 Task: Look for Airbnb options in Arica, Chile from 15th December, 2023 to 20th December, 2023 for 1 adult. Place can be private room with 1  bedroom having 1 bed and 1 bathroom. Property type can be hotel.
Action: Mouse moved to (601, 131)
Screenshot: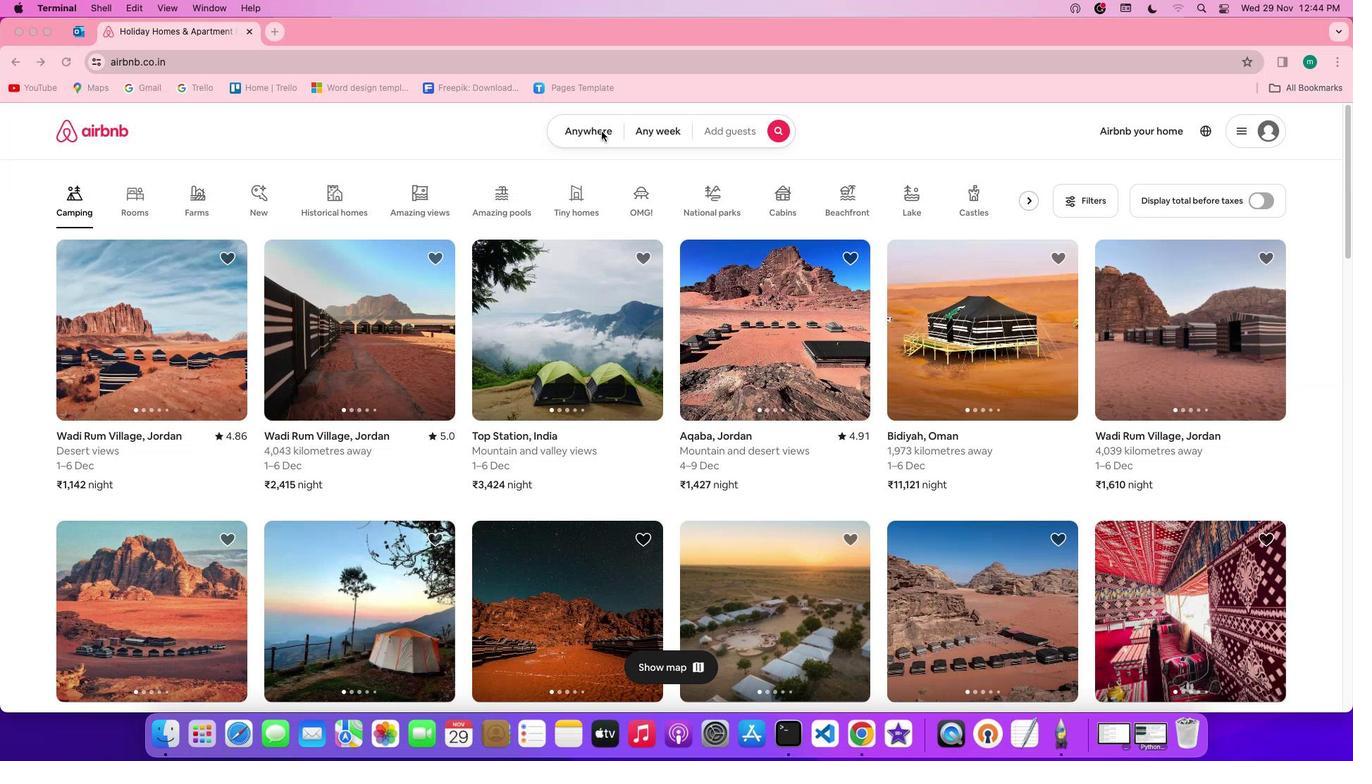 
Action: Mouse pressed left at (601, 131)
Screenshot: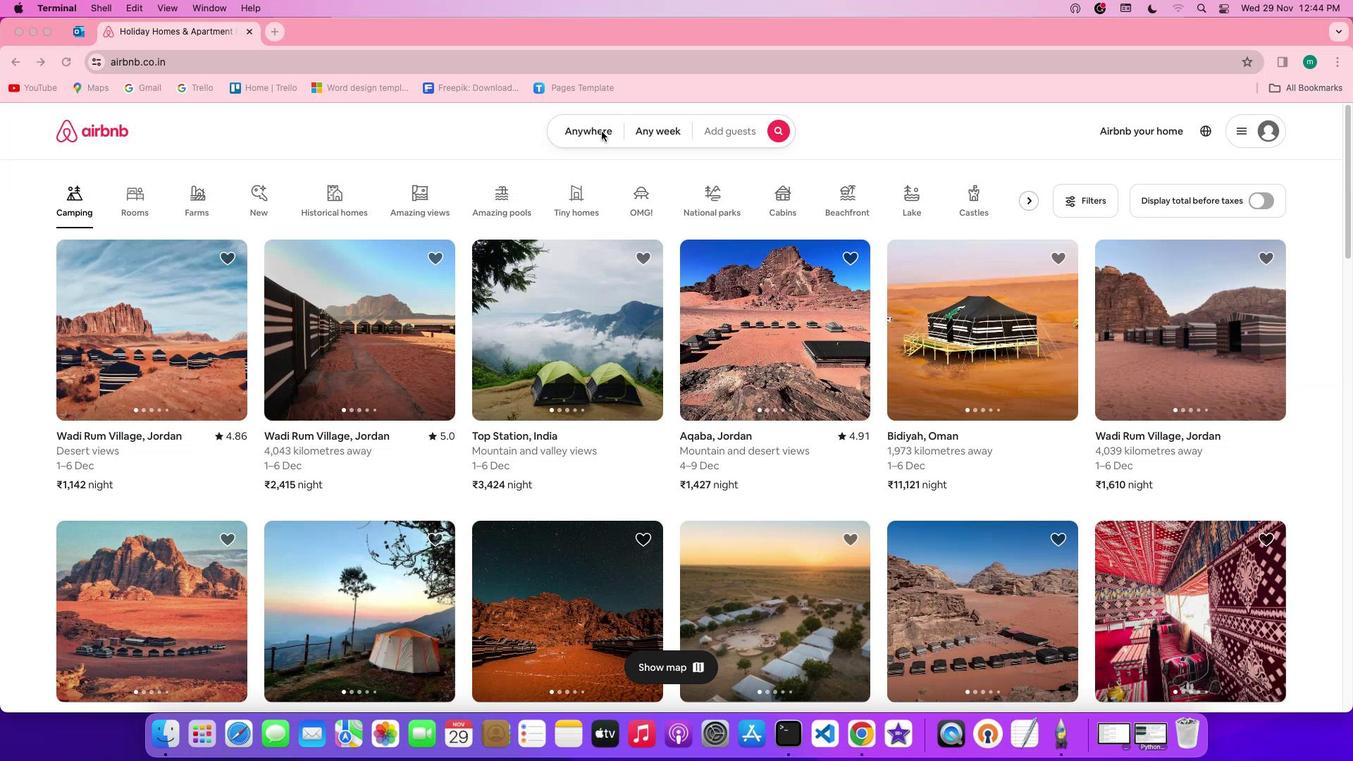 
Action: Mouse pressed left at (601, 131)
Screenshot: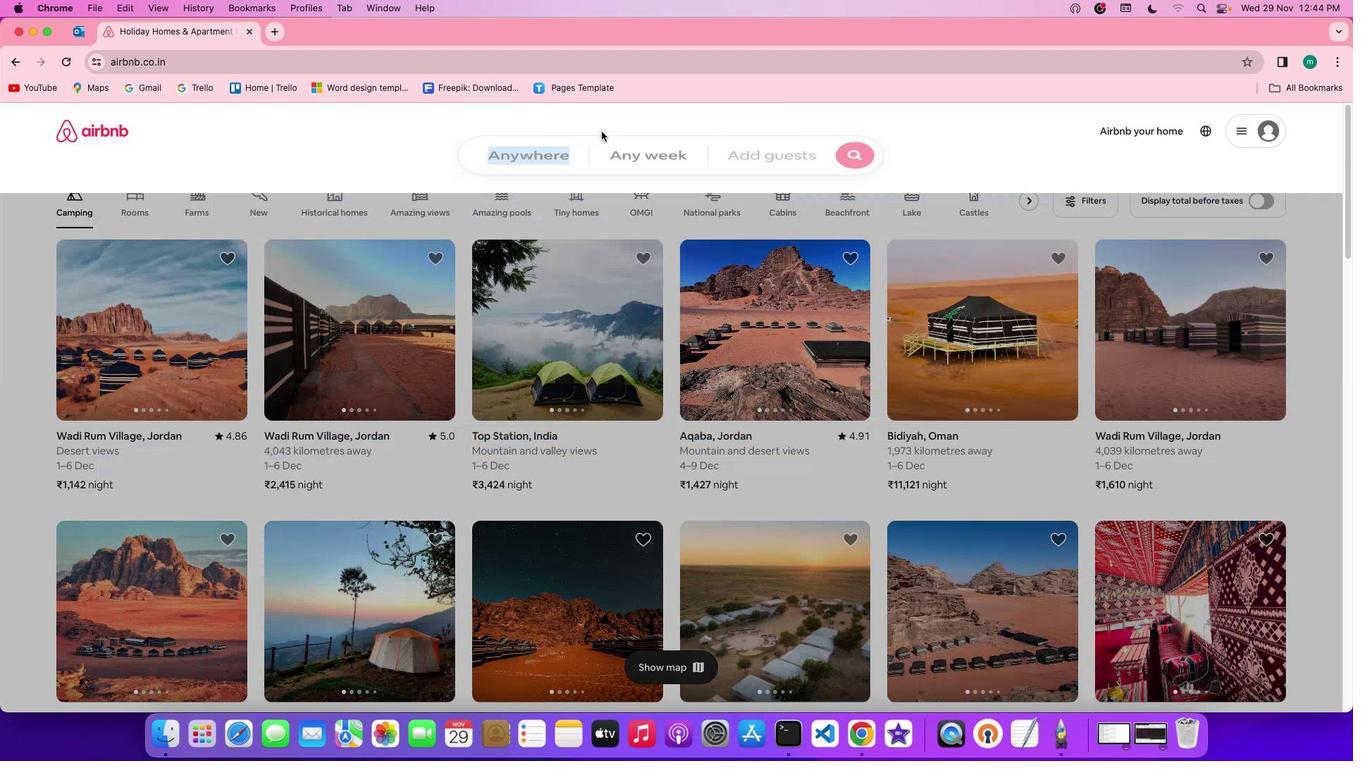 
Action: Mouse moved to (498, 190)
Screenshot: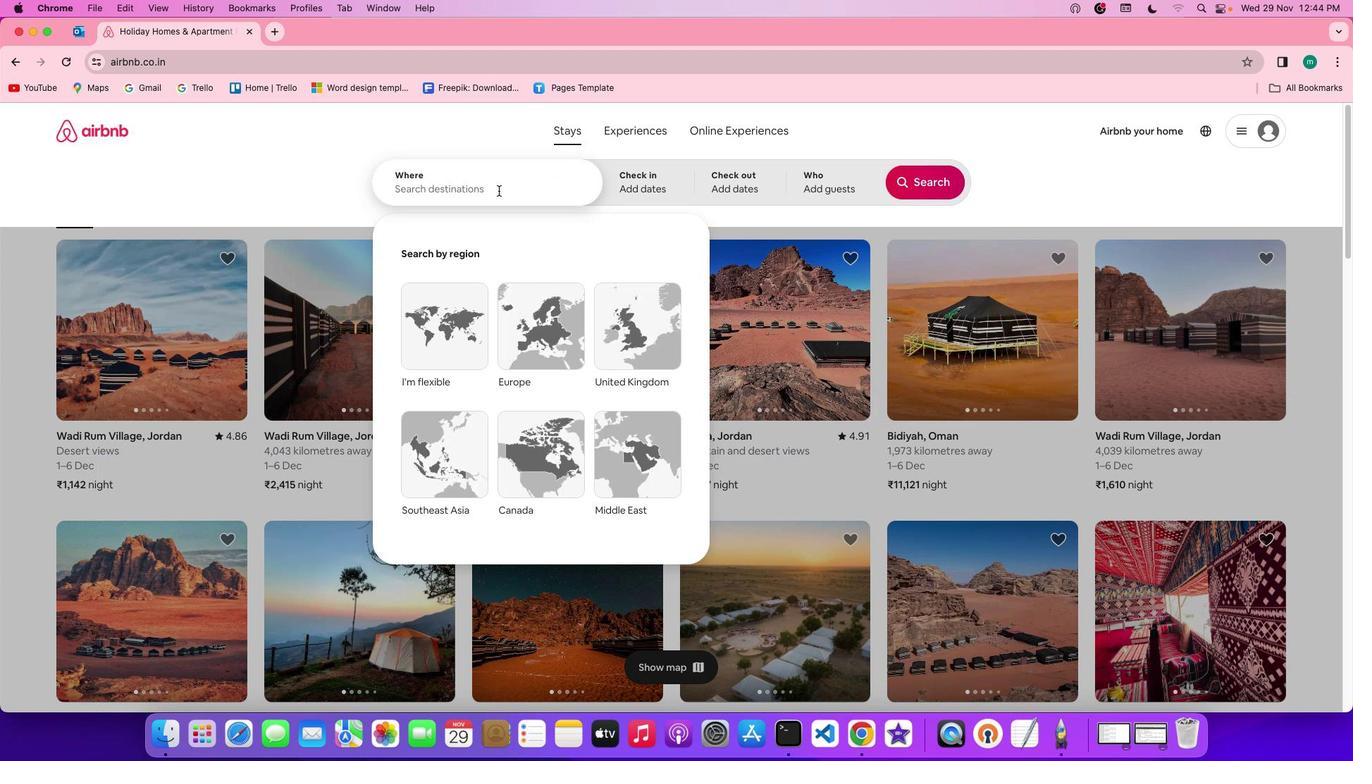 
Action: Mouse pressed left at (498, 190)
Screenshot: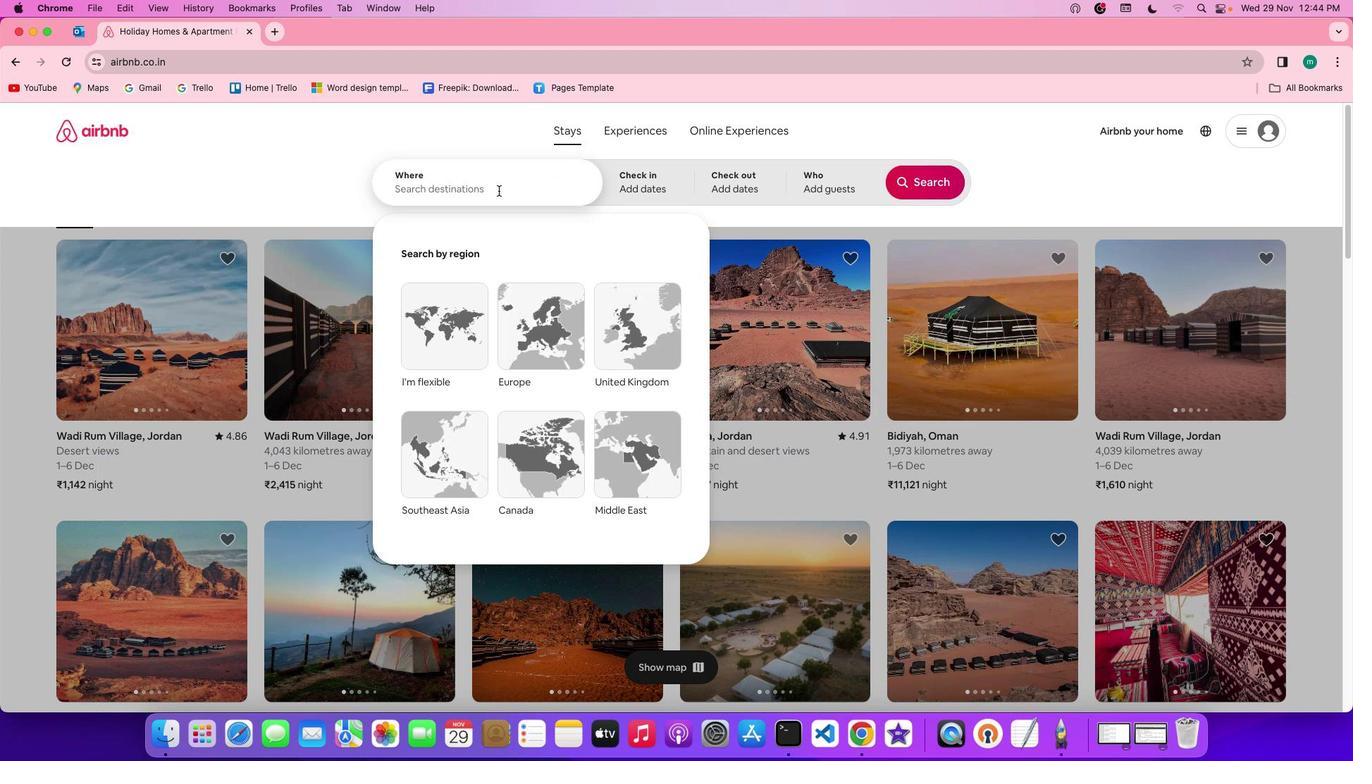 
Action: Mouse moved to (498, 190)
Screenshot: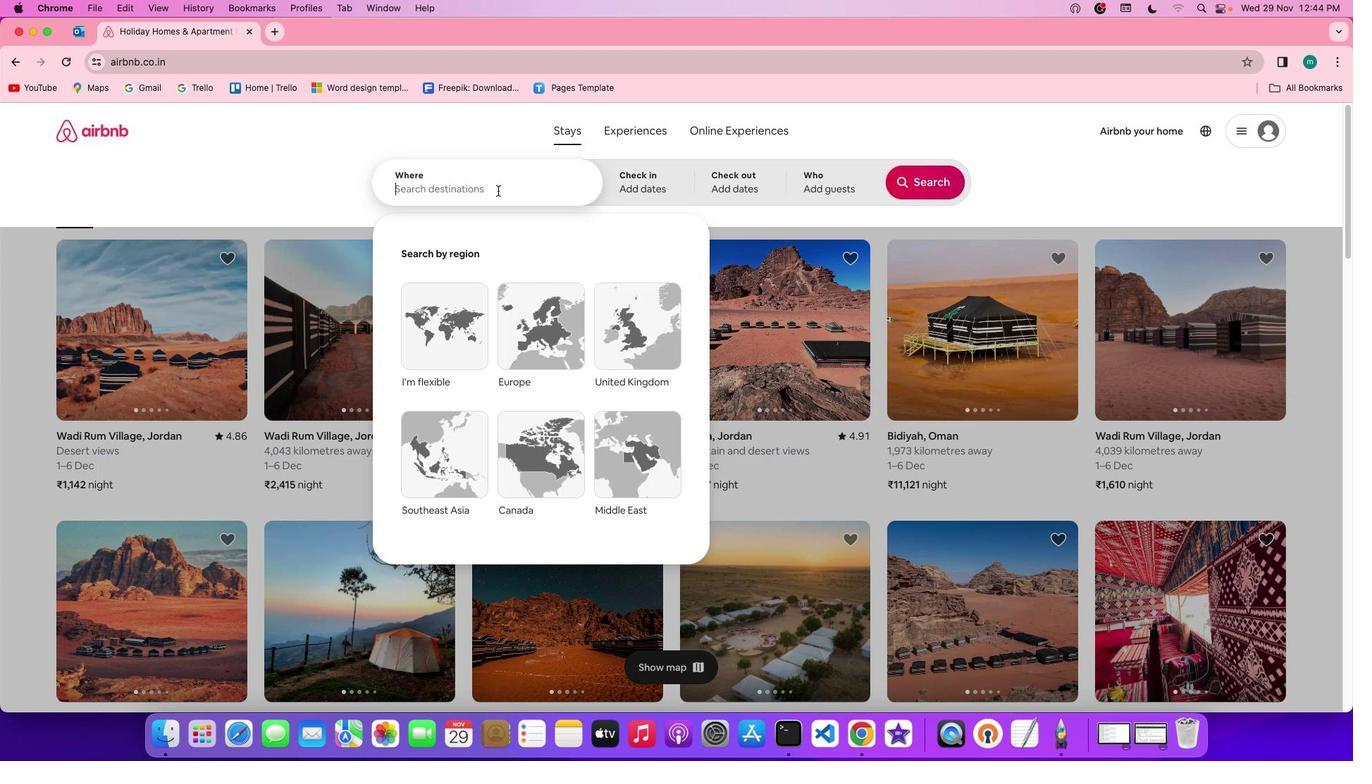
Action: Key pressed Key.shift'A''r''i''c''a'','Key.spaceKey.shift'c''h''i''l''e'
Screenshot: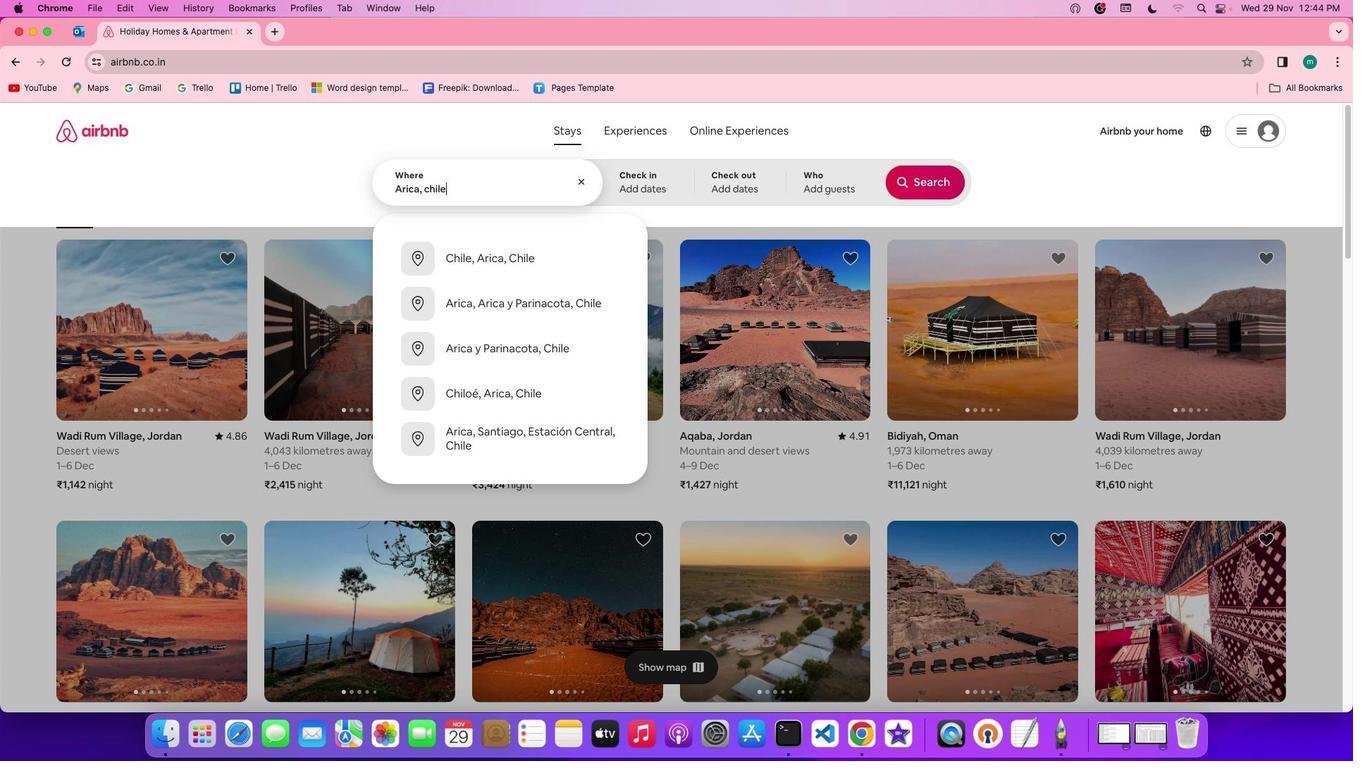 
Action: Mouse moved to (617, 185)
Screenshot: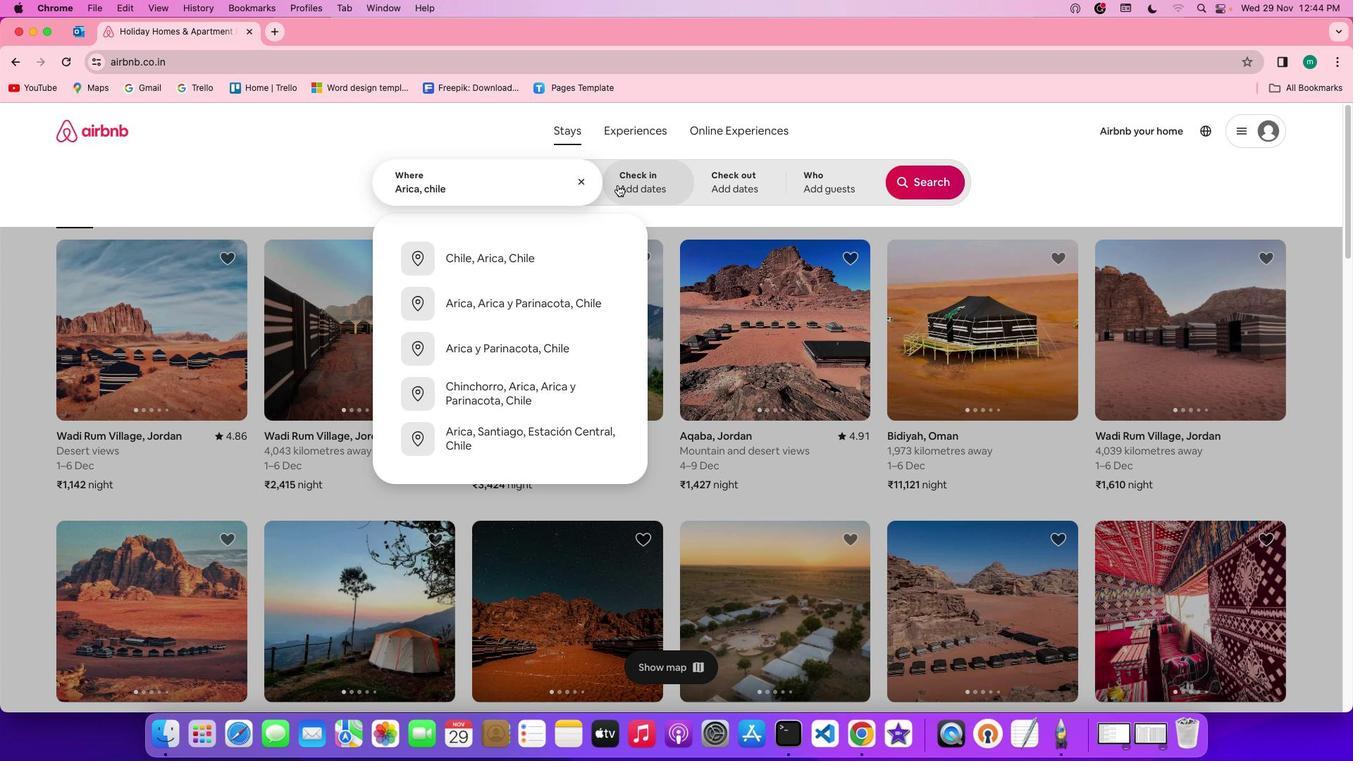 
Action: Mouse pressed left at (617, 185)
Screenshot: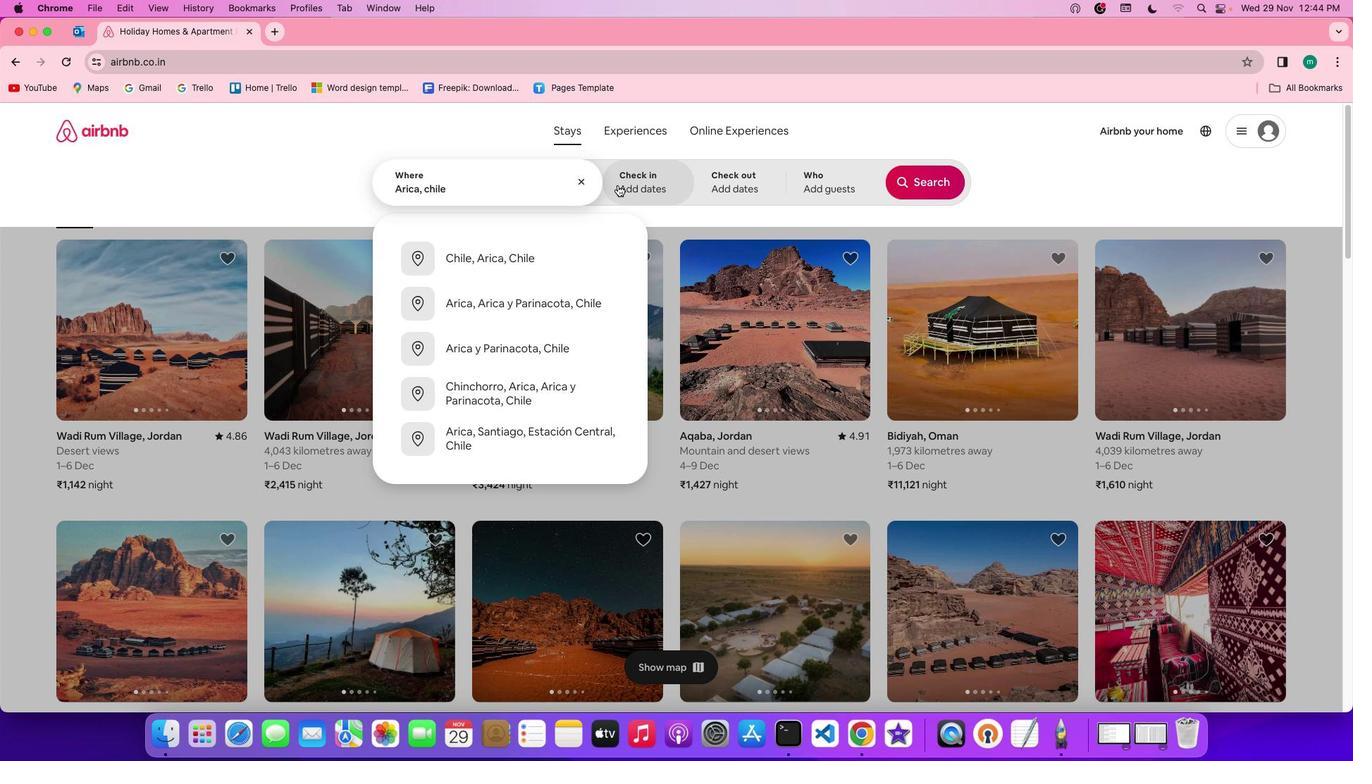 
Action: Mouse moved to (885, 423)
Screenshot: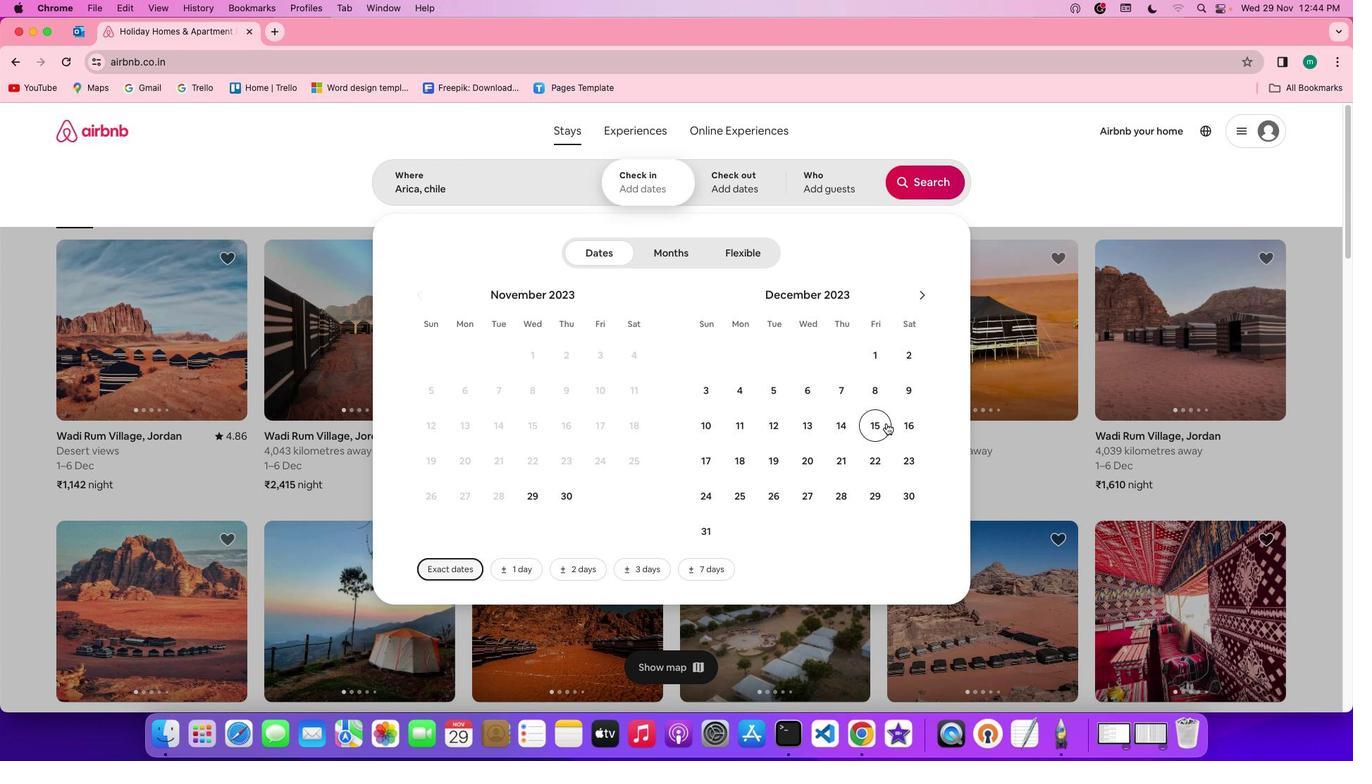 
Action: Mouse pressed left at (885, 423)
Screenshot: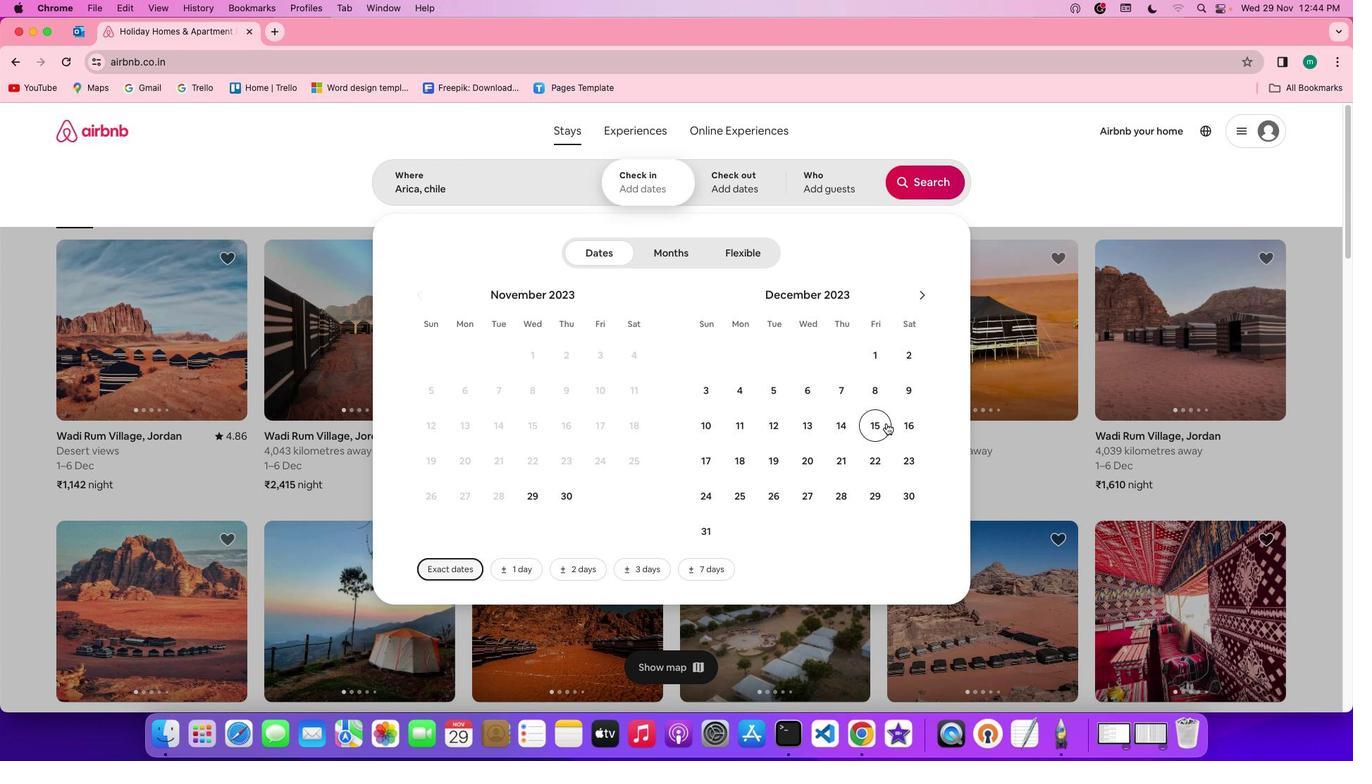 
Action: Mouse moved to (813, 449)
Screenshot: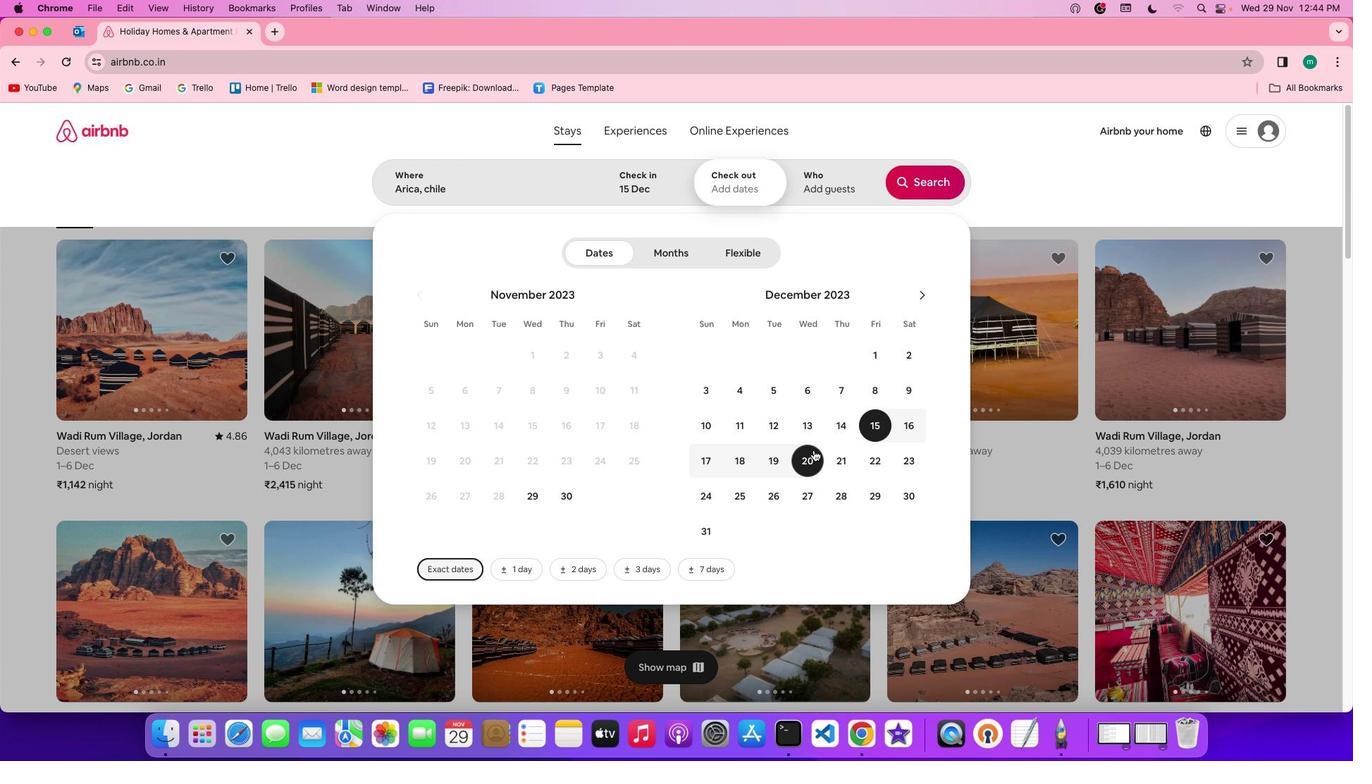 
Action: Mouse pressed left at (813, 449)
Screenshot: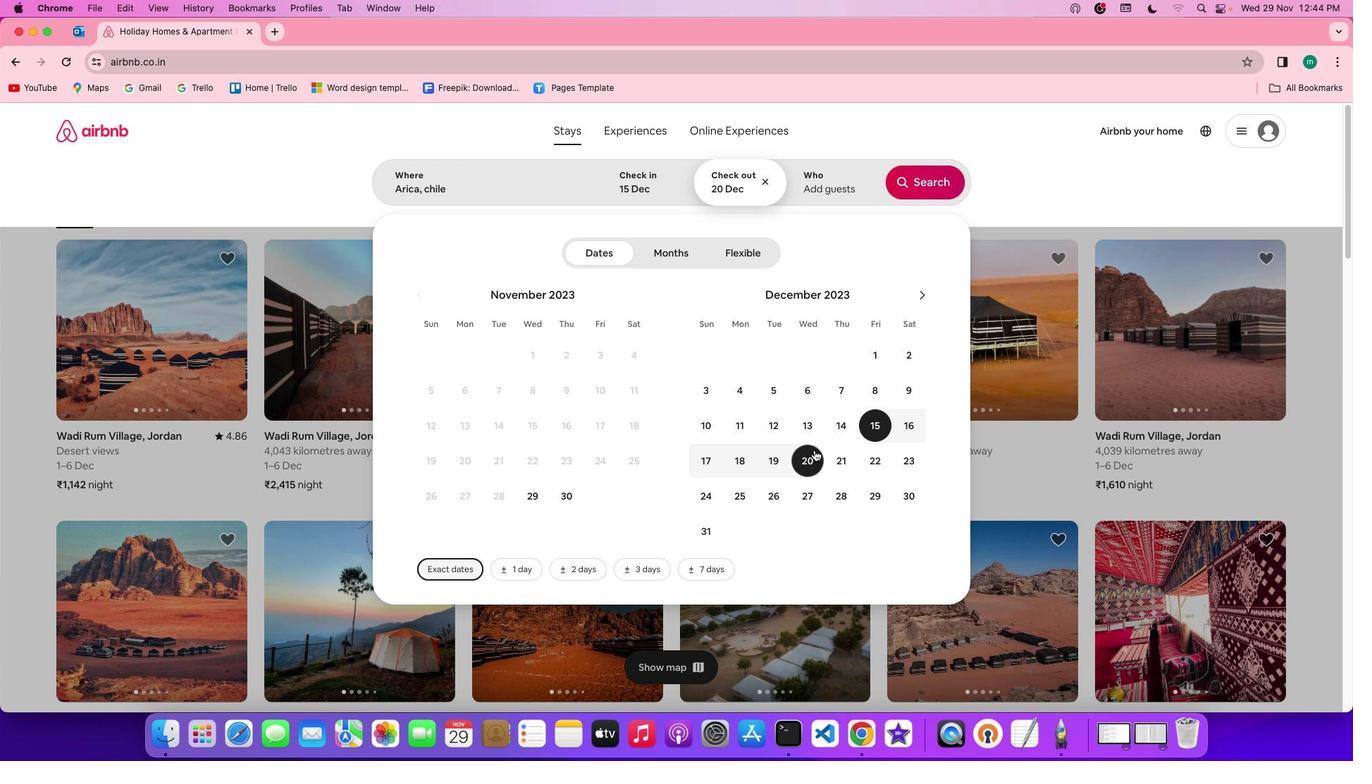 
Action: Mouse moved to (841, 188)
Screenshot: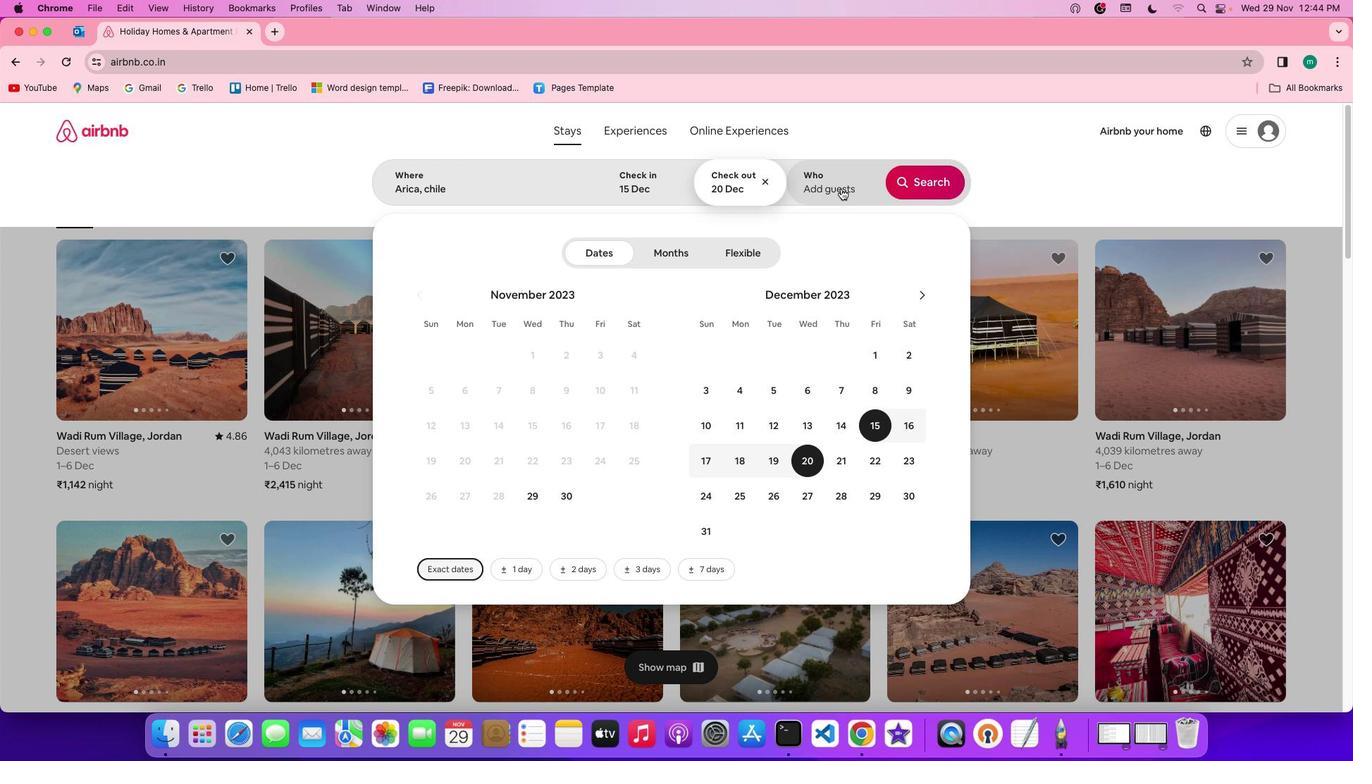 
Action: Mouse pressed left at (841, 188)
Screenshot: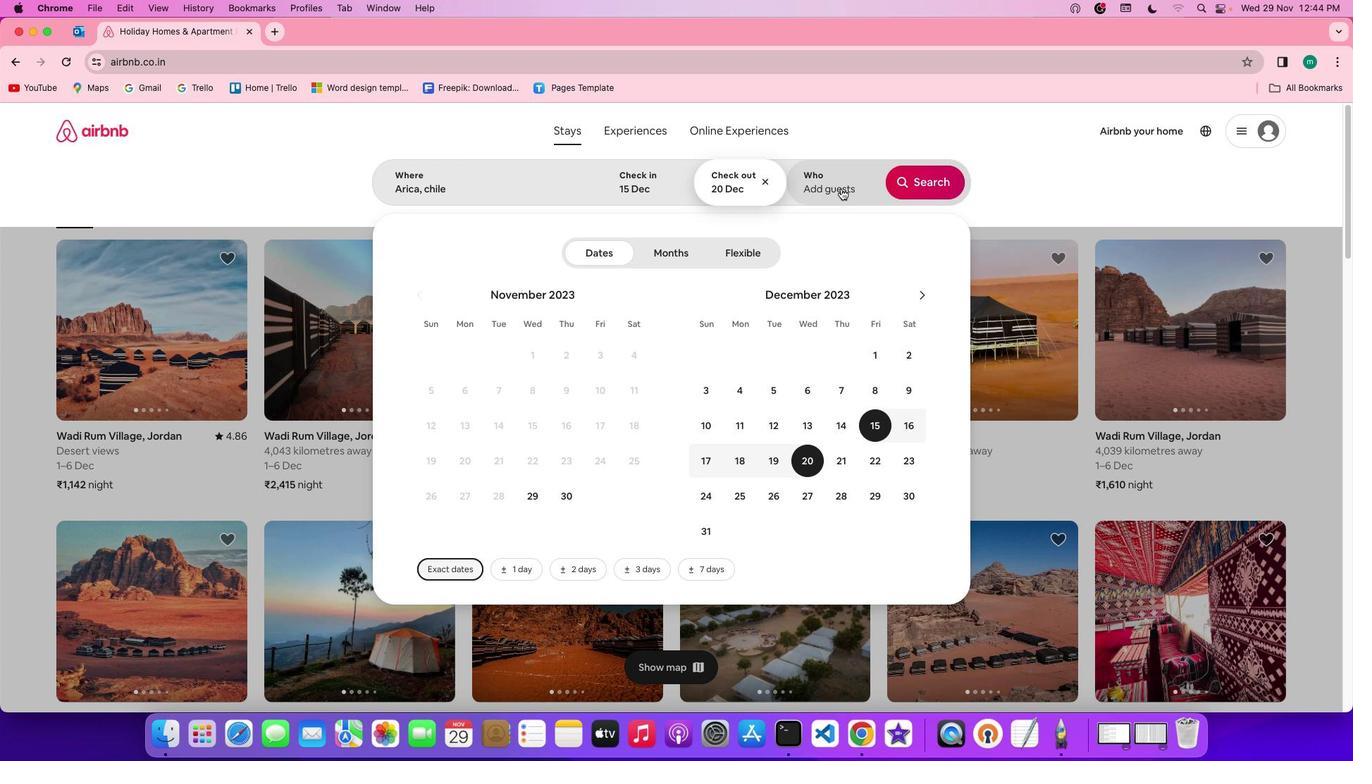 
Action: Mouse moved to (923, 253)
Screenshot: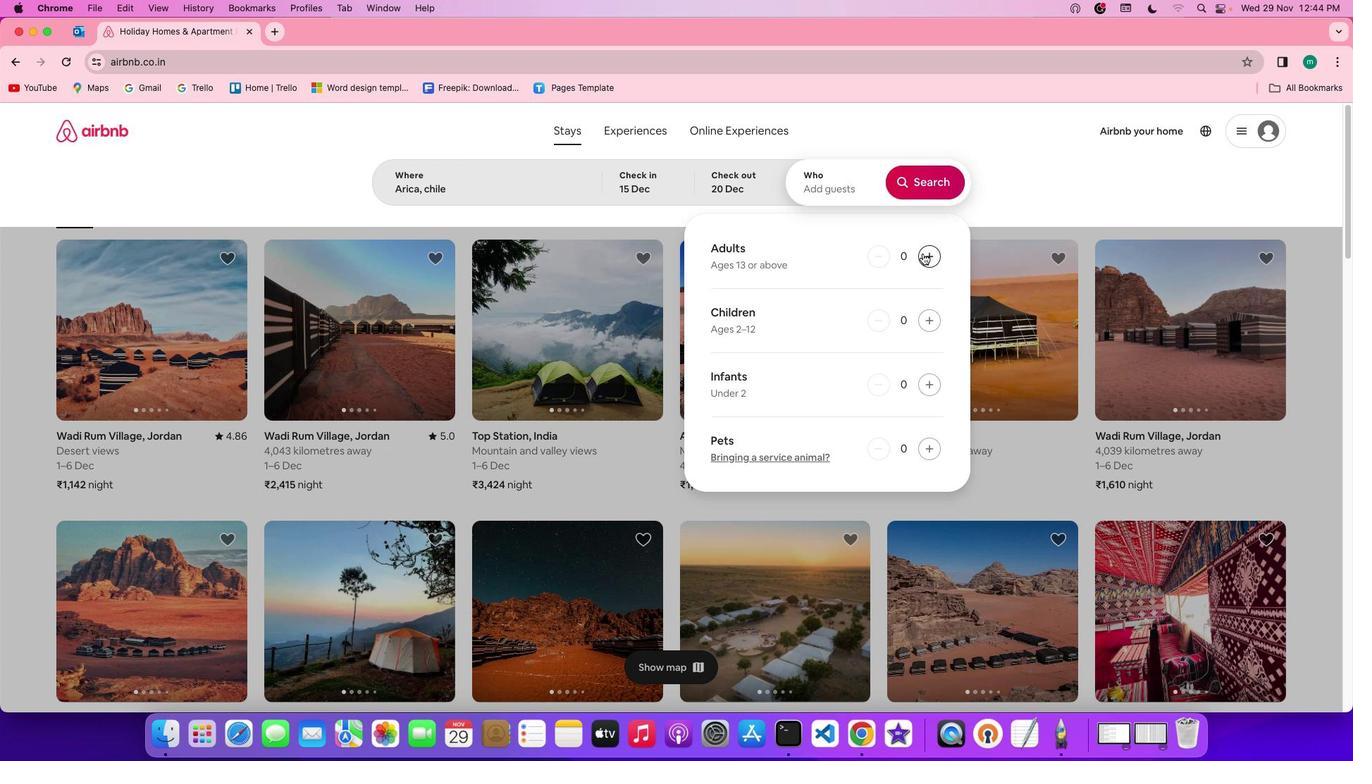 
Action: Mouse pressed left at (923, 253)
Screenshot: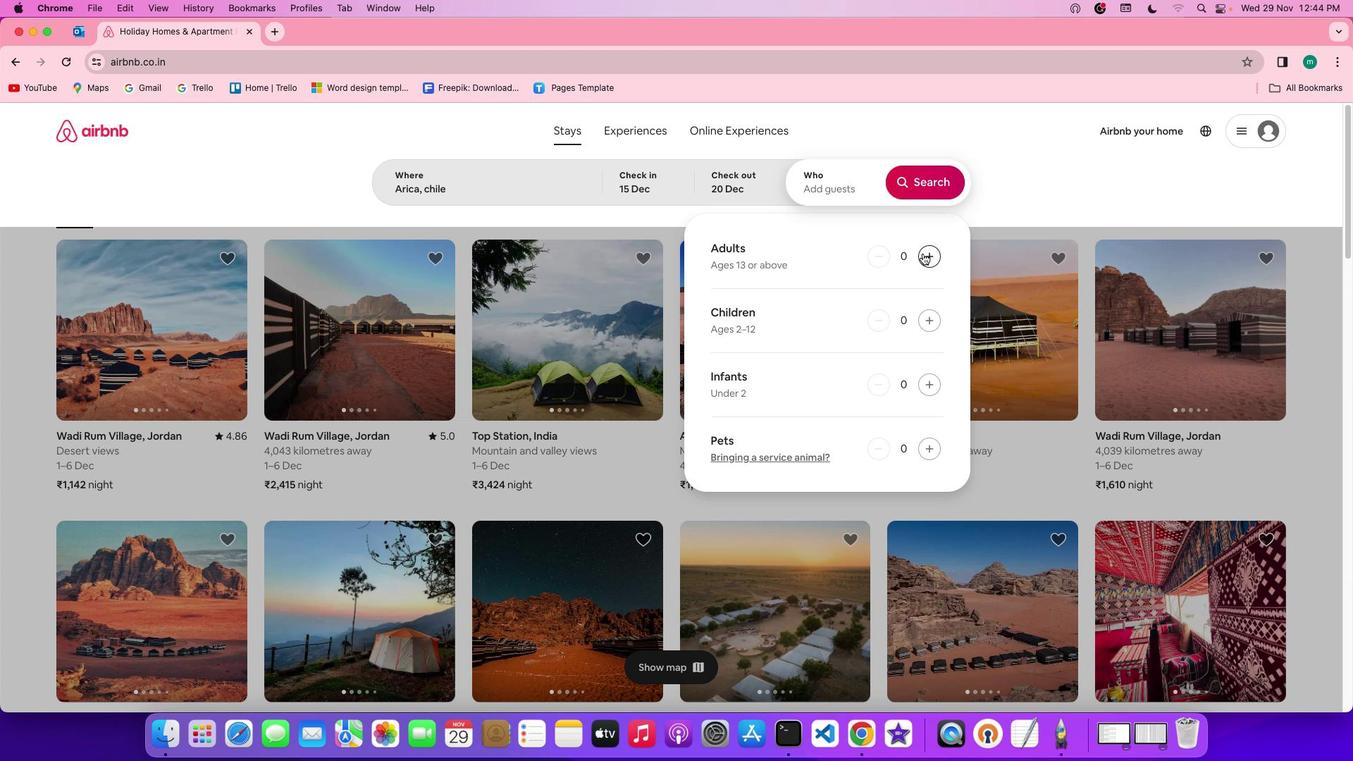 
Action: Mouse moved to (930, 187)
Screenshot: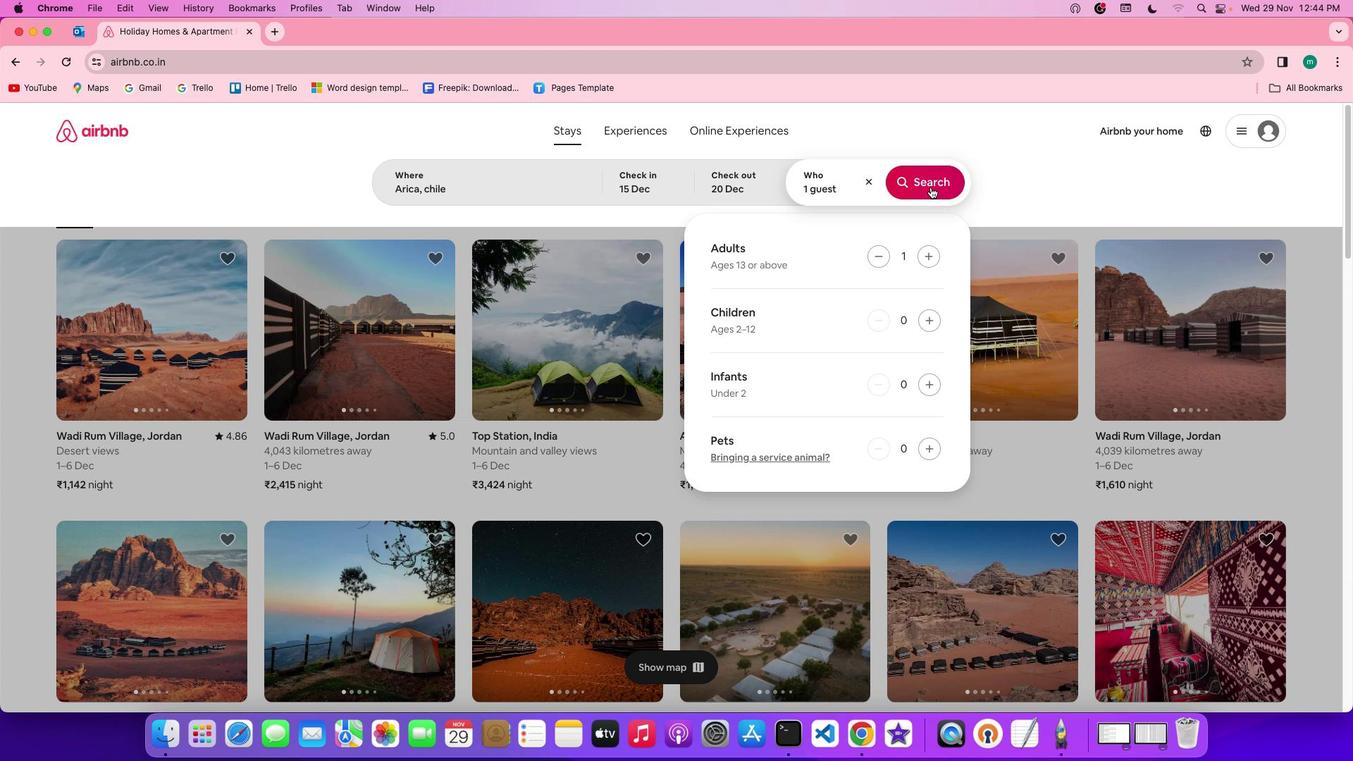 
Action: Mouse pressed left at (930, 187)
Screenshot: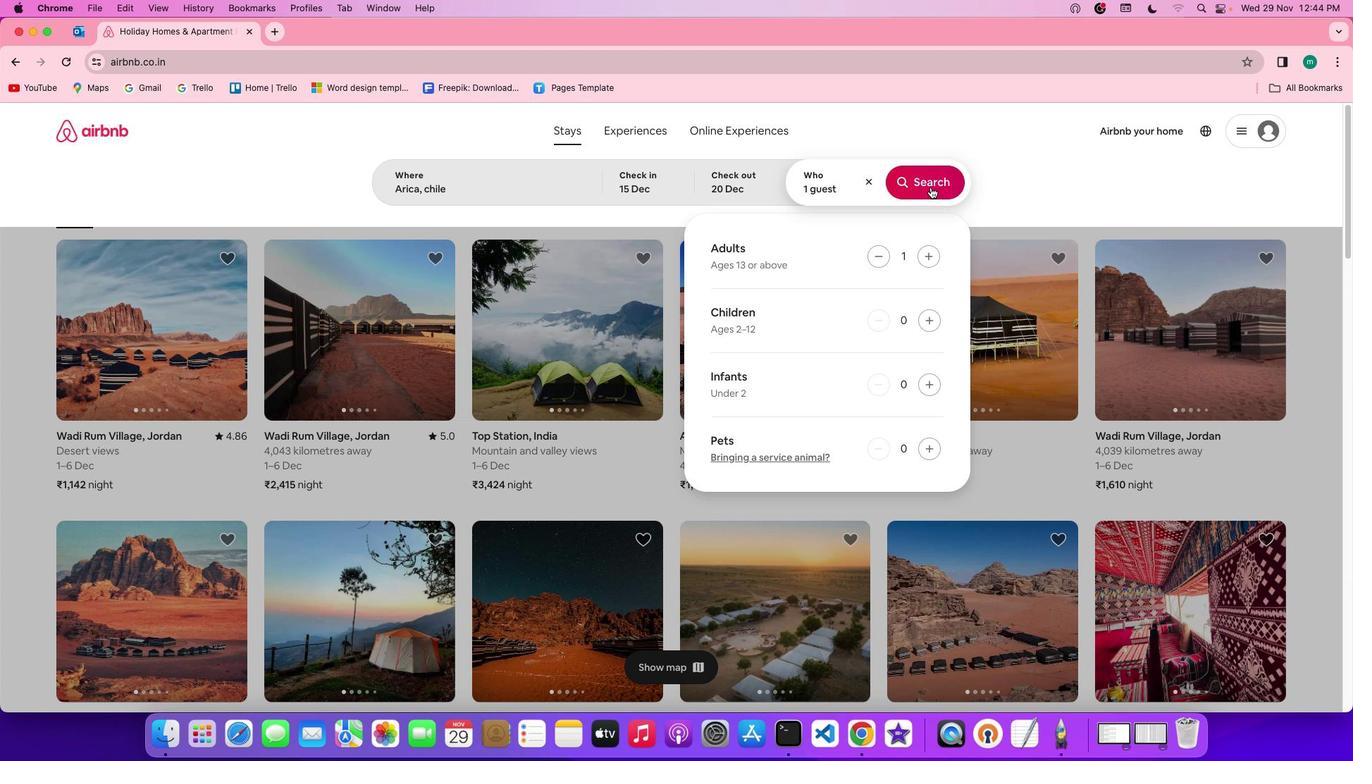 
Action: Mouse moved to (1135, 191)
Screenshot: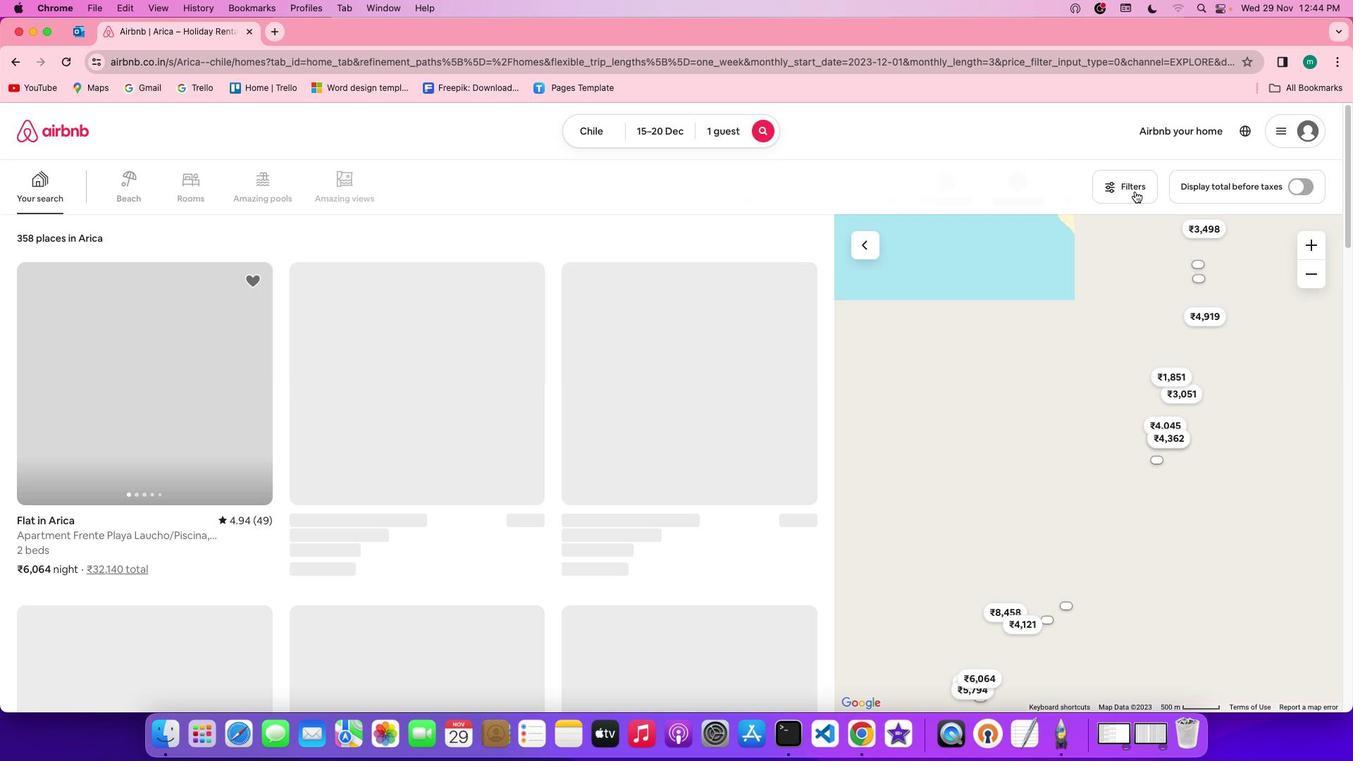 
Action: Mouse pressed left at (1135, 191)
Screenshot: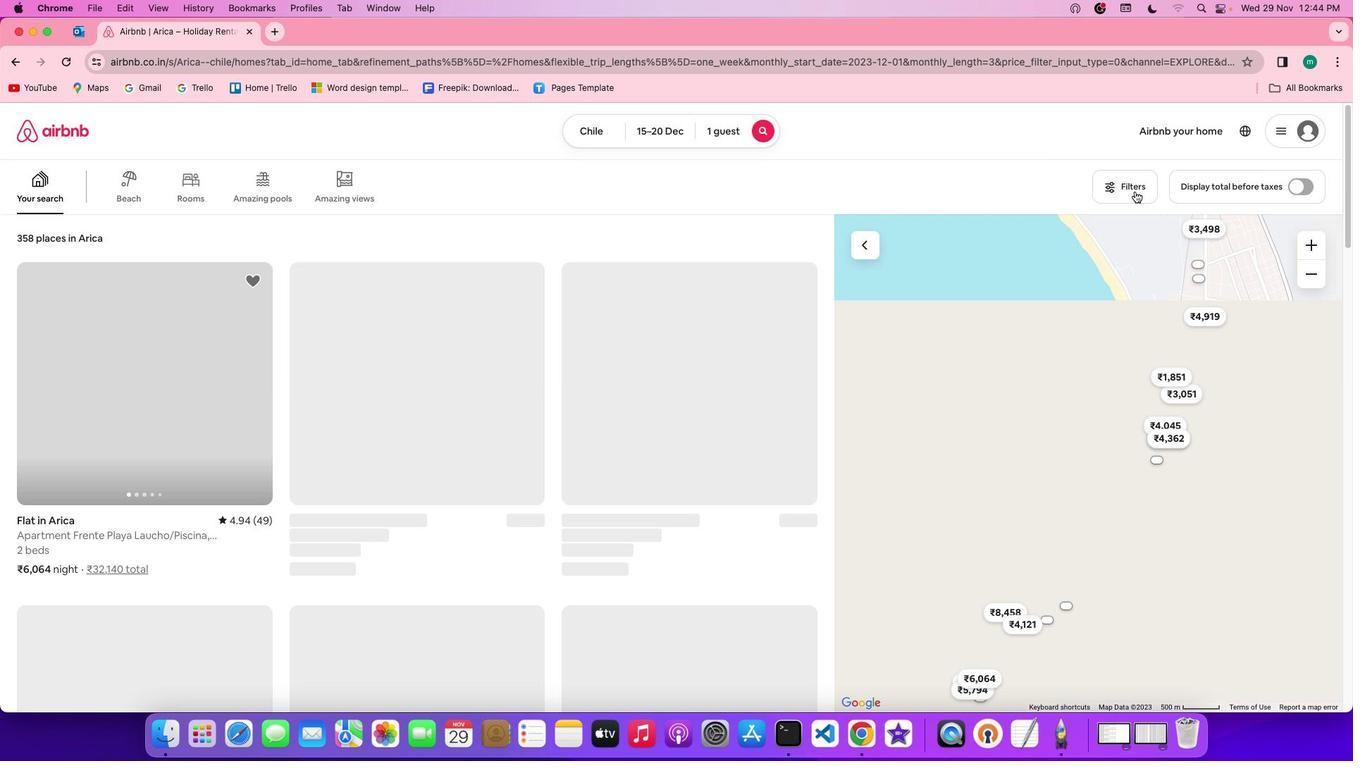 
Action: Mouse moved to (687, 405)
Screenshot: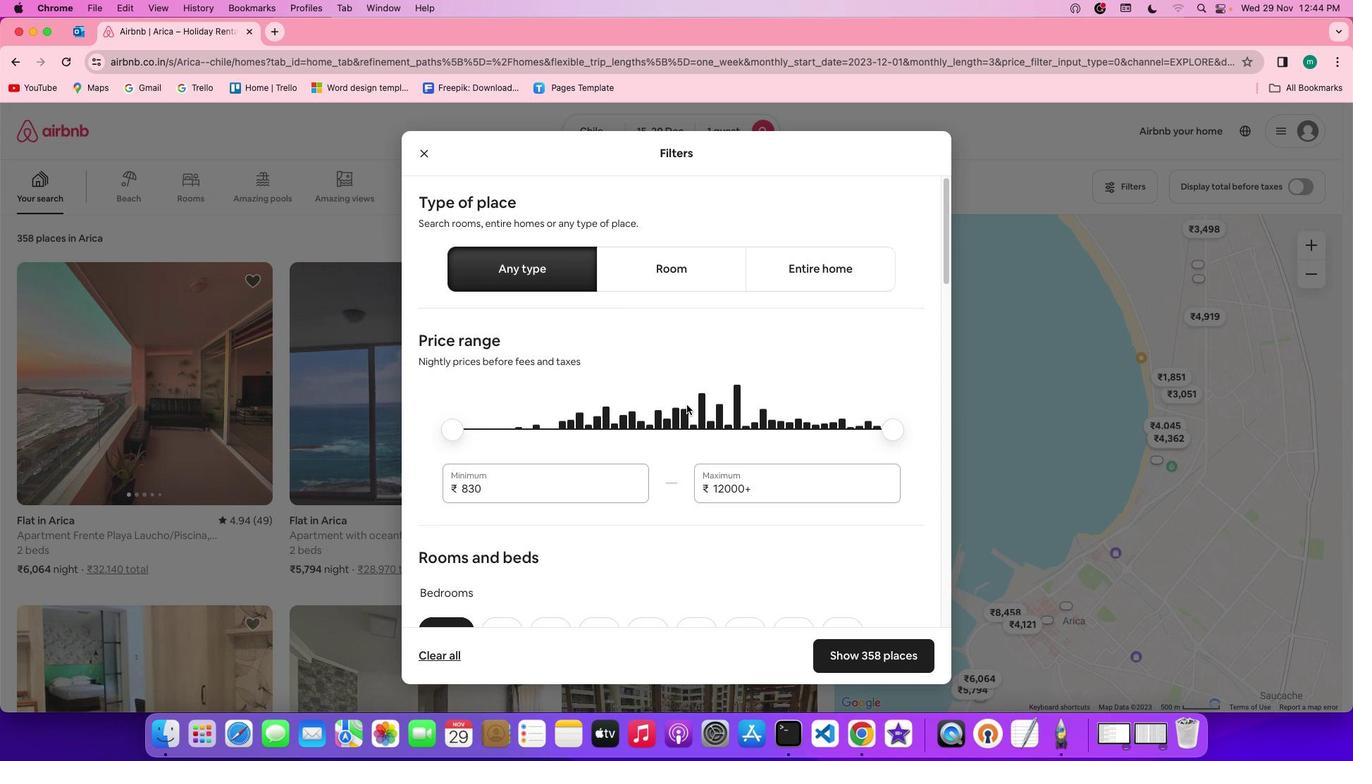 
Action: Mouse scrolled (687, 405) with delta (0, 0)
Screenshot: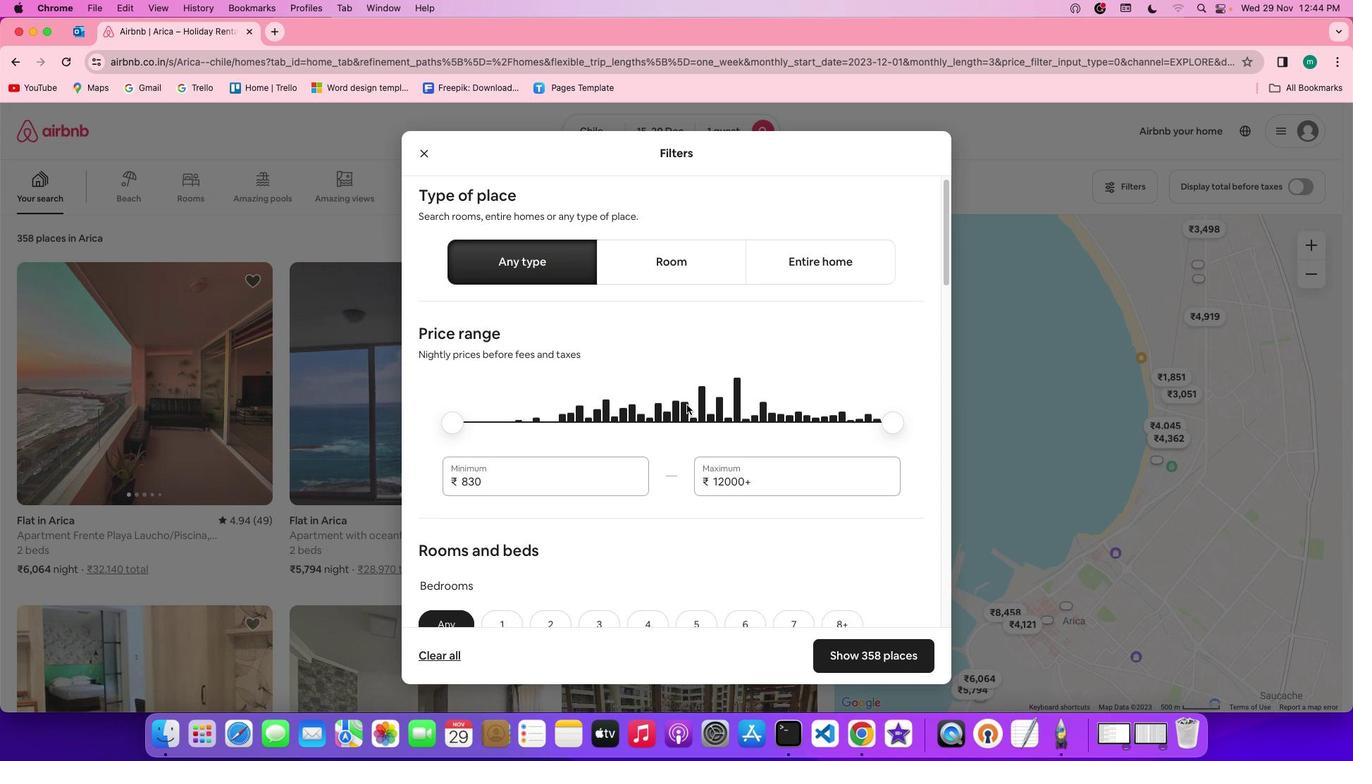 
Action: Mouse scrolled (687, 405) with delta (0, 0)
Screenshot: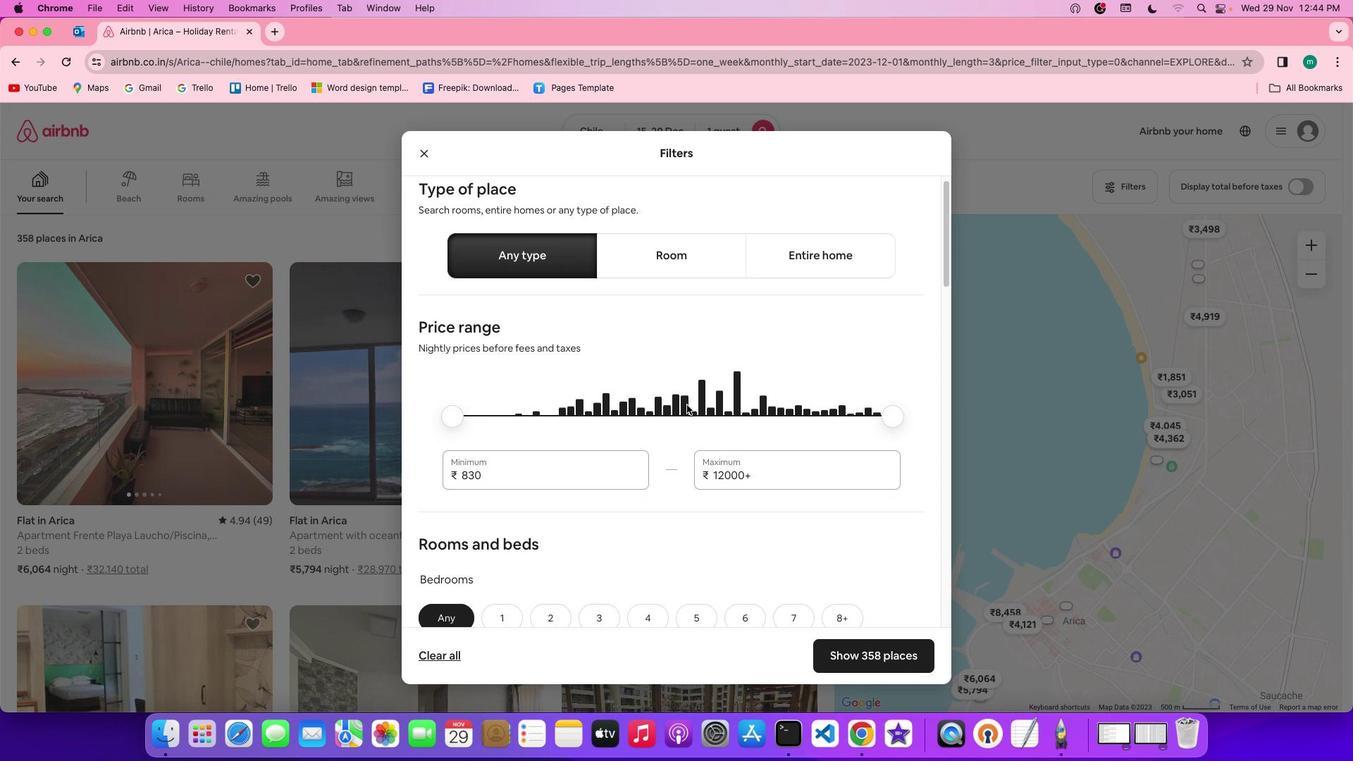 
Action: Mouse scrolled (687, 405) with delta (0, 0)
Screenshot: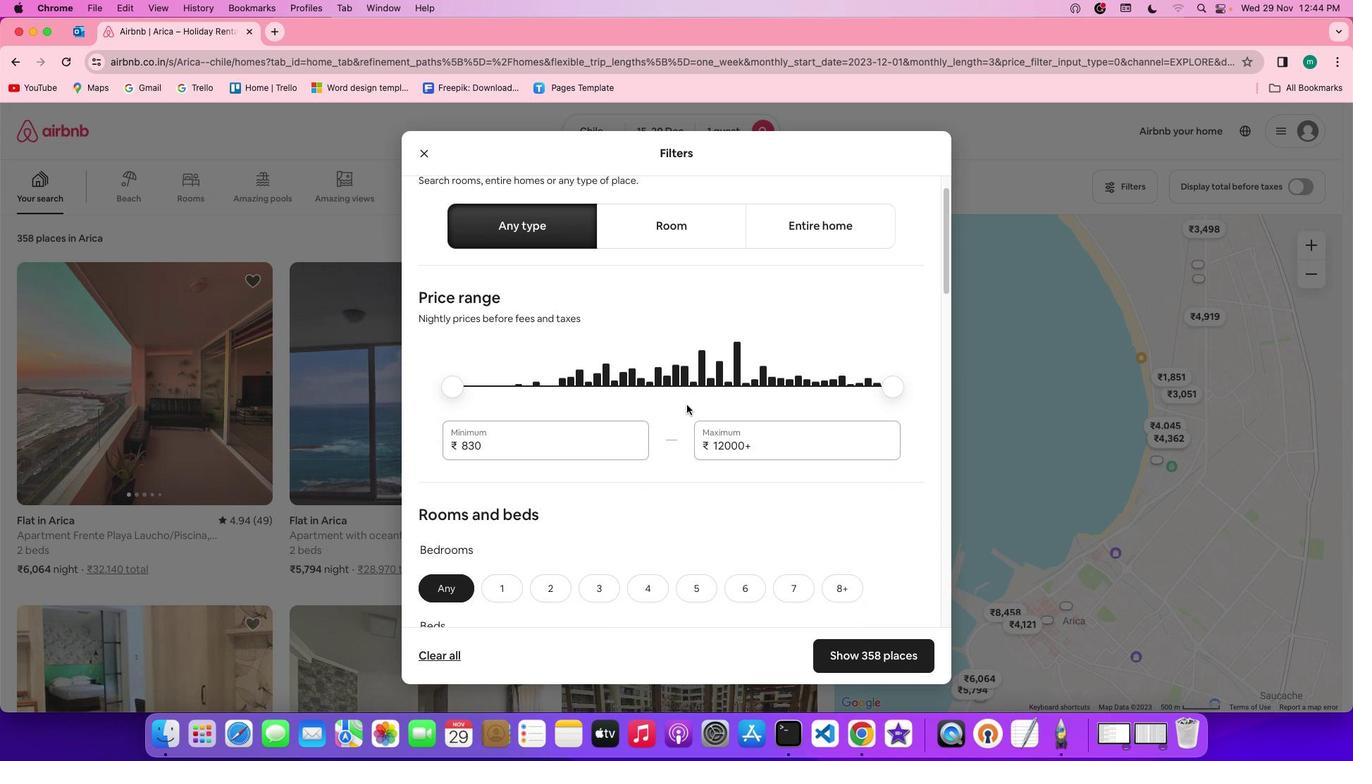 
Action: Mouse scrolled (687, 405) with delta (0, 0)
Screenshot: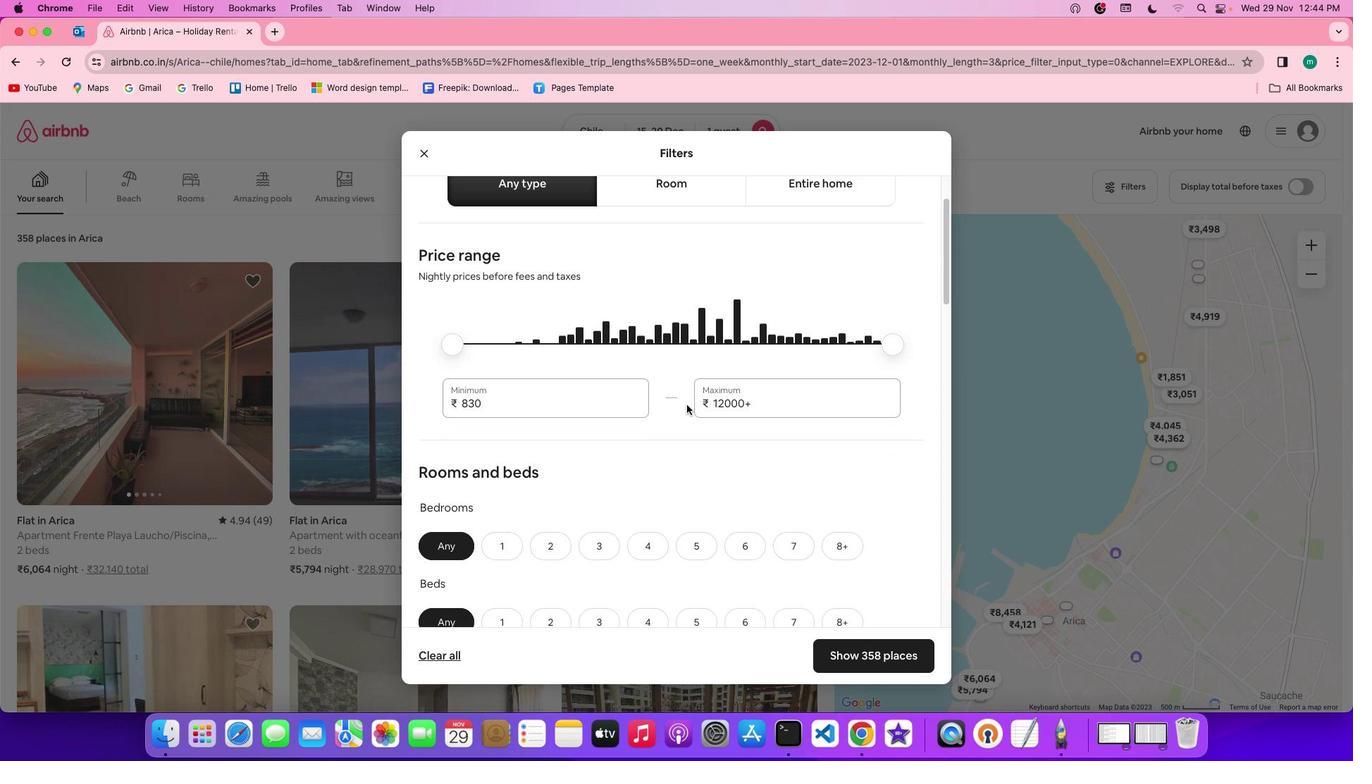 
Action: Mouse scrolled (687, 405) with delta (0, 0)
Screenshot: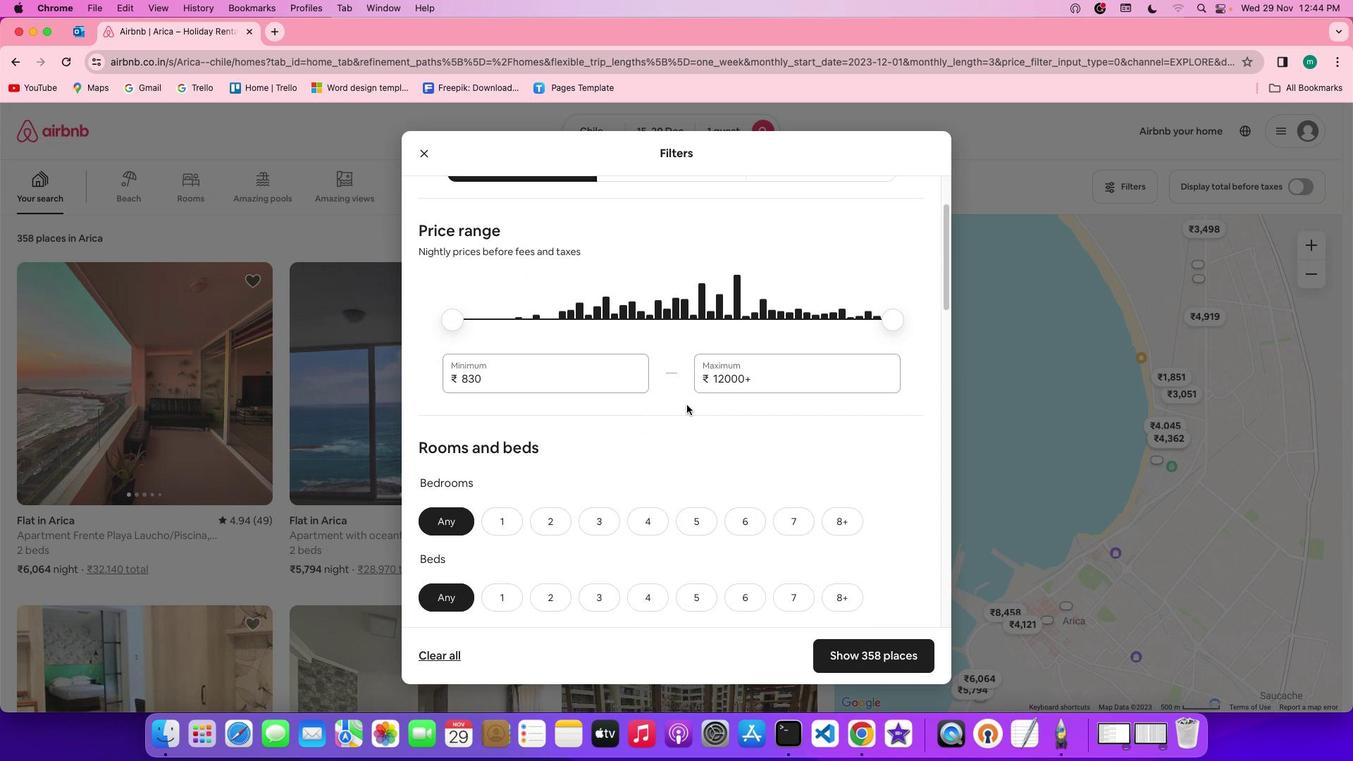 
Action: Mouse scrolled (687, 405) with delta (0, -1)
Screenshot: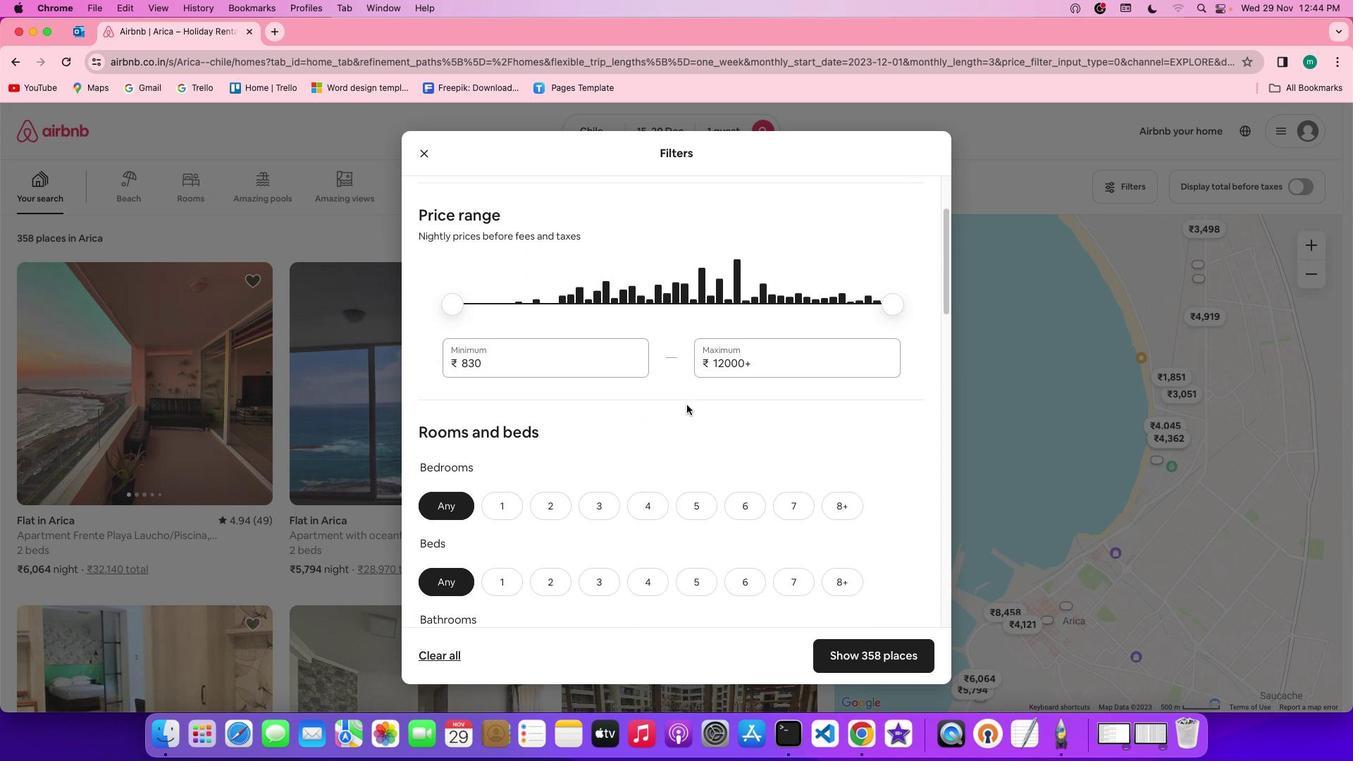 
Action: Mouse scrolled (687, 405) with delta (0, 0)
Screenshot: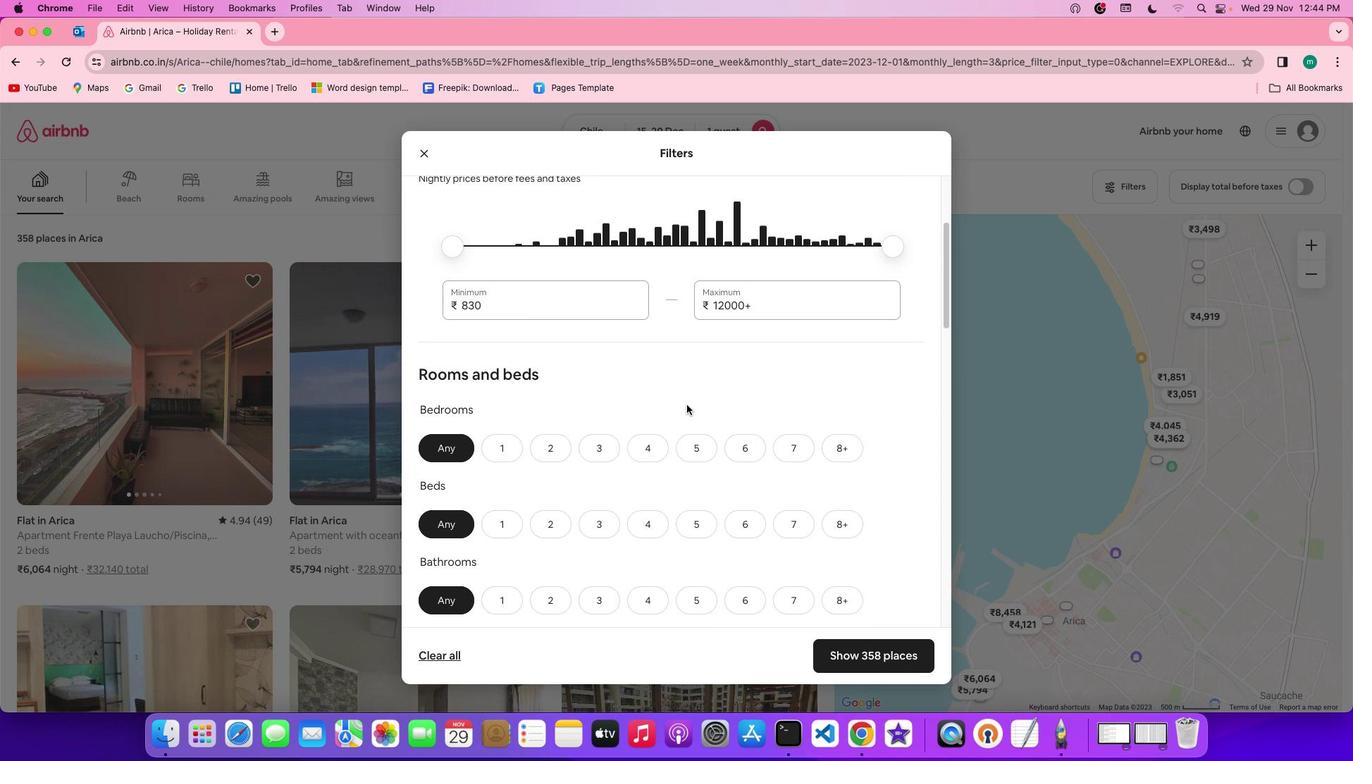 
Action: Mouse scrolled (687, 405) with delta (0, 0)
Screenshot: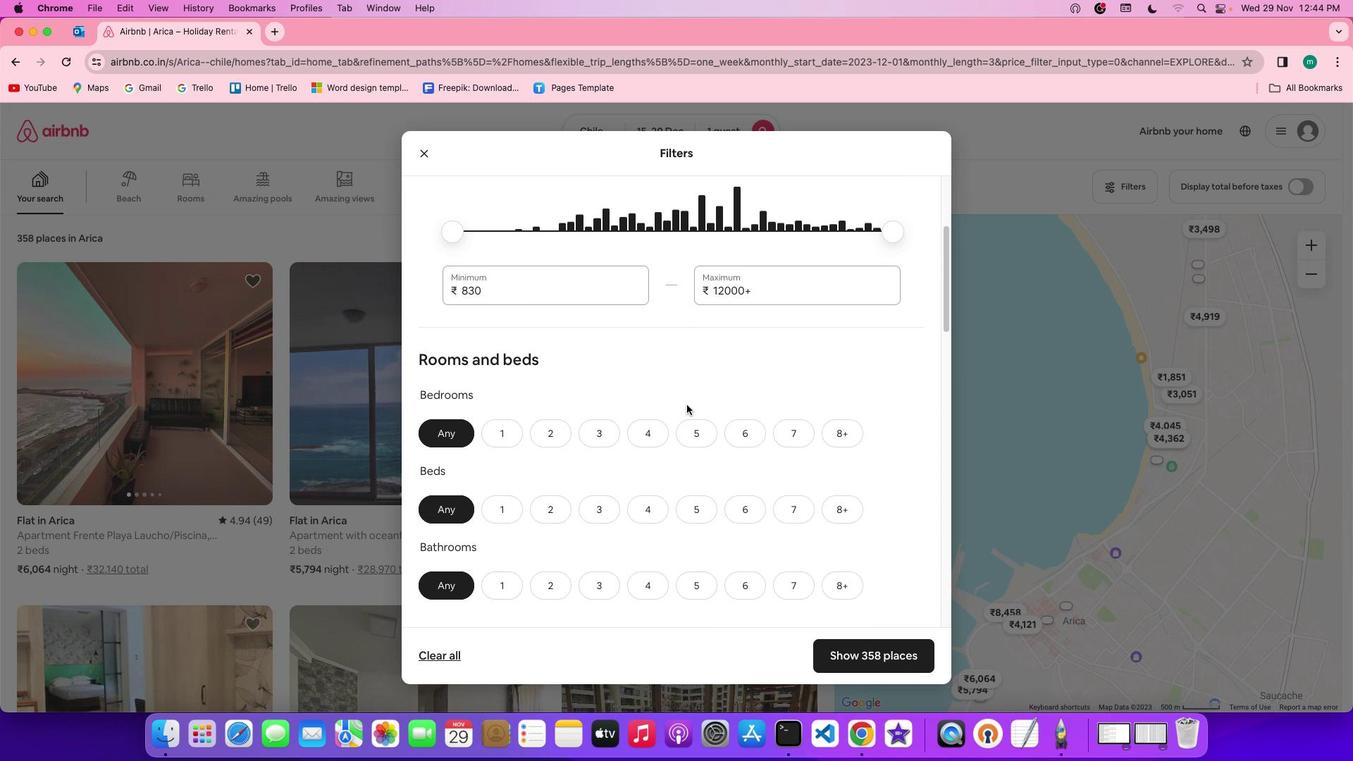 
Action: Mouse scrolled (687, 405) with delta (0, -1)
Screenshot: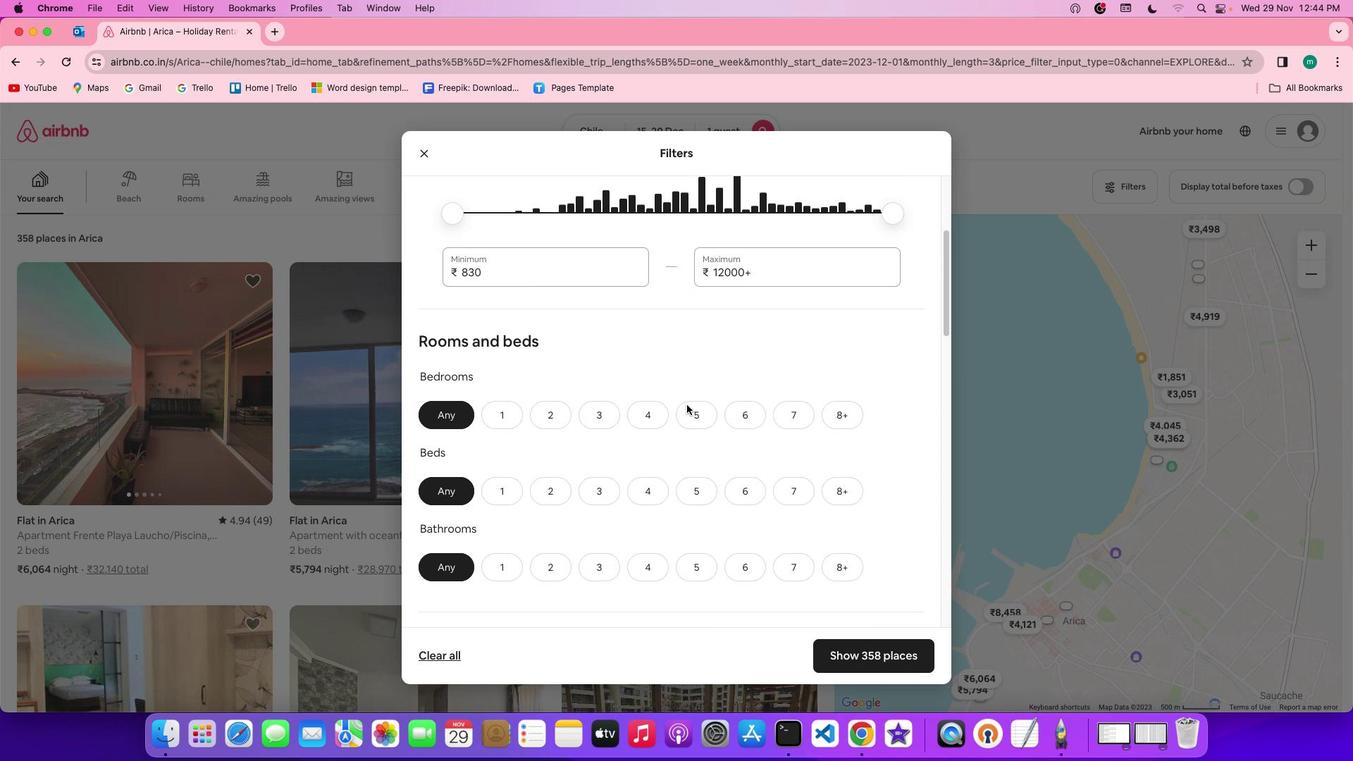 
Action: Mouse scrolled (687, 405) with delta (0, -1)
Screenshot: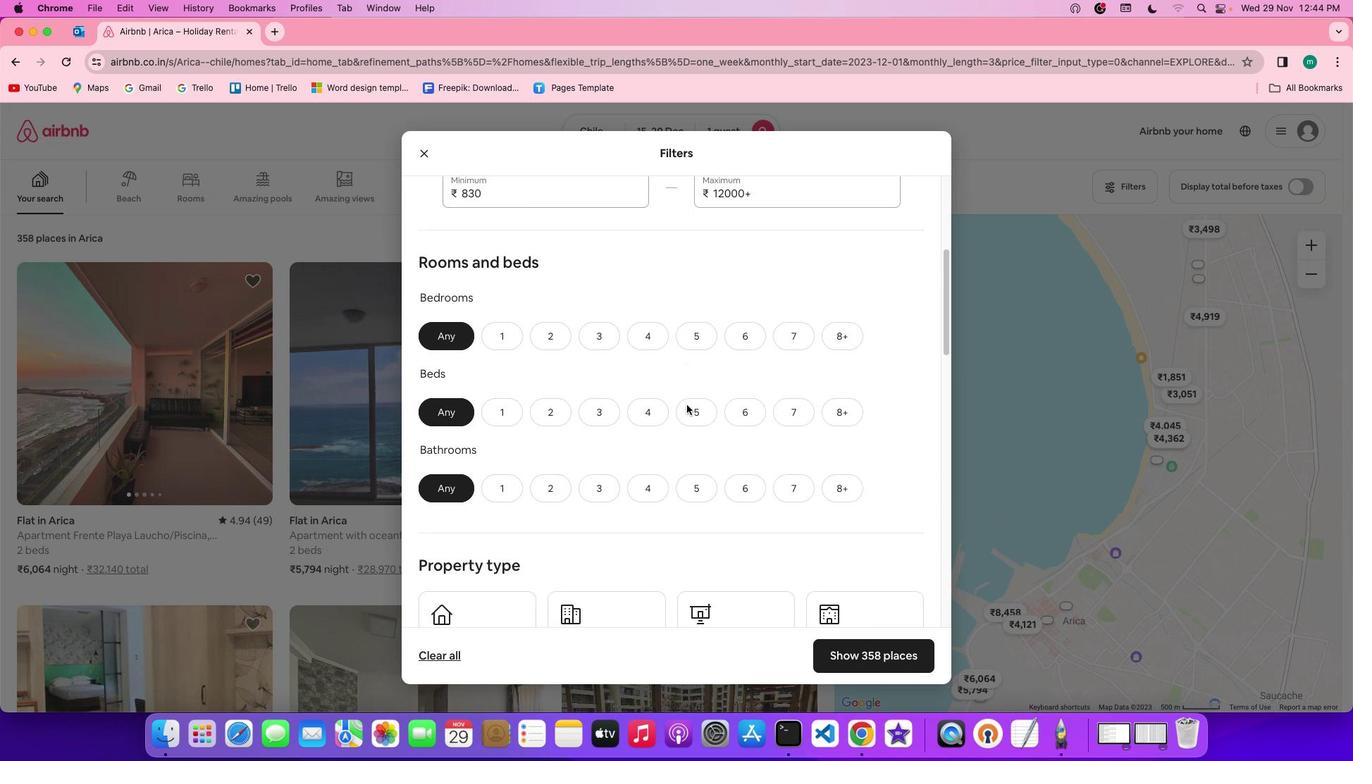 
Action: Mouse scrolled (687, 405) with delta (0, 0)
Screenshot: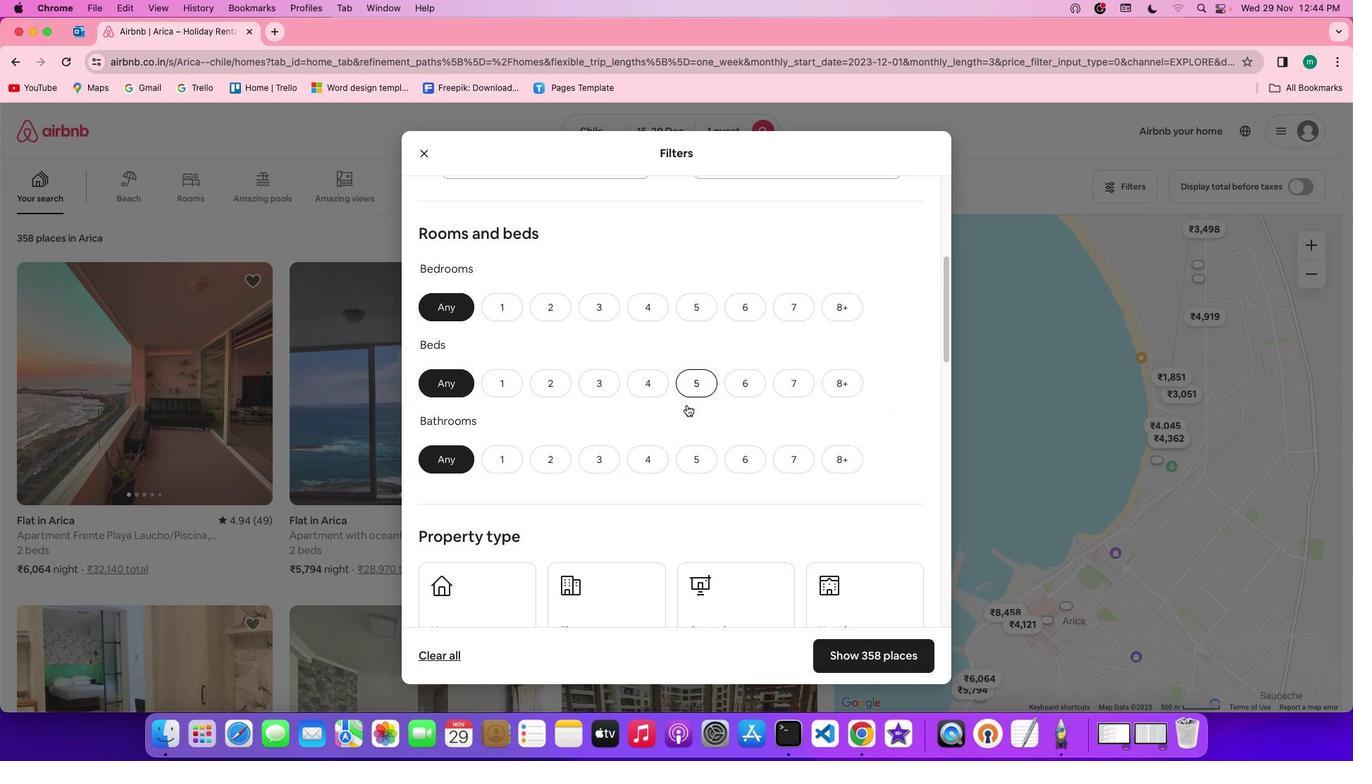 
Action: Mouse scrolled (687, 405) with delta (0, 0)
Screenshot: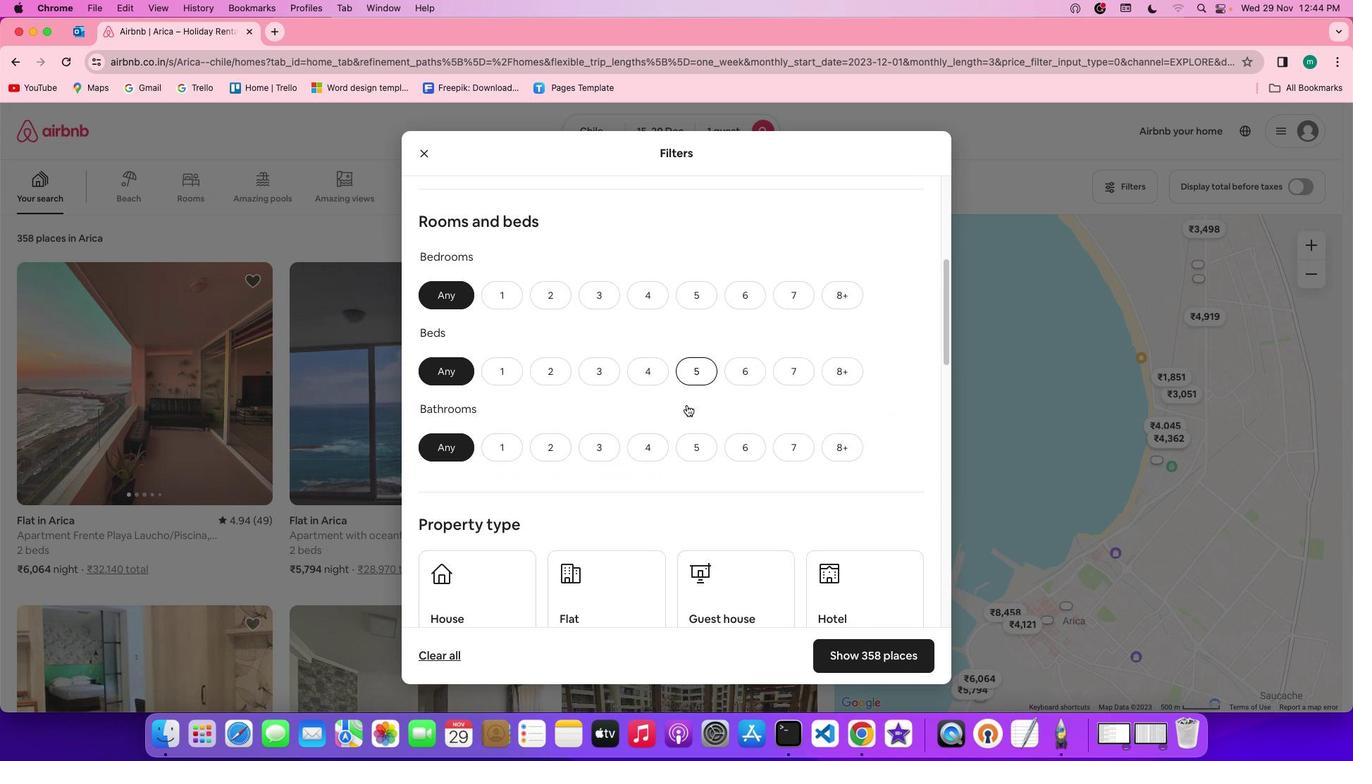 
Action: Mouse scrolled (687, 405) with delta (0, -1)
Screenshot: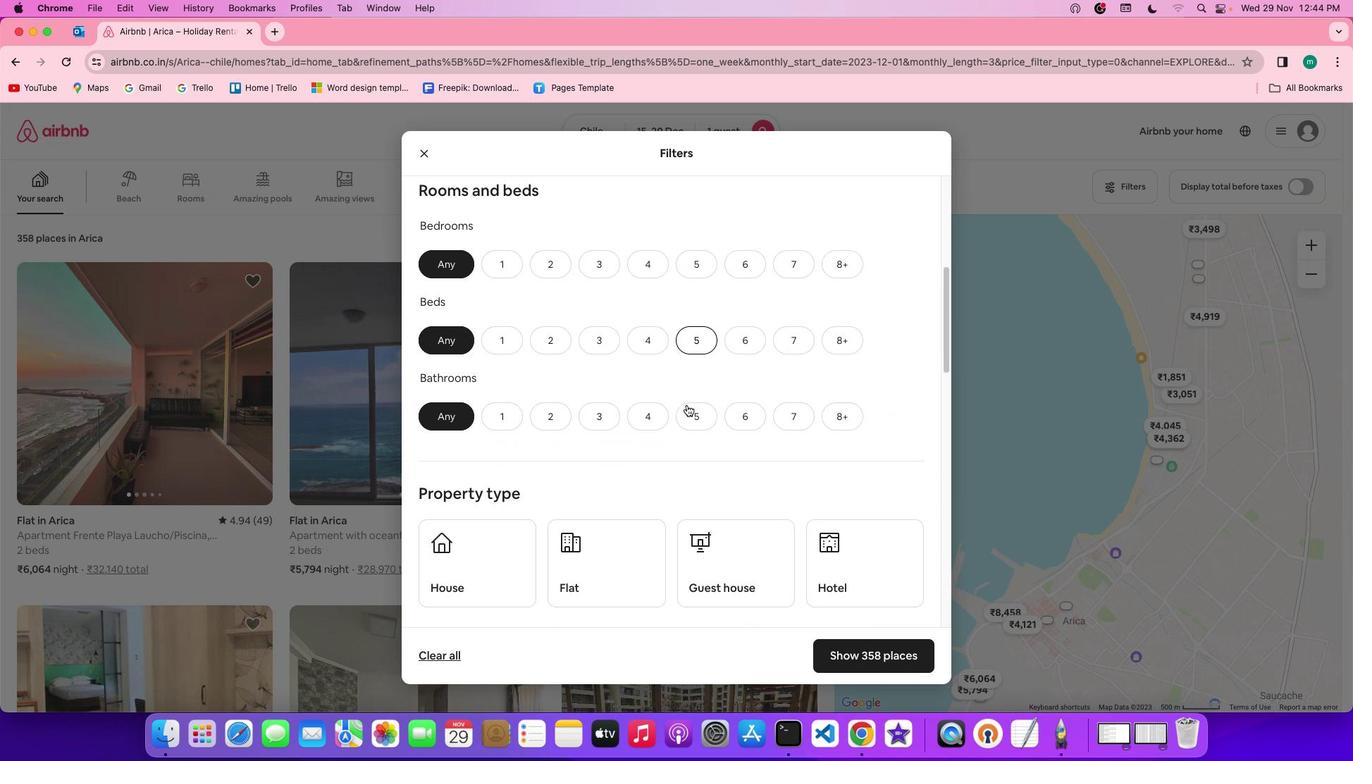 
Action: Mouse scrolled (687, 405) with delta (0, 0)
Screenshot: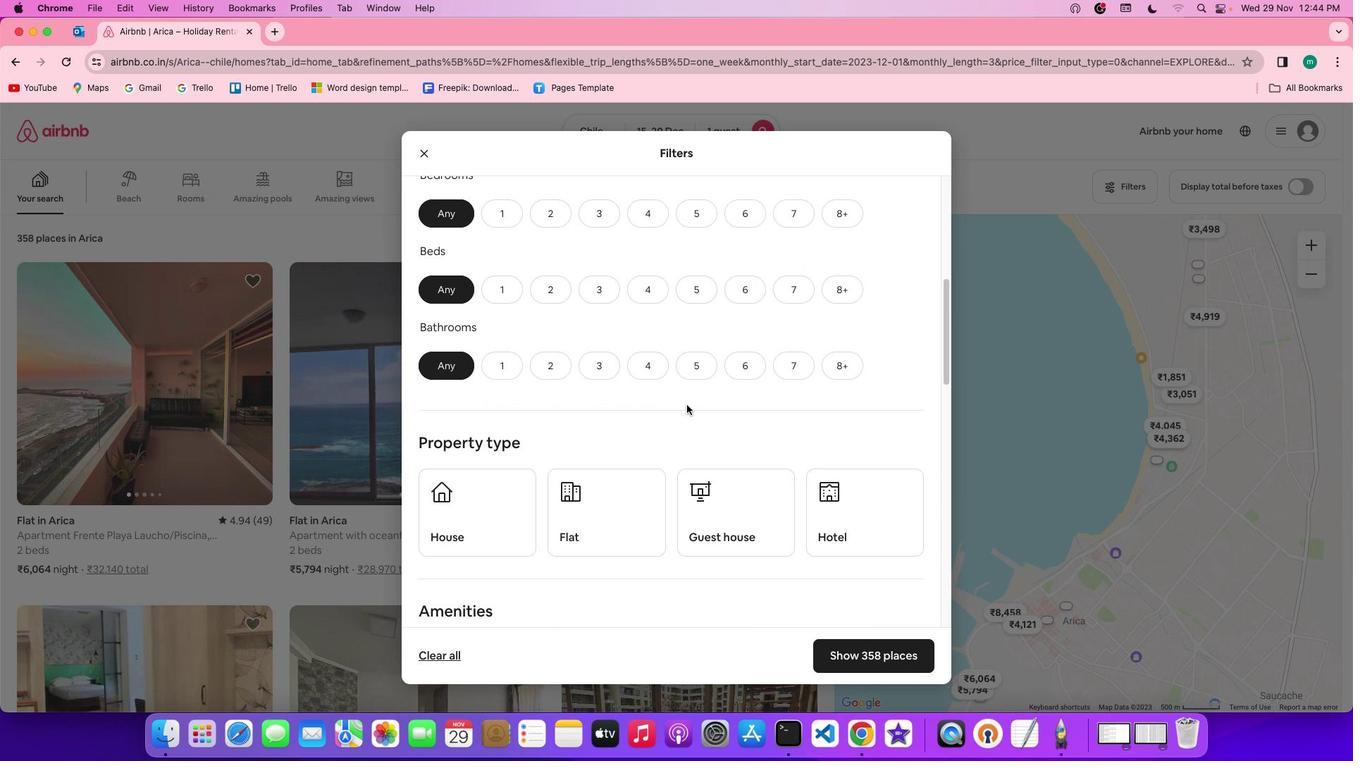 
Action: Mouse scrolled (687, 405) with delta (0, 0)
Screenshot: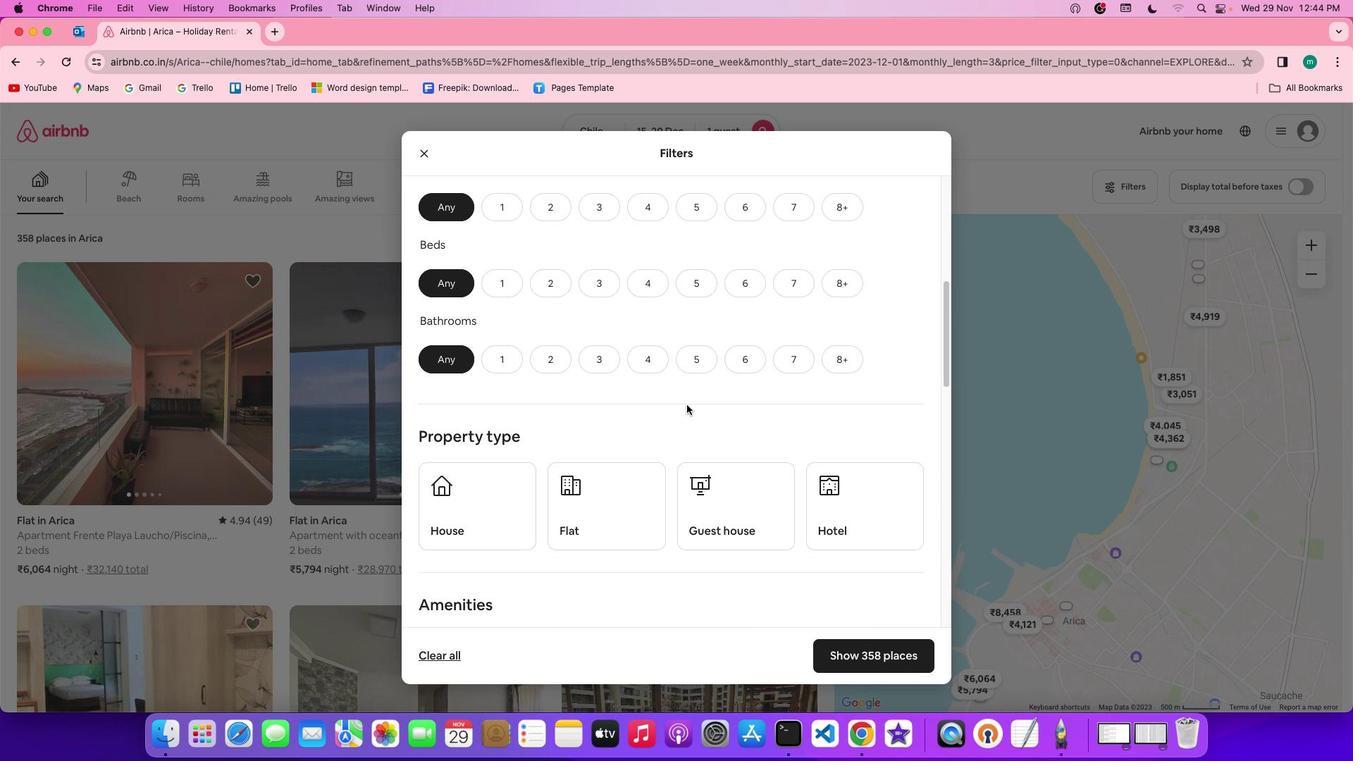 
Action: Mouse scrolled (687, 405) with delta (0, 0)
Screenshot: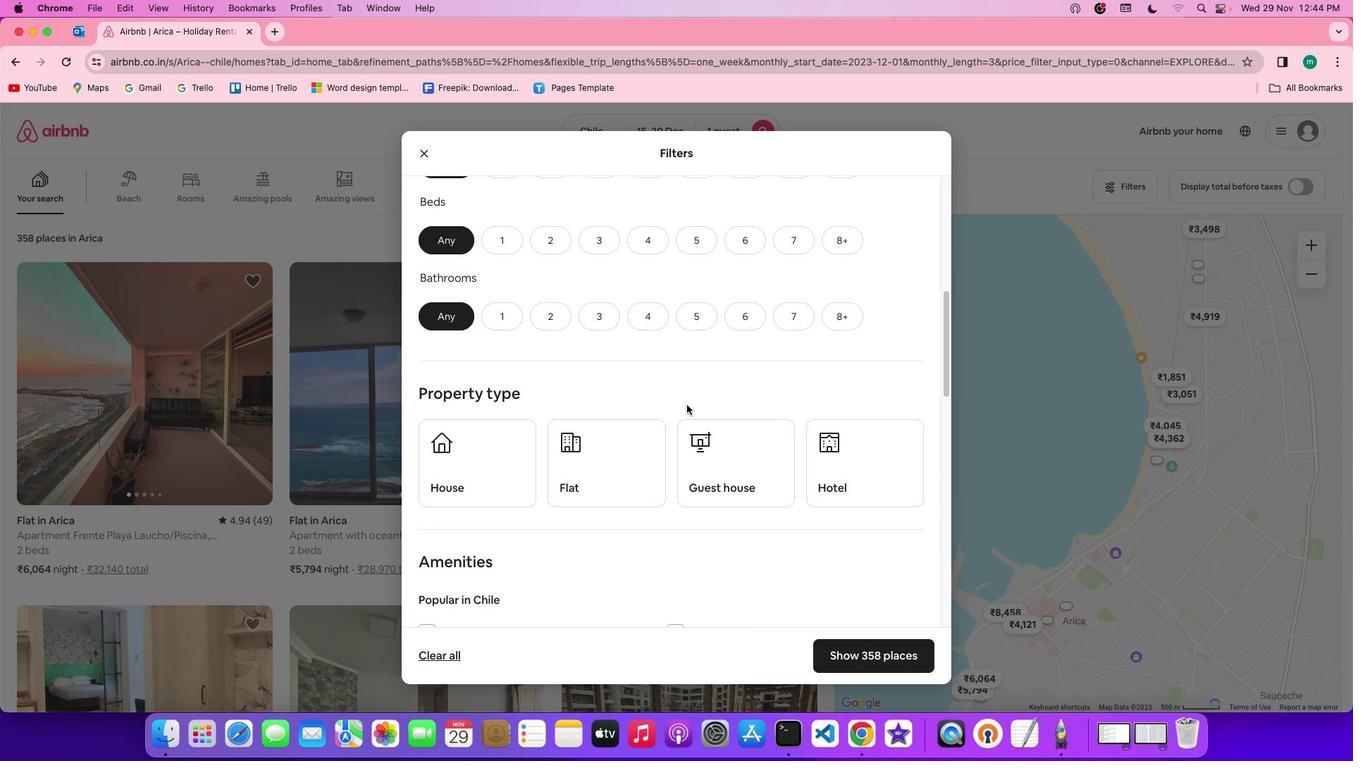 
Action: Mouse scrolled (687, 405) with delta (0, 0)
Screenshot: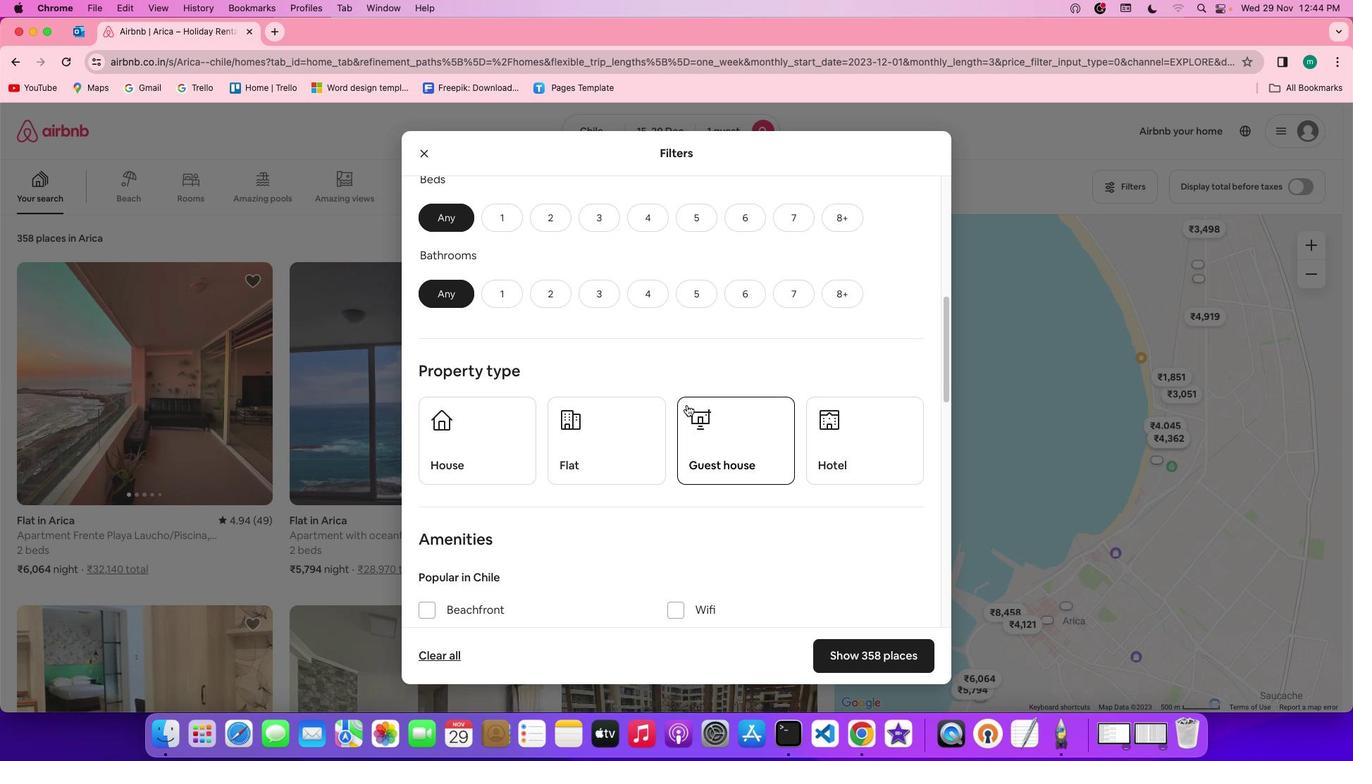 
Action: Mouse scrolled (687, 405) with delta (0, 0)
Screenshot: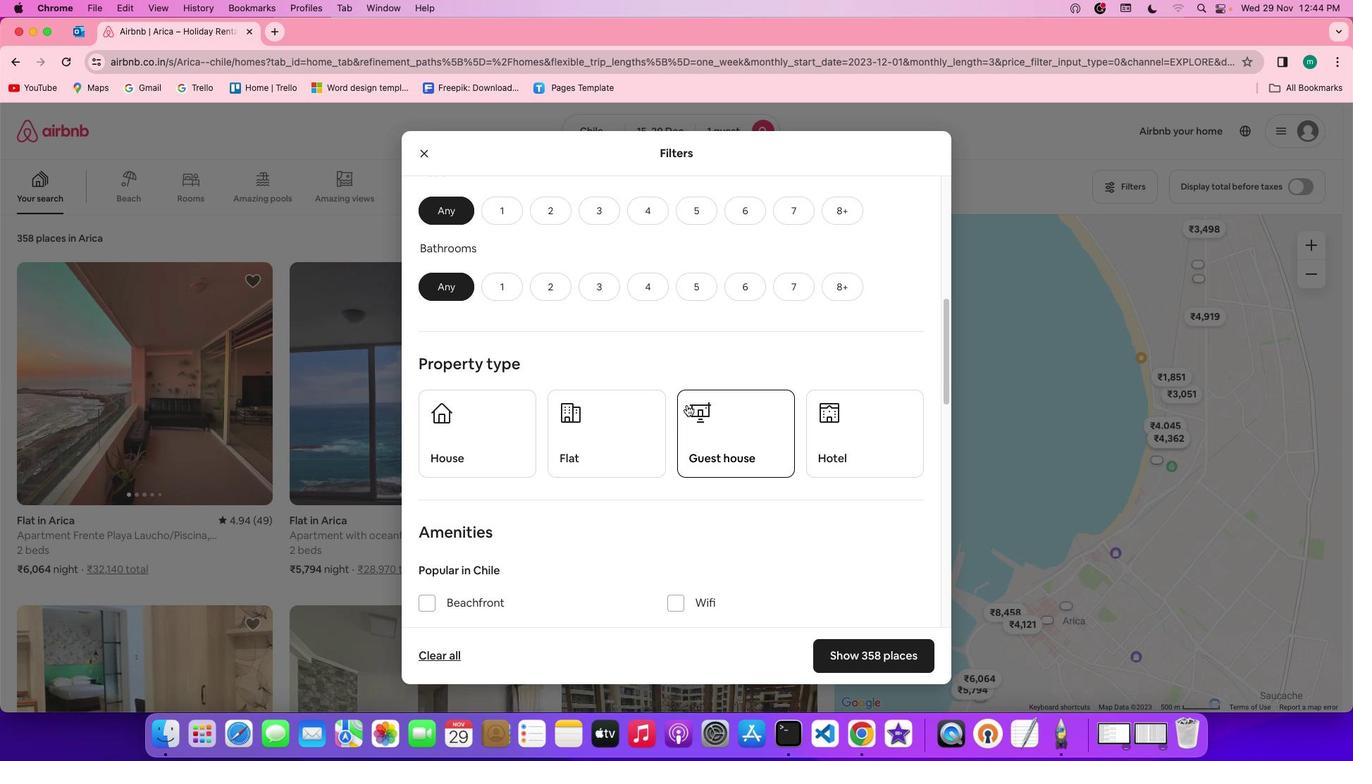 
Action: Mouse scrolled (687, 405) with delta (0, 0)
Screenshot: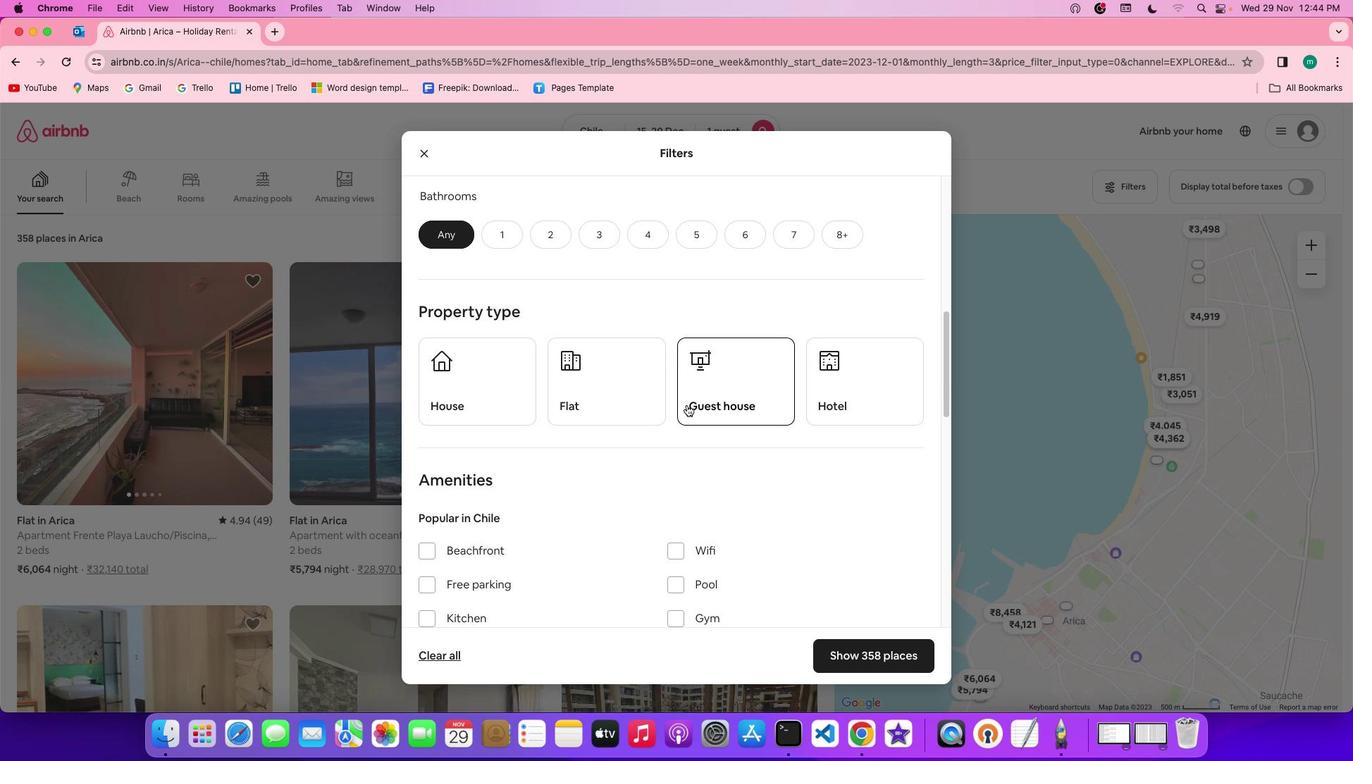 
Action: Mouse scrolled (687, 405) with delta (0, 0)
Screenshot: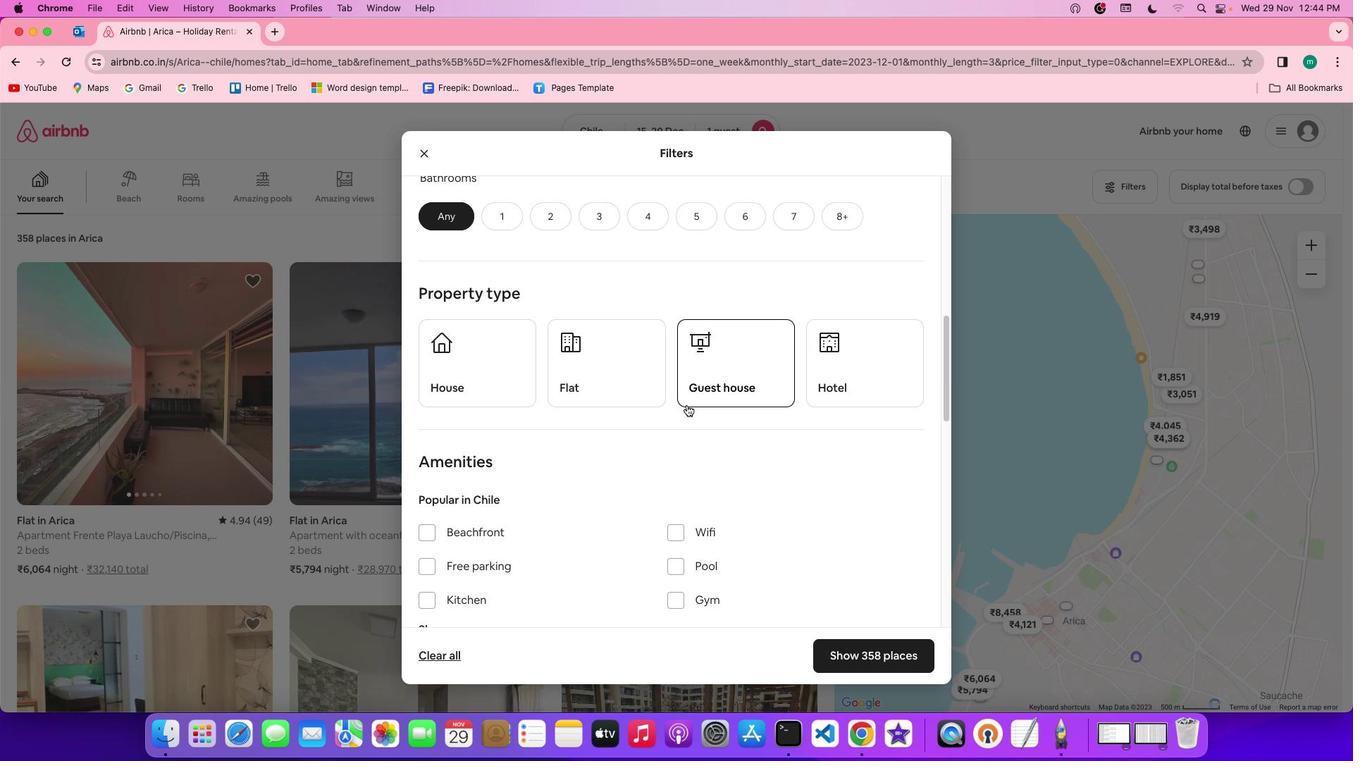 
Action: Mouse scrolled (687, 405) with delta (0, 0)
Screenshot: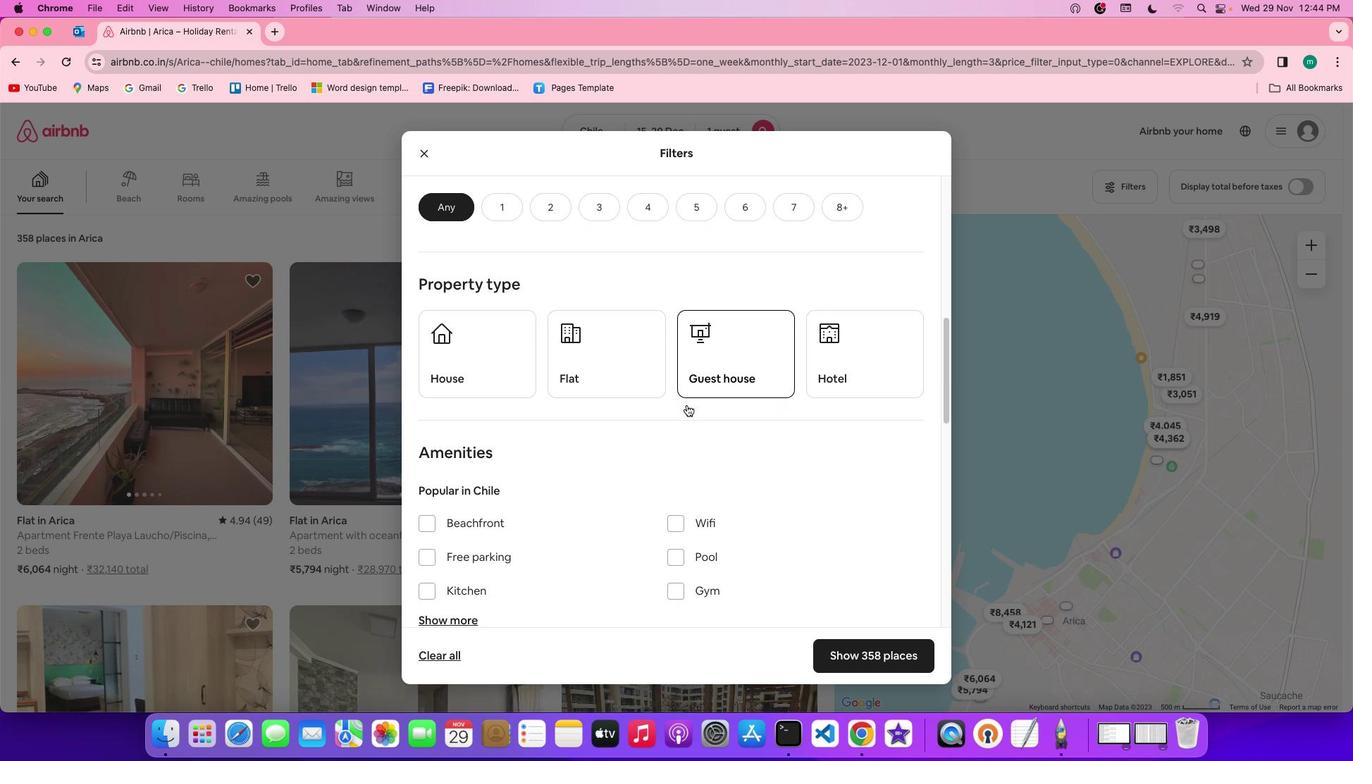
Action: Mouse moved to (658, 365)
Screenshot: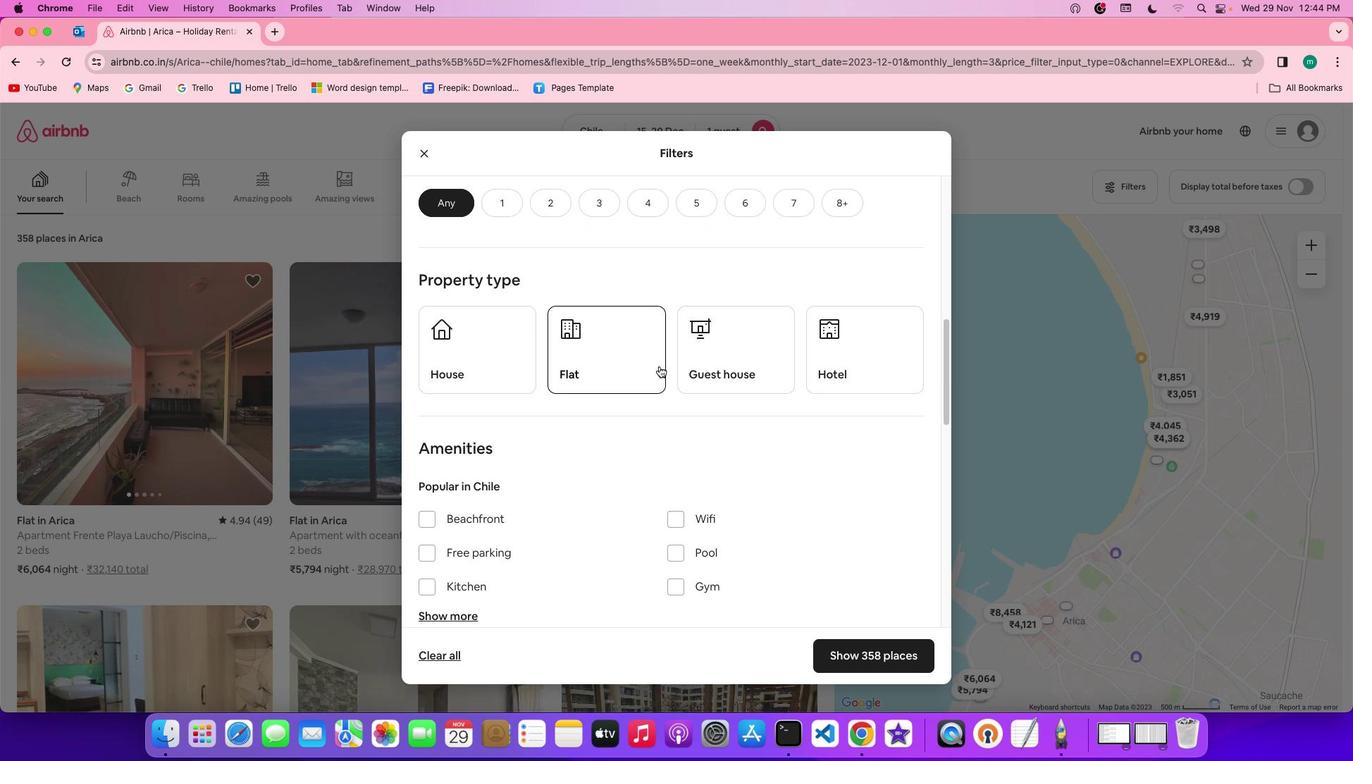 
Action: Mouse scrolled (658, 365) with delta (0, 0)
Screenshot: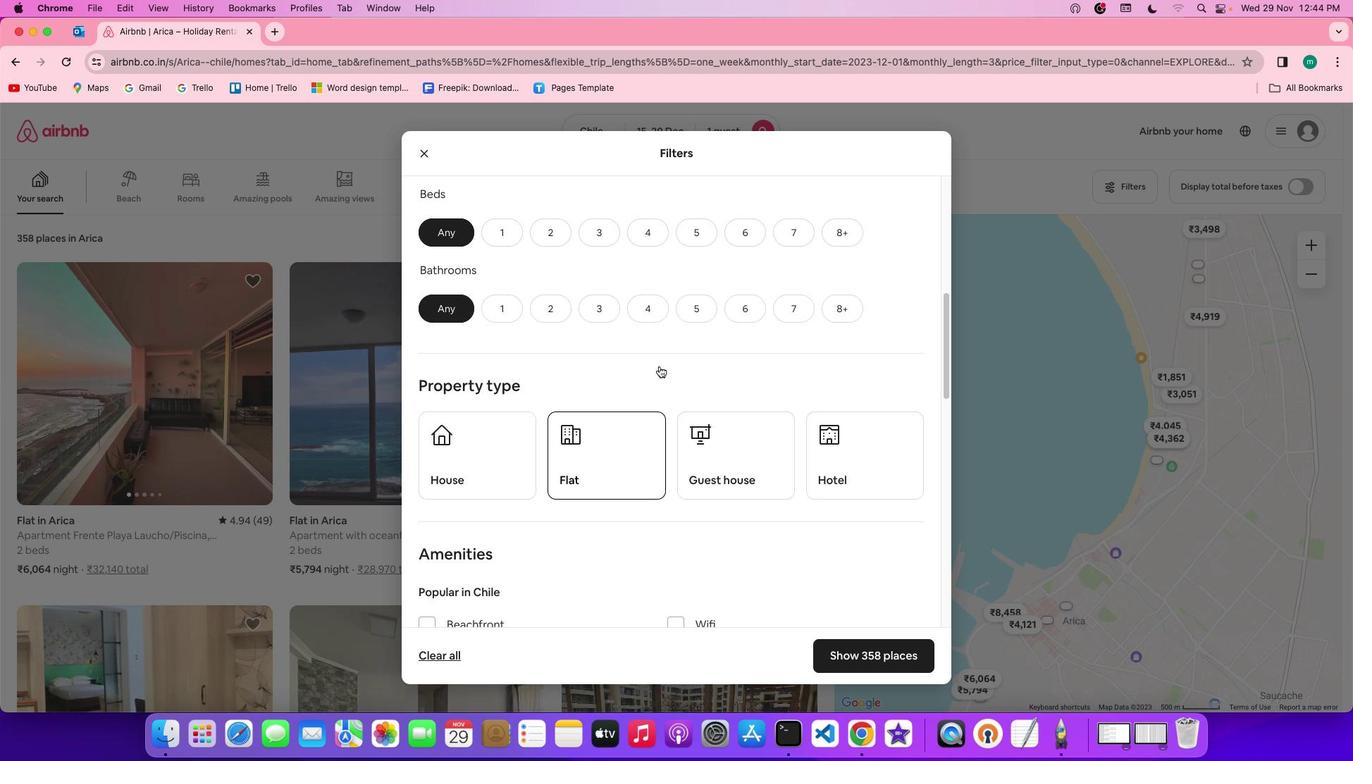 
Action: Mouse scrolled (658, 365) with delta (0, 0)
Screenshot: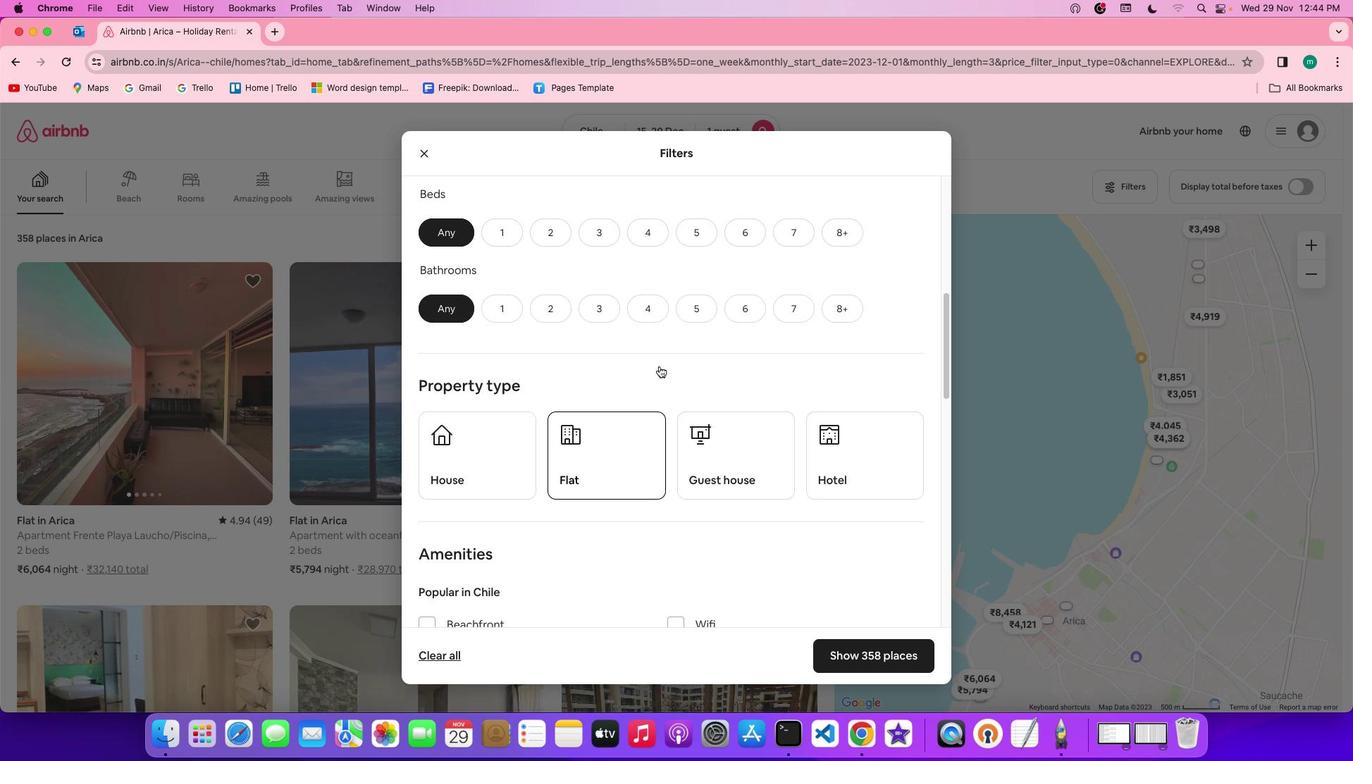 
Action: Mouse scrolled (658, 365) with delta (0, 2)
Screenshot: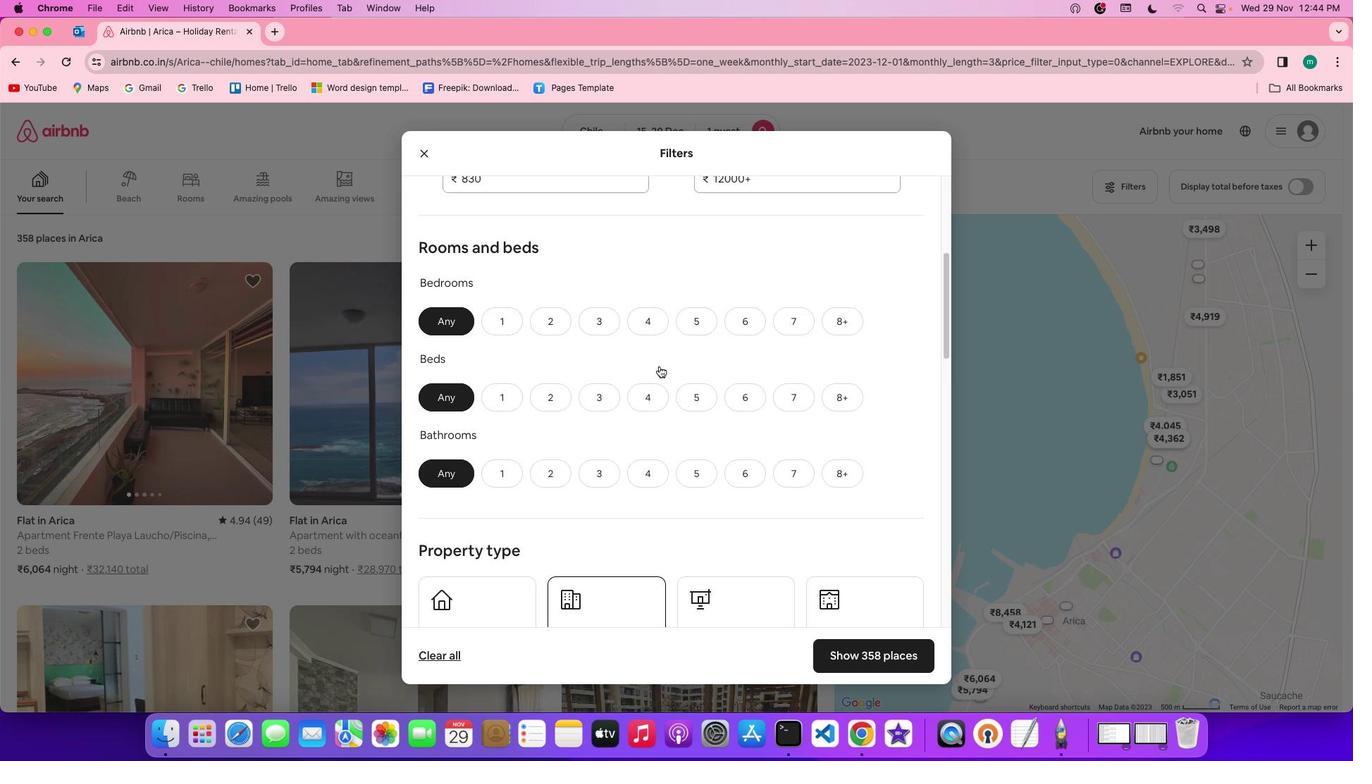
Action: Mouse scrolled (658, 365) with delta (0, 3)
Screenshot: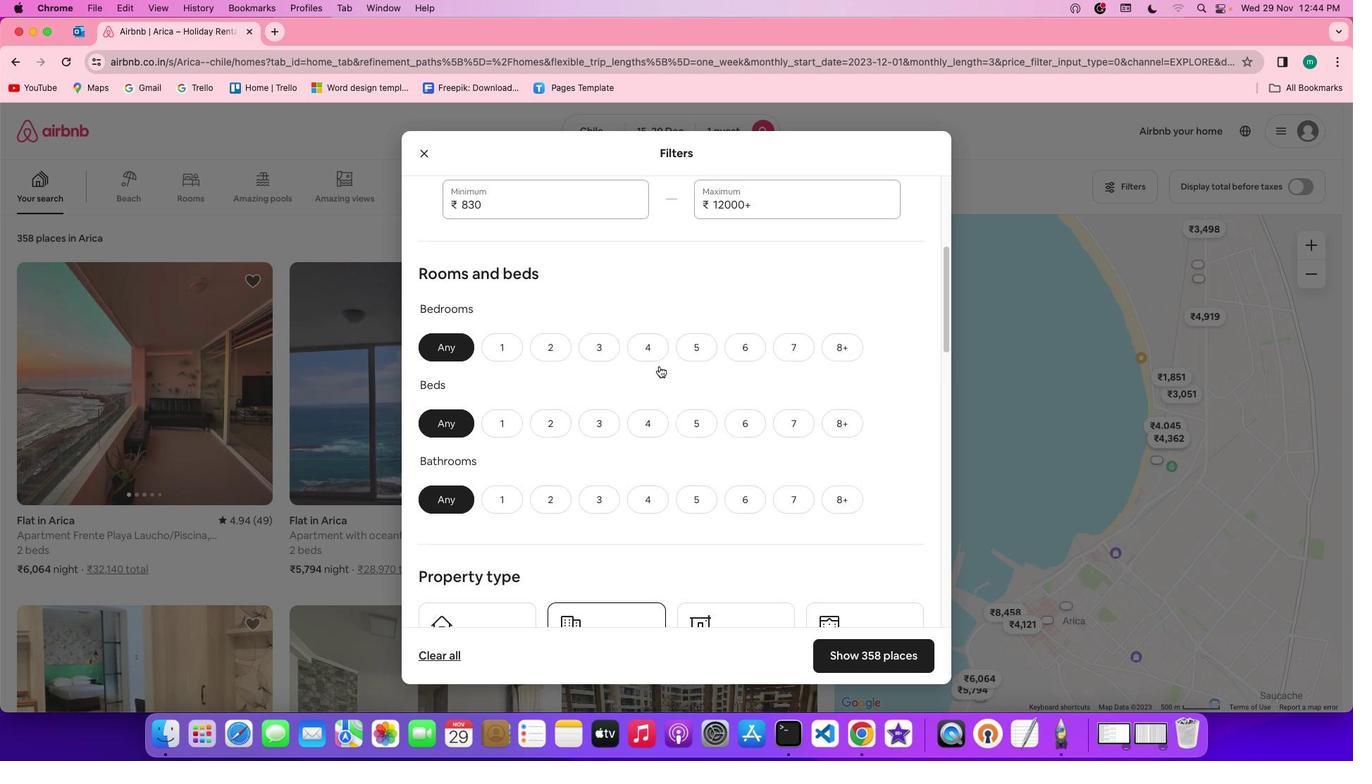 
Action: Mouse moved to (505, 335)
Screenshot: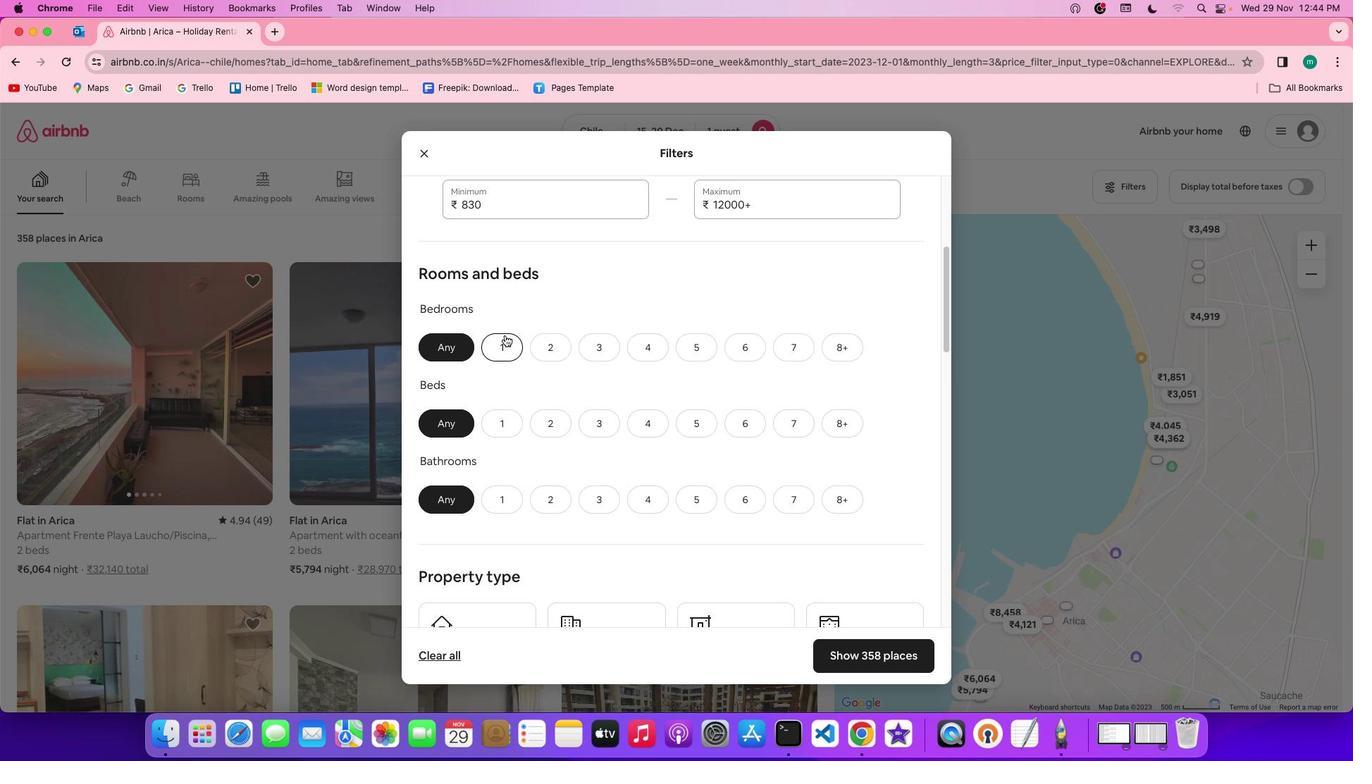 
Action: Mouse pressed left at (505, 335)
Screenshot: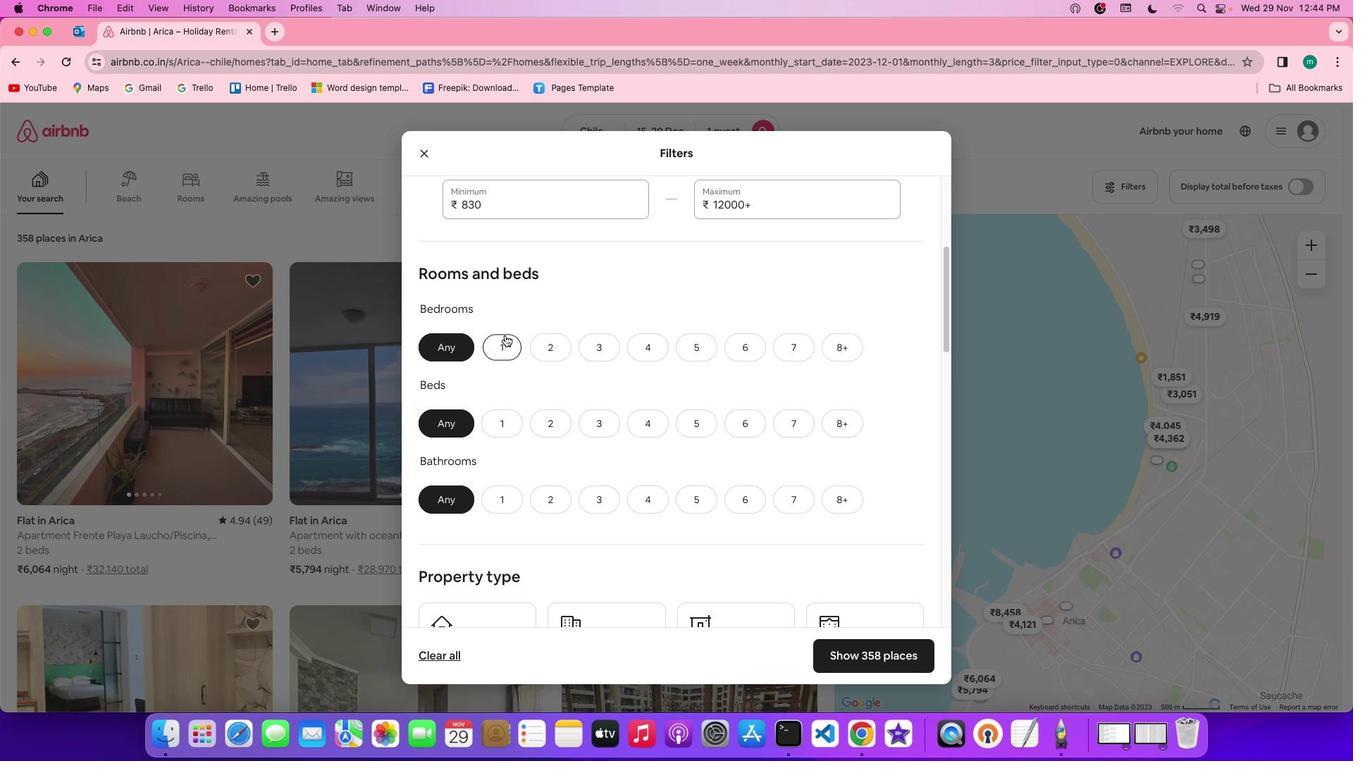 
Action: Mouse moved to (503, 420)
Screenshot: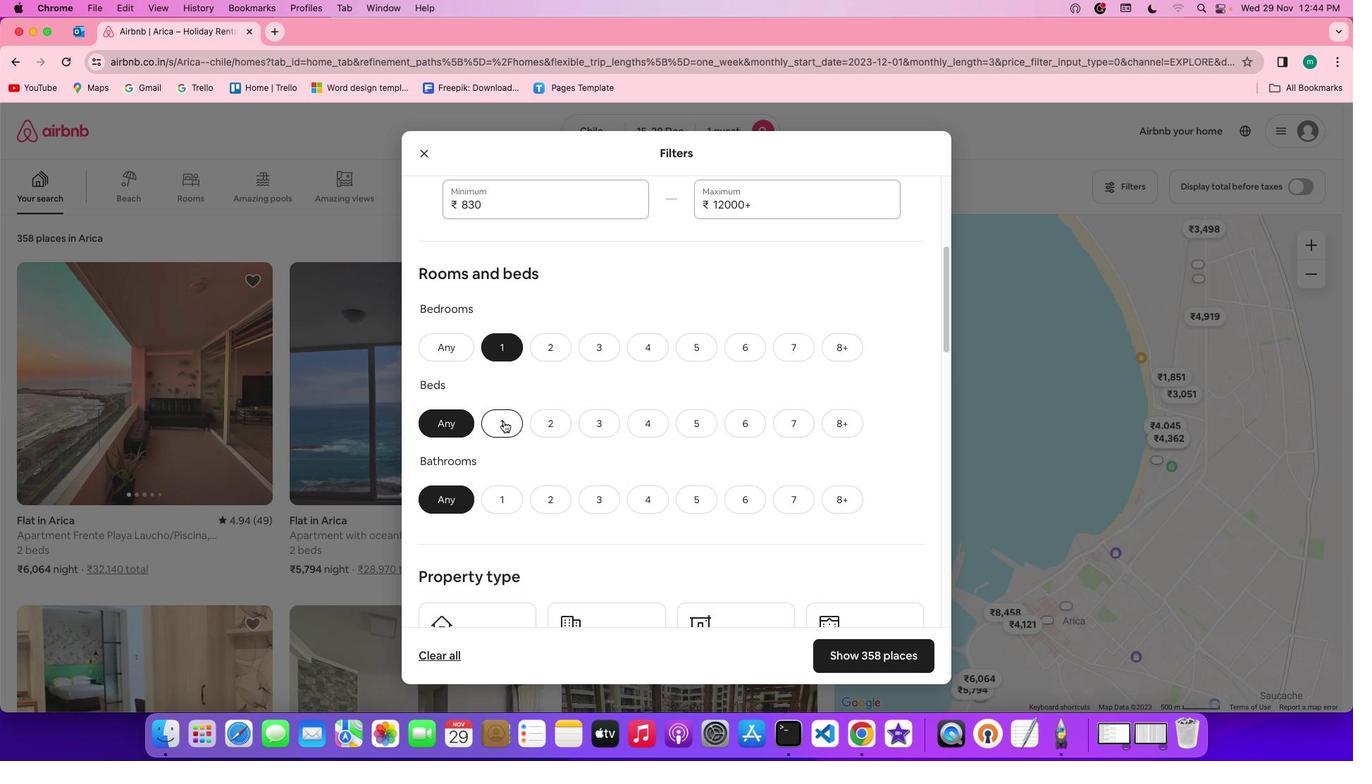 
Action: Mouse pressed left at (503, 420)
Screenshot: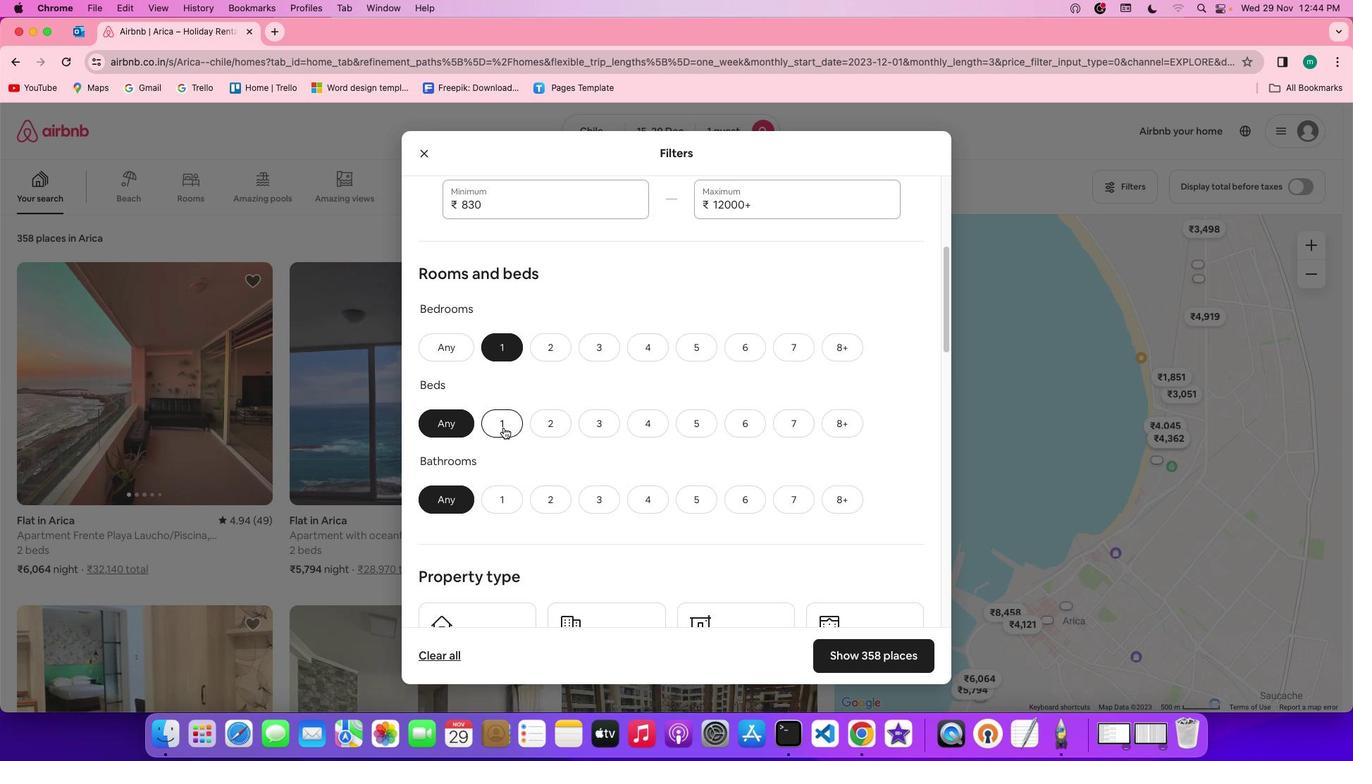 
Action: Mouse moved to (502, 491)
Screenshot: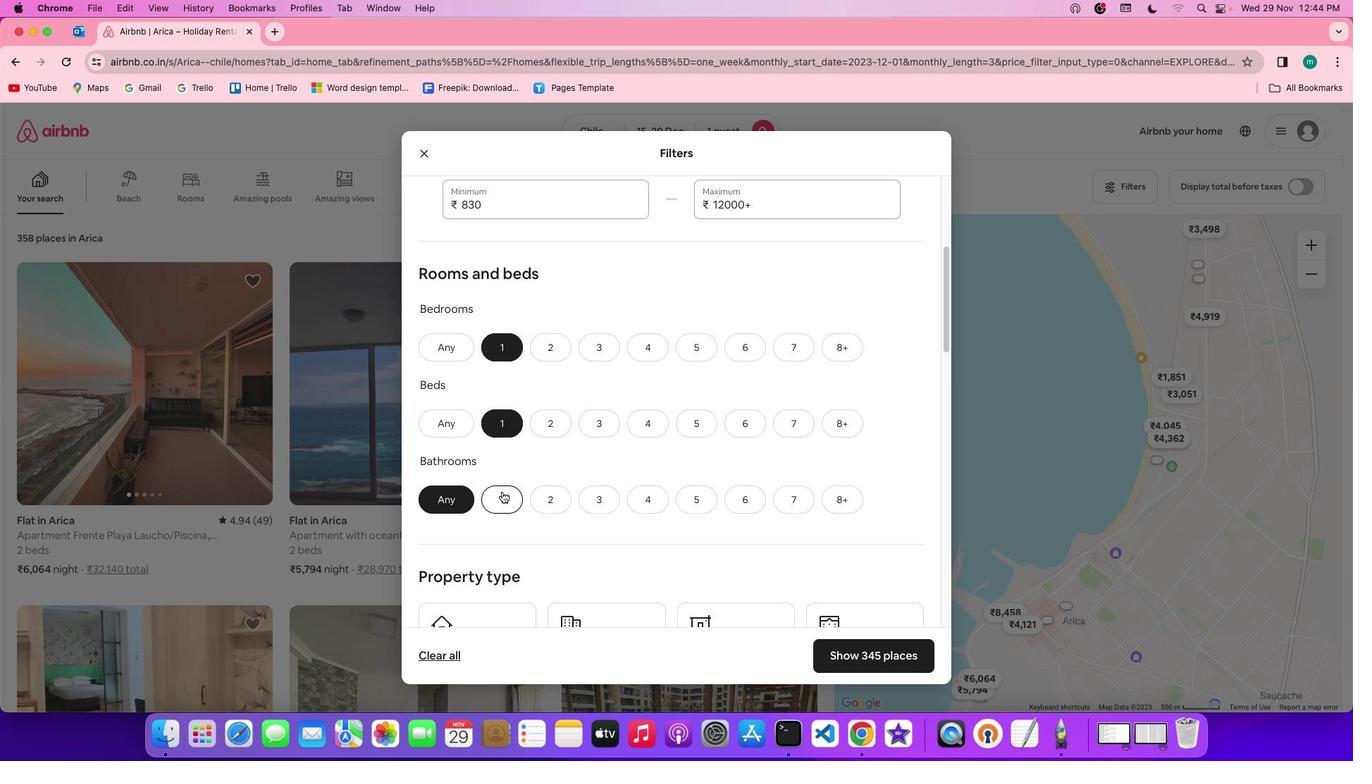 
Action: Mouse pressed left at (502, 491)
Screenshot: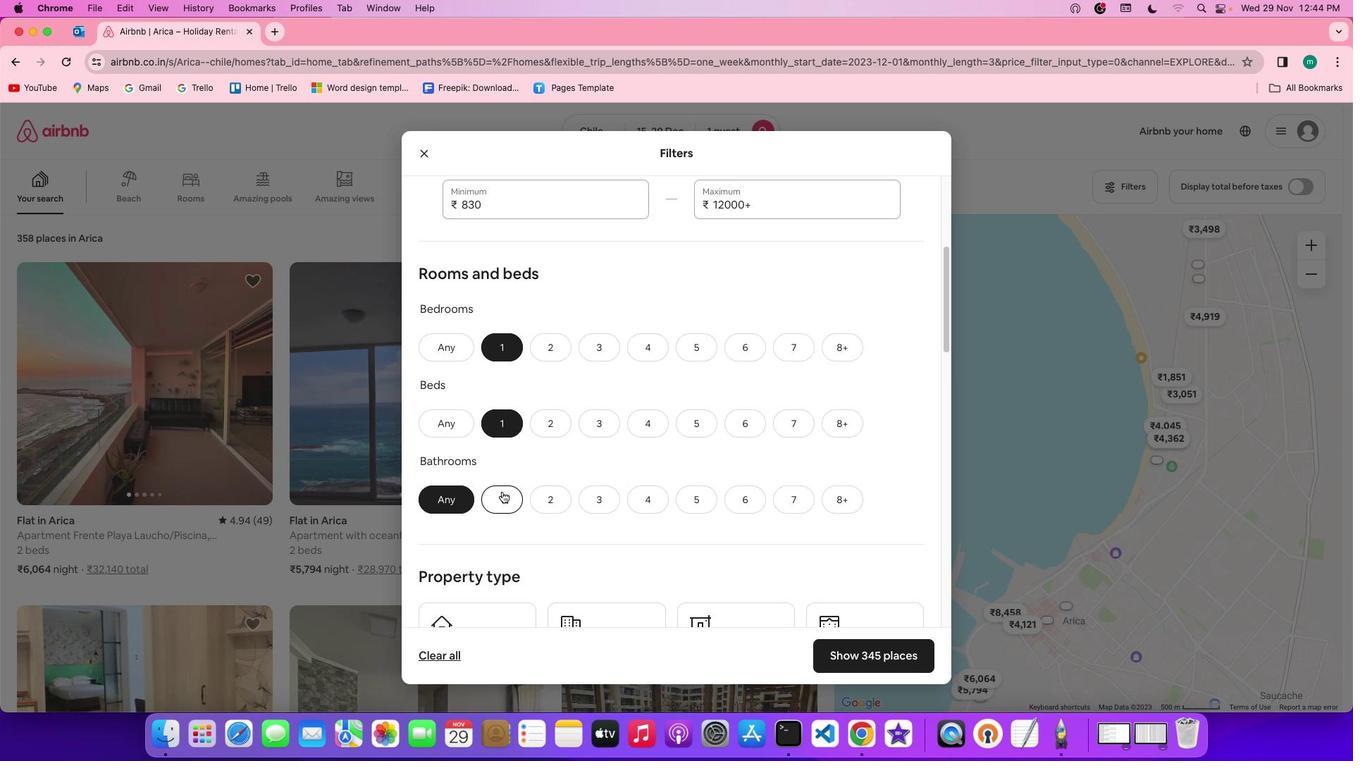 
Action: Mouse moved to (680, 458)
Screenshot: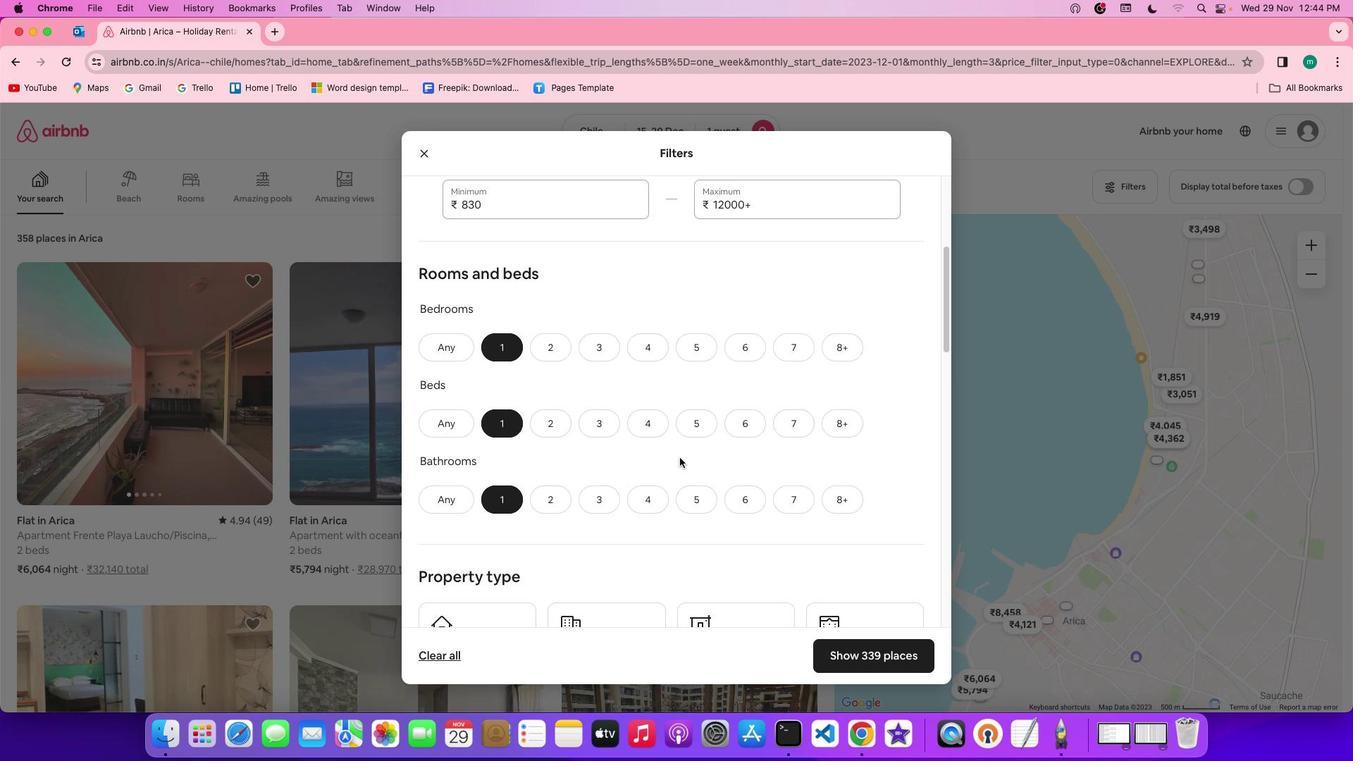 
Action: Mouse scrolled (680, 458) with delta (0, 0)
Screenshot: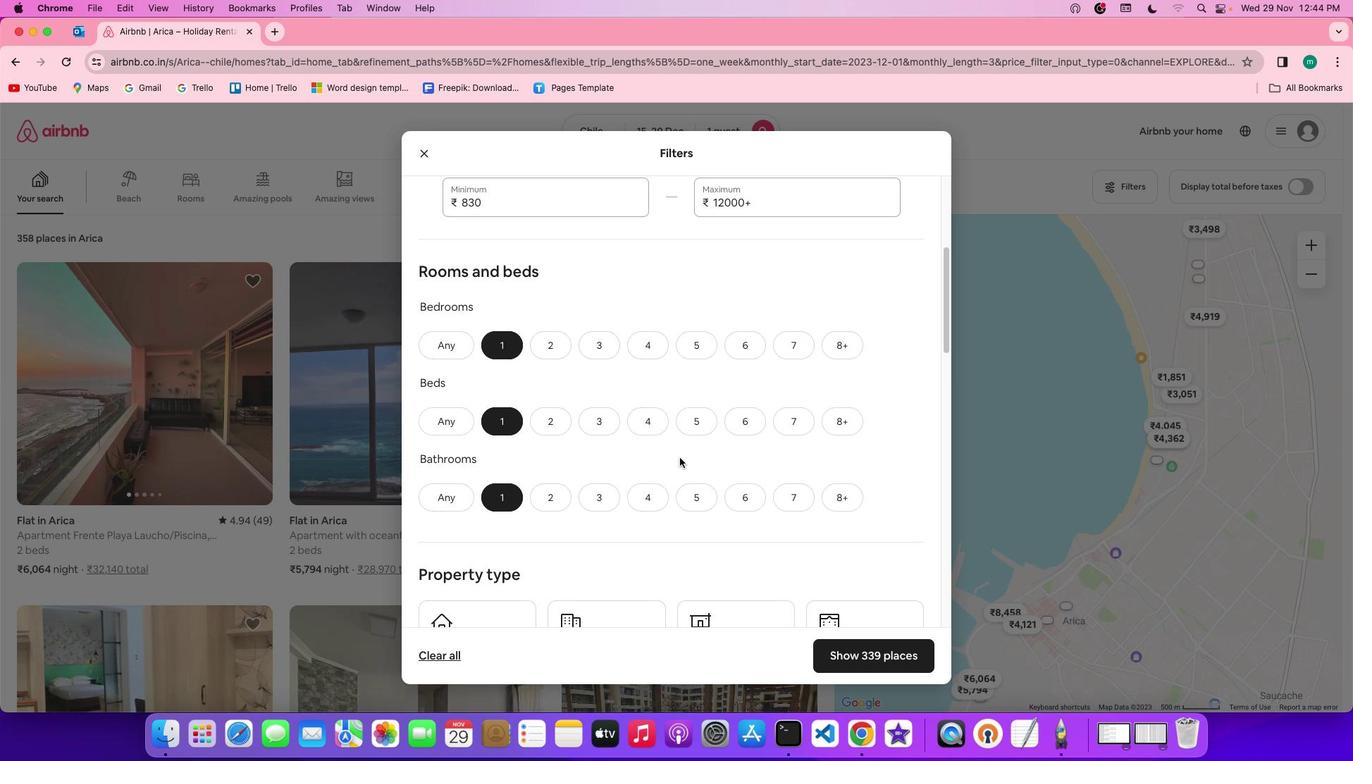 
Action: Mouse scrolled (680, 458) with delta (0, 0)
Screenshot: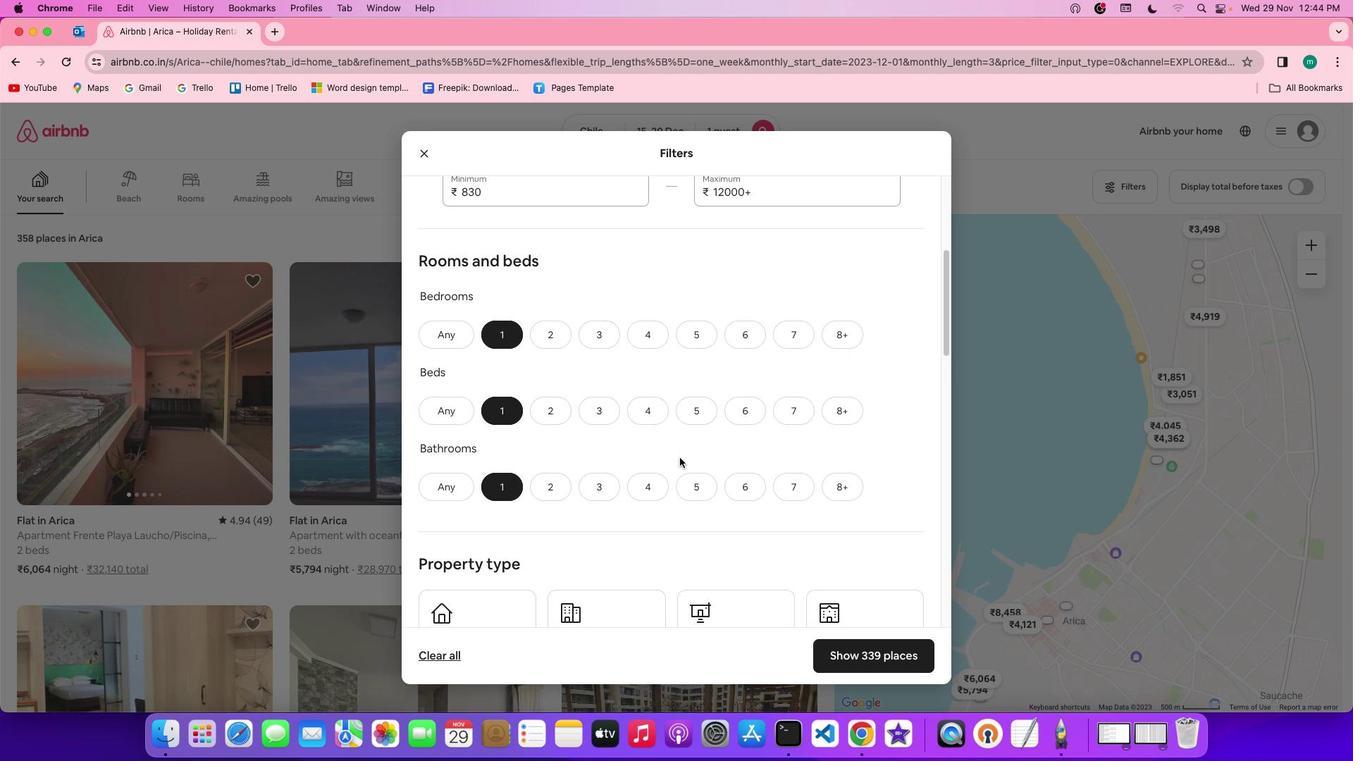 
Action: Mouse scrolled (680, 458) with delta (0, 0)
Screenshot: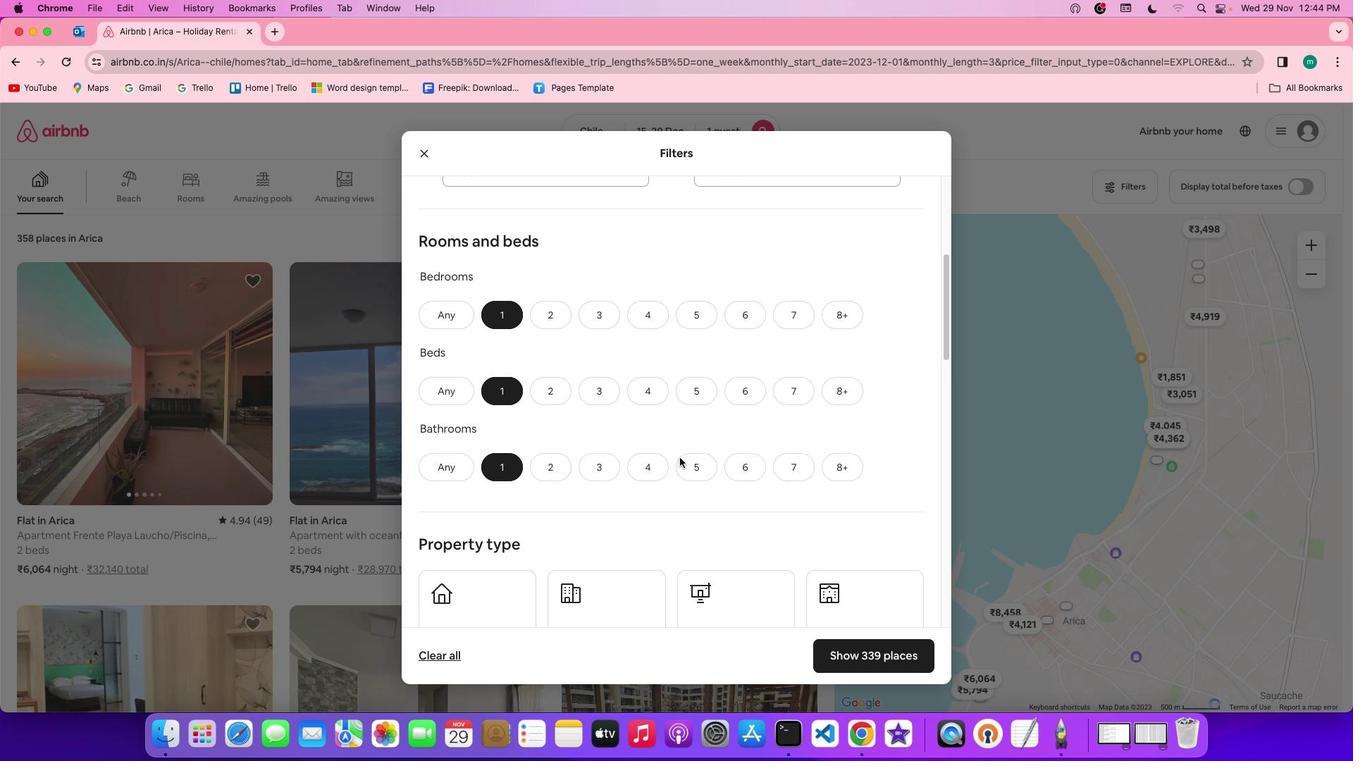 
Action: Mouse scrolled (680, 458) with delta (0, 0)
Screenshot: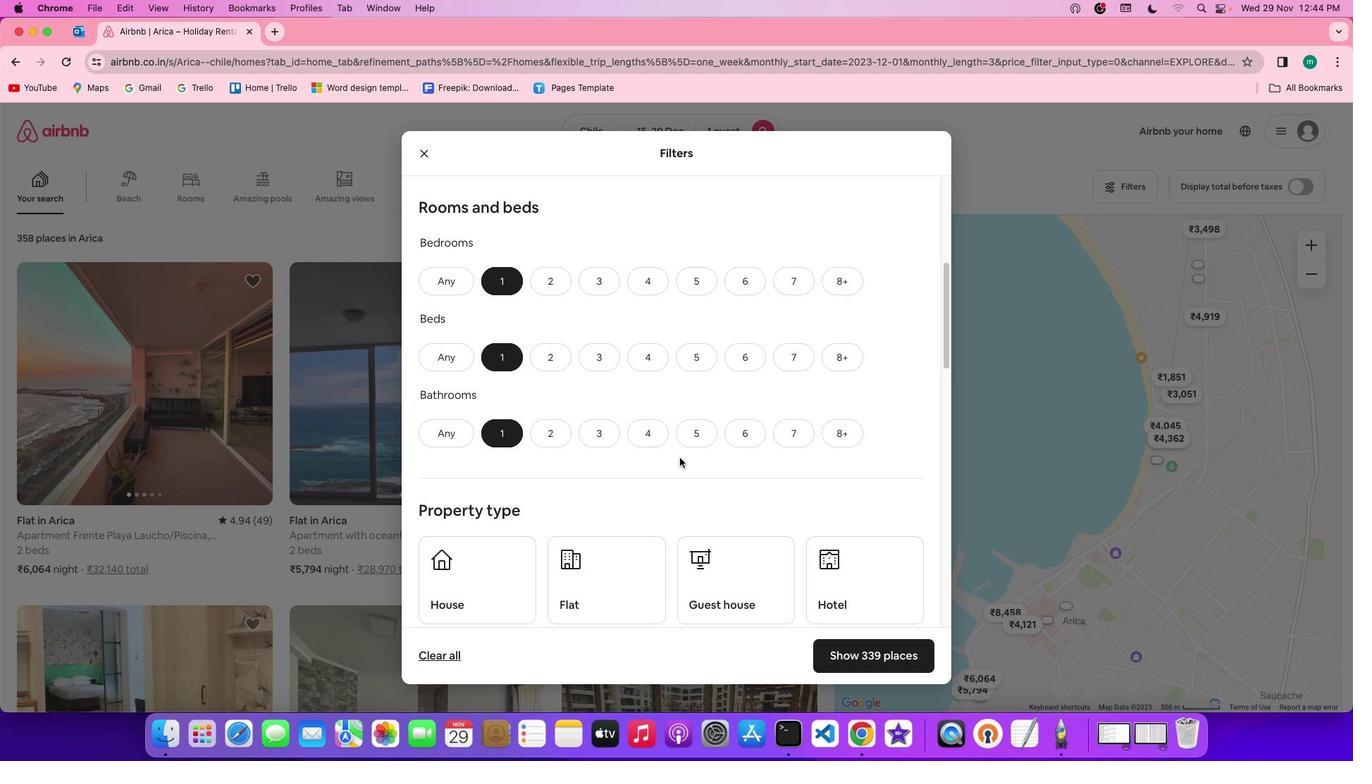 
Action: Mouse scrolled (680, 458) with delta (0, 0)
Screenshot: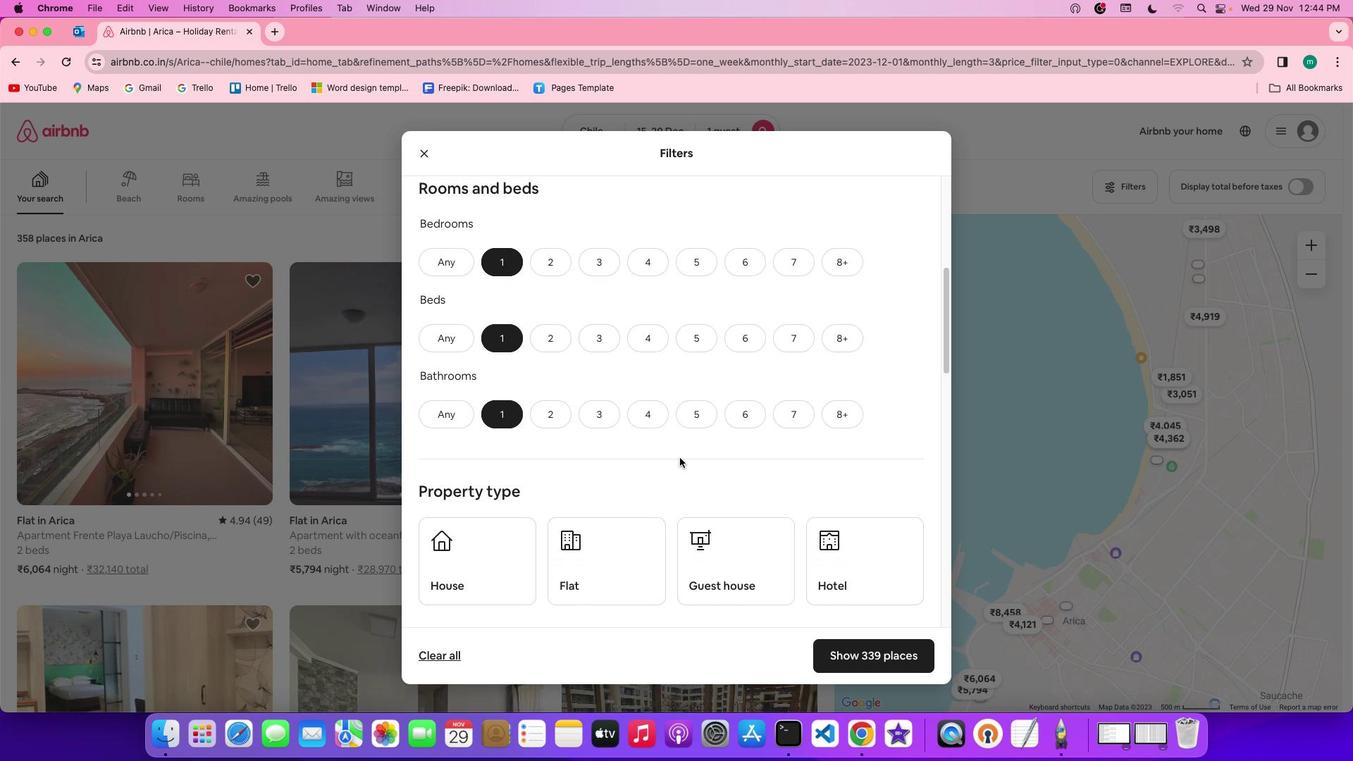 
Action: Mouse scrolled (680, 458) with delta (0, 0)
Screenshot: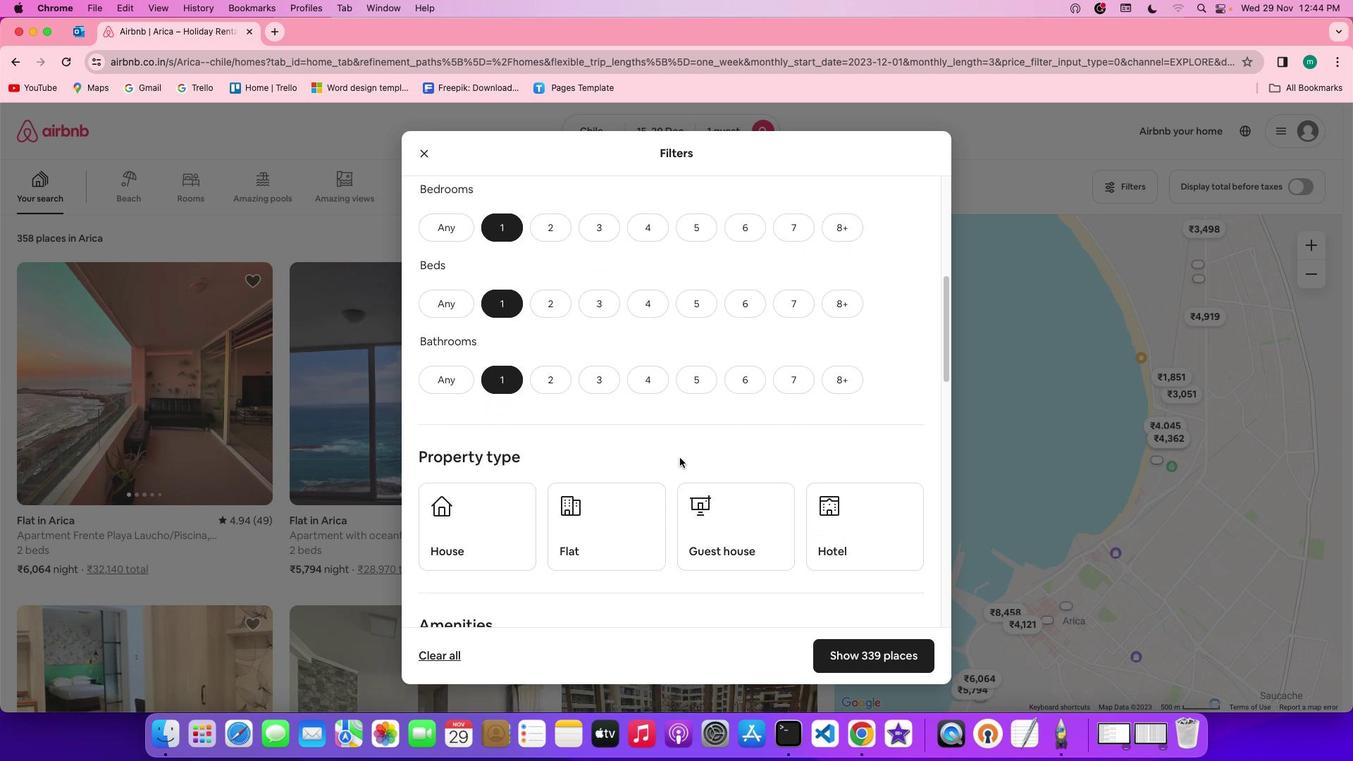 
Action: Mouse scrolled (680, 458) with delta (0, -1)
Screenshot: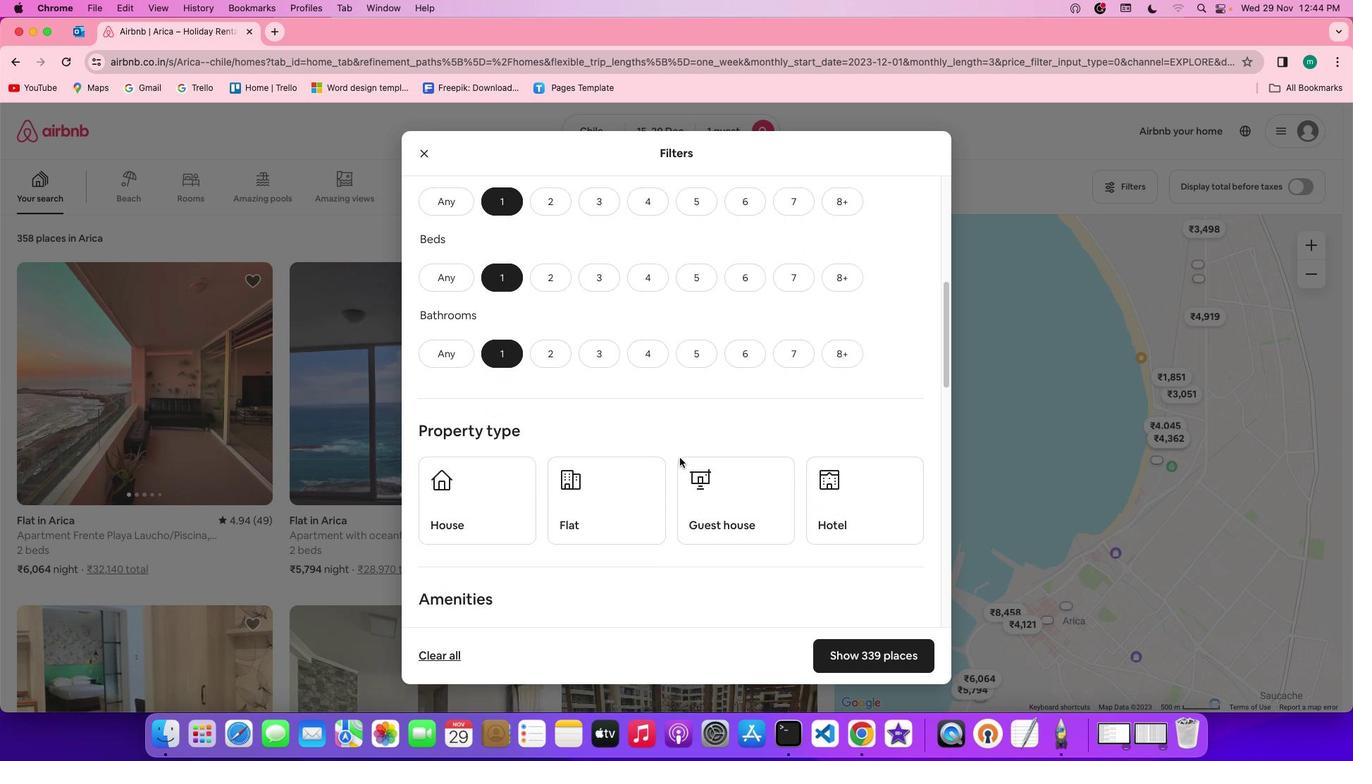
Action: Mouse scrolled (680, 458) with delta (0, 0)
Screenshot: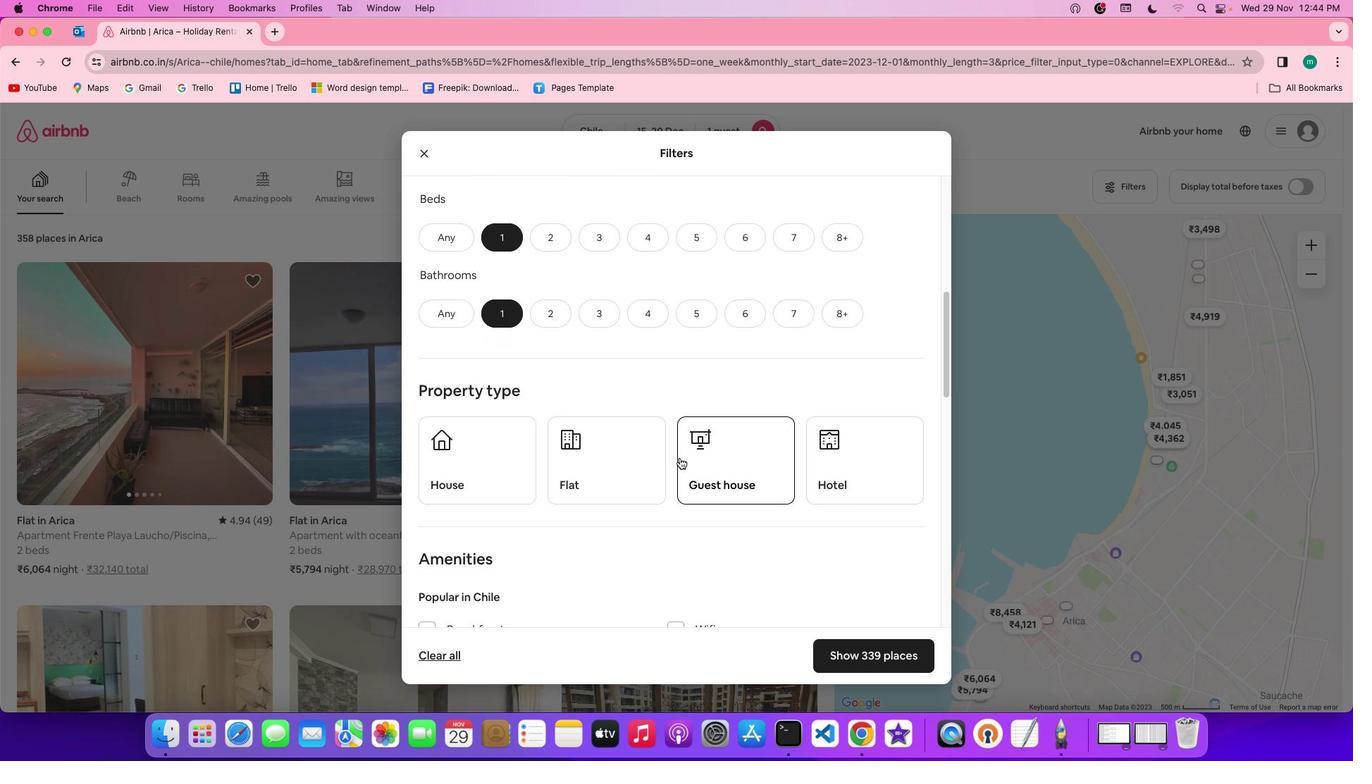 
Action: Mouse scrolled (680, 458) with delta (0, 0)
Screenshot: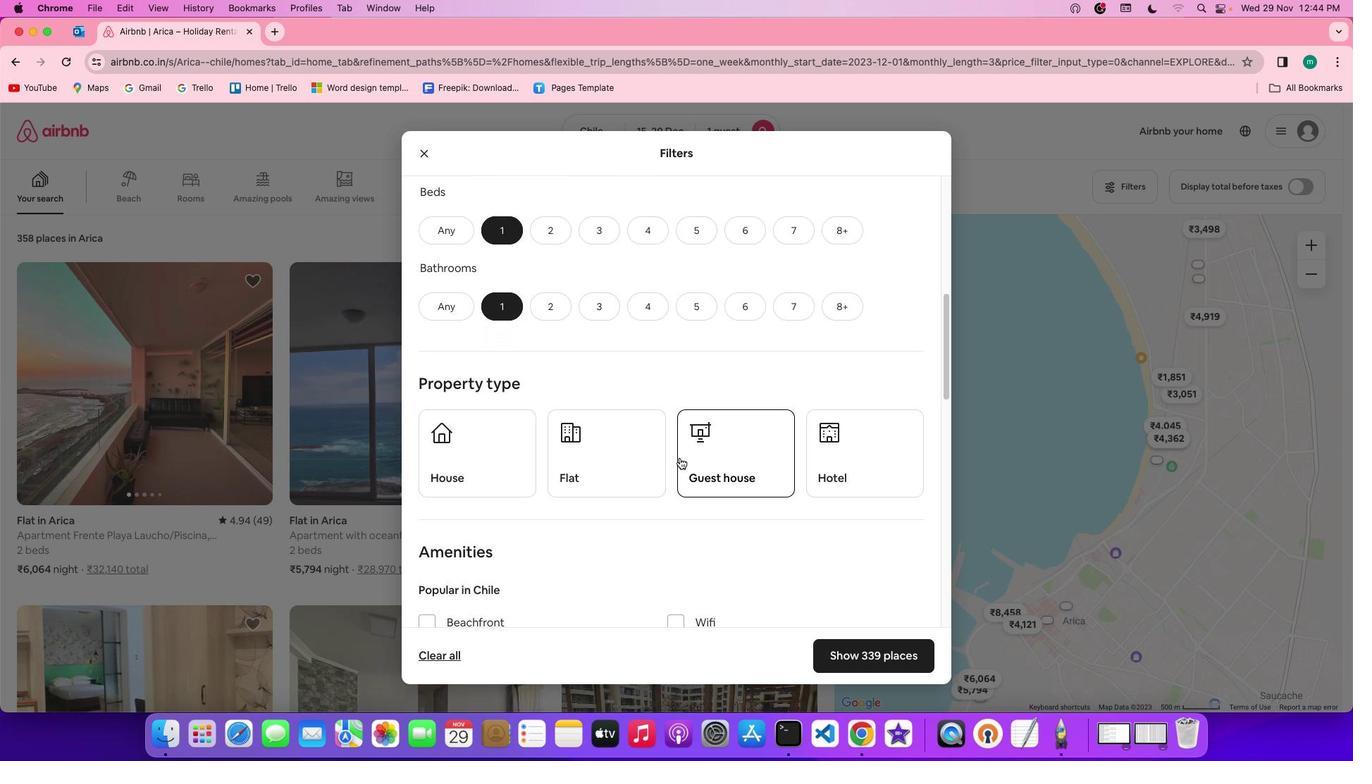 
Action: Mouse scrolled (680, 458) with delta (0, 0)
Screenshot: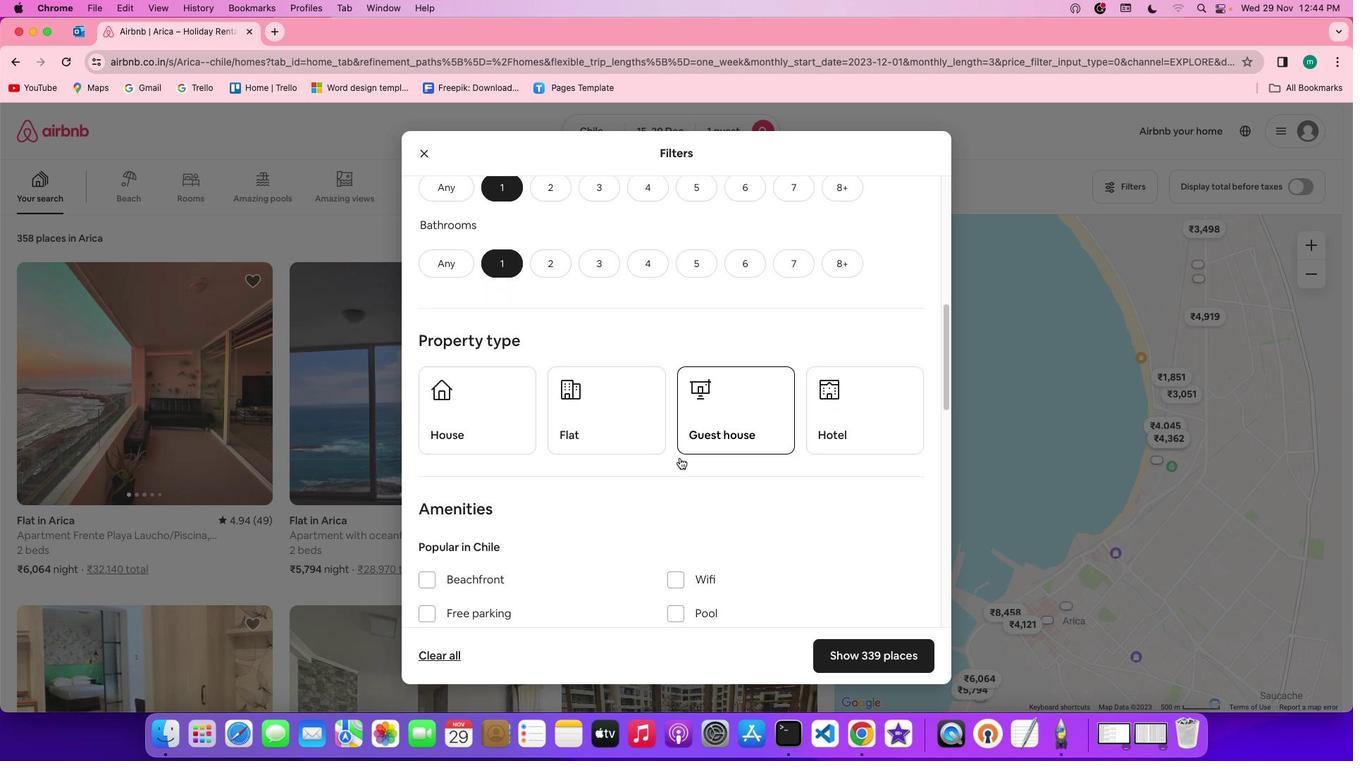 
Action: Mouse scrolled (680, 458) with delta (0, 0)
Screenshot: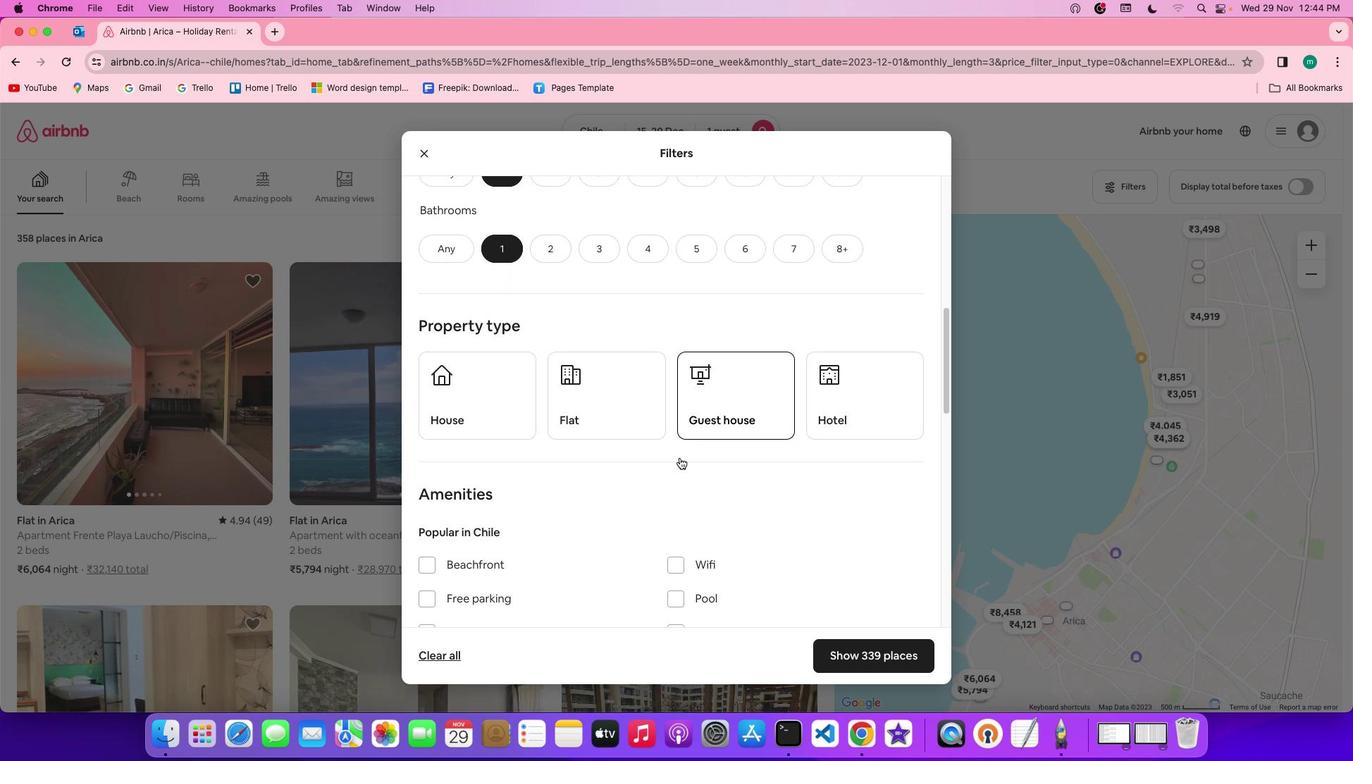 
Action: Mouse scrolled (680, 458) with delta (0, 0)
Screenshot: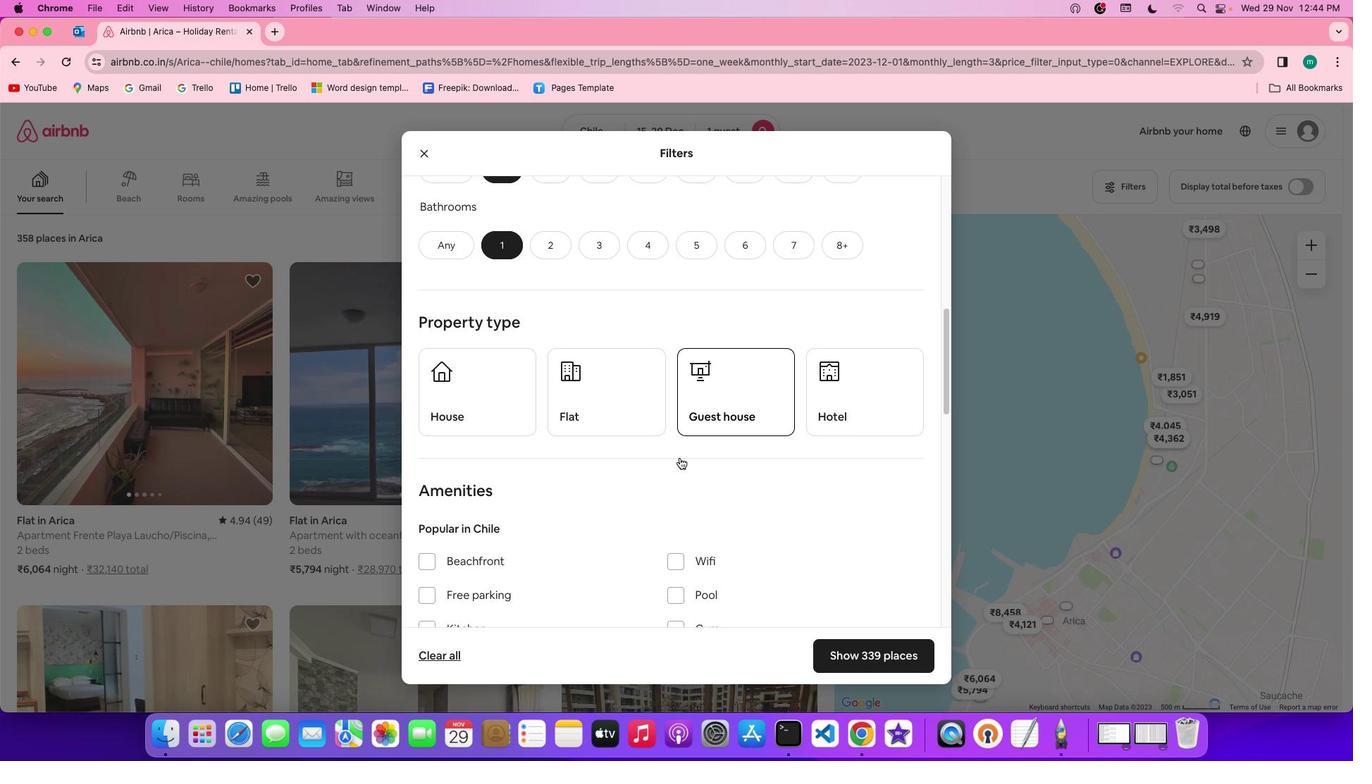 
Action: Mouse scrolled (680, 458) with delta (0, 0)
Screenshot: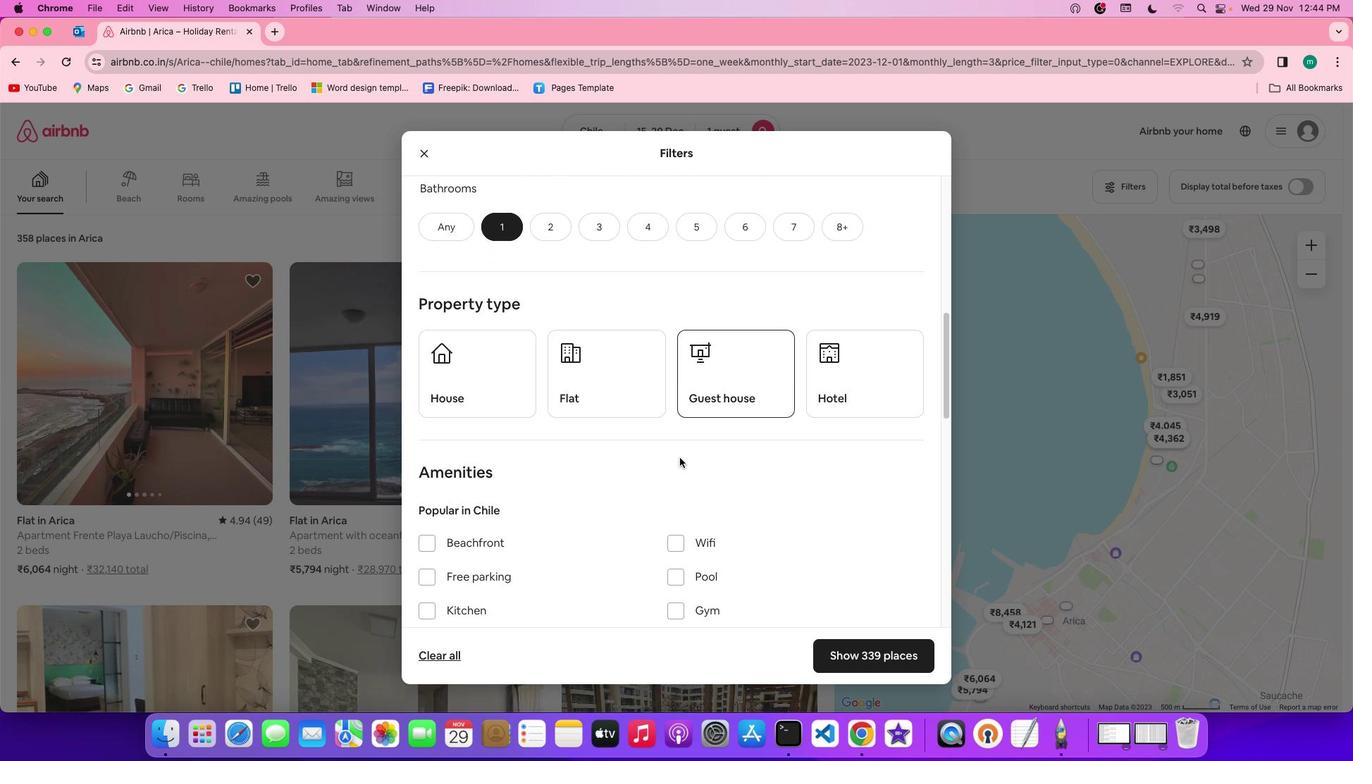
Action: Mouse scrolled (680, 458) with delta (0, -1)
Screenshot: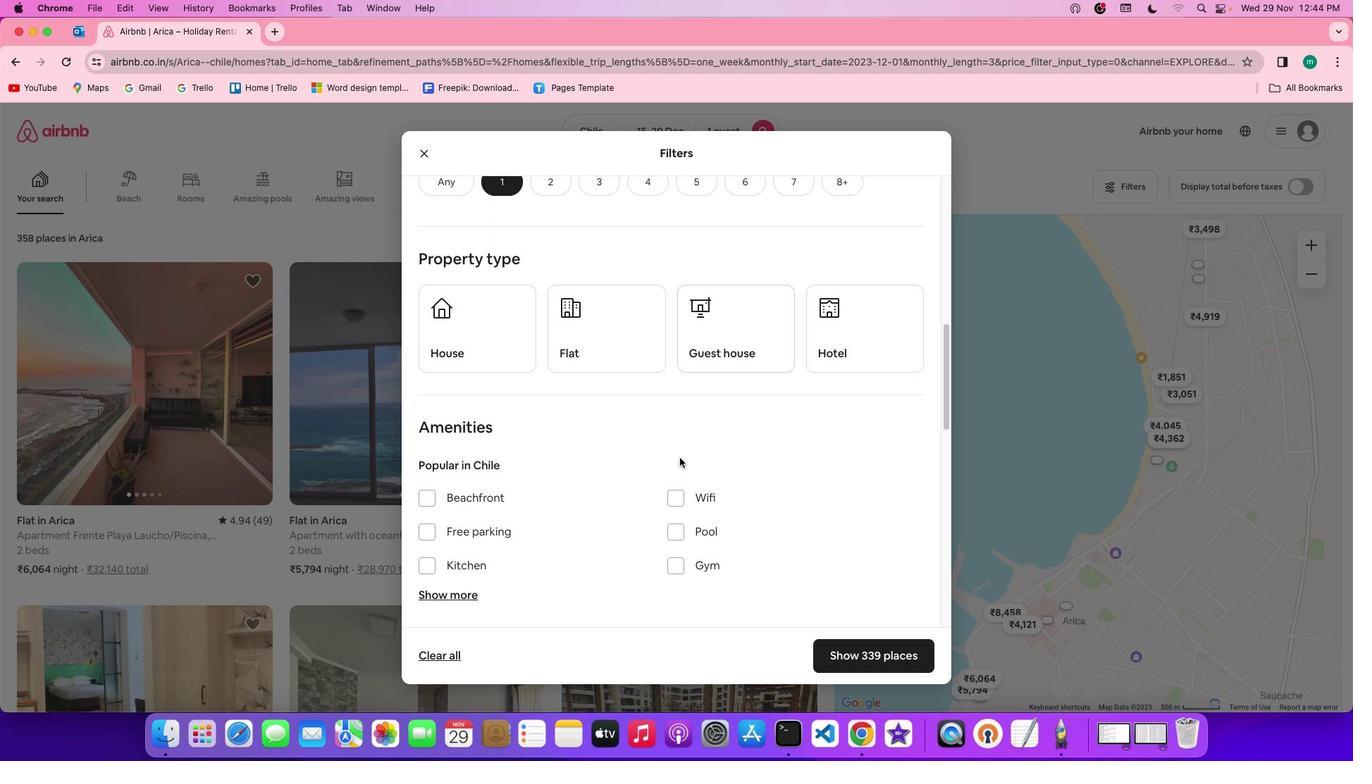 
Action: Mouse moved to (829, 339)
Screenshot: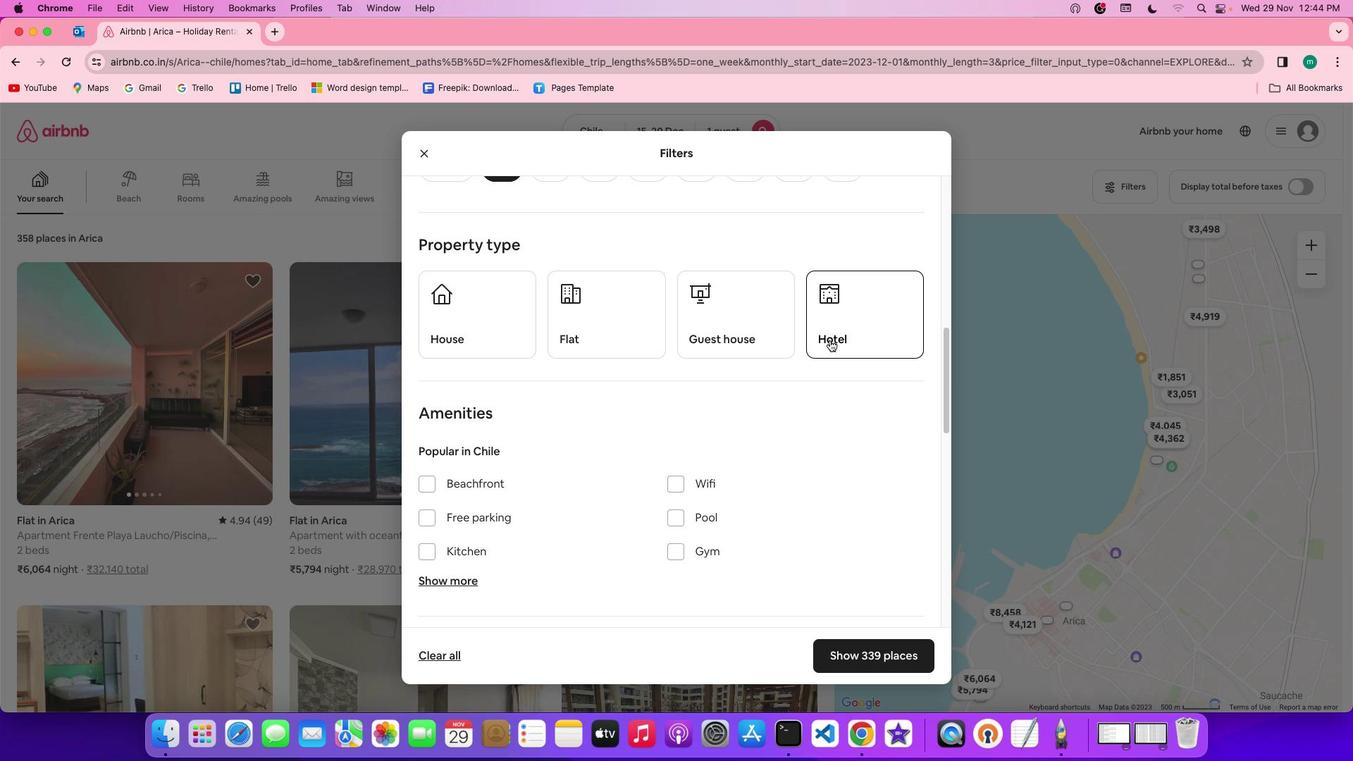 
Action: Mouse pressed left at (829, 339)
Screenshot: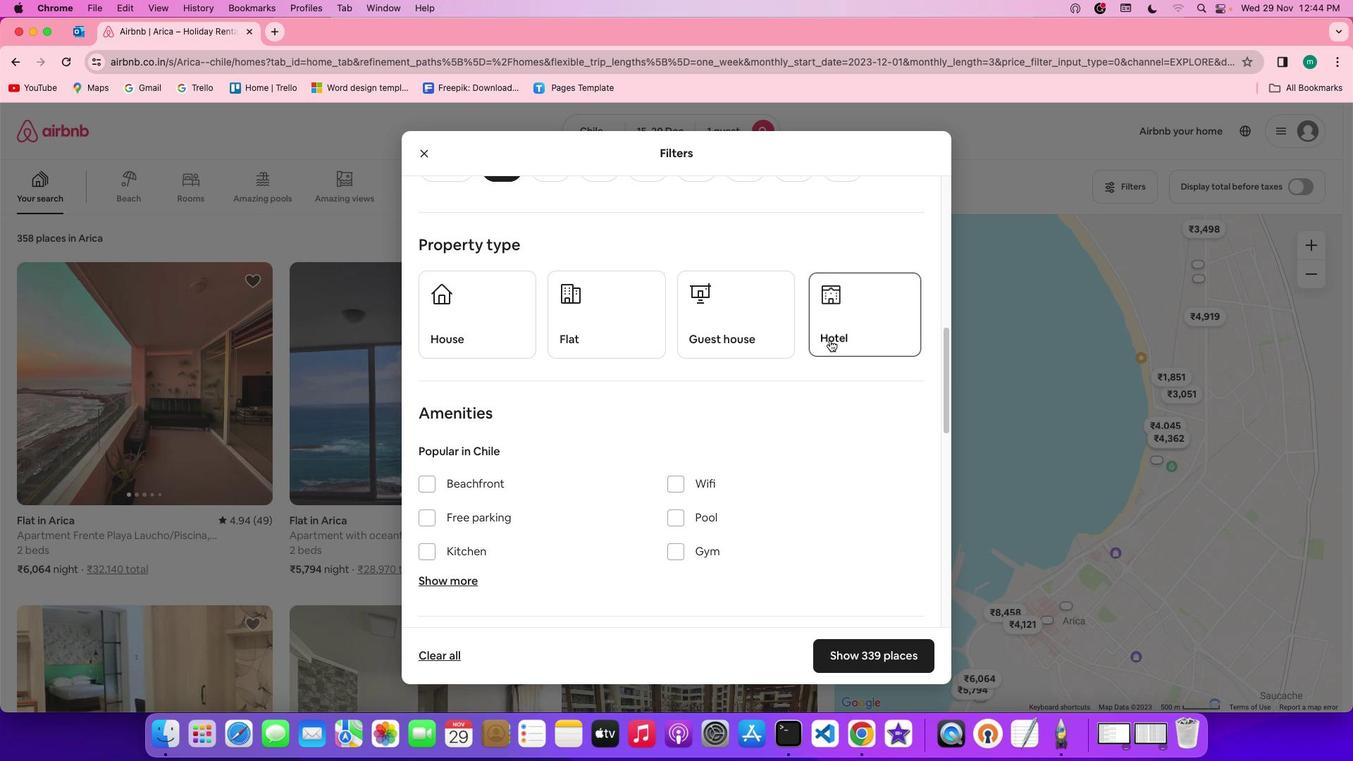 
Action: Mouse moved to (756, 457)
Screenshot: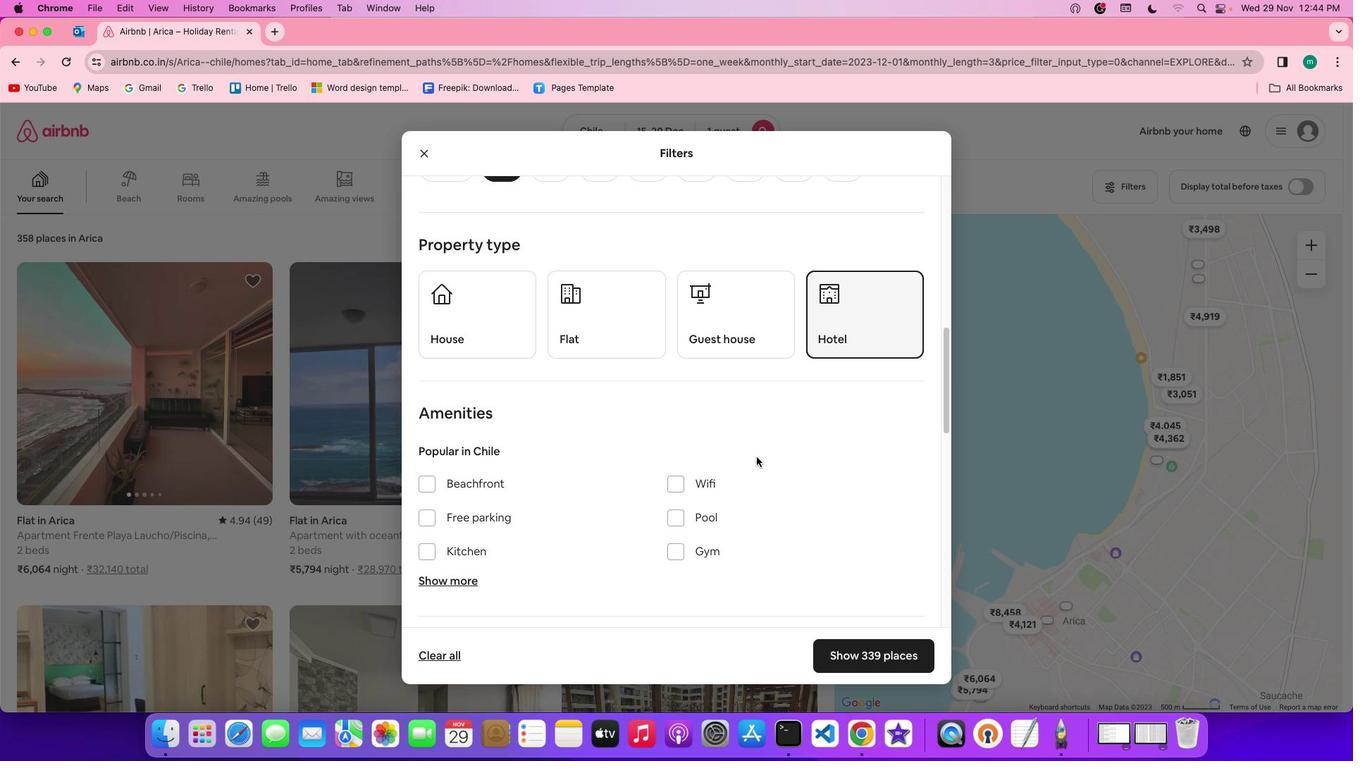 
Action: Mouse scrolled (756, 457) with delta (0, 0)
Screenshot: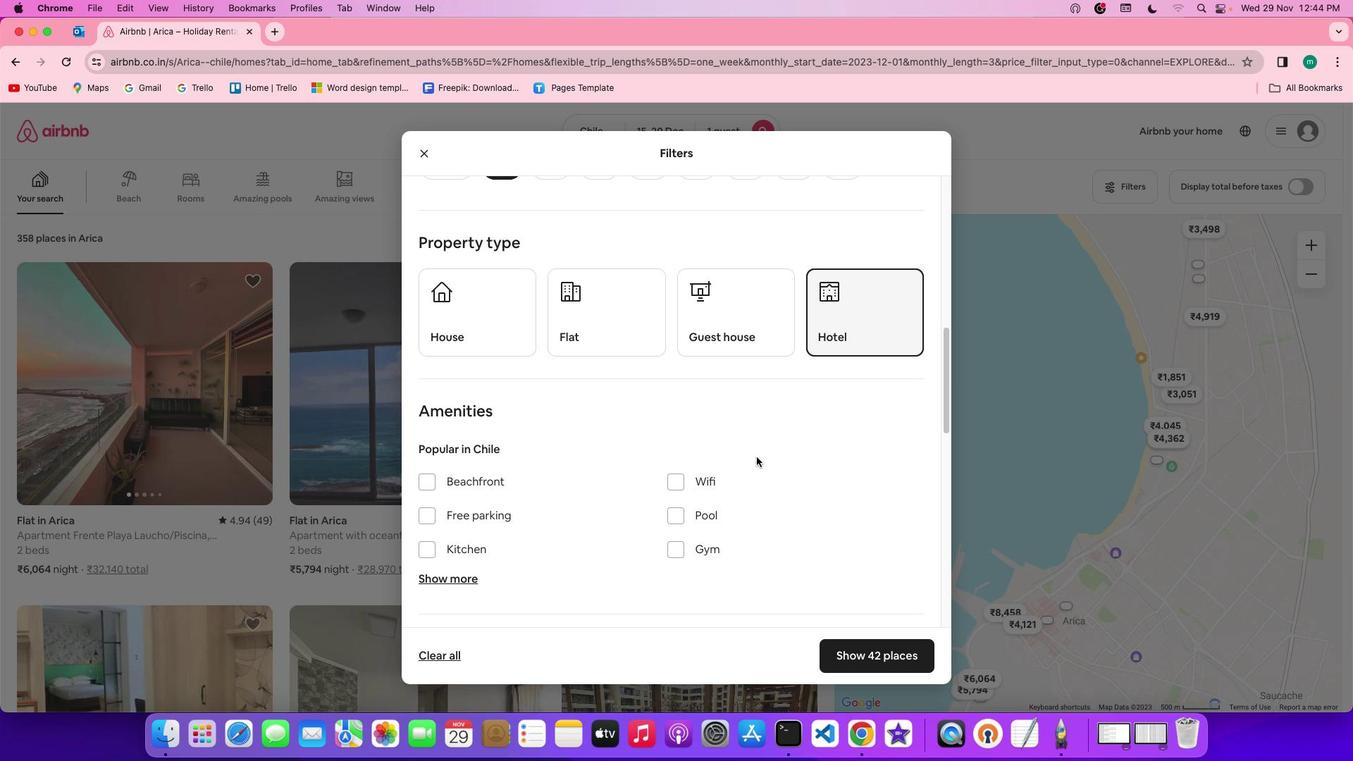 
Action: Mouse scrolled (756, 457) with delta (0, 0)
Screenshot: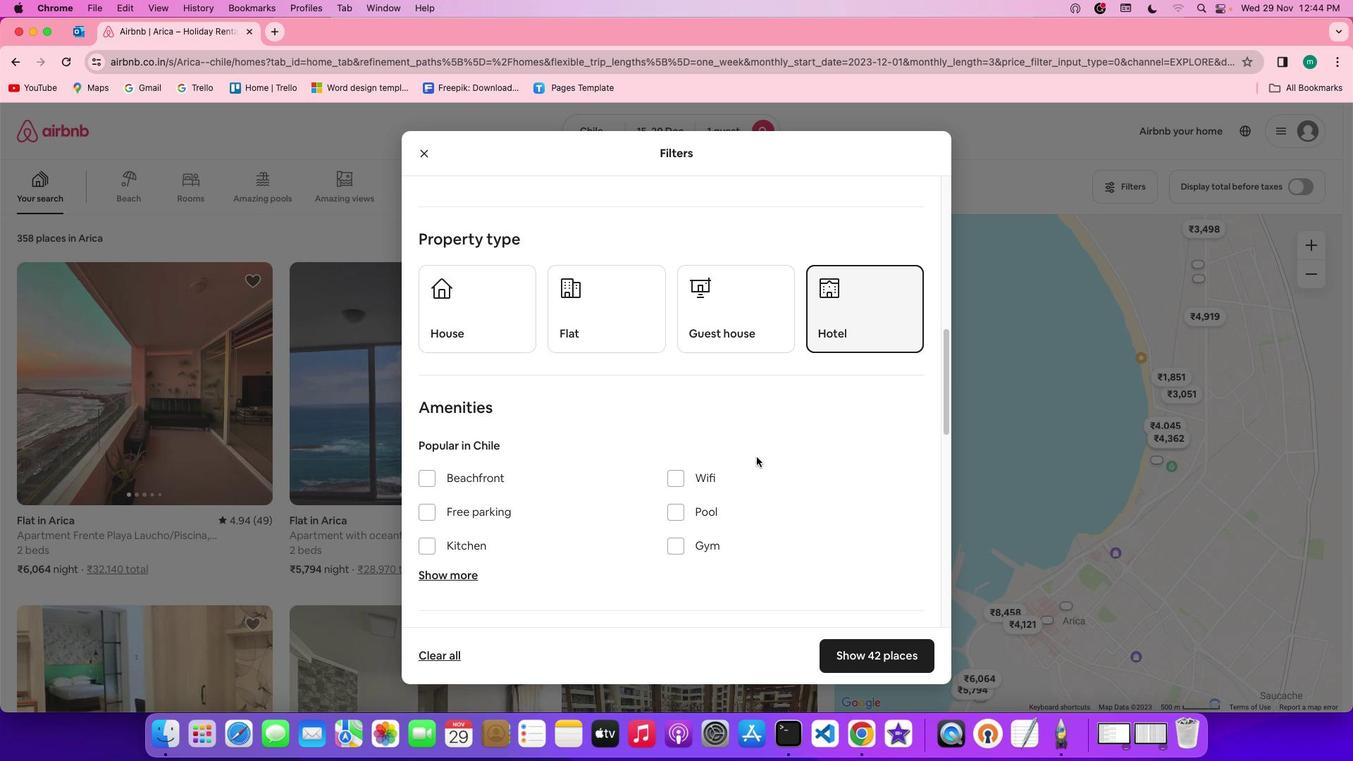 
Action: Mouse scrolled (756, 457) with delta (0, 0)
Screenshot: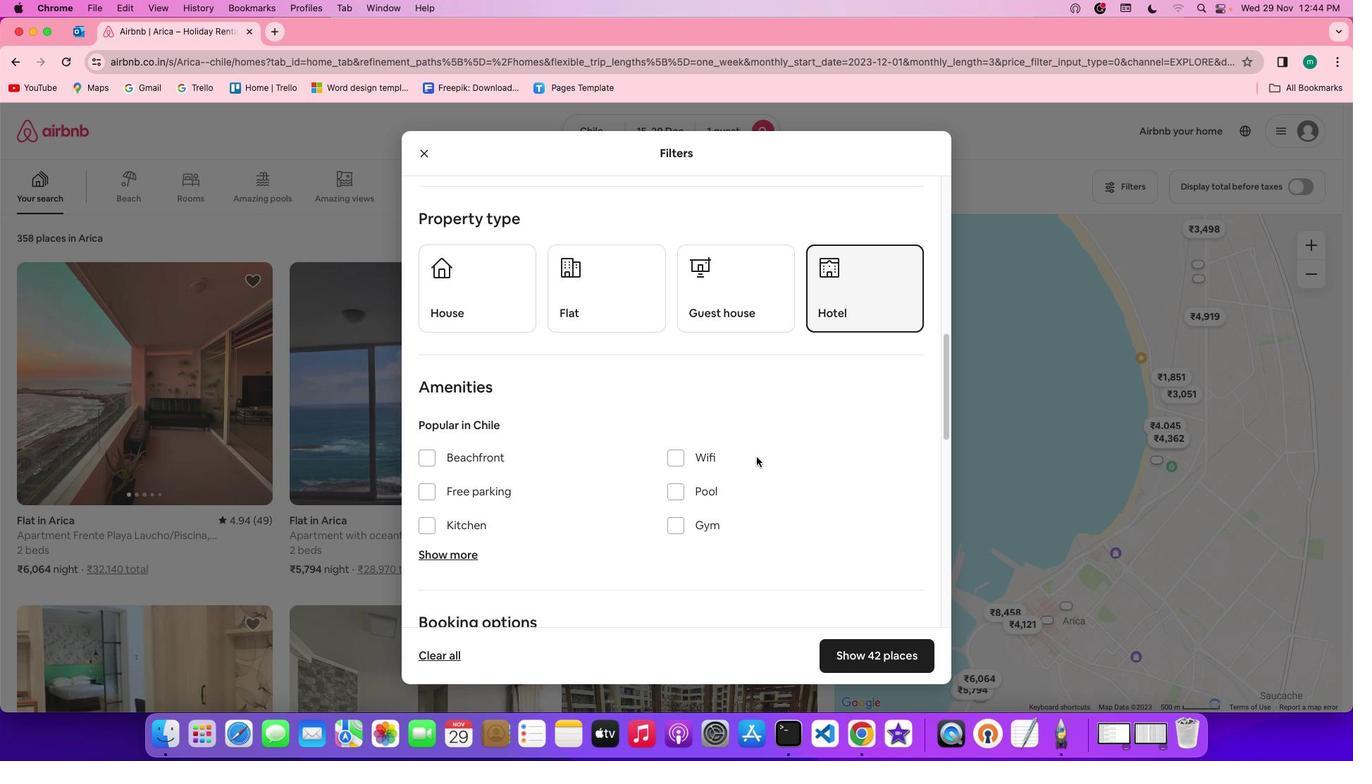 
Action: Mouse scrolled (756, 457) with delta (0, 0)
Screenshot: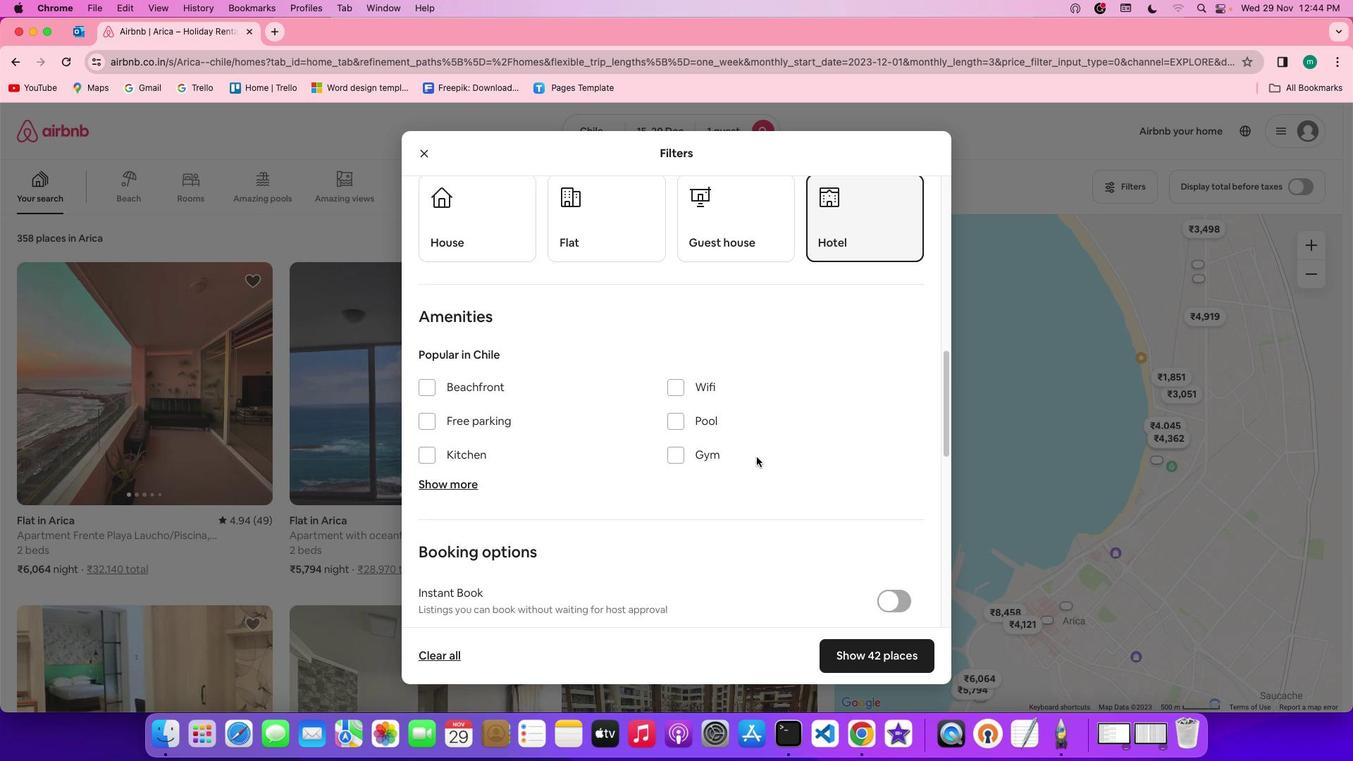 
Action: Mouse scrolled (756, 457) with delta (0, 0)
Screenshot: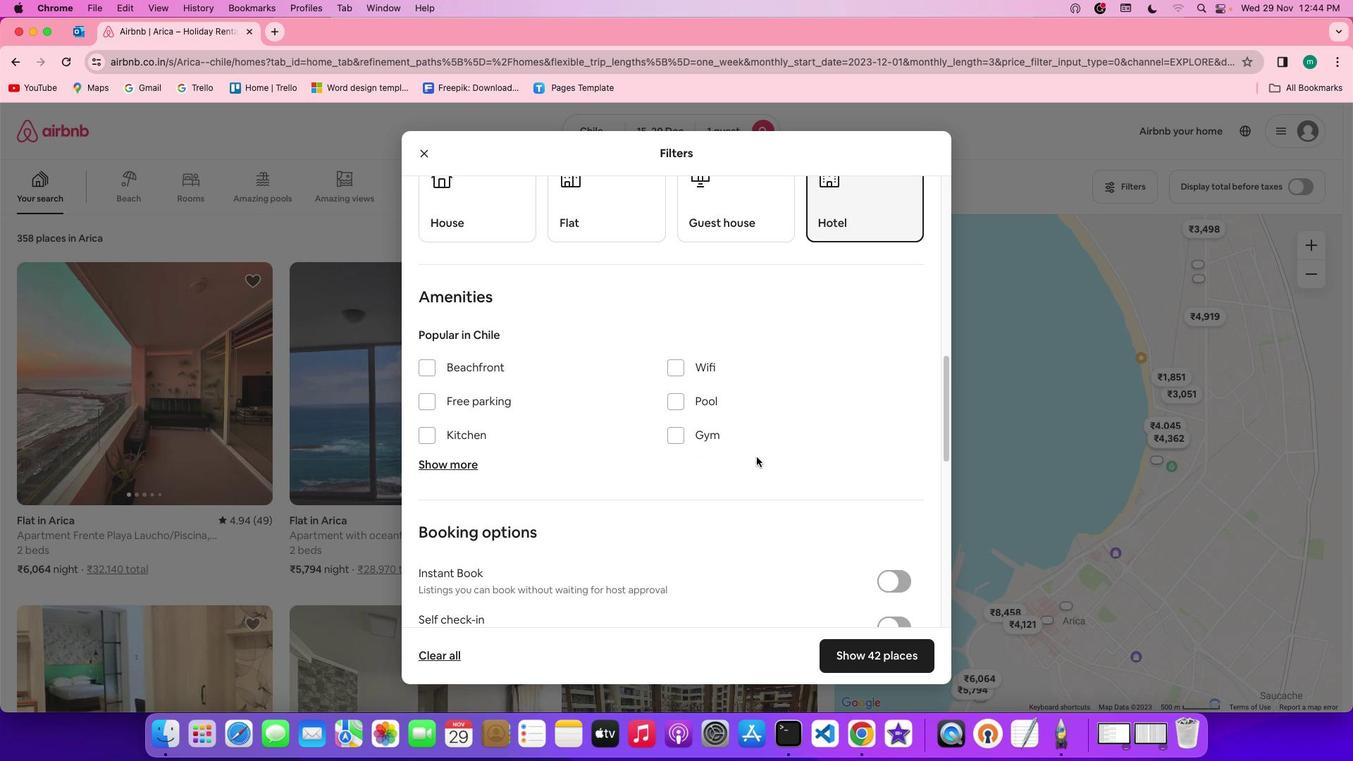 
Action: Mouse scrolled (756, 457) with delta (0, 0)
Screenshot: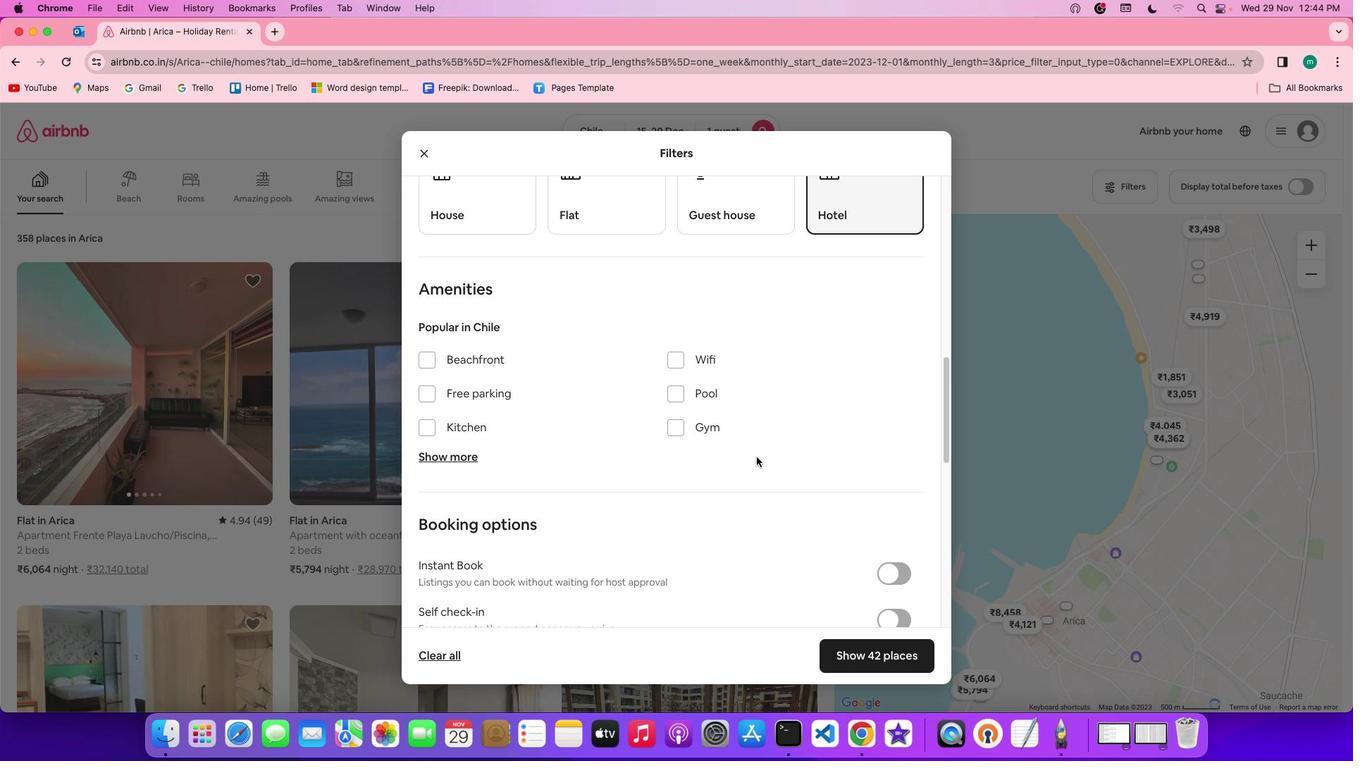 
Action: Mouse scrolled (756, 457) with delta (0, 0)
Screenshot: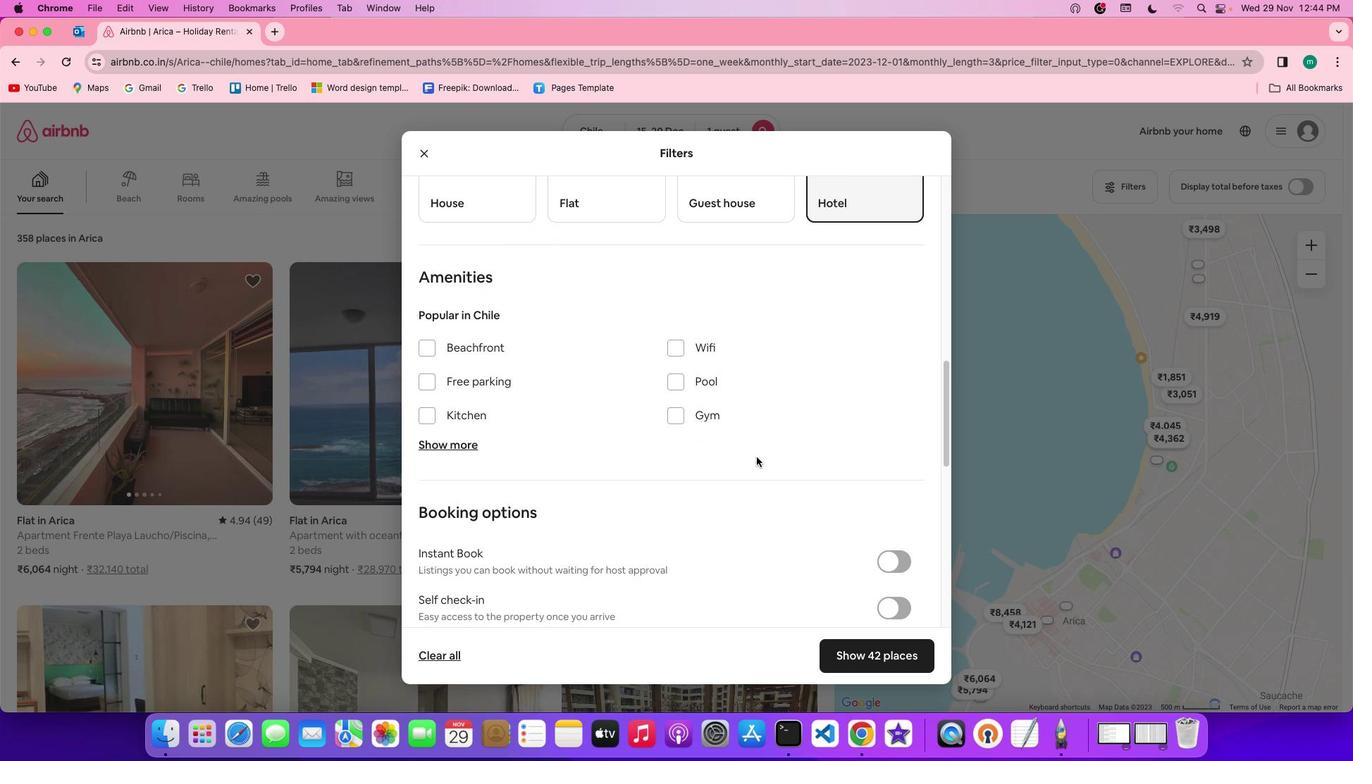 
Action: Mouse scrolled (756, 457) with delta (0, 0)
Screenshot: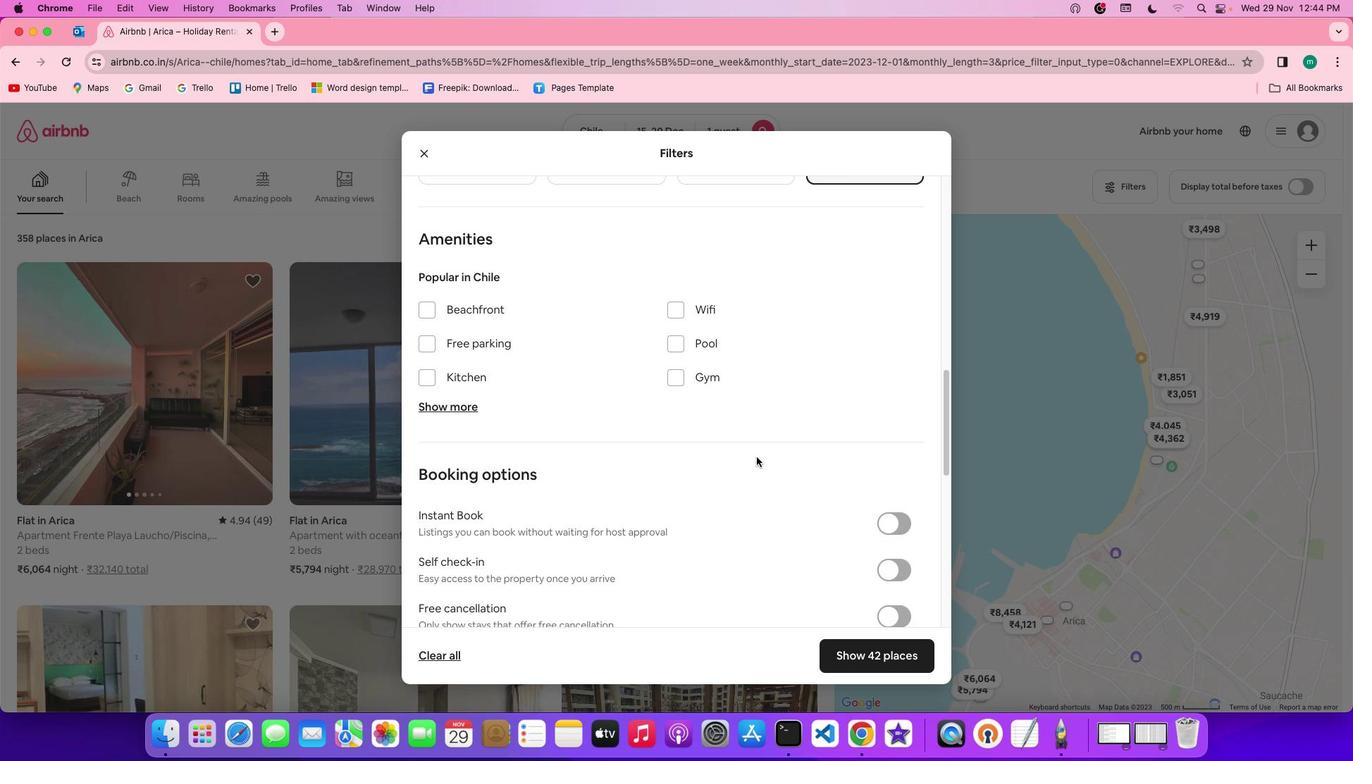 
Action: Mouse scrolled (756, 457) with delta (0, 0)
Screenshot: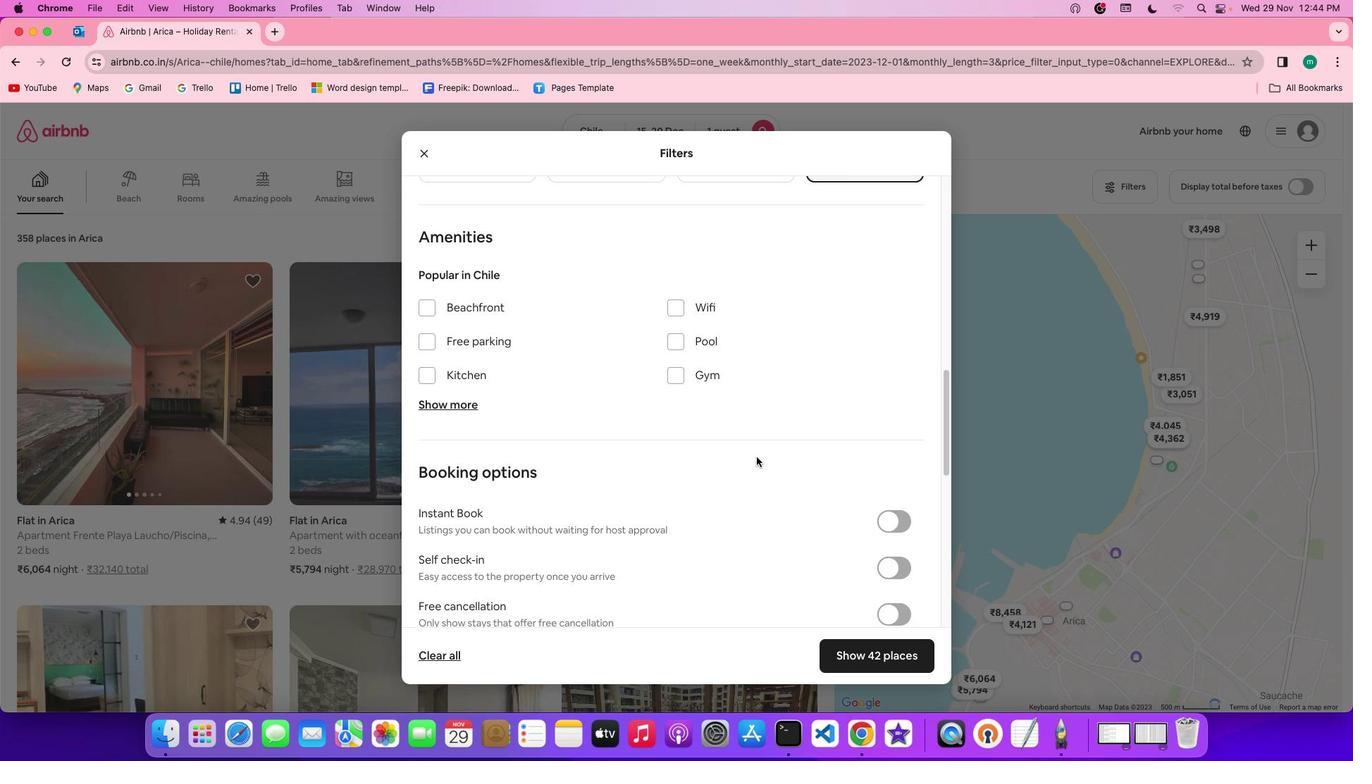 
Action: Mouse scrolled (756, 457) with delta (0, 0)
Screenshot: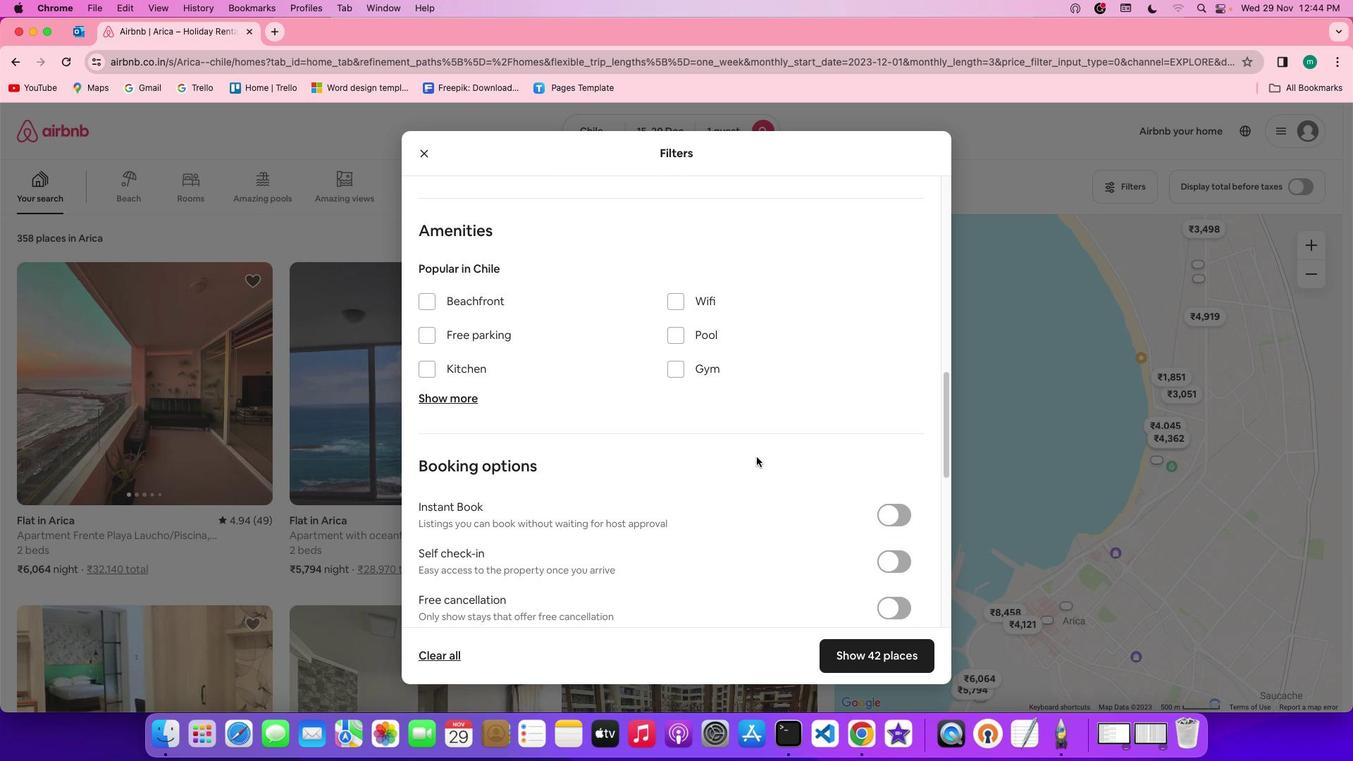 
Action: Mouse scrolled (756, 457) with delta (0, 0)
Screenshot: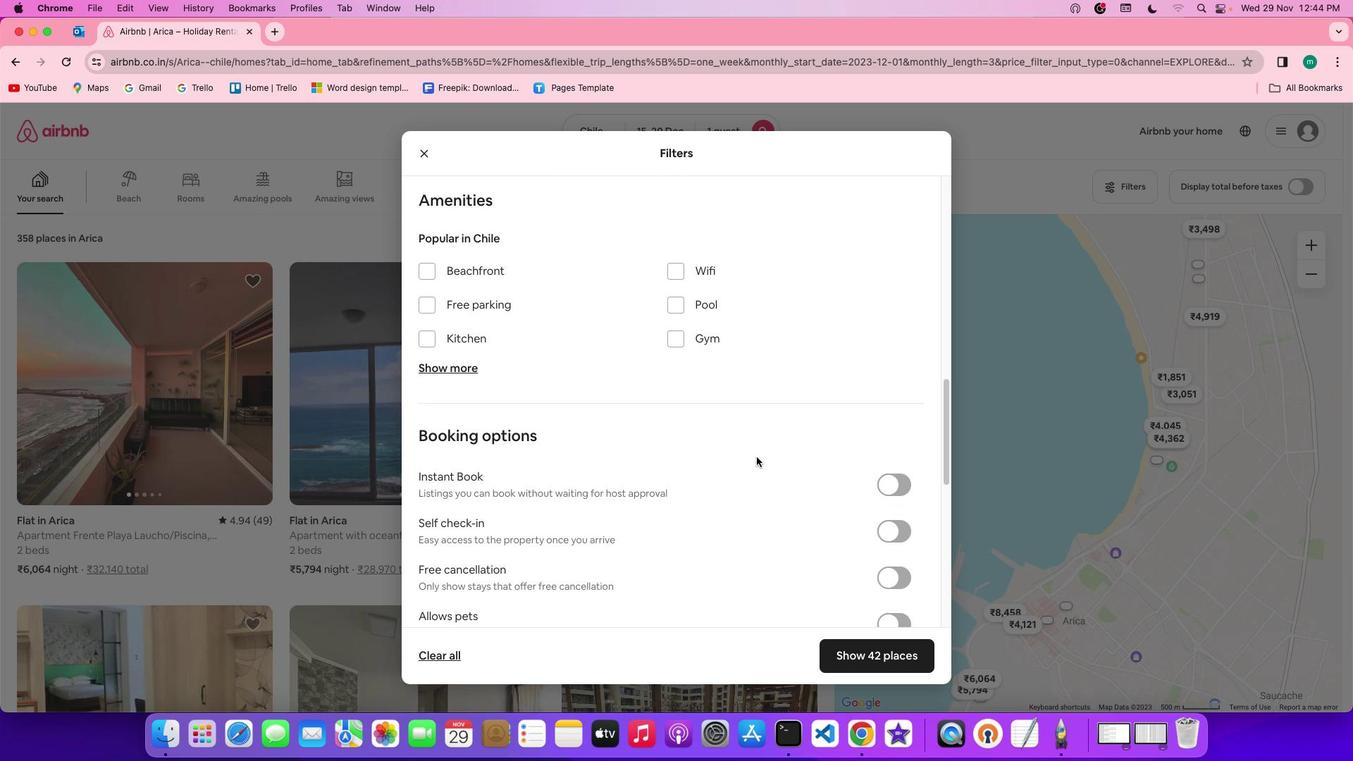 
Action: Mouse scrolled (756, 457) with delta (0, 0)
Screenshot: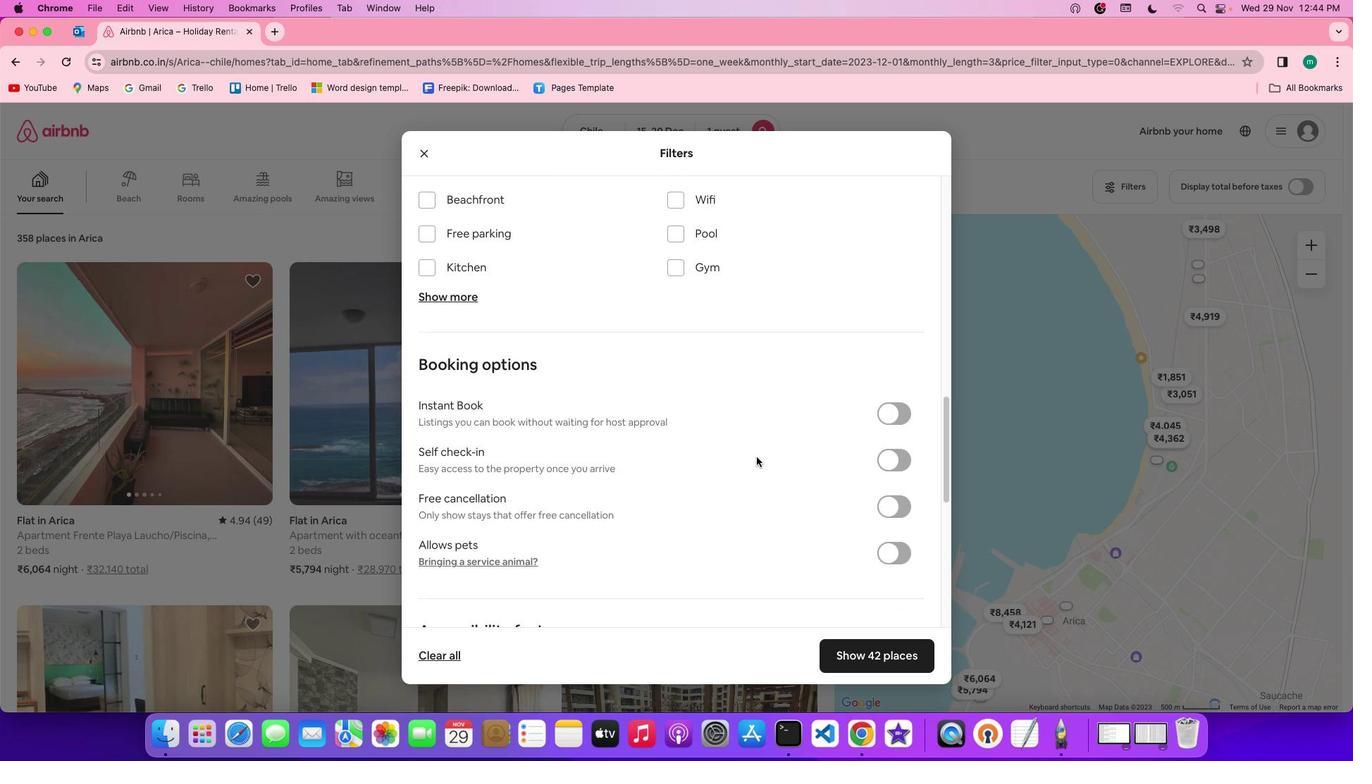 
Action: Mouse scrolled (756, 457) with delta (0, 0)
Screenshot: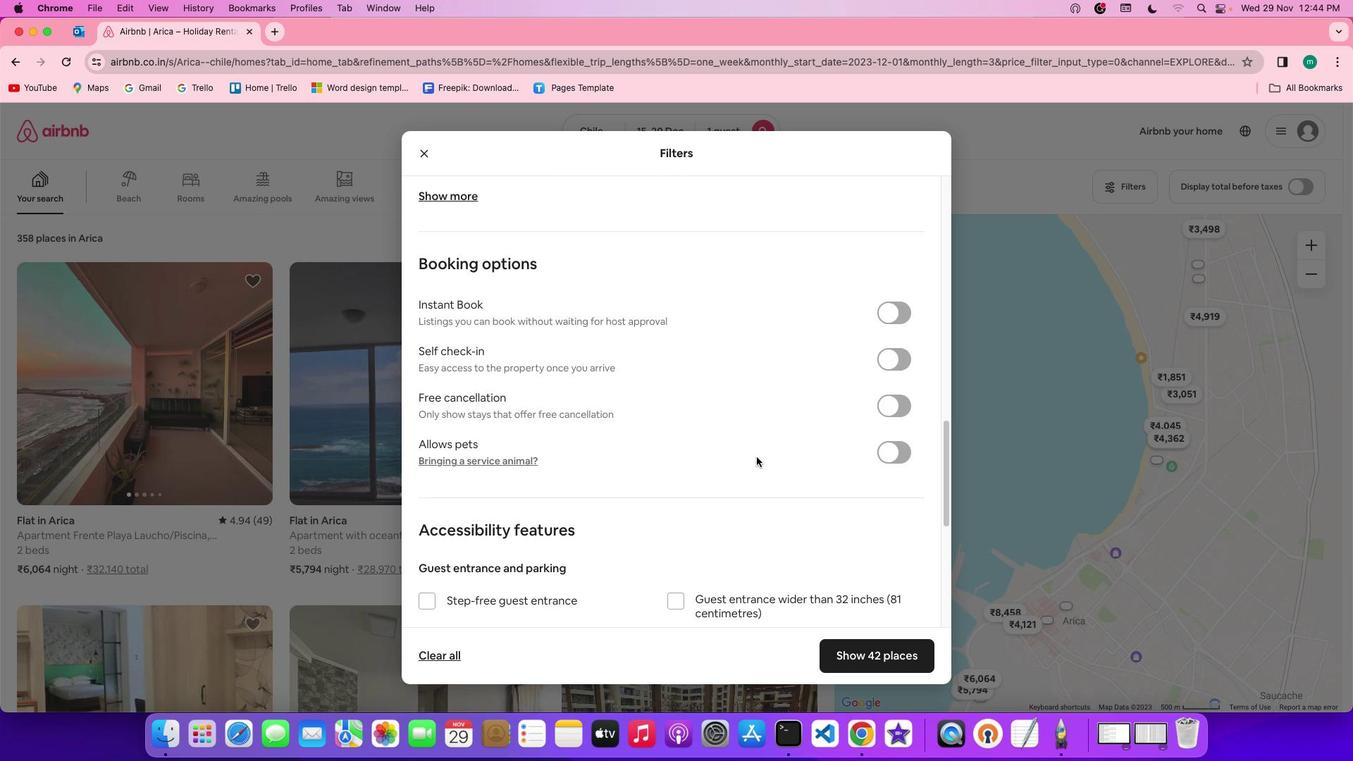 
Action: Mouse scrolled (756, 457) with delta (0, -2)
Screenshot: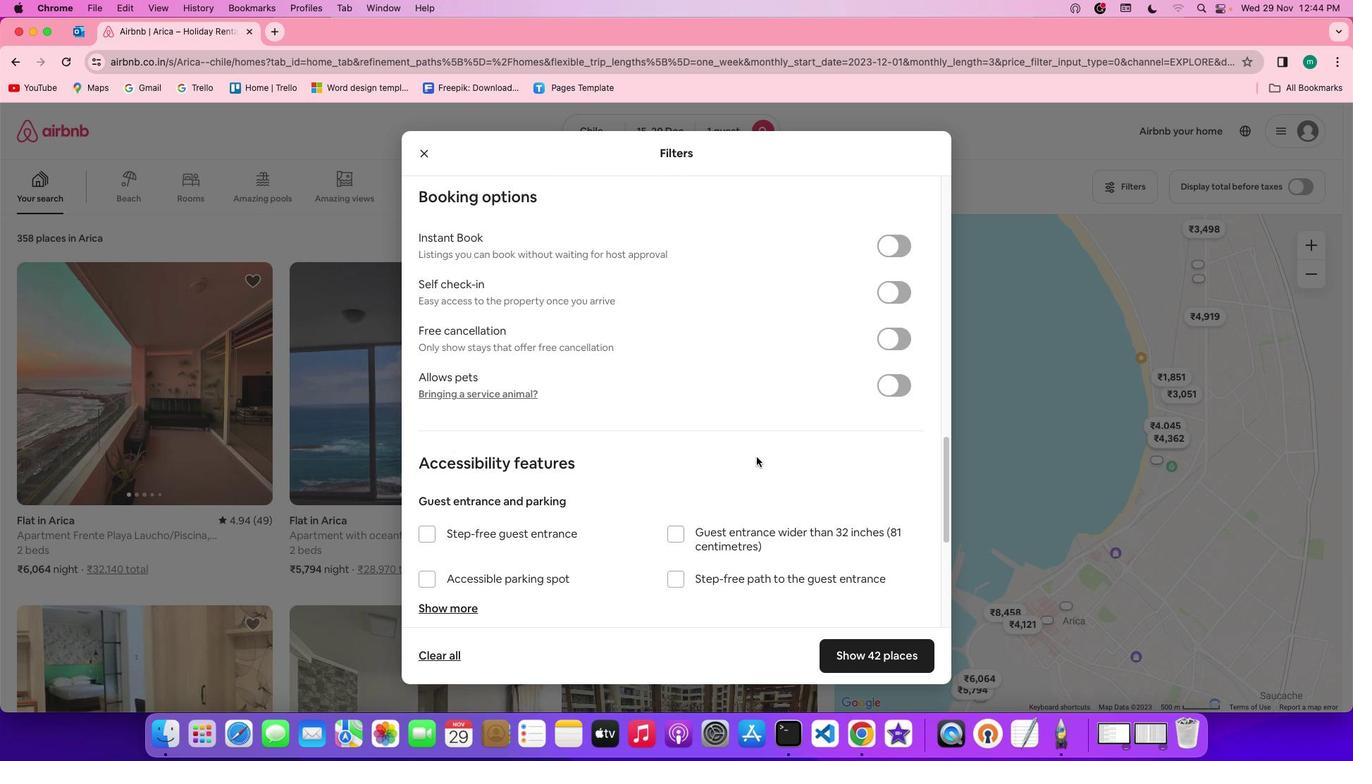 
Action: Mouse scrolled (756, 457) with delta (0, -3)
Screenshot: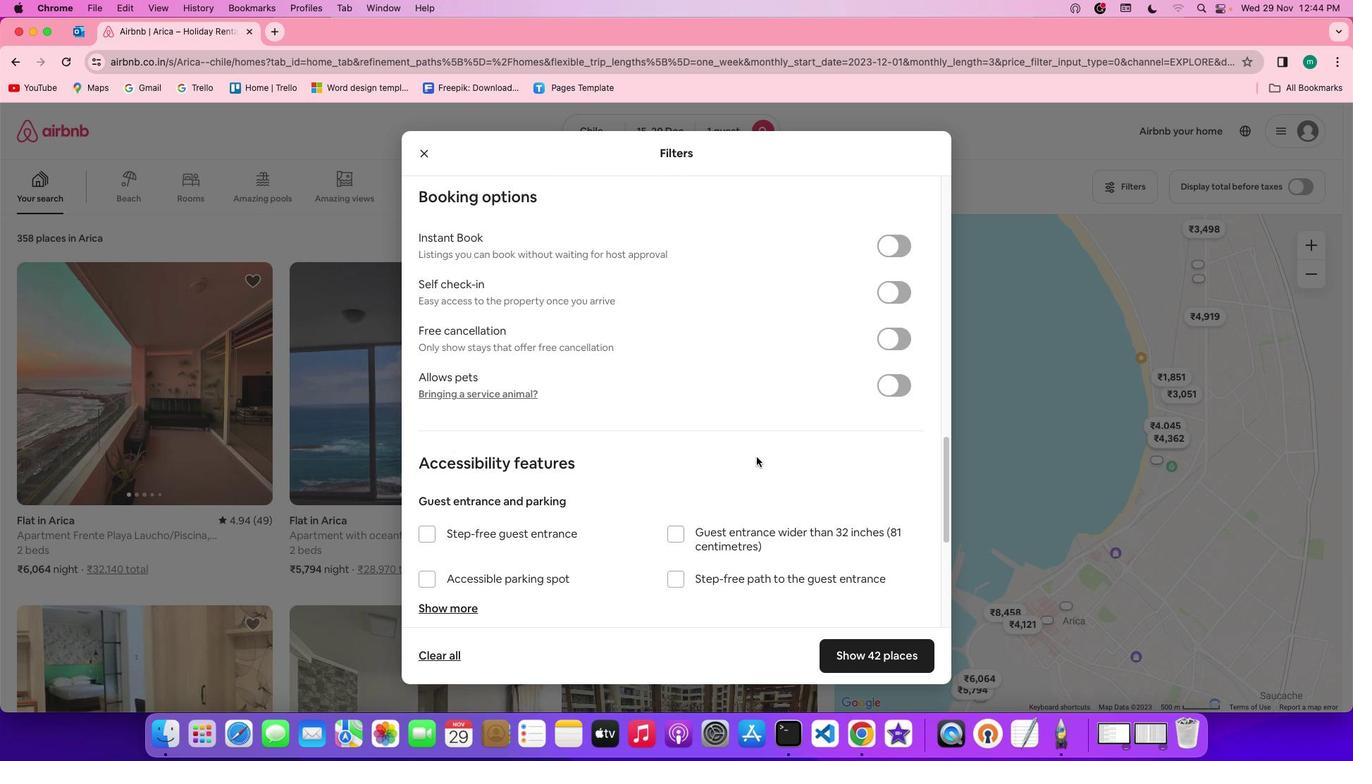 
Action: Mouse scrolled (756, 457) with delta (0, -3)
Screenshot: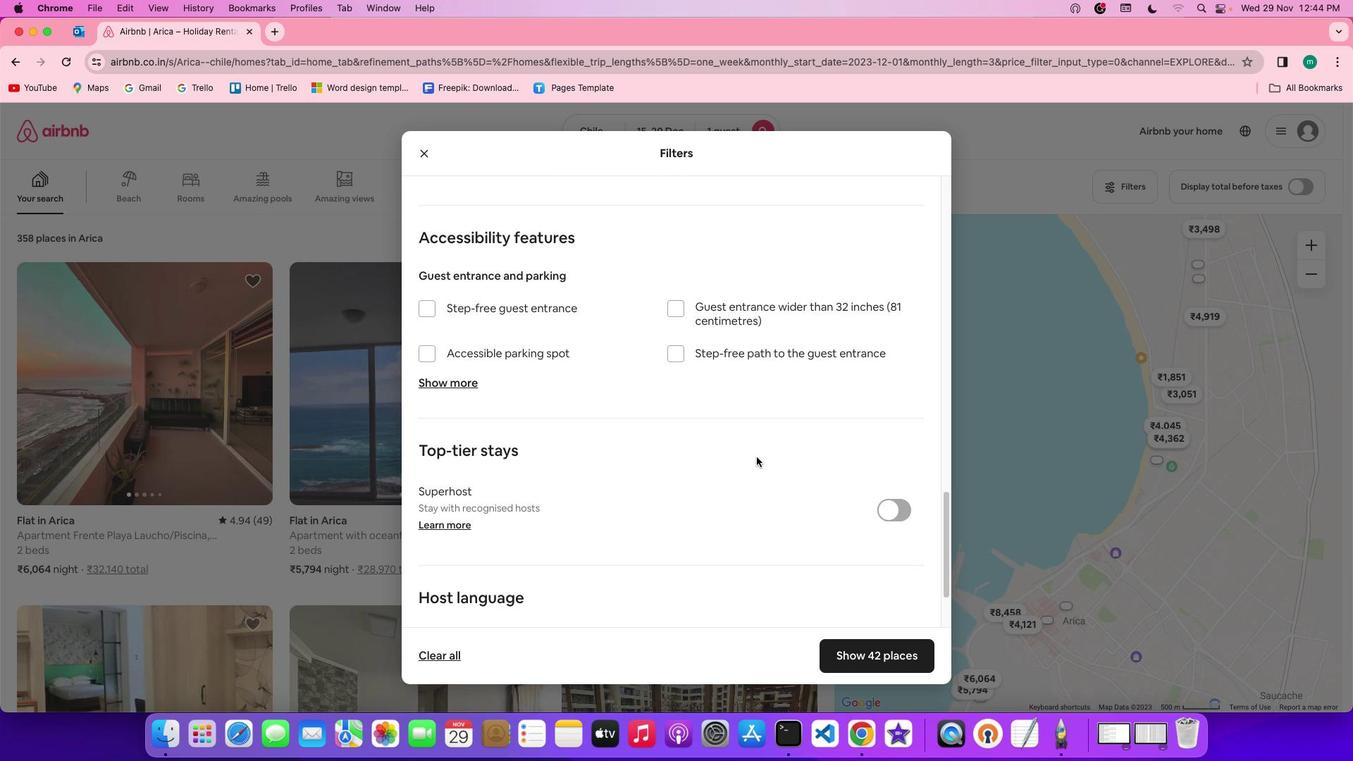 
Action: Mouse scrolled (756, 457) with delta (0, 0)
Screenshot: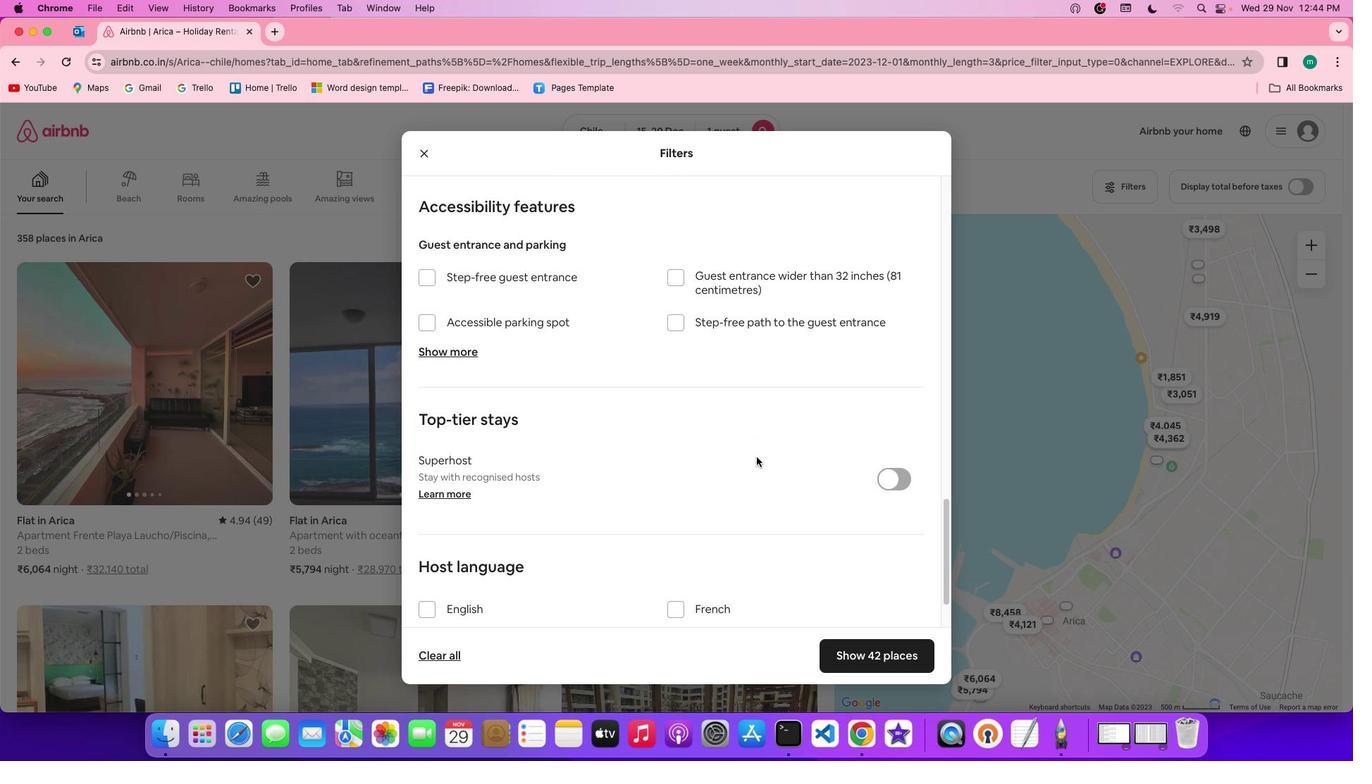 
Action: Mouse scrolled (756, 457) with delta (0, 0)
Screenshot: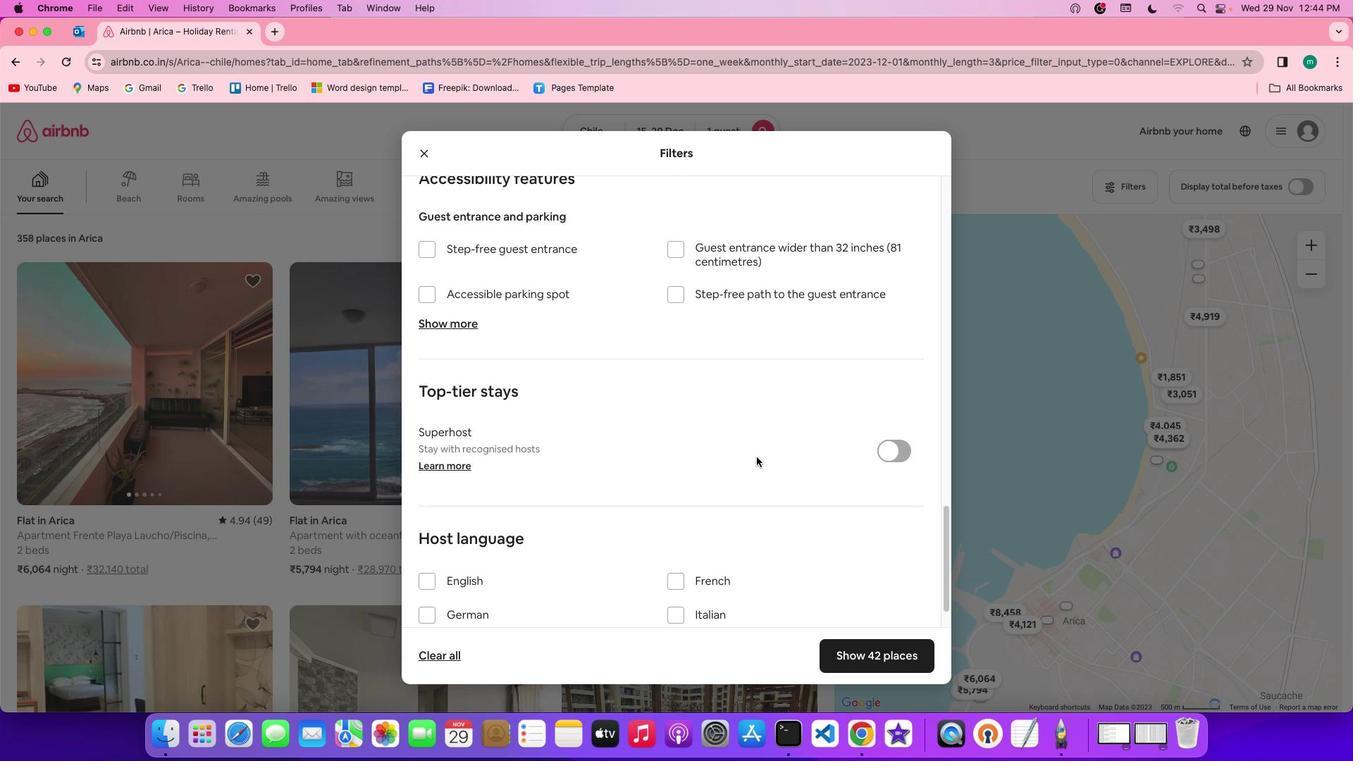 
Action: Mouse scrolled (756, 457) with delta (0, -2)
Screenshot: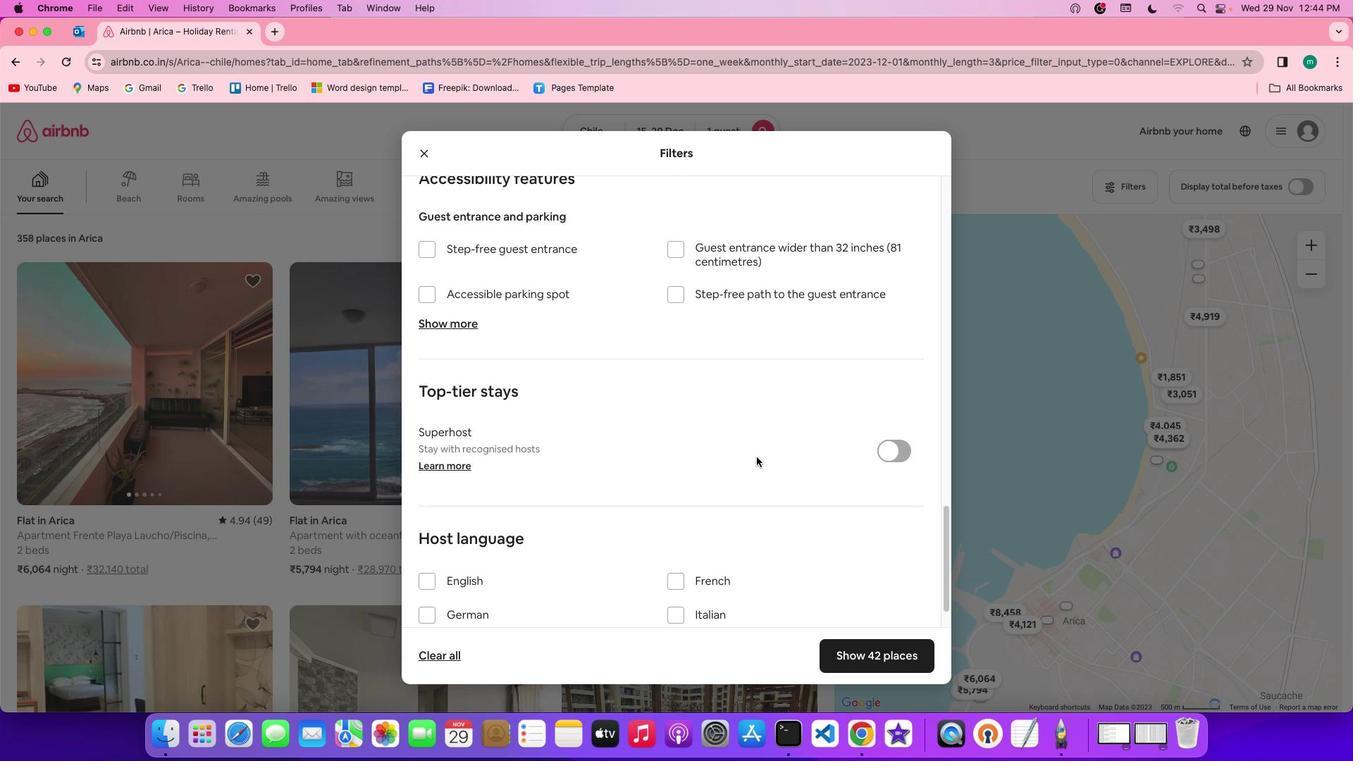 
Action: Mouse scrolled (756, 457) with delta (0, -3)
Screenshot: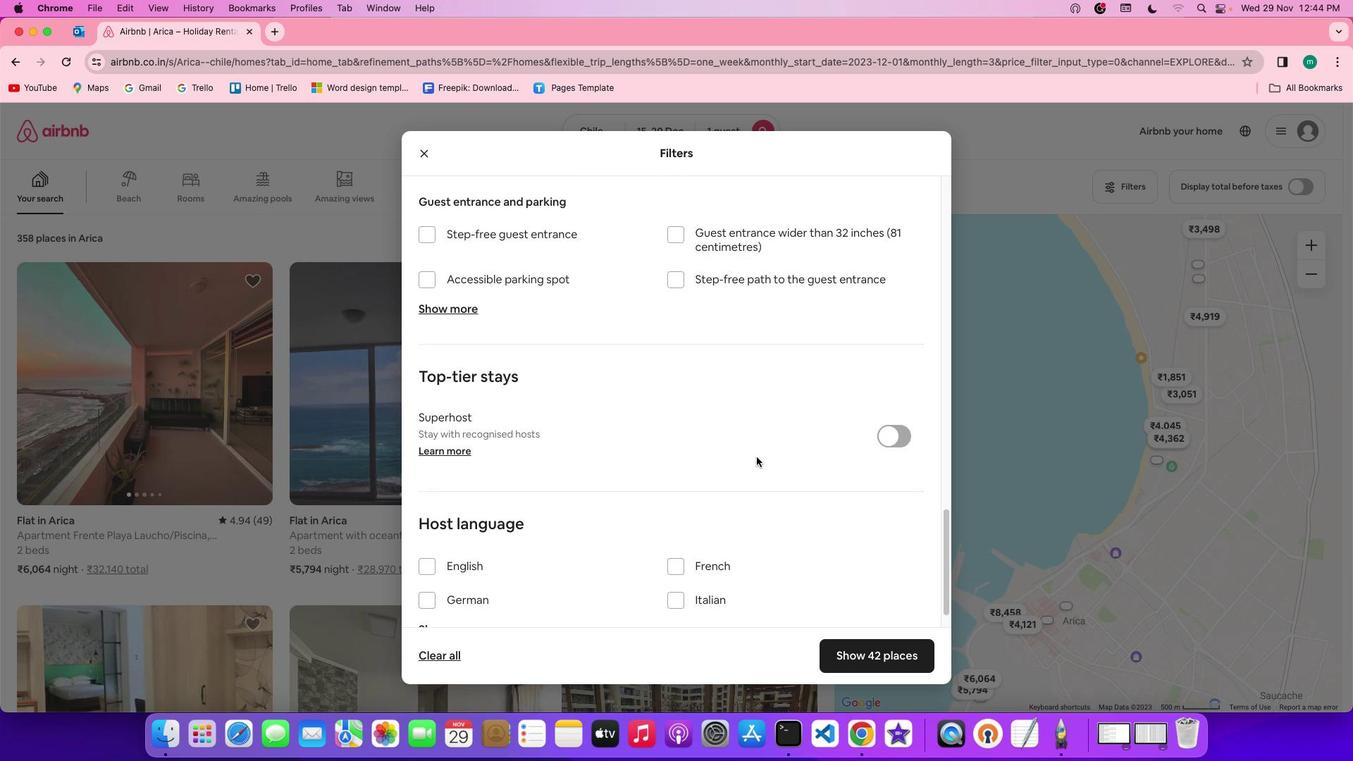 
Action: Mouse scrolled (756, 457) with delta (0, -3)
Screenshot: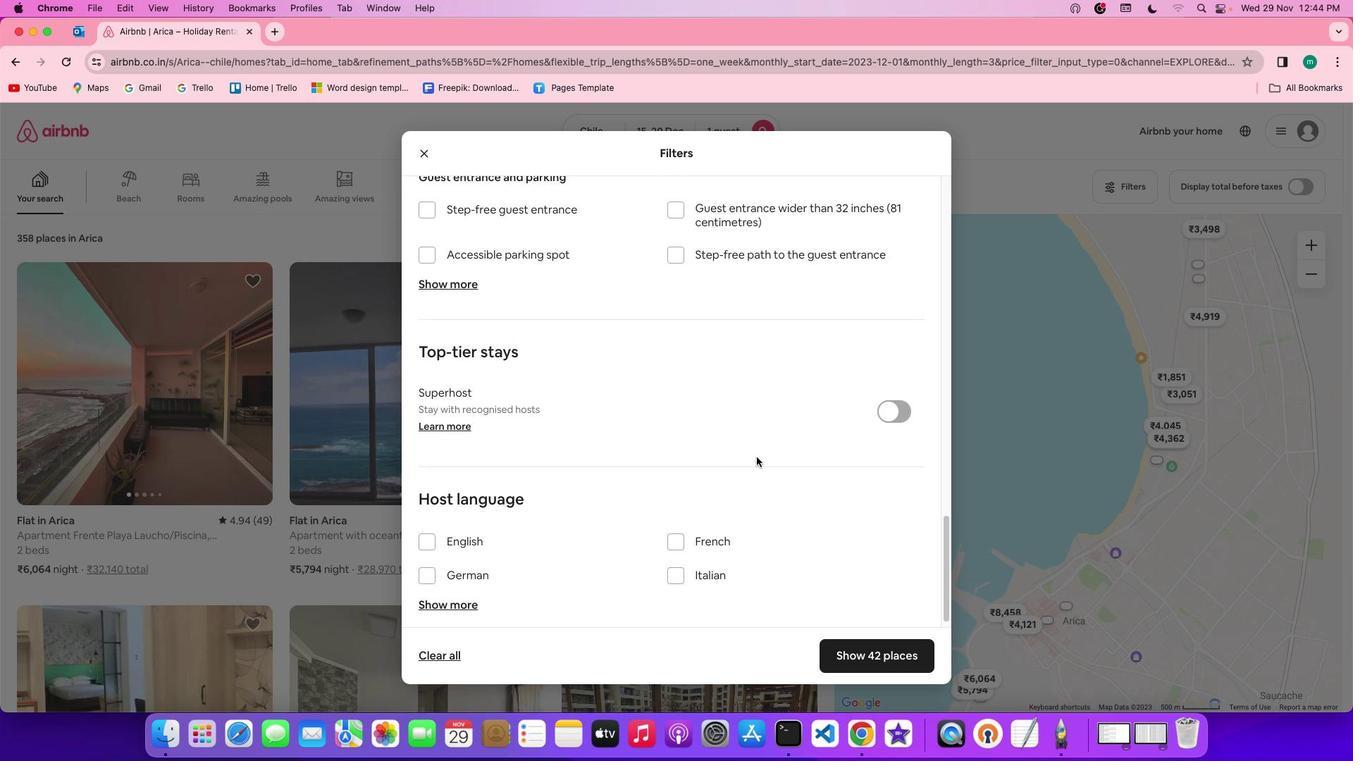
Action: Mouse scrolled (756, 457) with delta (0, 0)
Screenshot: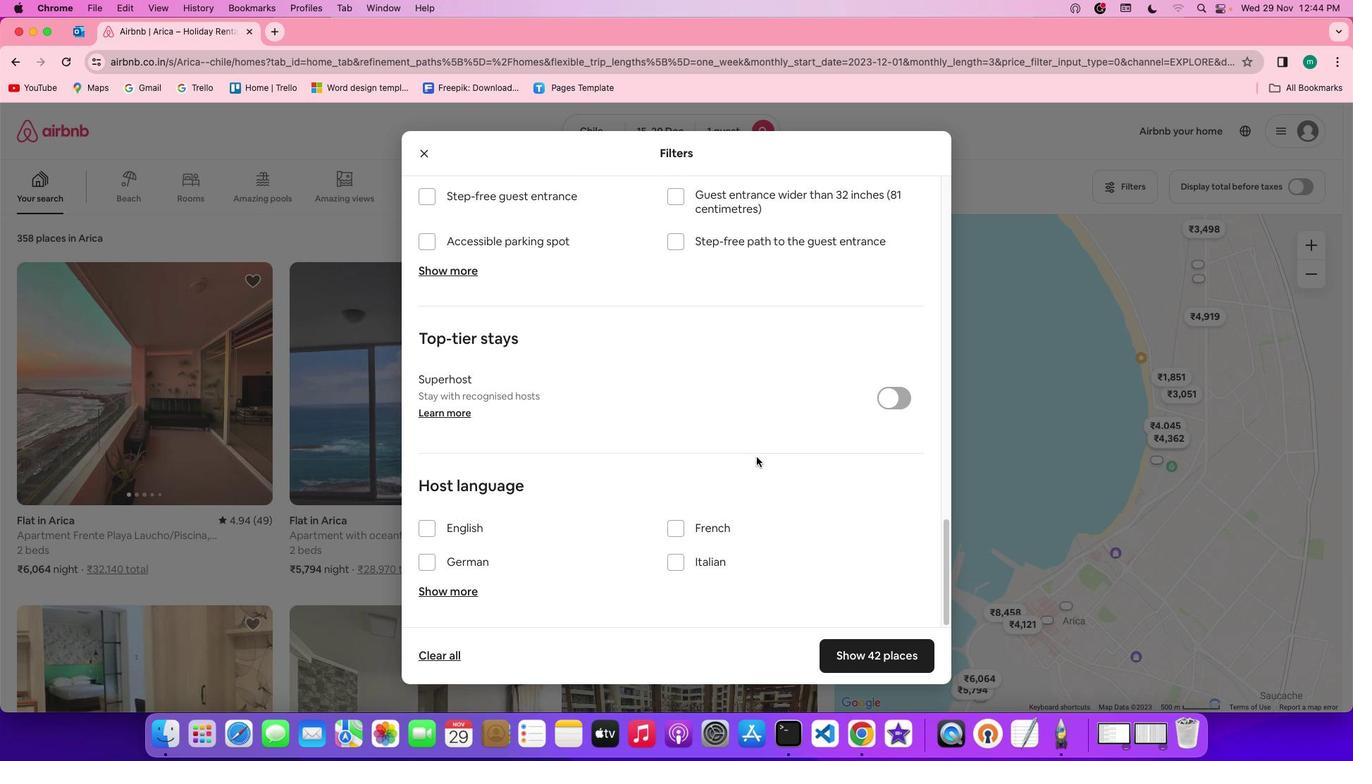 
Action: Mouse scrolled (756, 457) with delta (0, 0)
Screenshot: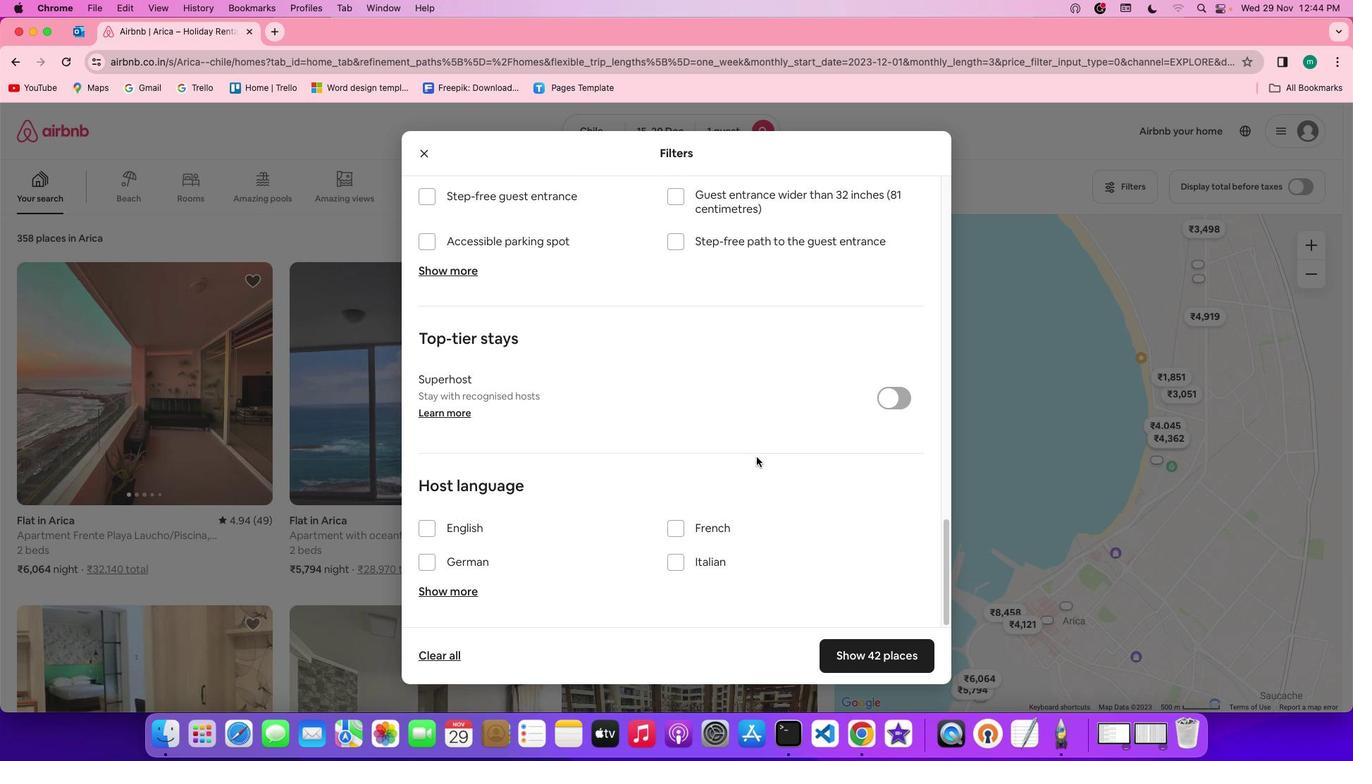 
Action: Mouse scrolled (756, 457) with delta (0, -2)
Screenshot: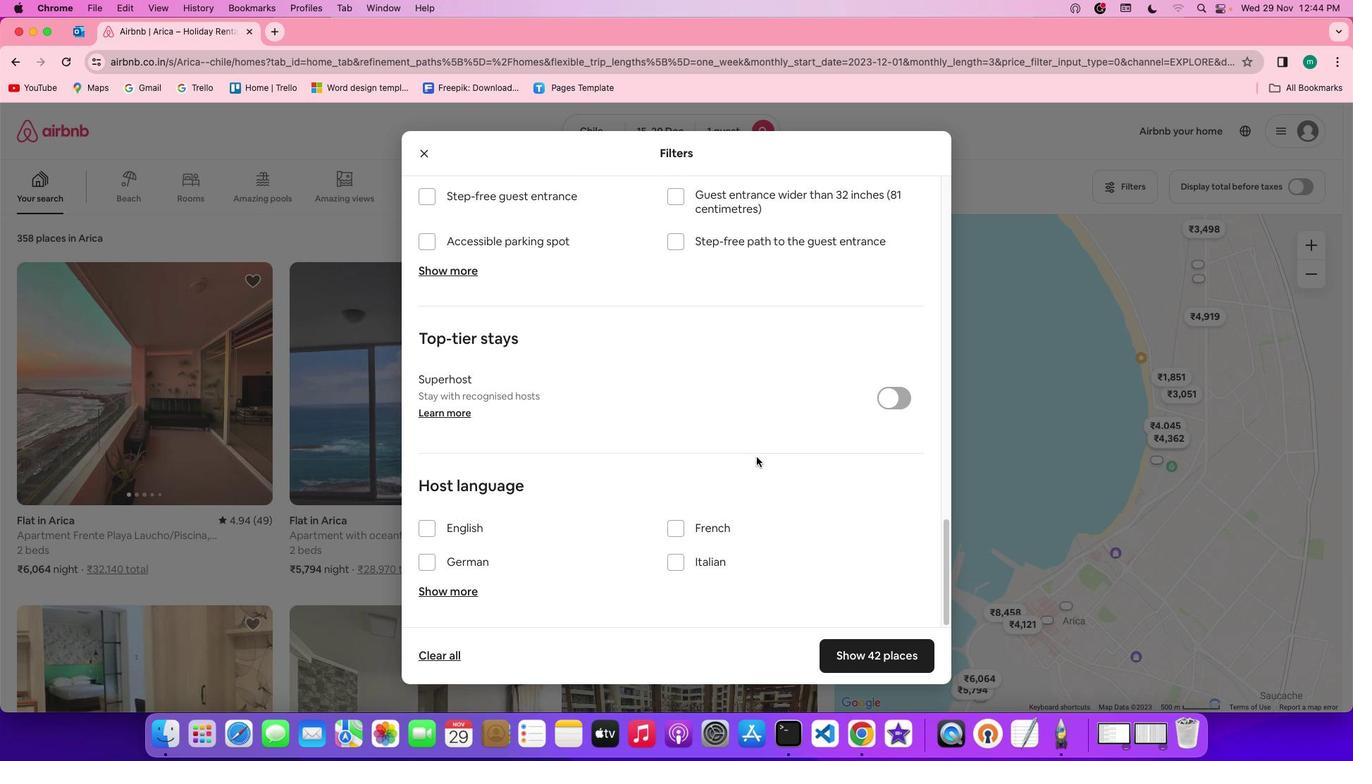 
Action: Mouse scrolled (756, 457) with delta (0, -3)
Screenshot: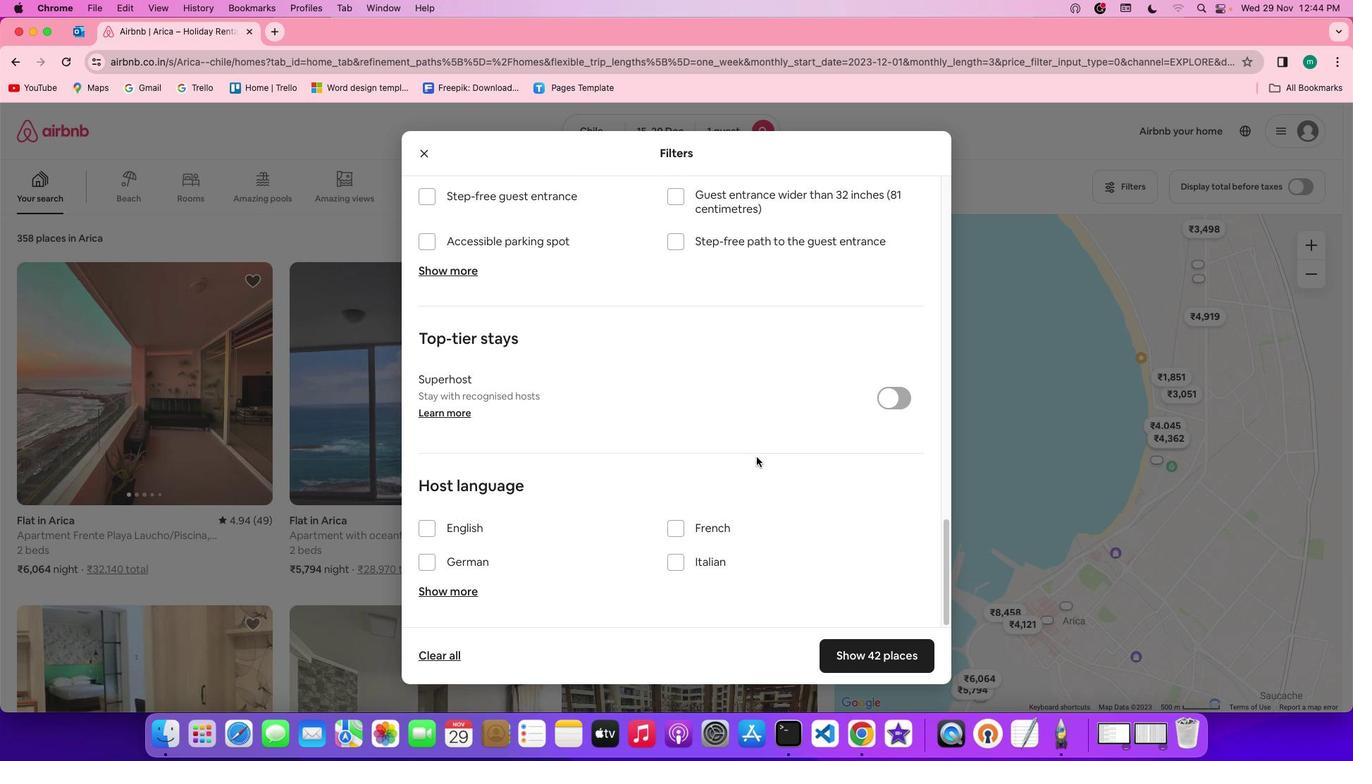 
Action: Mouse scrolled (756, 457) with delta (0, -3)
Screenshot: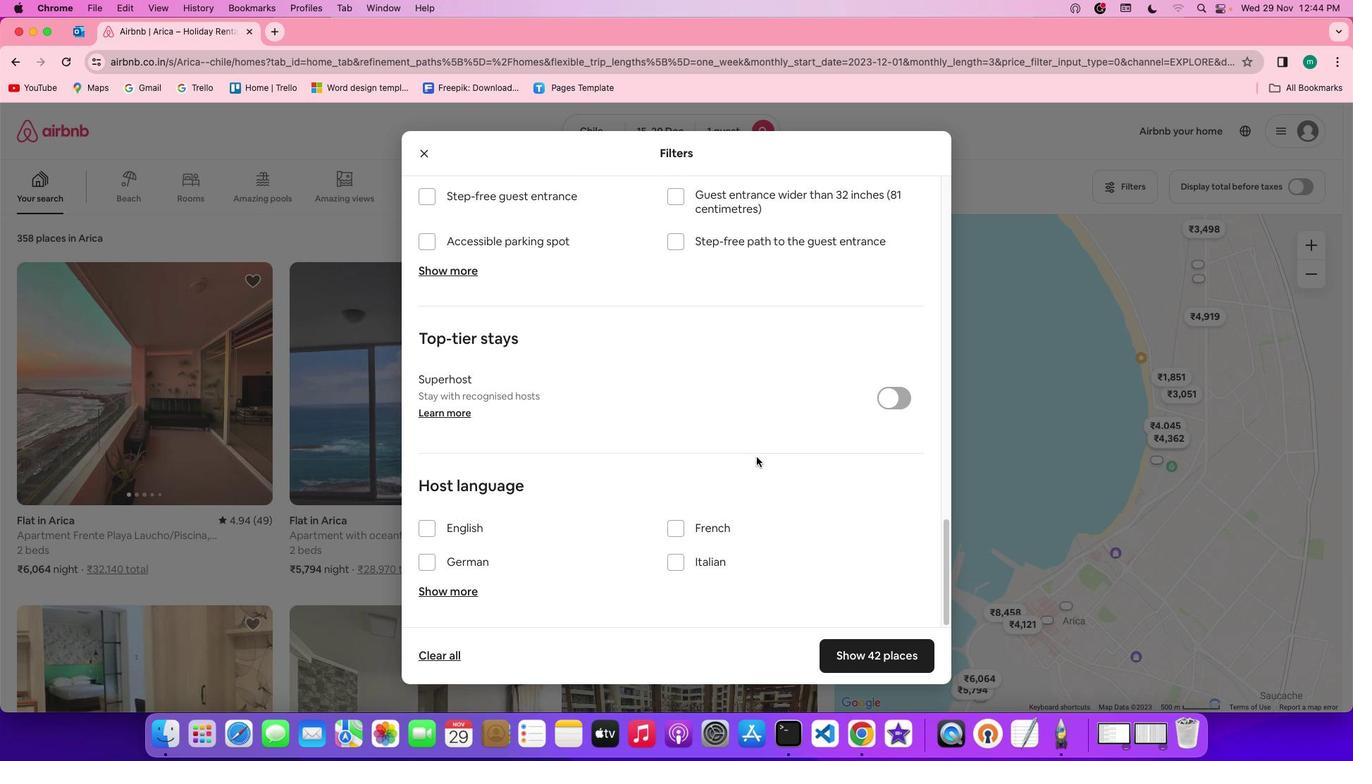 
Action: Mouse moved to (914, 663)
Screenshot: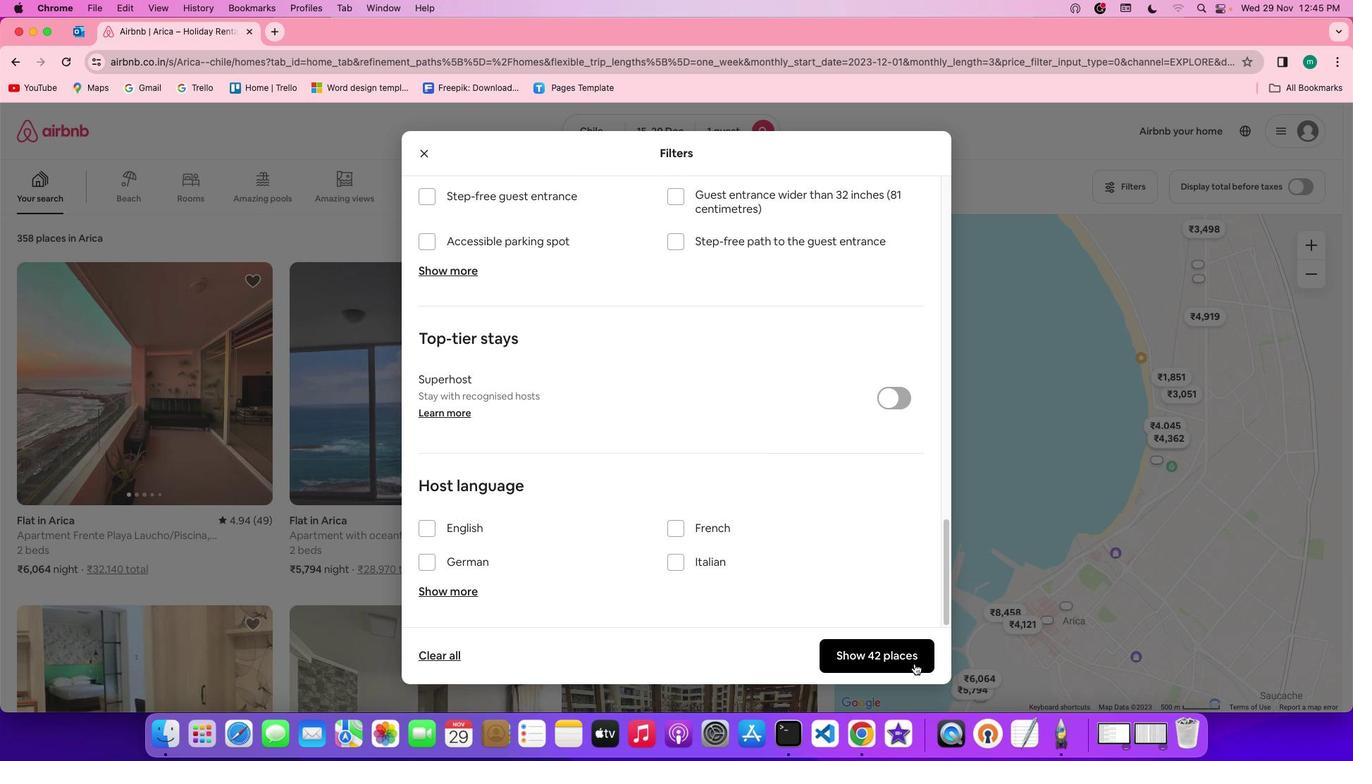 
Action: Mouse pressed left at (914, 663)
Screenshot: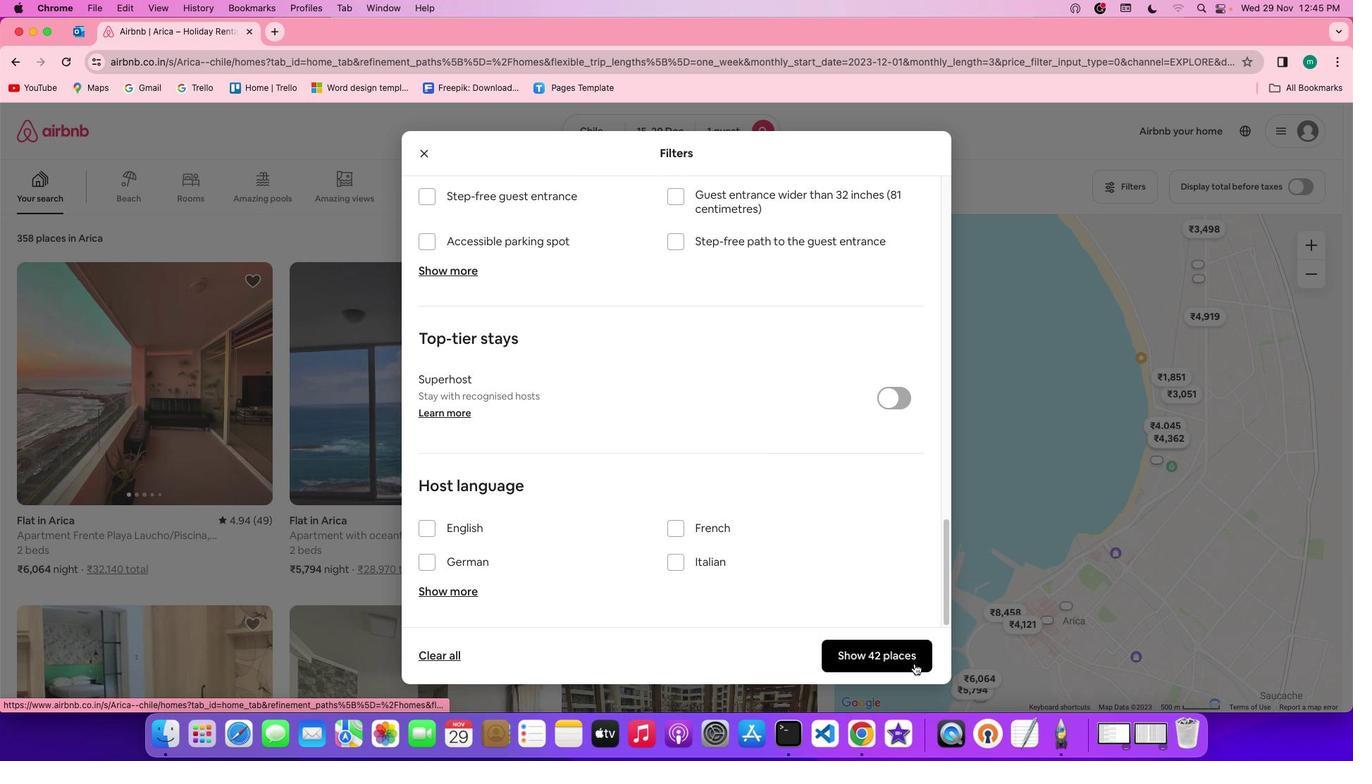 
Action: Mouse moved to (224, 440)
Screenshot: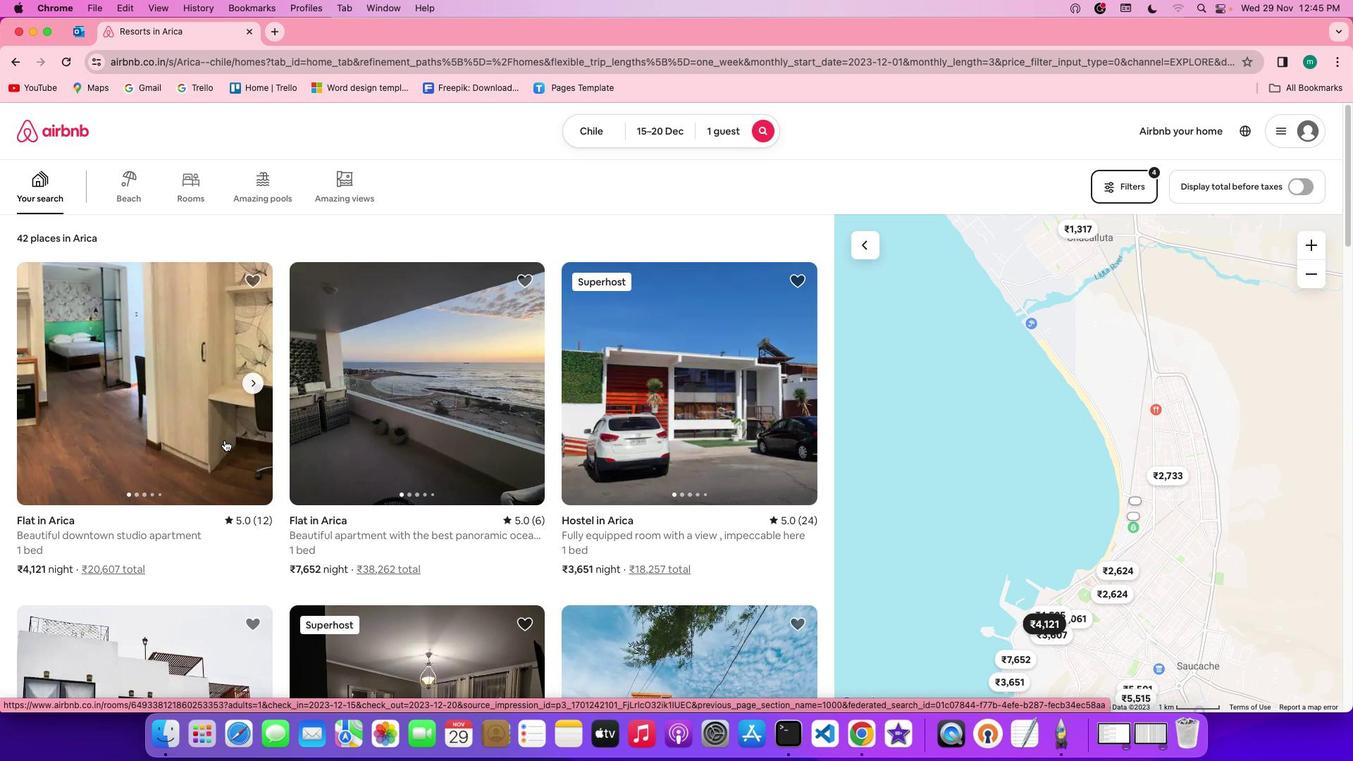 
Action: Mouse scrolled (224, 440) with delta (0, 0)
Screenshot: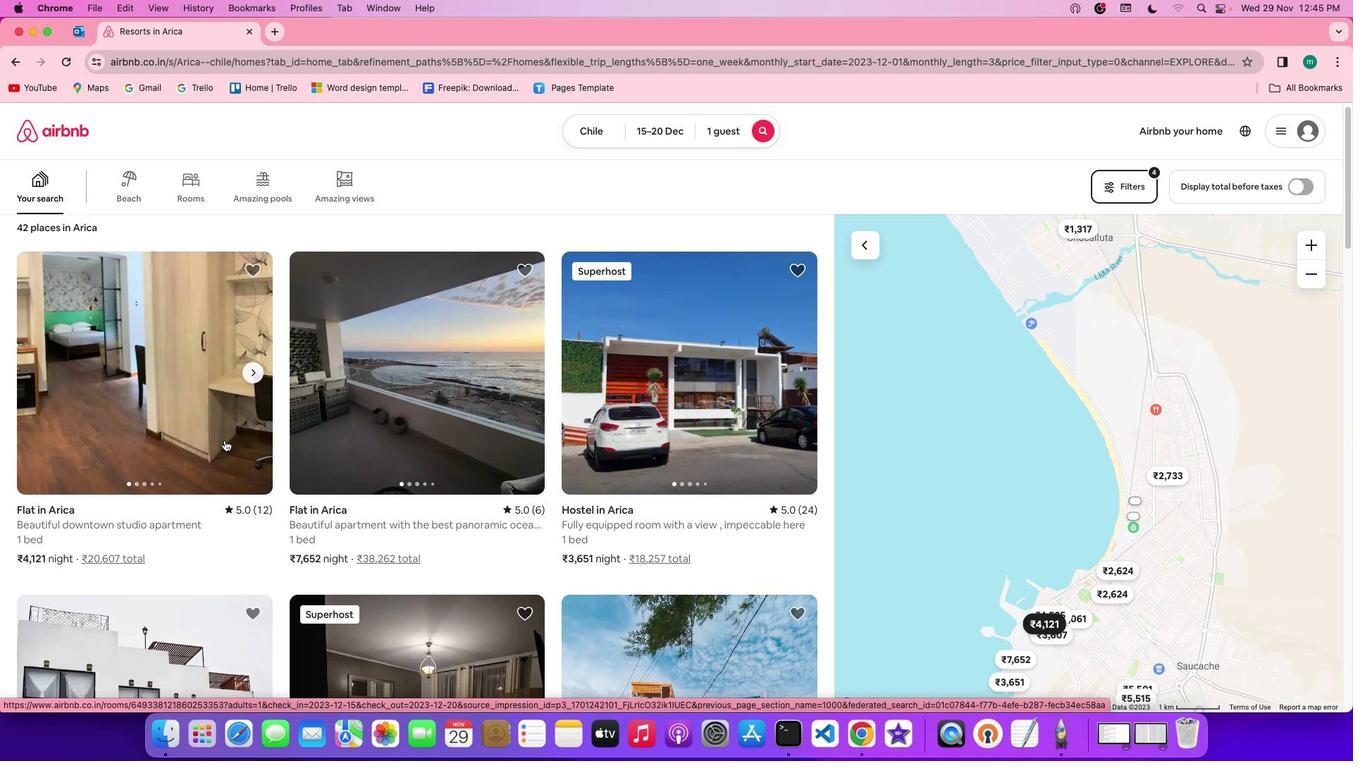 
Action: Mouse scrolled (224, 440) with delta (0, 0)
Screenshot: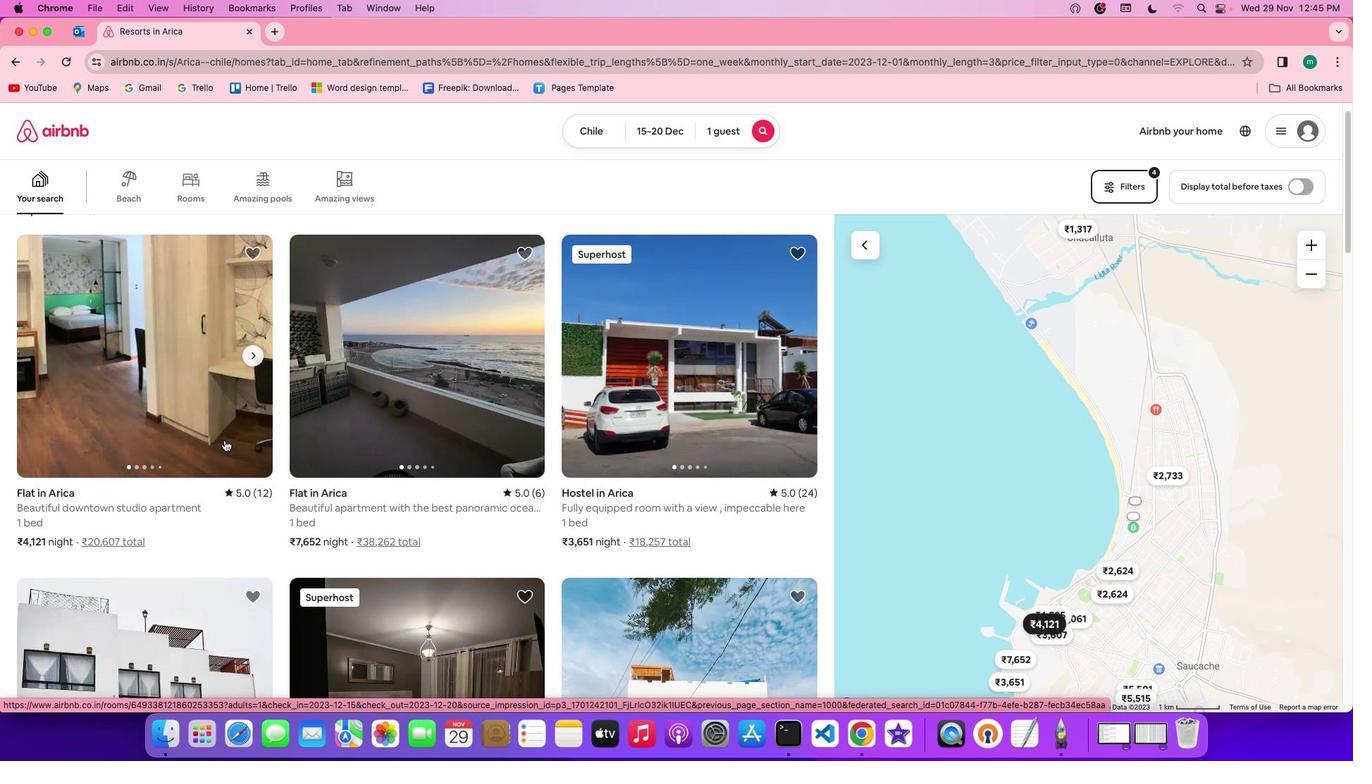 
Action: Mouse scrolled (224, 440) with delta (0, -1)
Screenshot: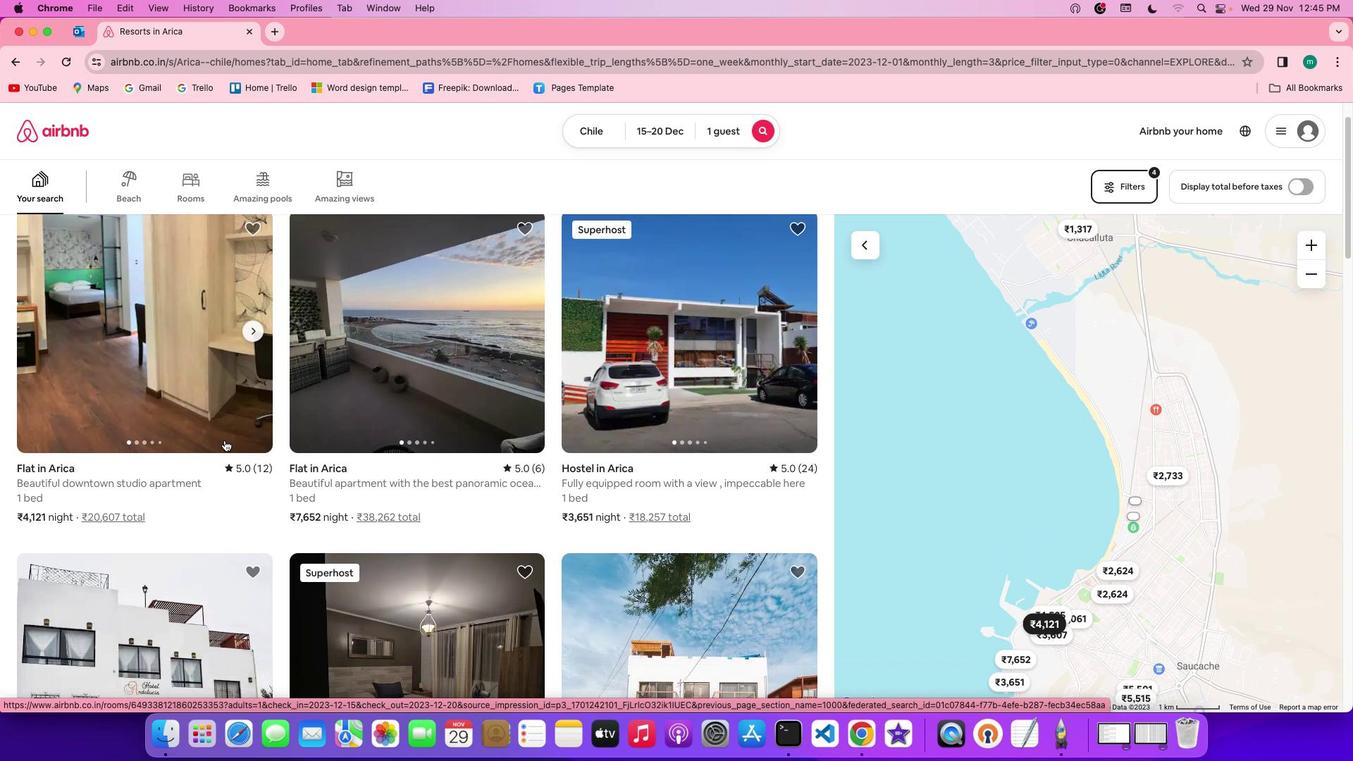 
Action: Mouse moved to (387, 366)
Screenshot: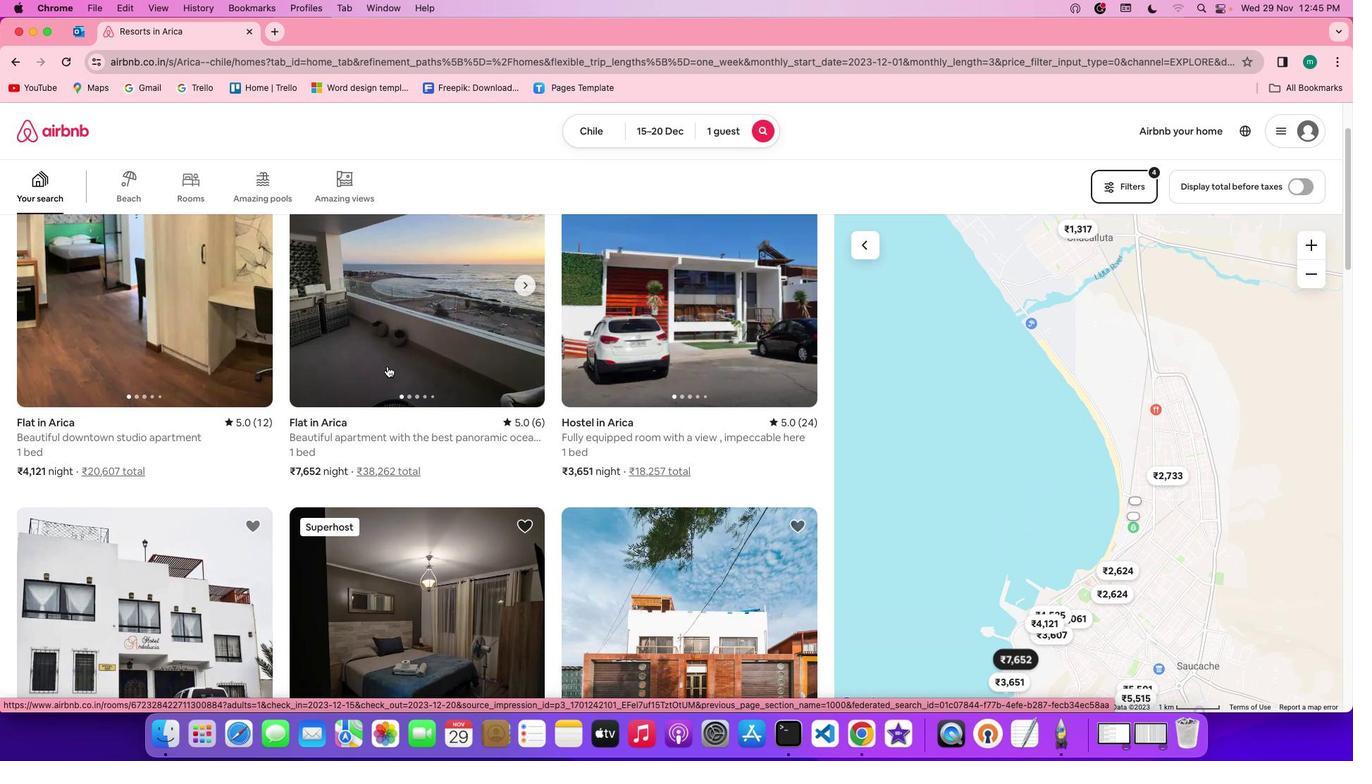 
Action: Mouse pressed left at (387, 366)
Screenshot: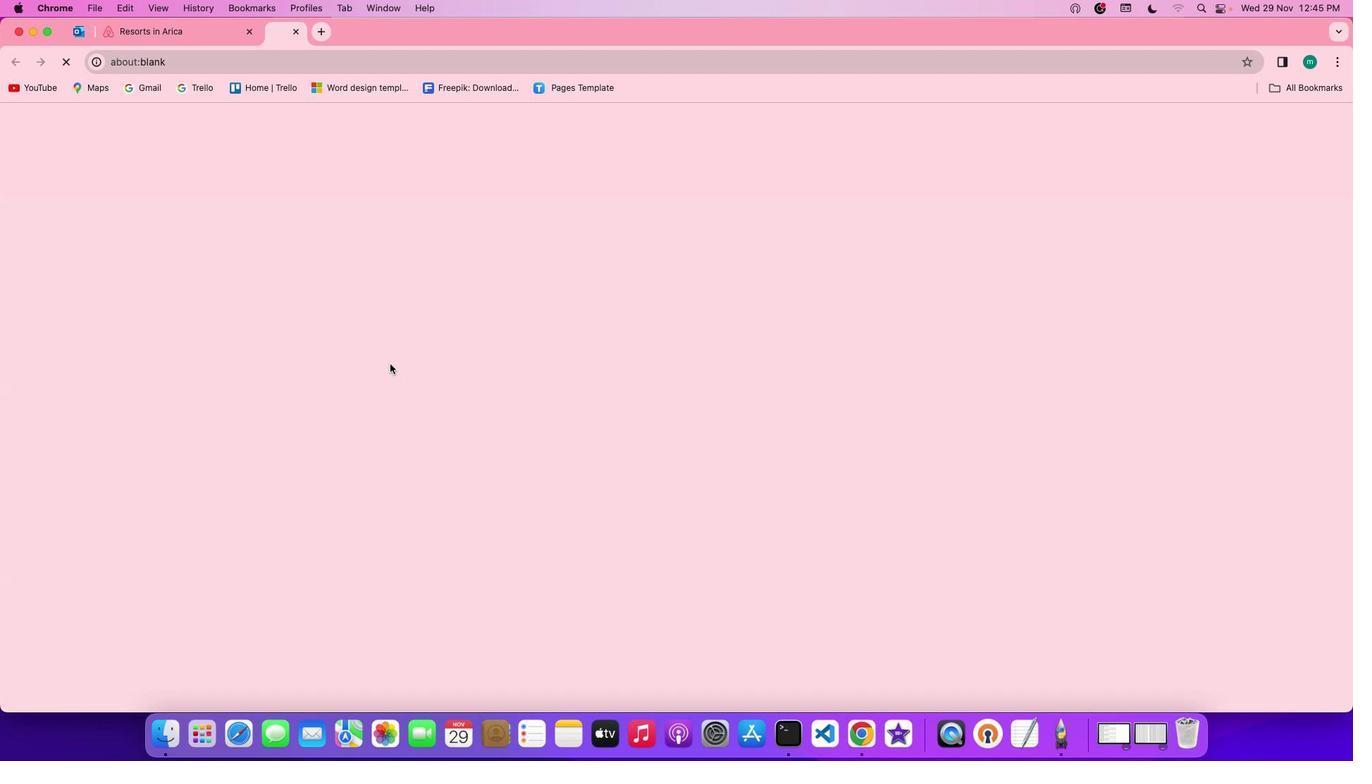 
Action: Mouse moved to (969, 517)
Screenshot: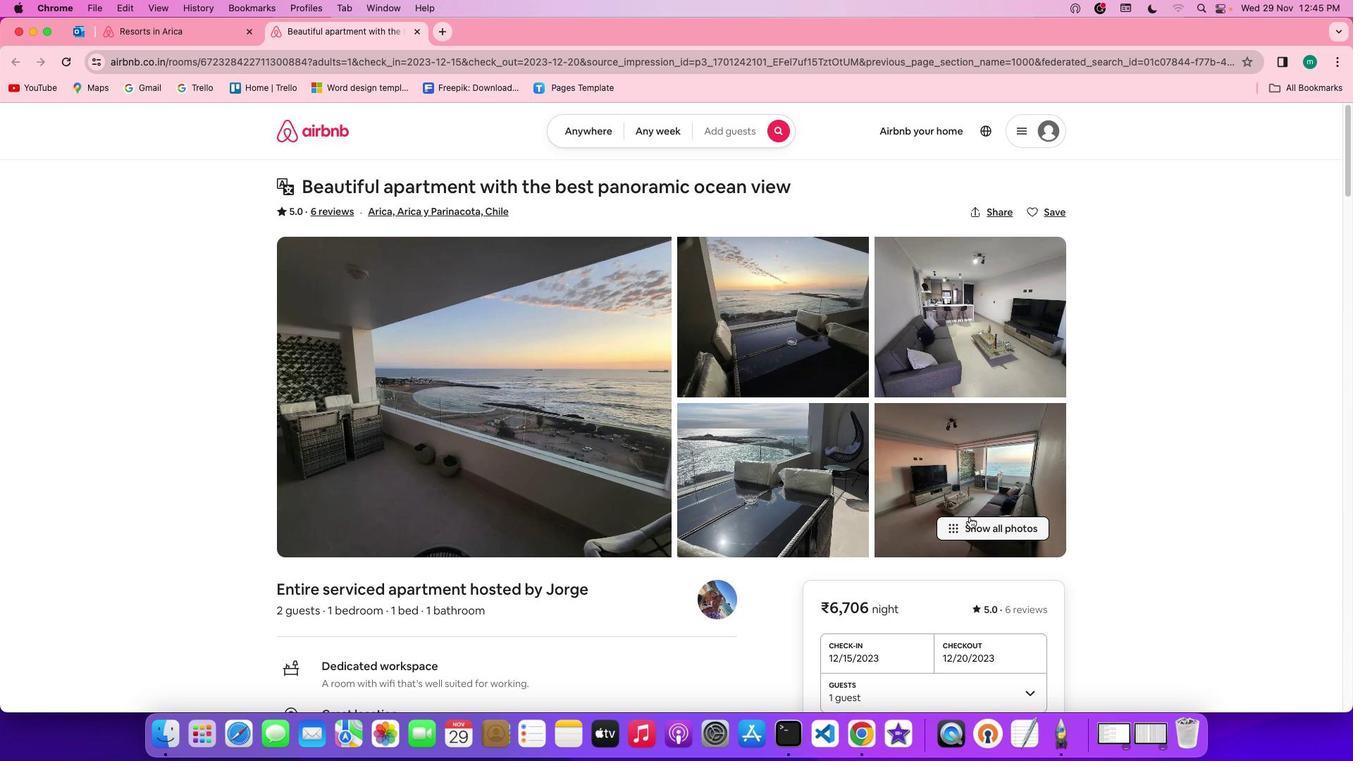 
Action: Mouse pressed left at (969, 517)
Screenshot: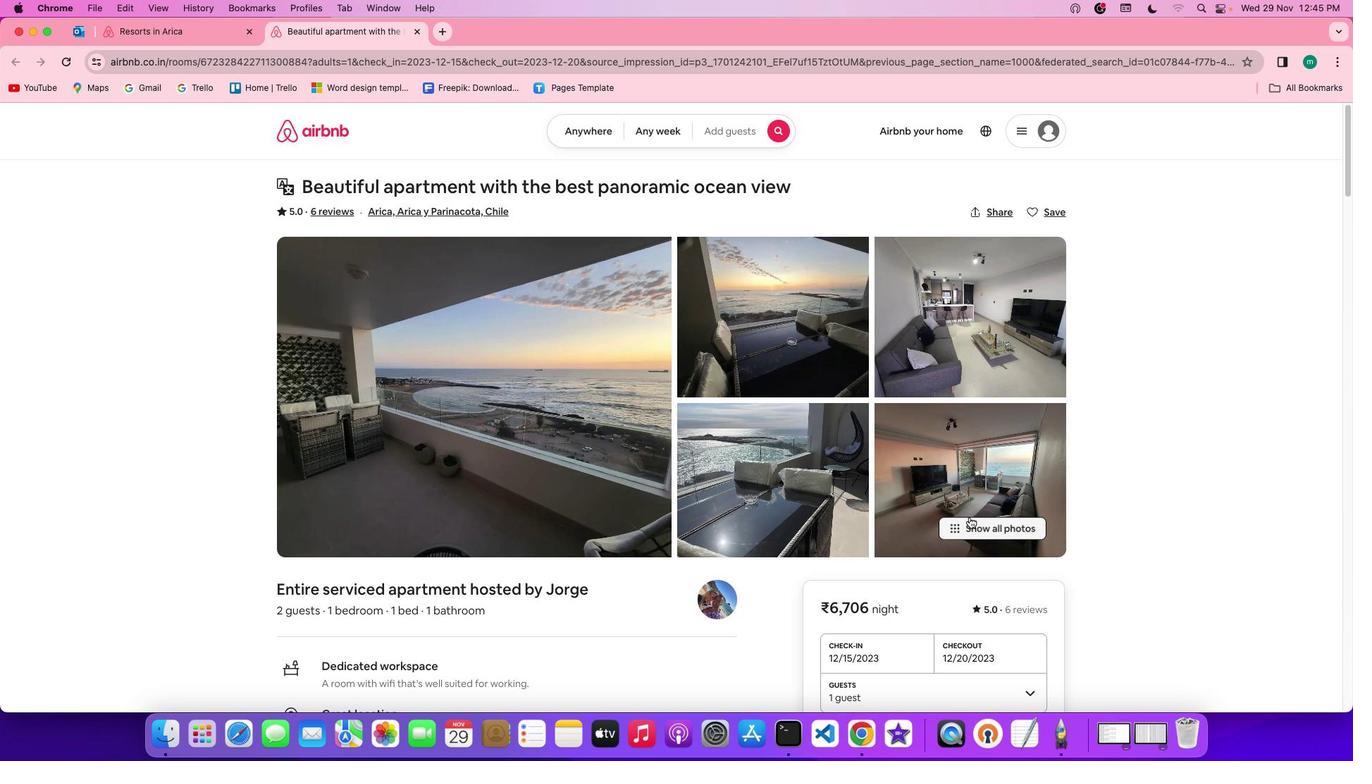 
Action: Mouse moved to (525, 475)
Screenshot: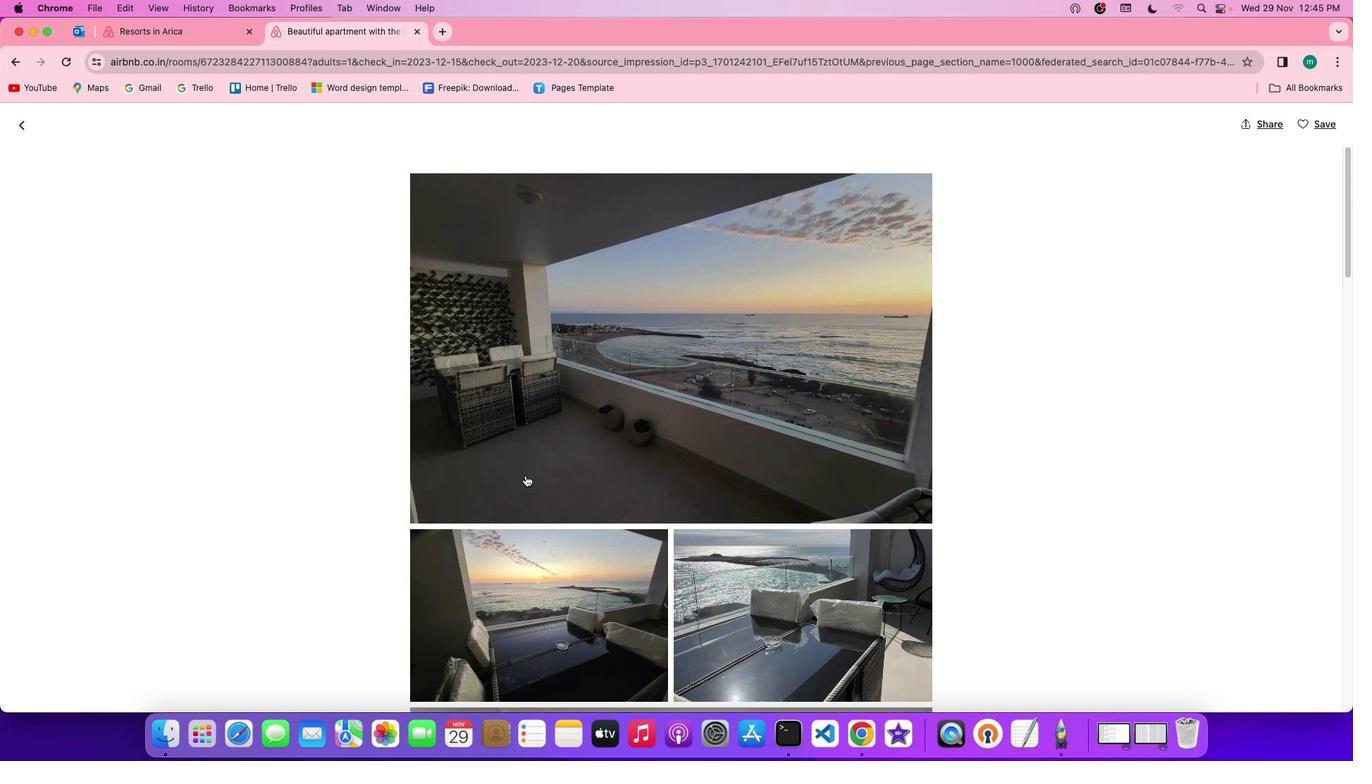 
Action: Mouse scrolled (525, 475) with delta (0, 0)
Screenshot: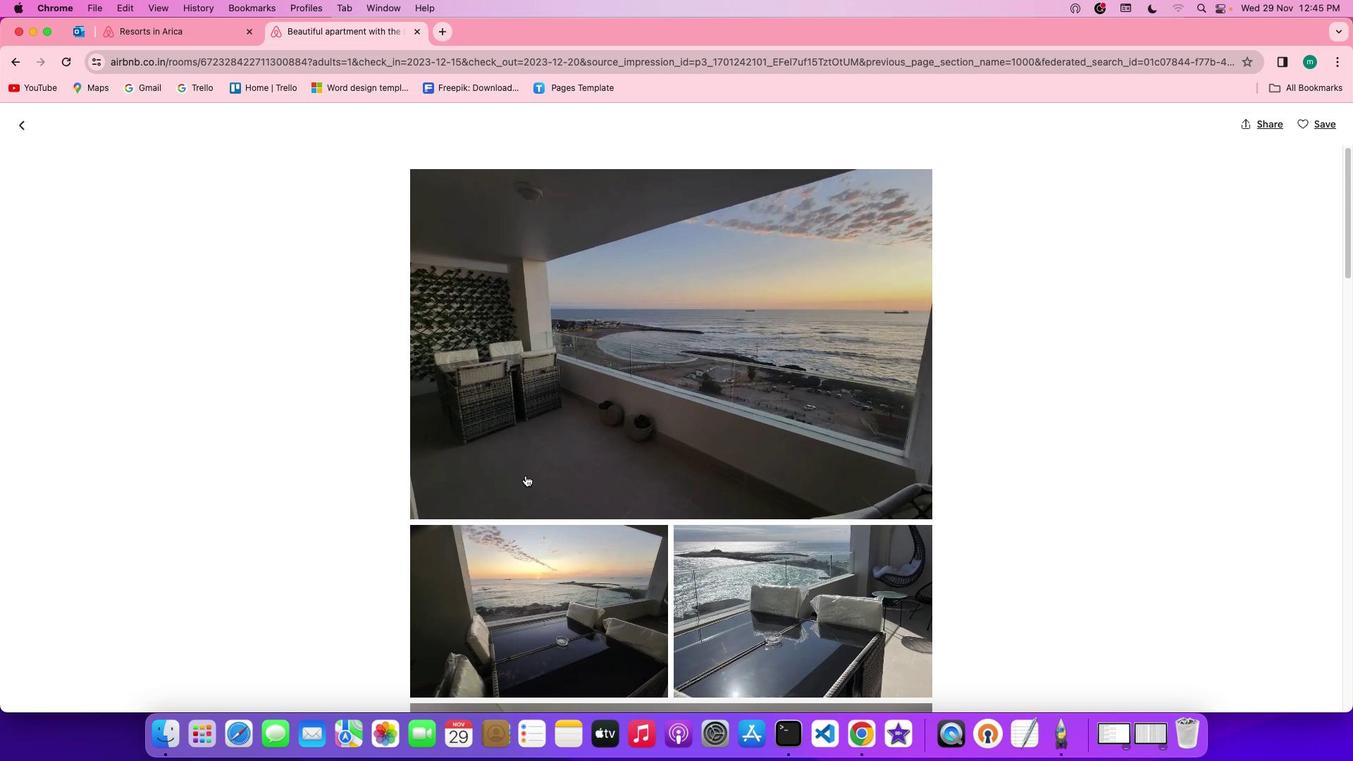 
Action: Mouse scrolled (525, 475) with delta (0, 0)
Screenshot: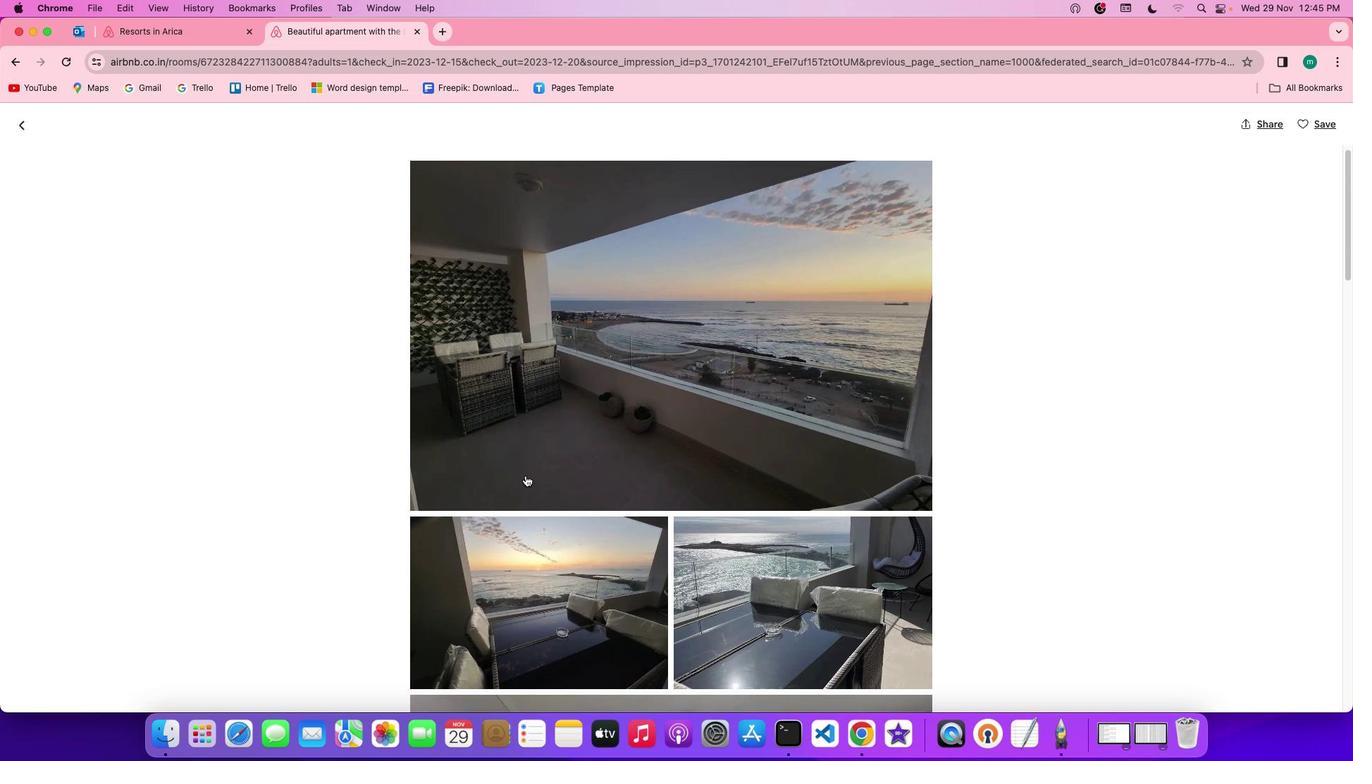 
Action: Mouse scrolled (525, 475) with delta (0, -1)
Screenshot: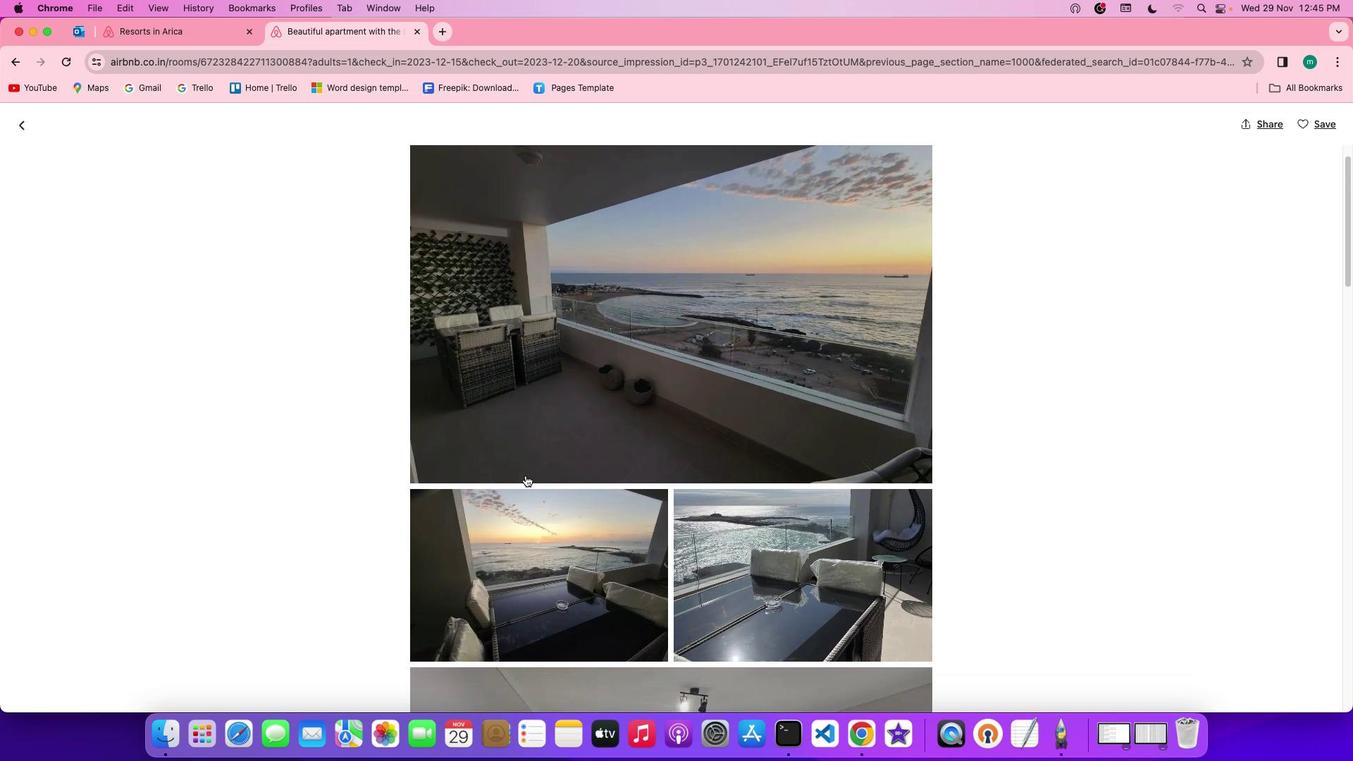 
Action: Mouse scrolled (525, 475) with delta (0, -1)
Screenshot: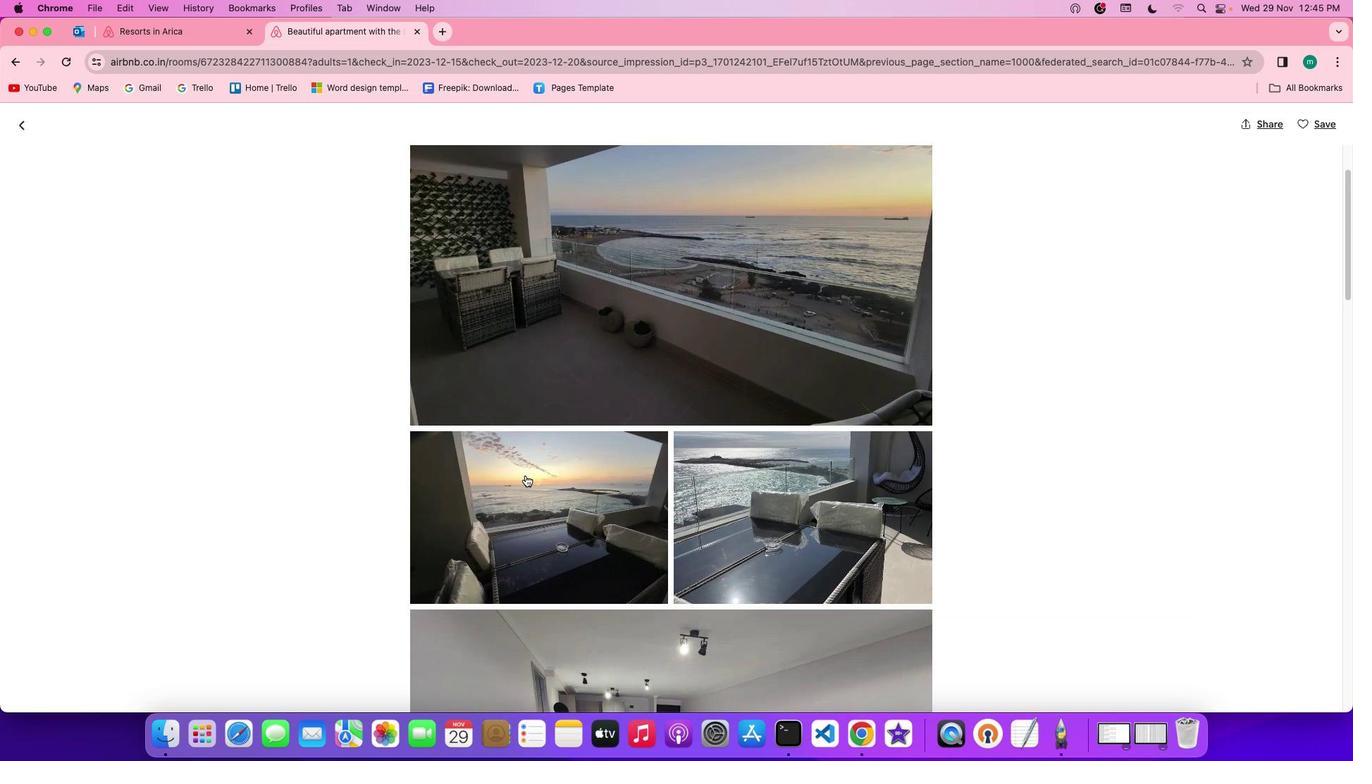 
Action: Mouse scrolled (525, 475) with delta (0, 0)
Screenshot: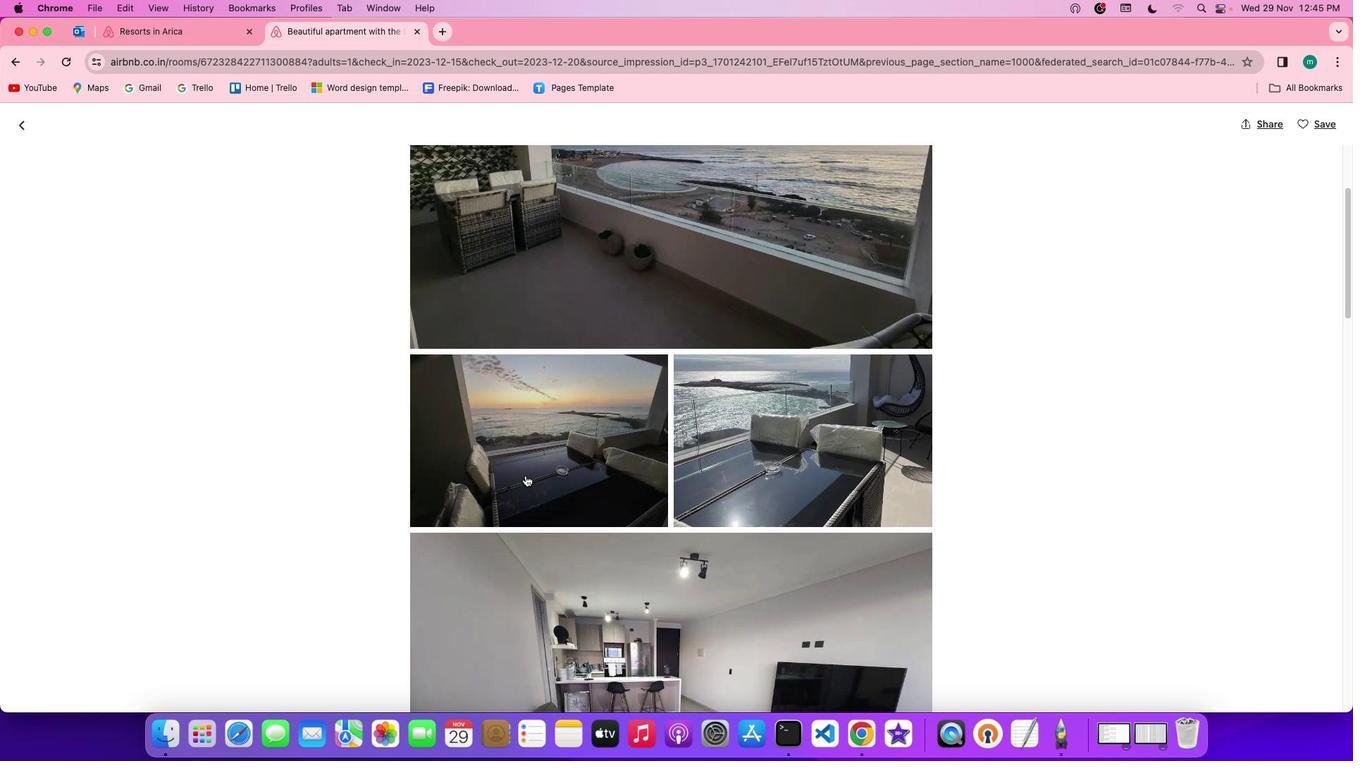 
Action: Mouse scrolled (525, 475) with delta (0, 0)
Screenshot: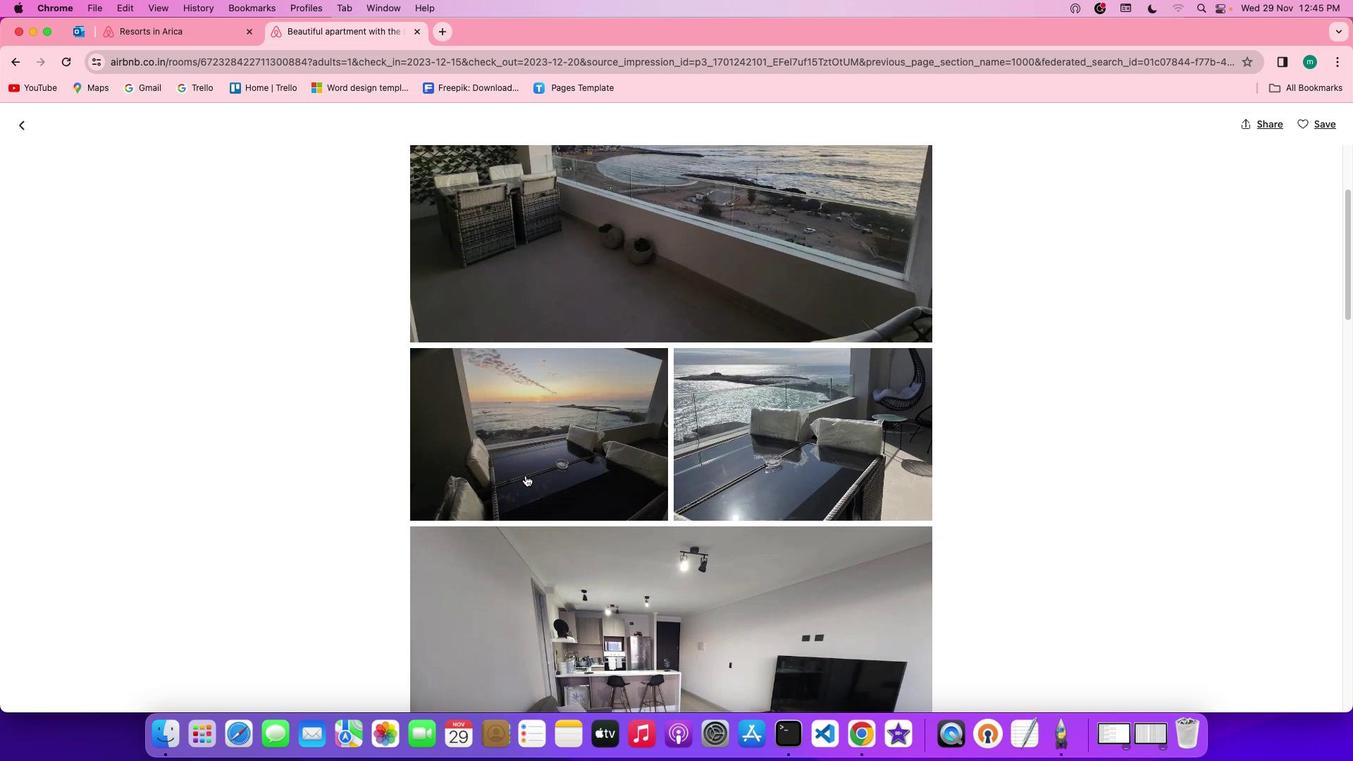 
Action: Mouse scrolled (525, 475) with delta (0, 0)
Screenshot: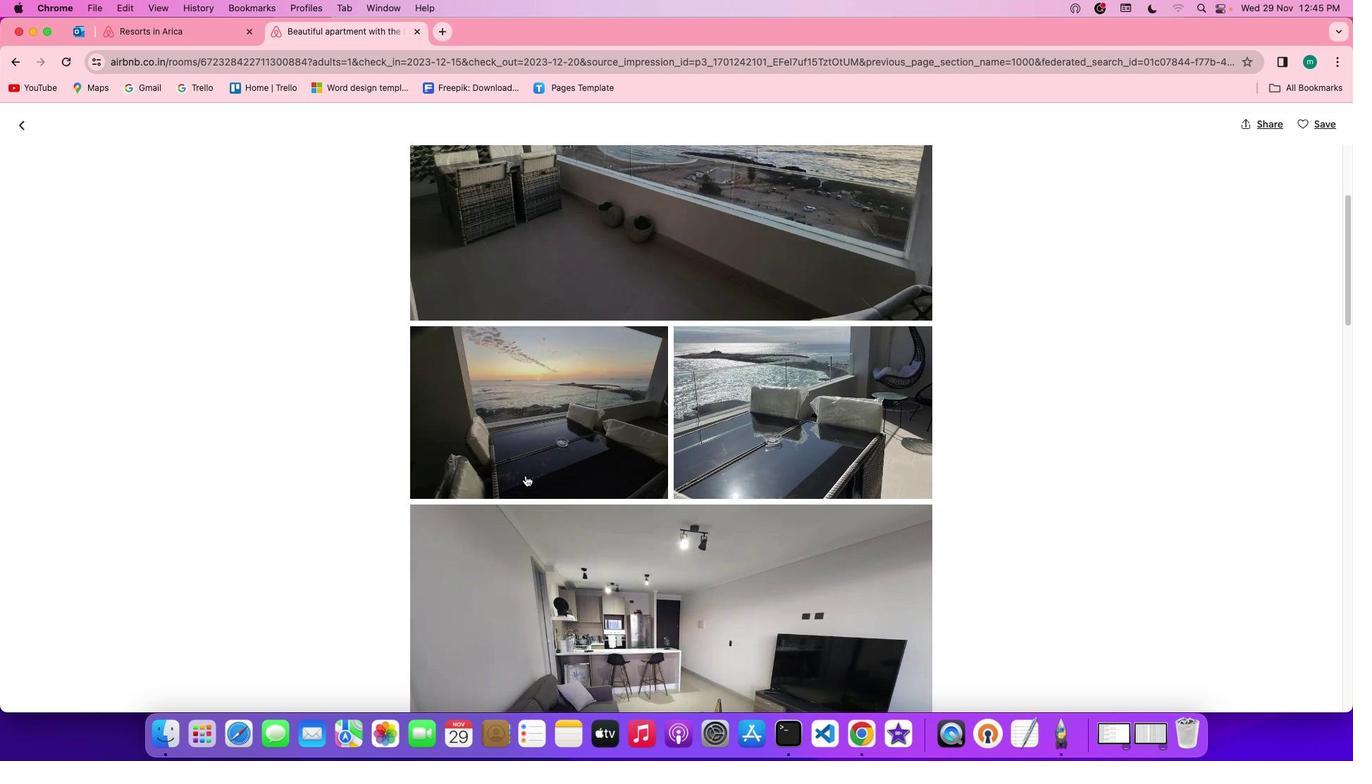 
Action: Mouse scrolled (525, 475) with delta (0, 0)
Screenshot: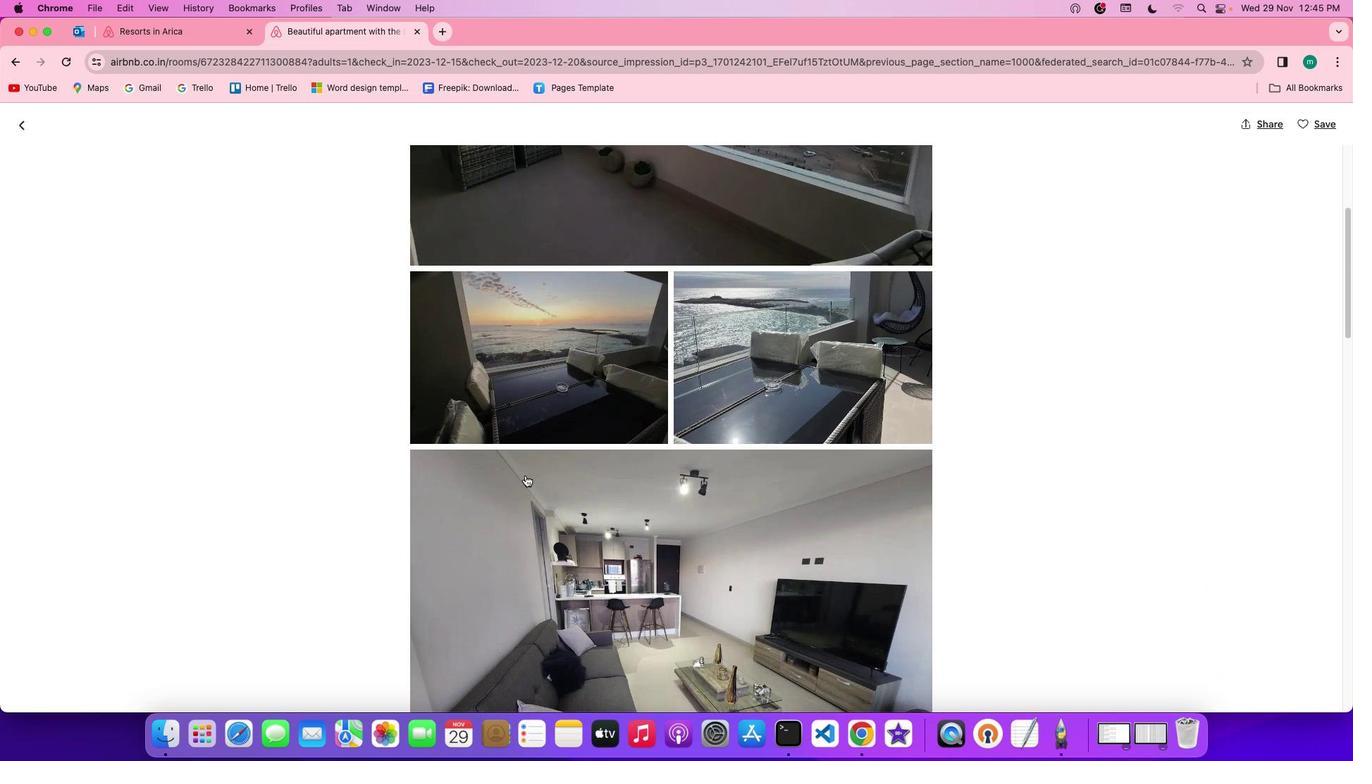 
Action: Mouse scrolled (525, 475) with delta (0, 0)
Screenshot: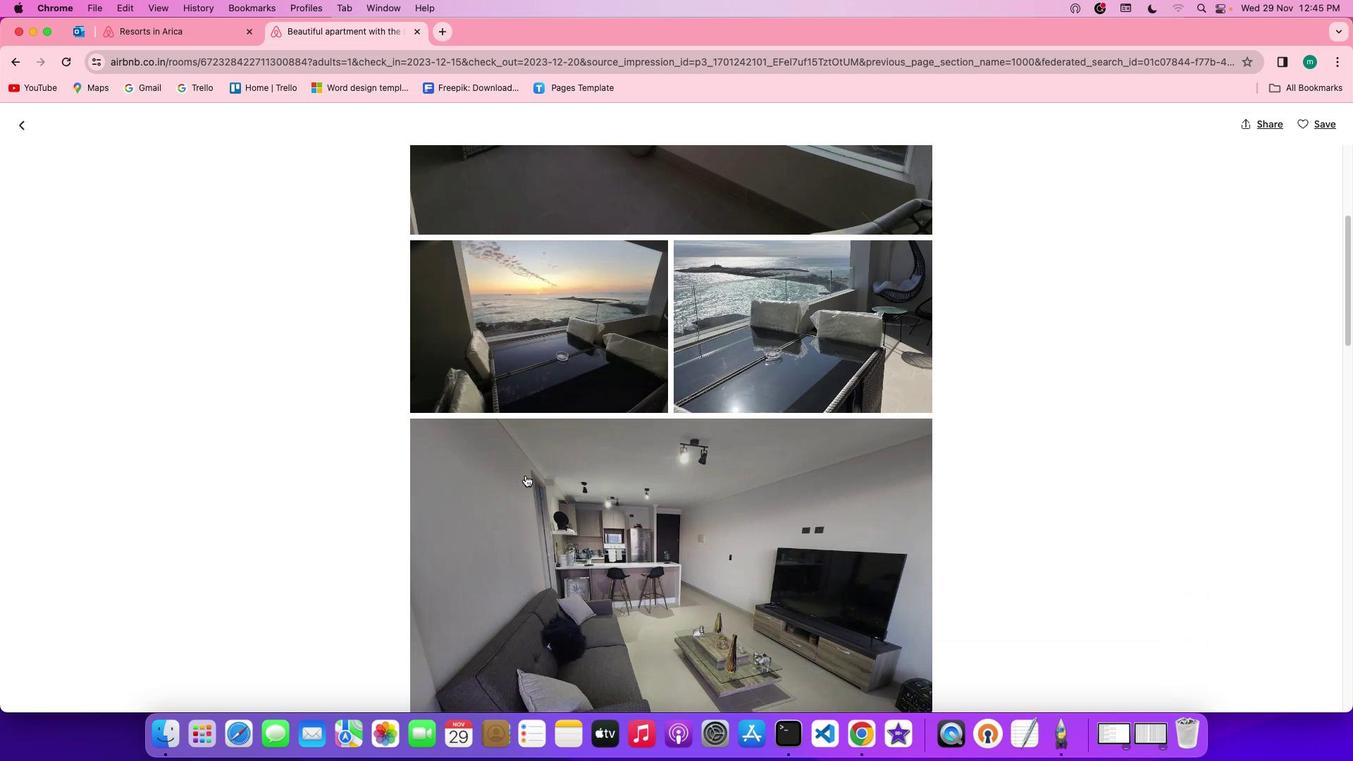 
Action: Mouse scrolled (525, 475) with delta (0, 0)
Screenshot: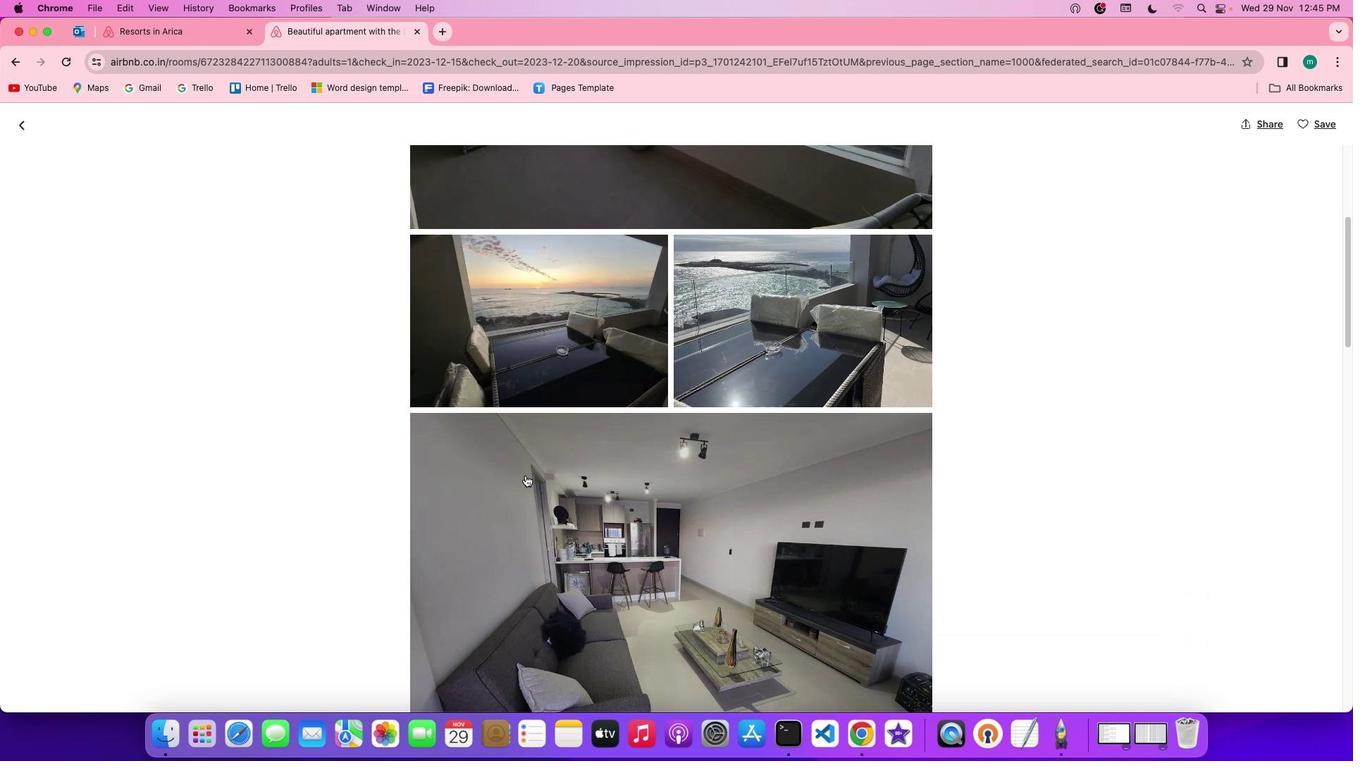
Action: Mouse scrolled (525, 475) with delta (0, 0)
Screenshot: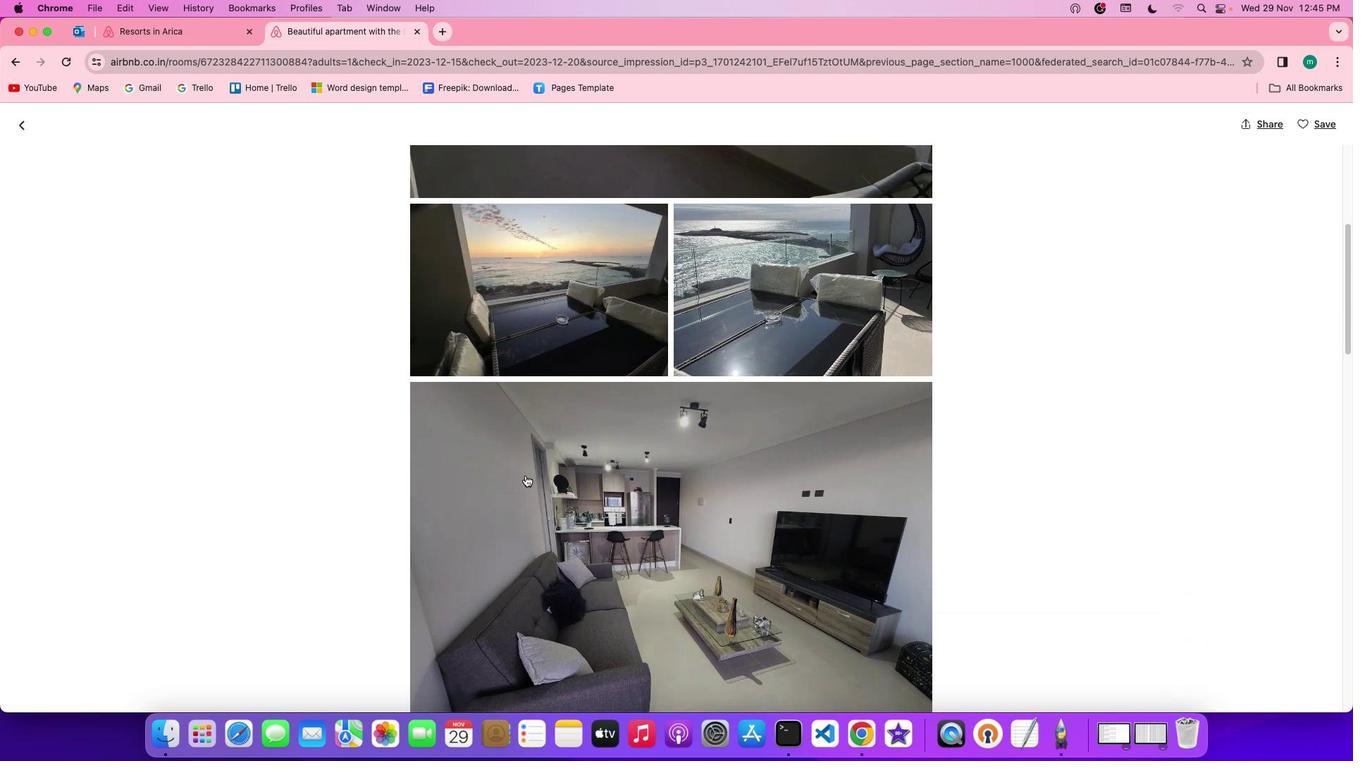 
Action: Mouse scrolled (525, 475) with delta (0, 0)
Screenshot: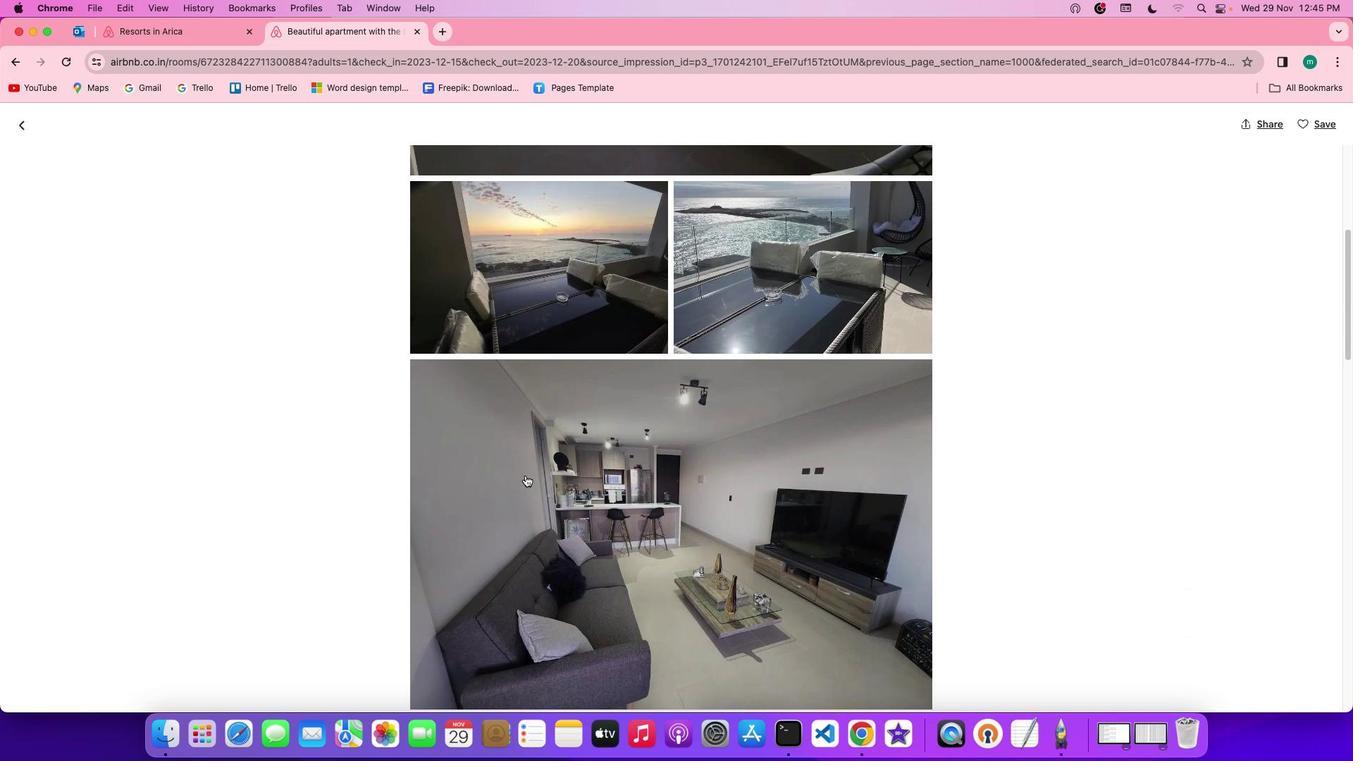 
Action: Mouse scrolled (525, 475) with delta (0, 0)
Screenshot: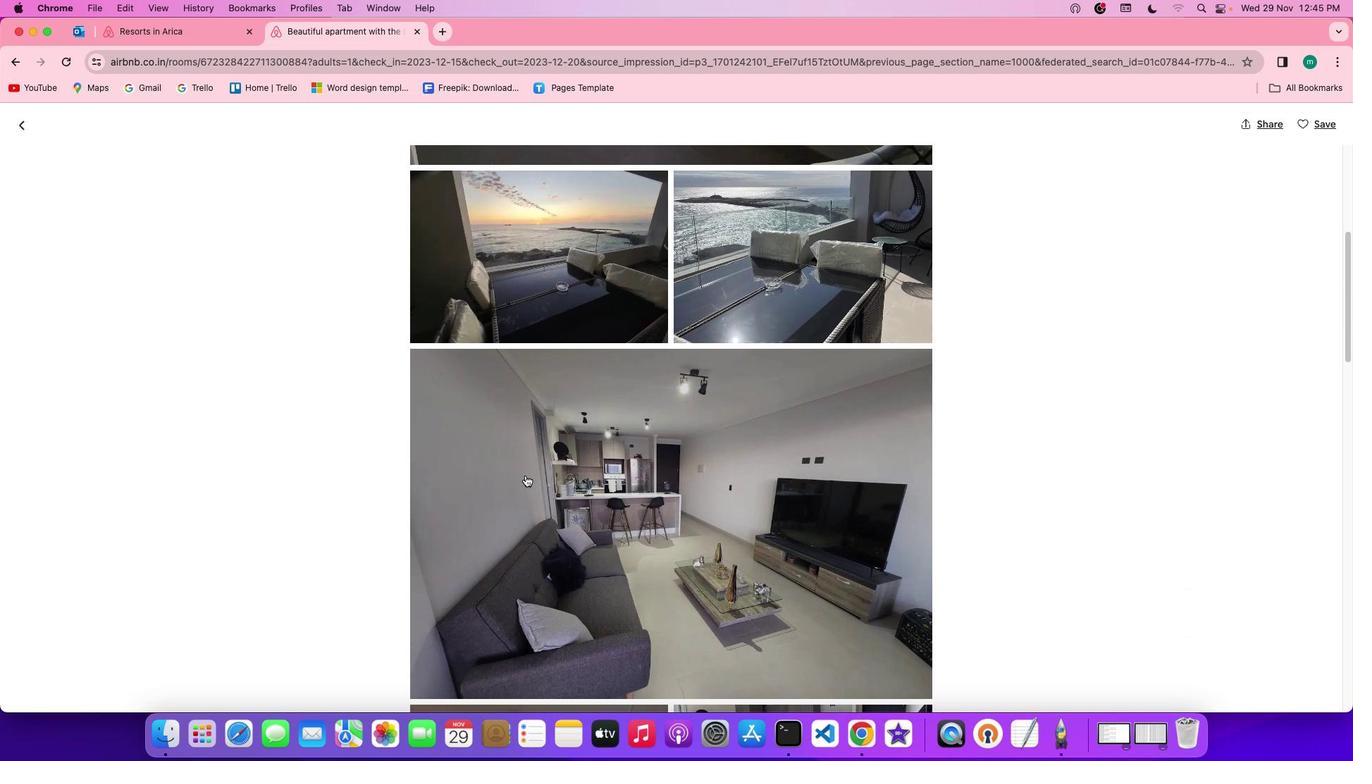 
Action: Mouse scrolled (525, 475) with delta (0, -1)
Screenshot: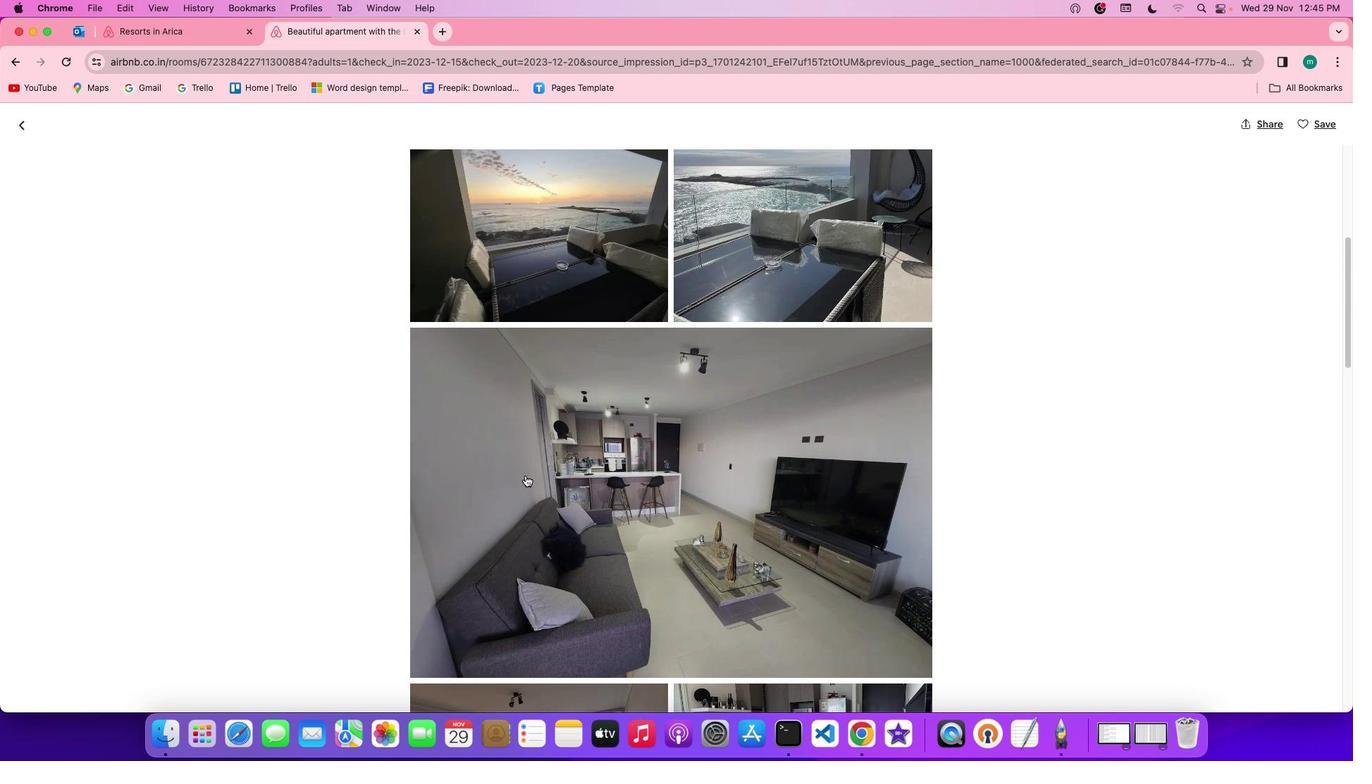 
Action: Mouse scrolled (525, 475) with delta (0, 0)
Screenshot: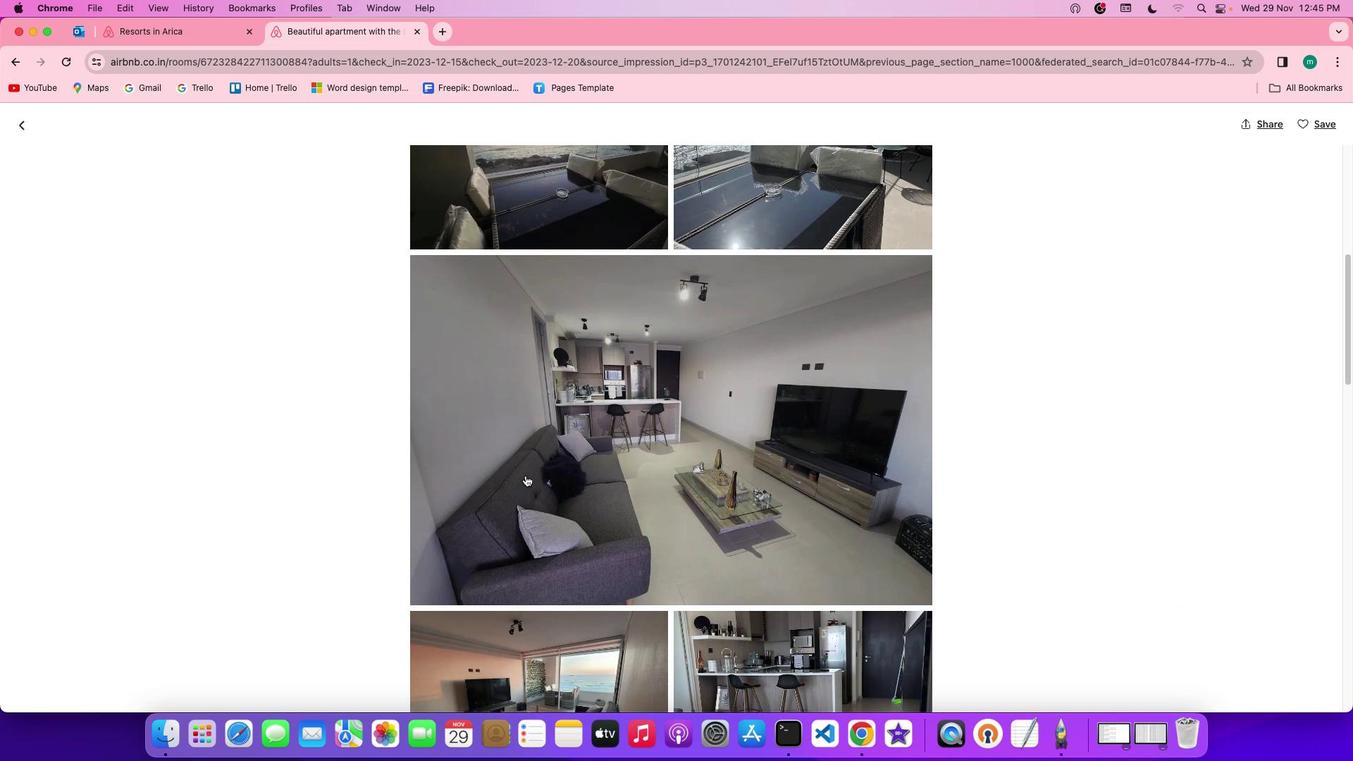 
Action: Mouse scrolled (525, 475) with delta (0, 0)
Screenshot: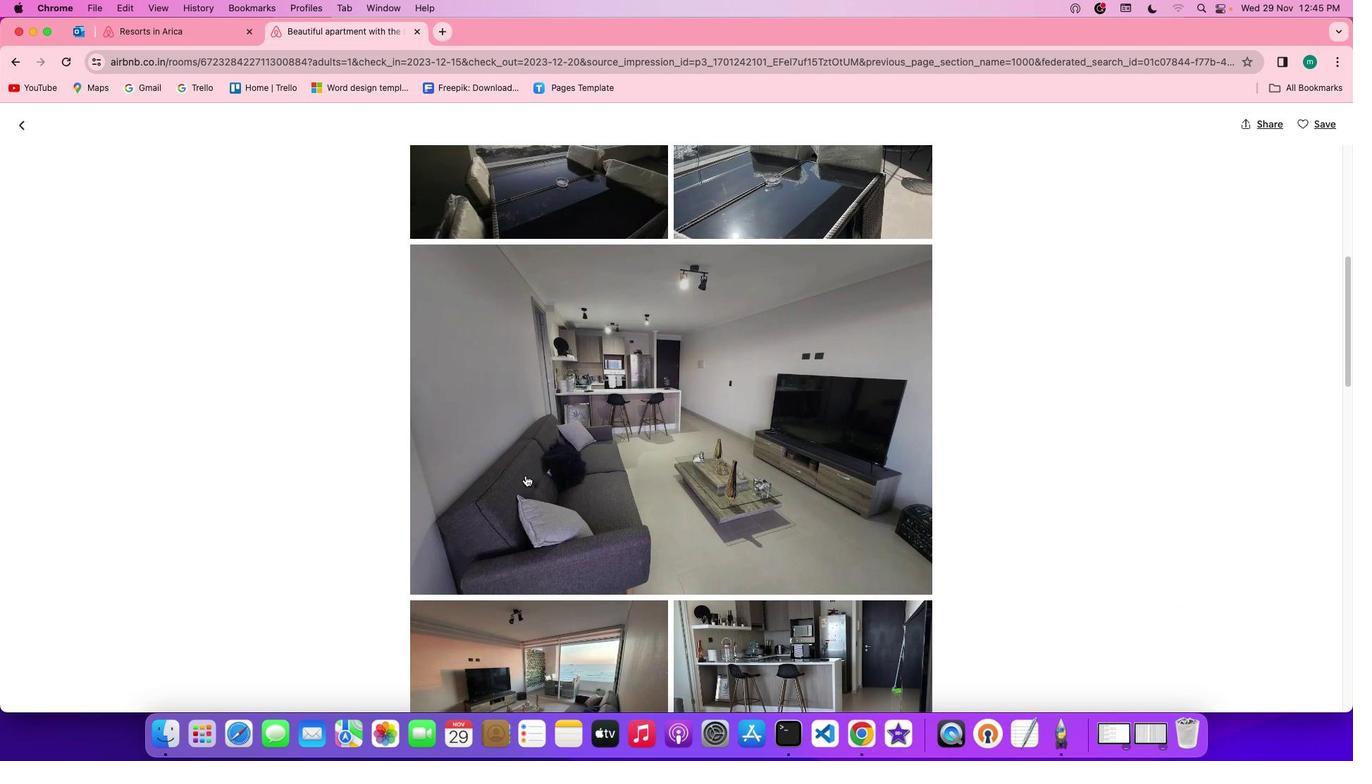 
Action: Mouse scrolled (525, 475) with delta (0, -1)
Screenshot: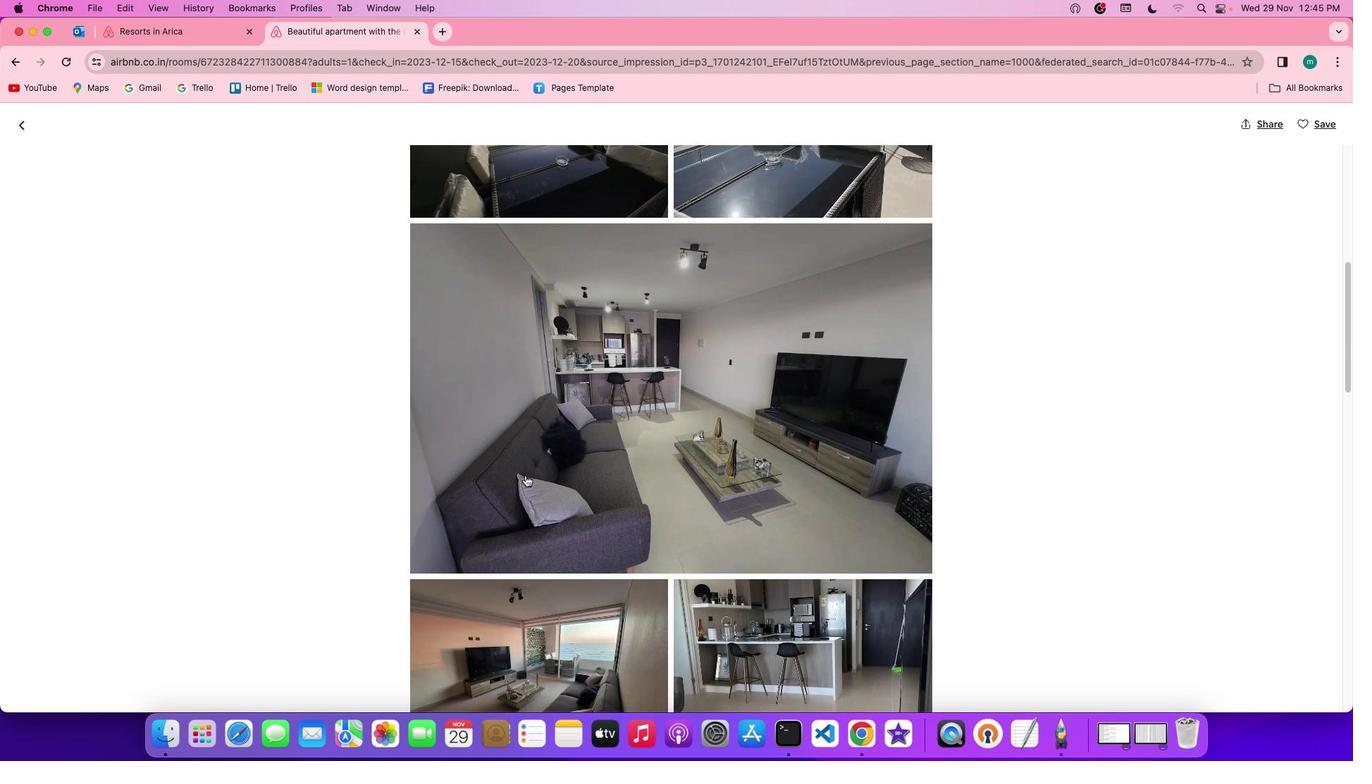 
Action: Mouse scrolled (525, 475) with delta (0, 0)
Screenshot: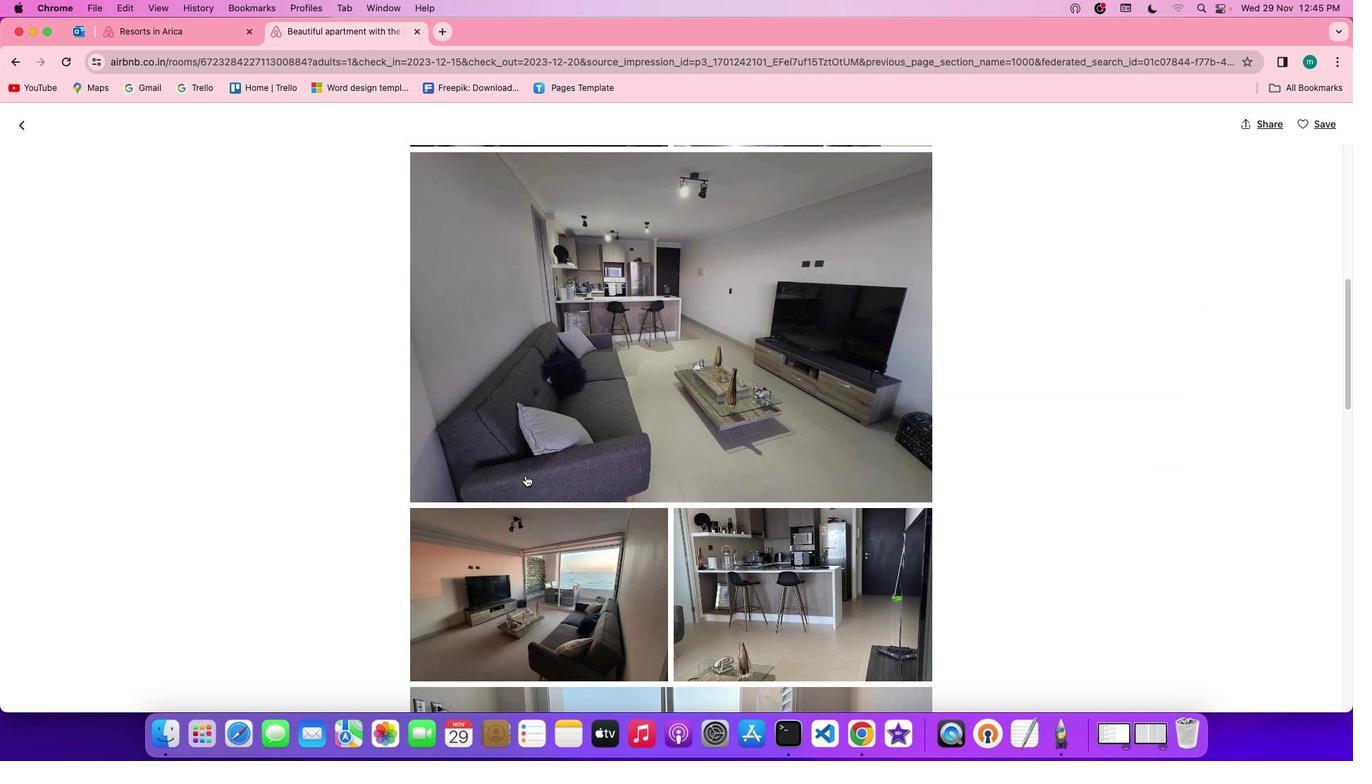 
Action: Mouse scrolled (525, 475) with delta (0, 0)
Screenshot: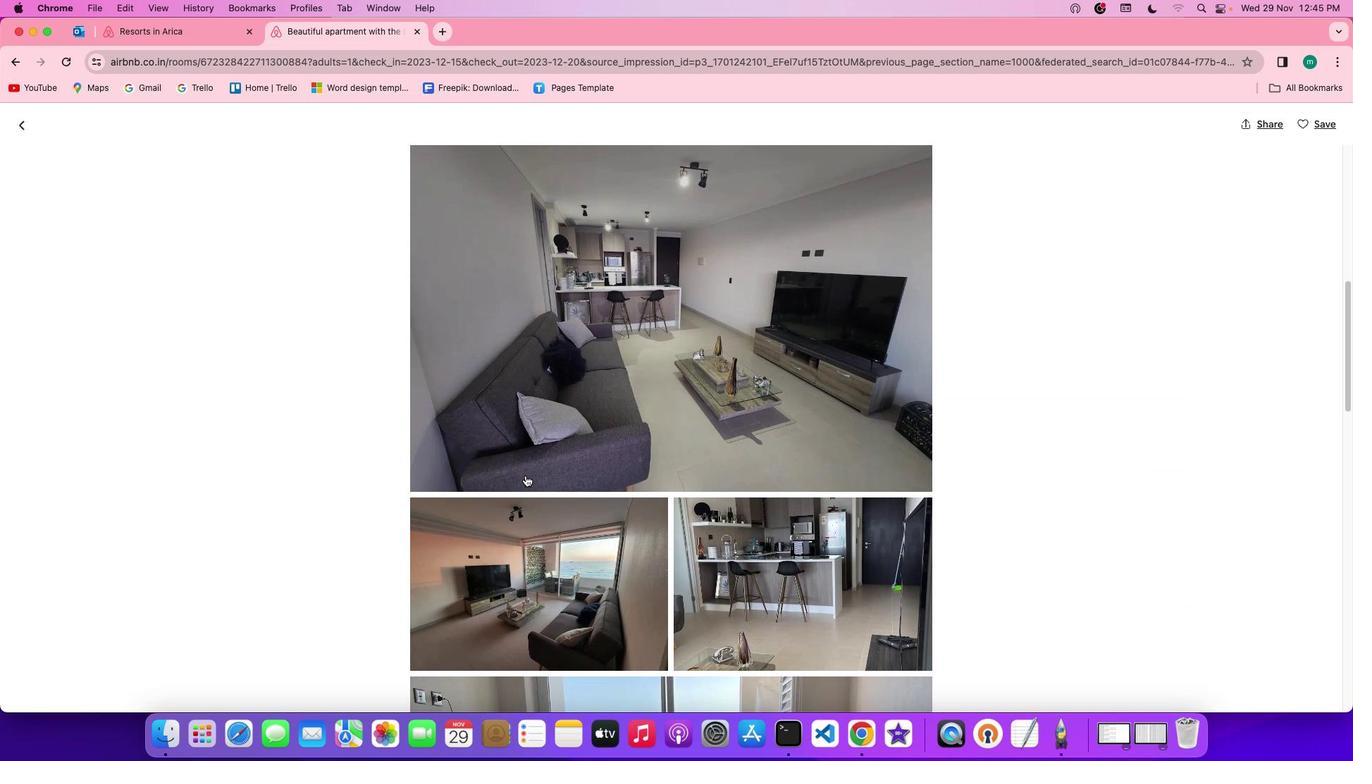 
Action: Mouse scrolled (525, 475) with delta (0, -1)
Screenshot: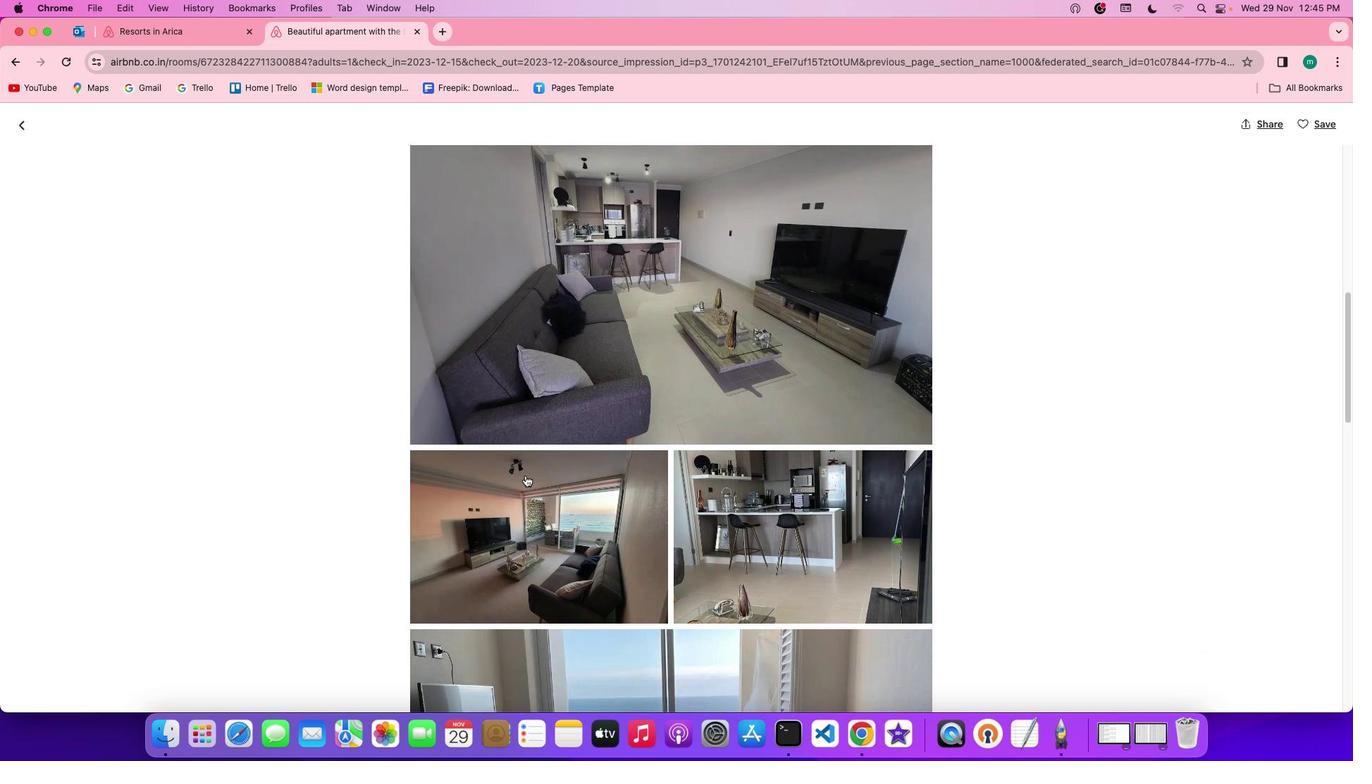 
Action: Mouse scrolled (525, 475) with delta (0, -2)
Screenshot: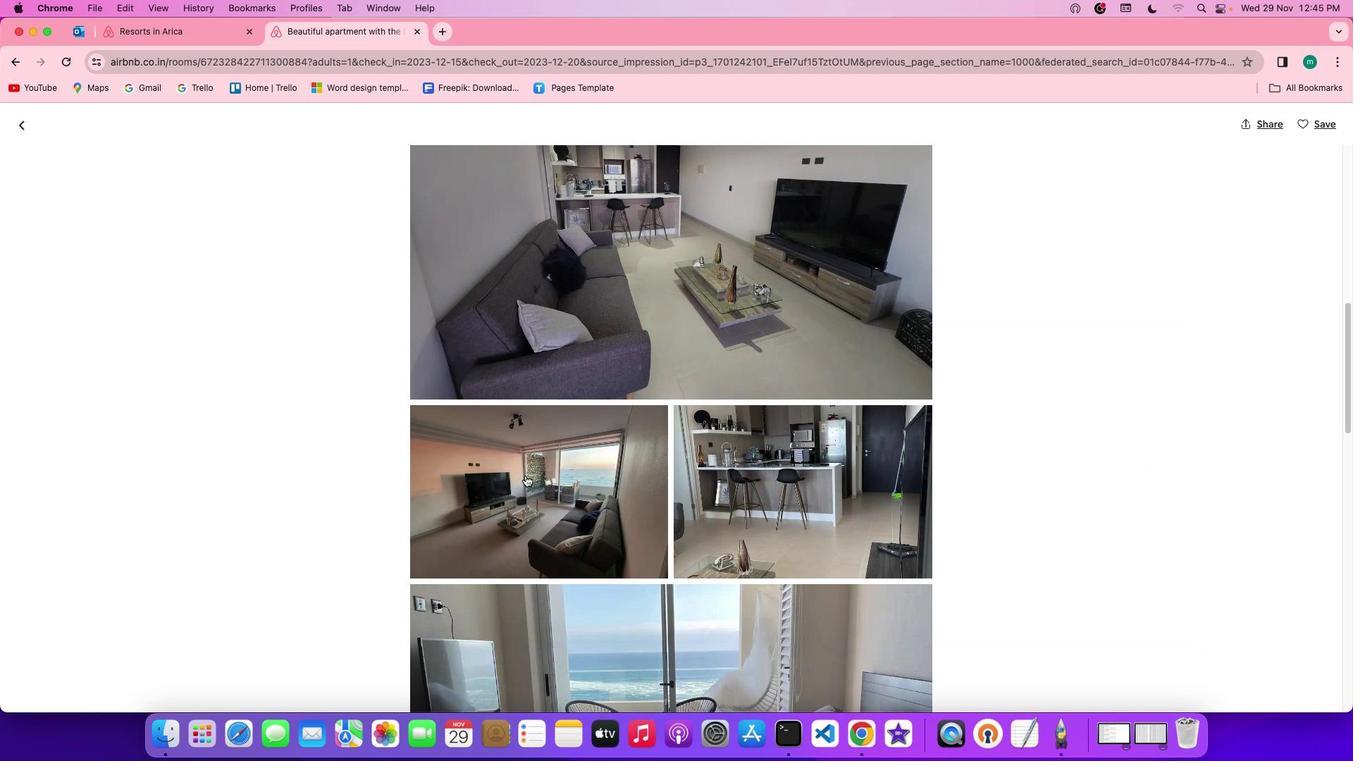 
Action: Mouse scrolled (525, 475) with delta (0, -2)
Screenshot: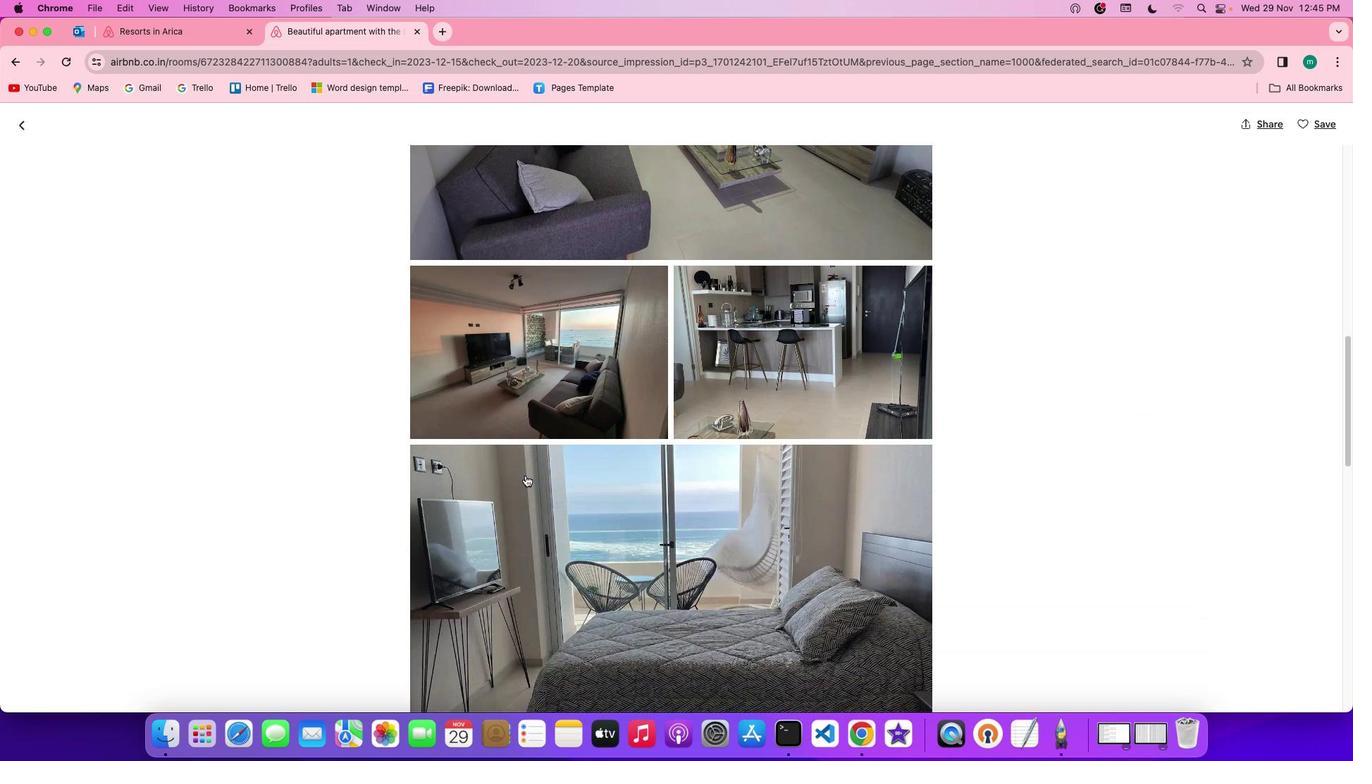 
Action: Mouse scrolled (525, 475) with delta (0, 0)
Screenshot: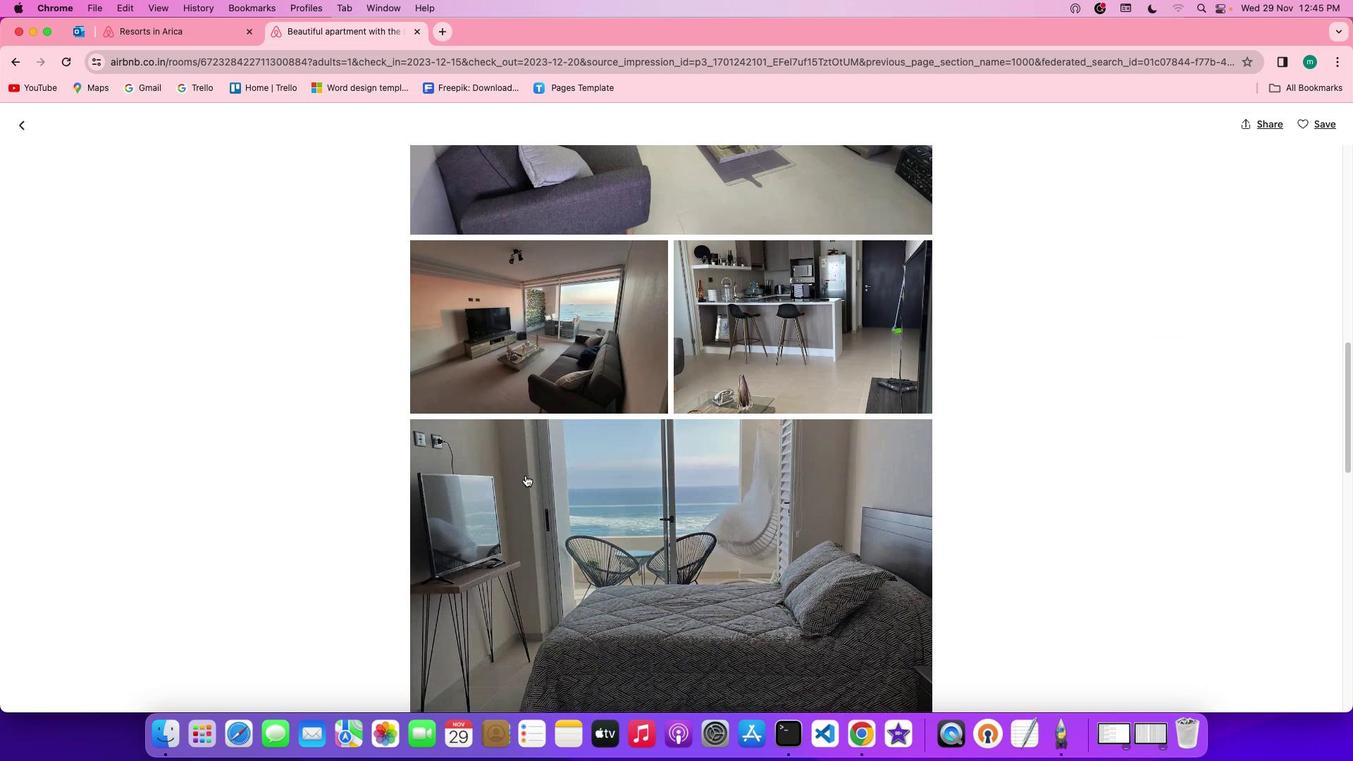 
Action: Mouse scrolled (525, 475) with delta (0, 0)
Screenshot: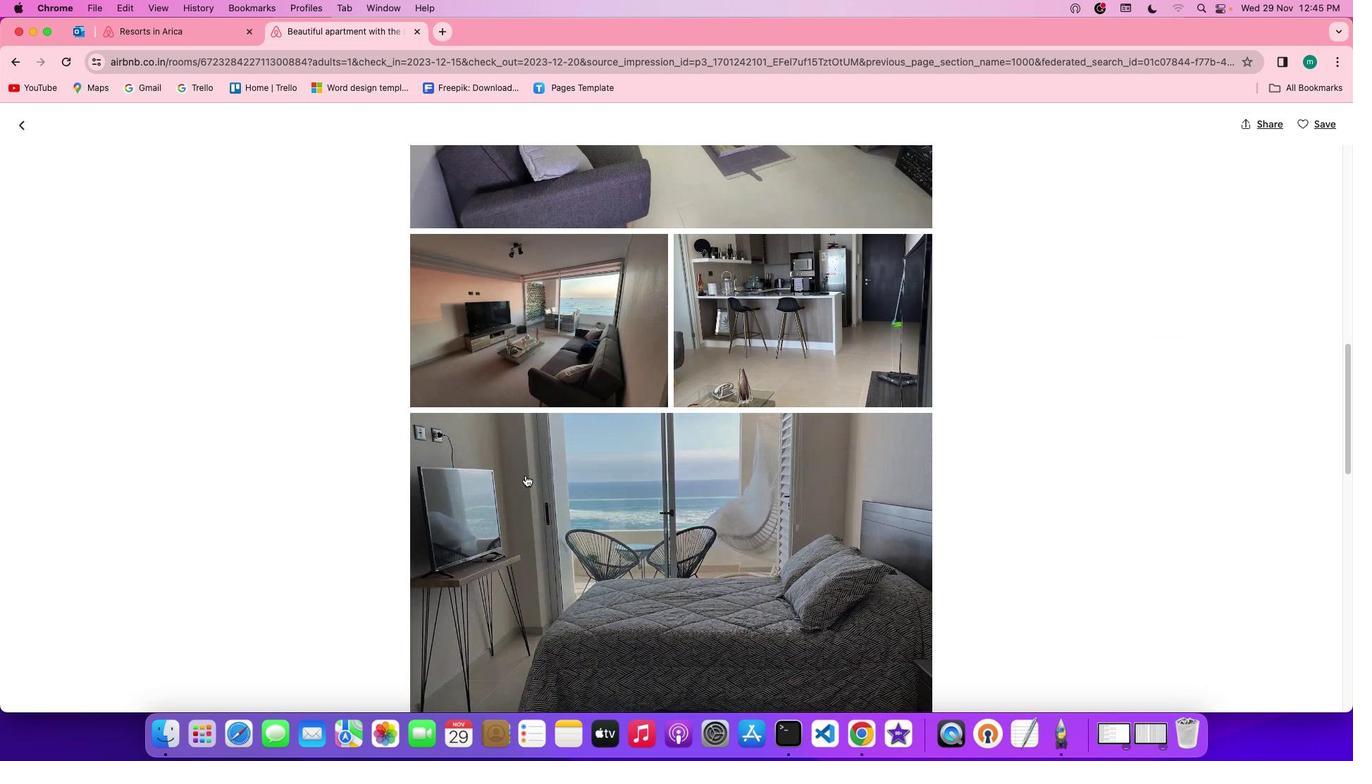 
Action: Mouse scrolled (525, 475) with delta (0, -1)
Screenshot: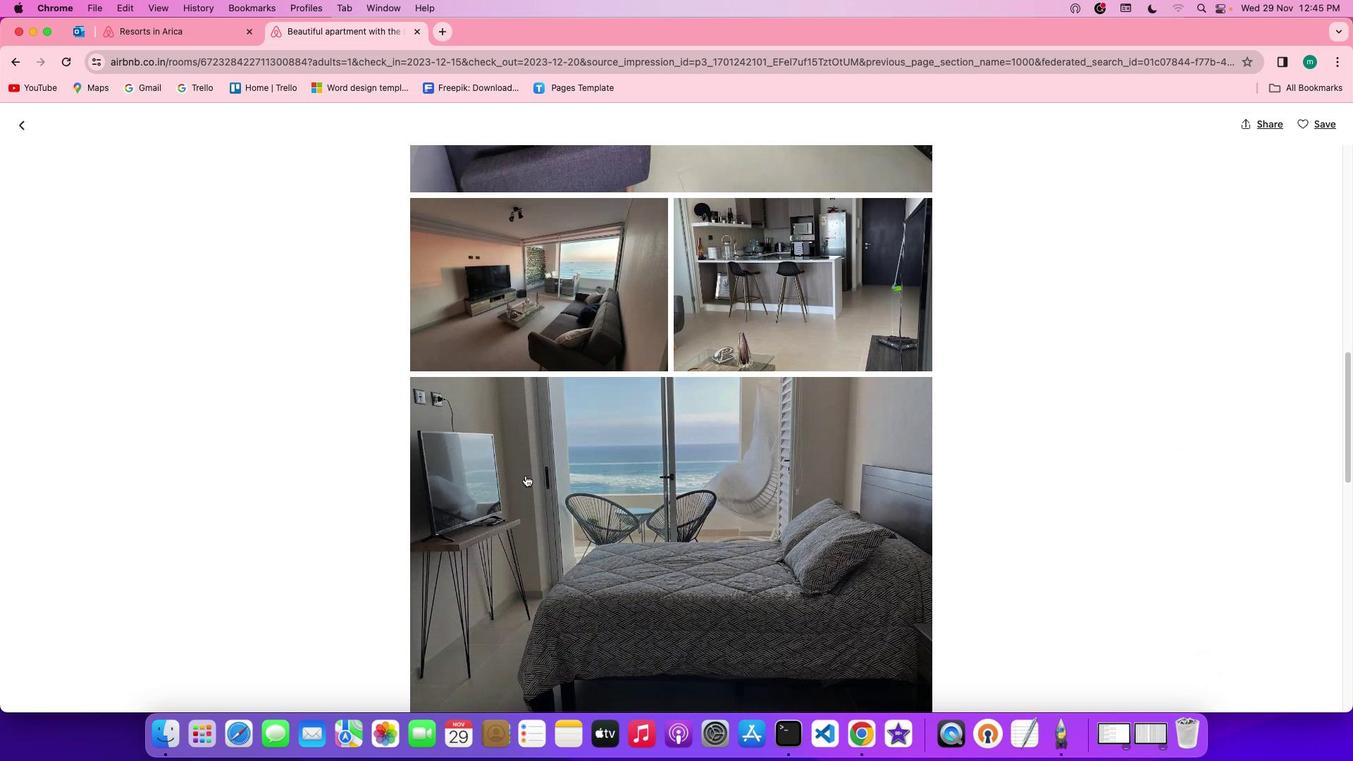 
Action: Mouse scrolled (525, 475) with delta (0, -1)
Screenshot: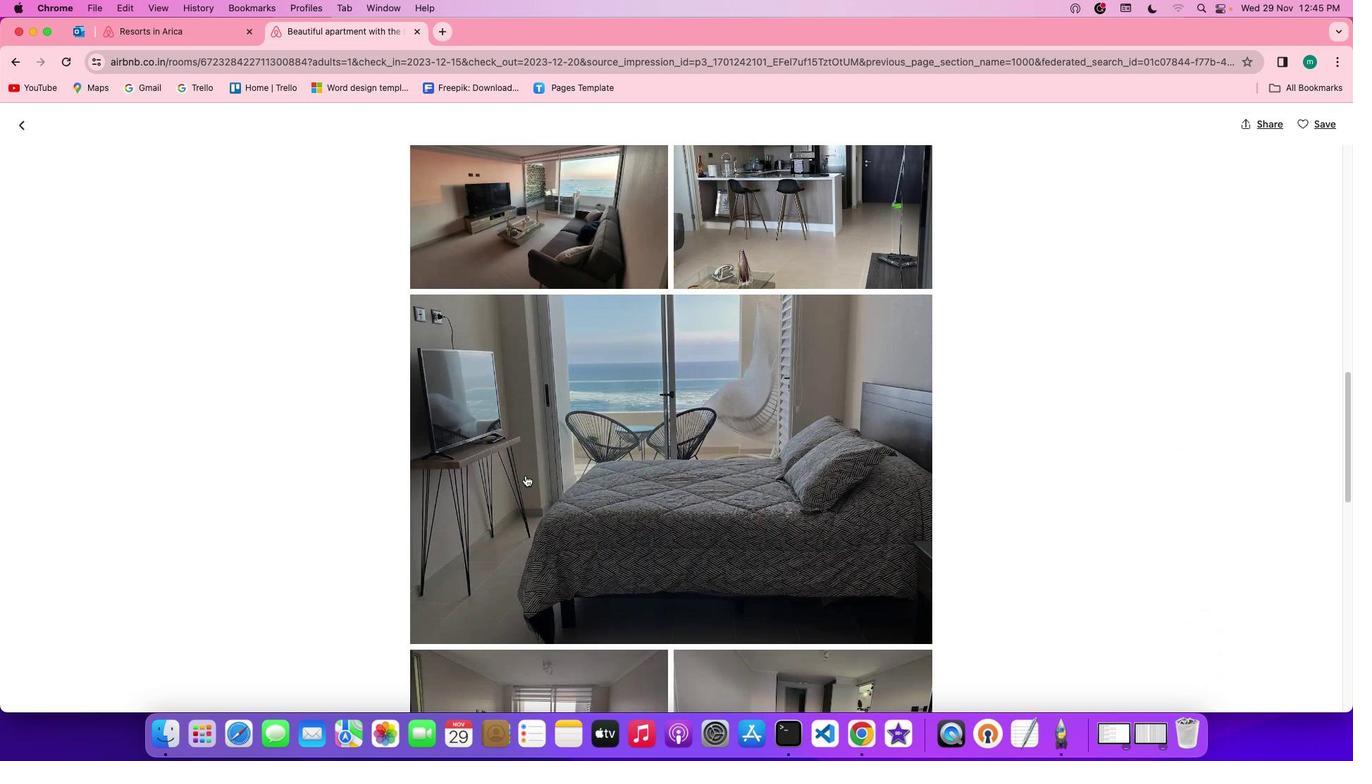 
Action: Mouse scrolled (525, 475) with delta (0, 0)
Screenshot: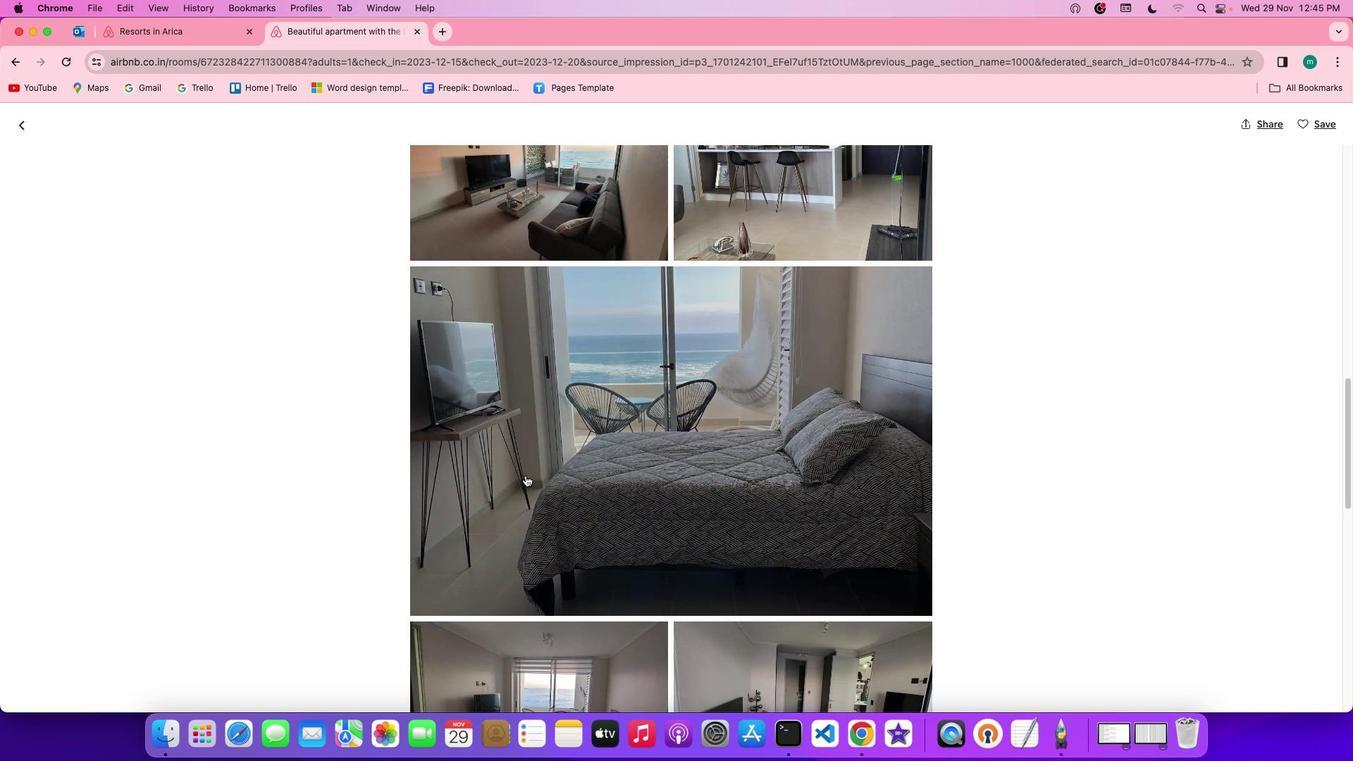 
Action: Mouse scrolled (525, 475) with delta (0, 0)
Screenshot: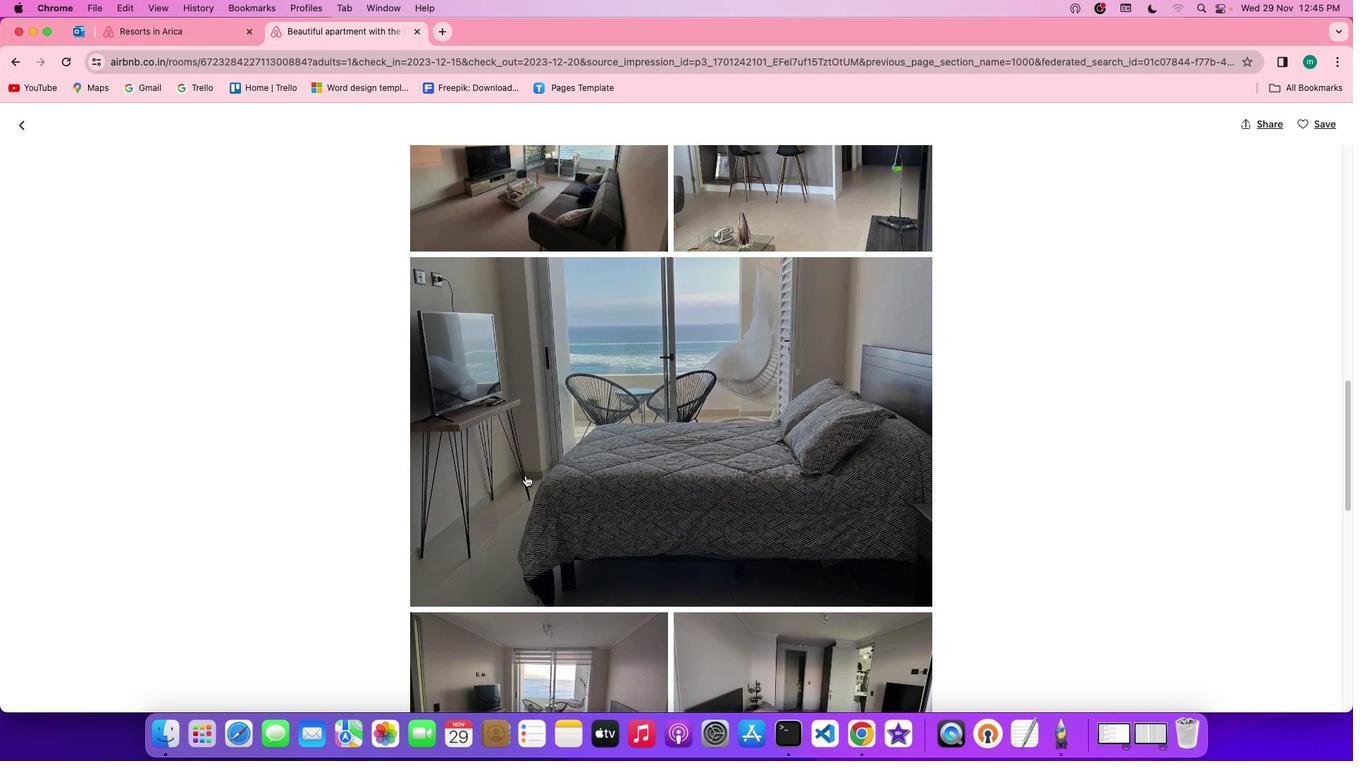
Action: Mouse scrolled (525, 475) with delta (0, -1)
Screenshot: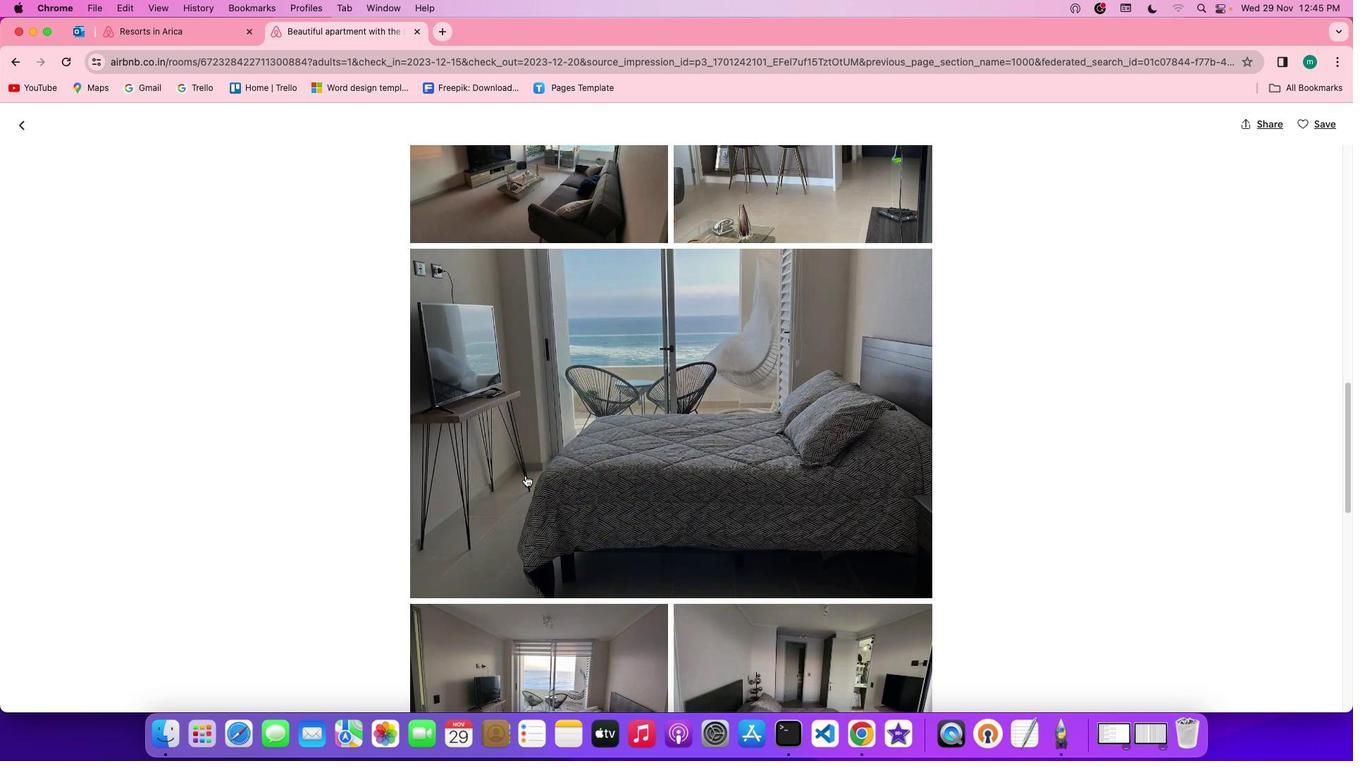 
Action: Mouse scrolled (525, 475) with delta (0, -2)
Screenshot: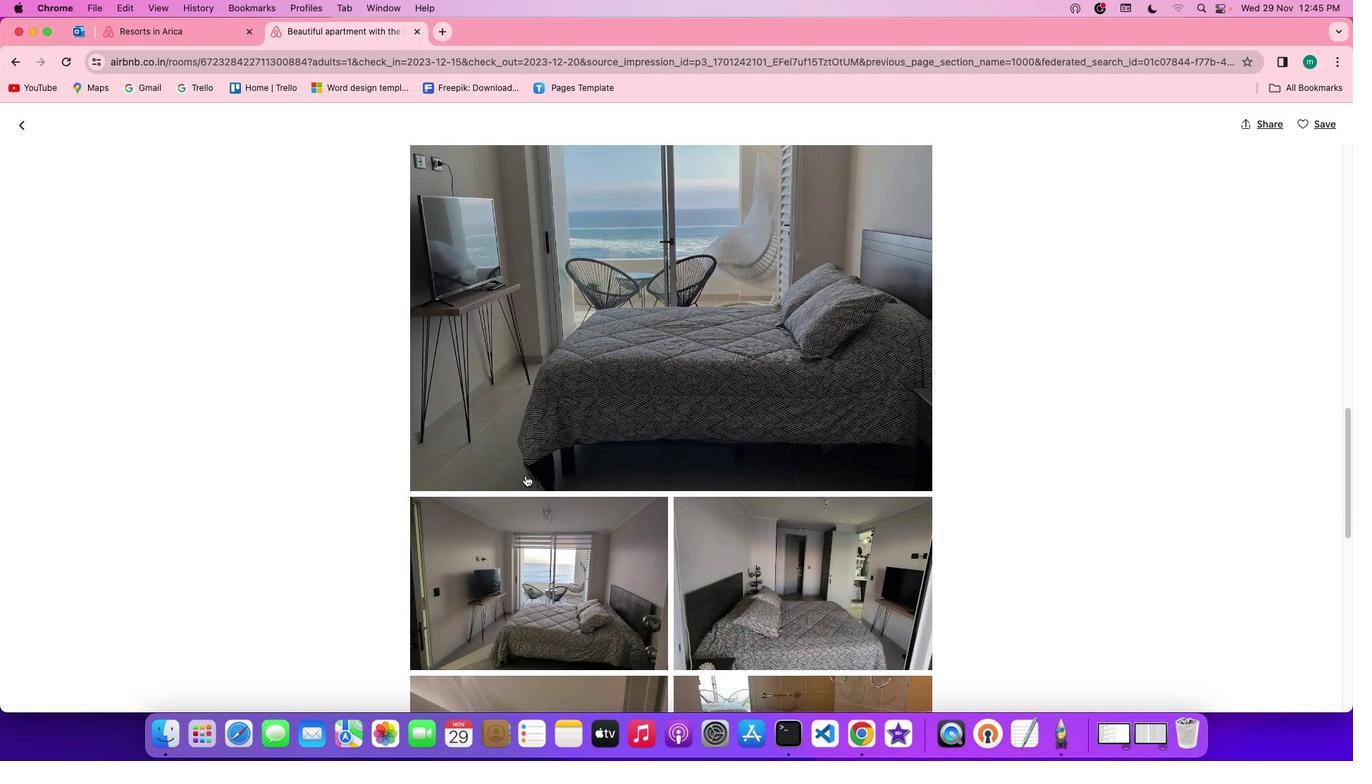 
Action: Mouse scrolled (525, 475) with delta (0, 0)
Screenshot: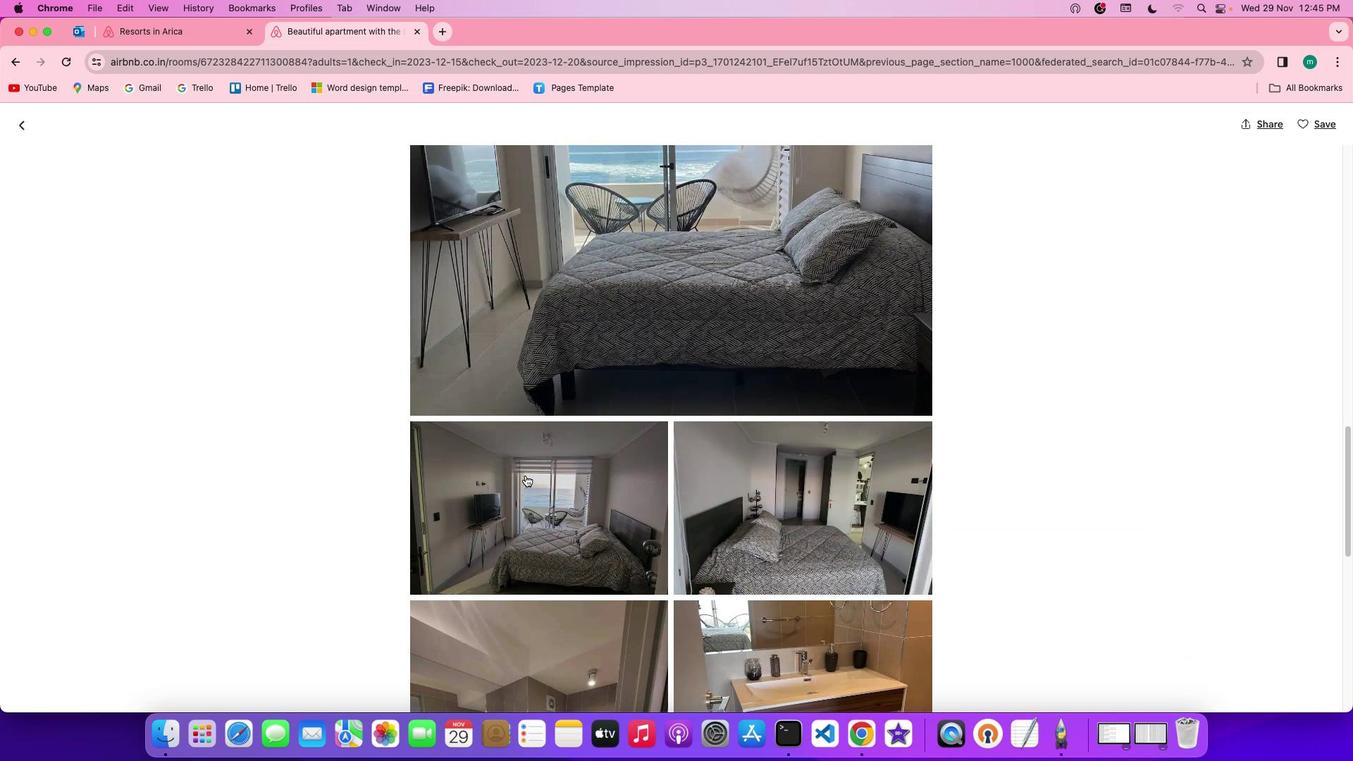 
Action: Mouse scrolled (525, 475) with delta (0, 0)
Screenshot: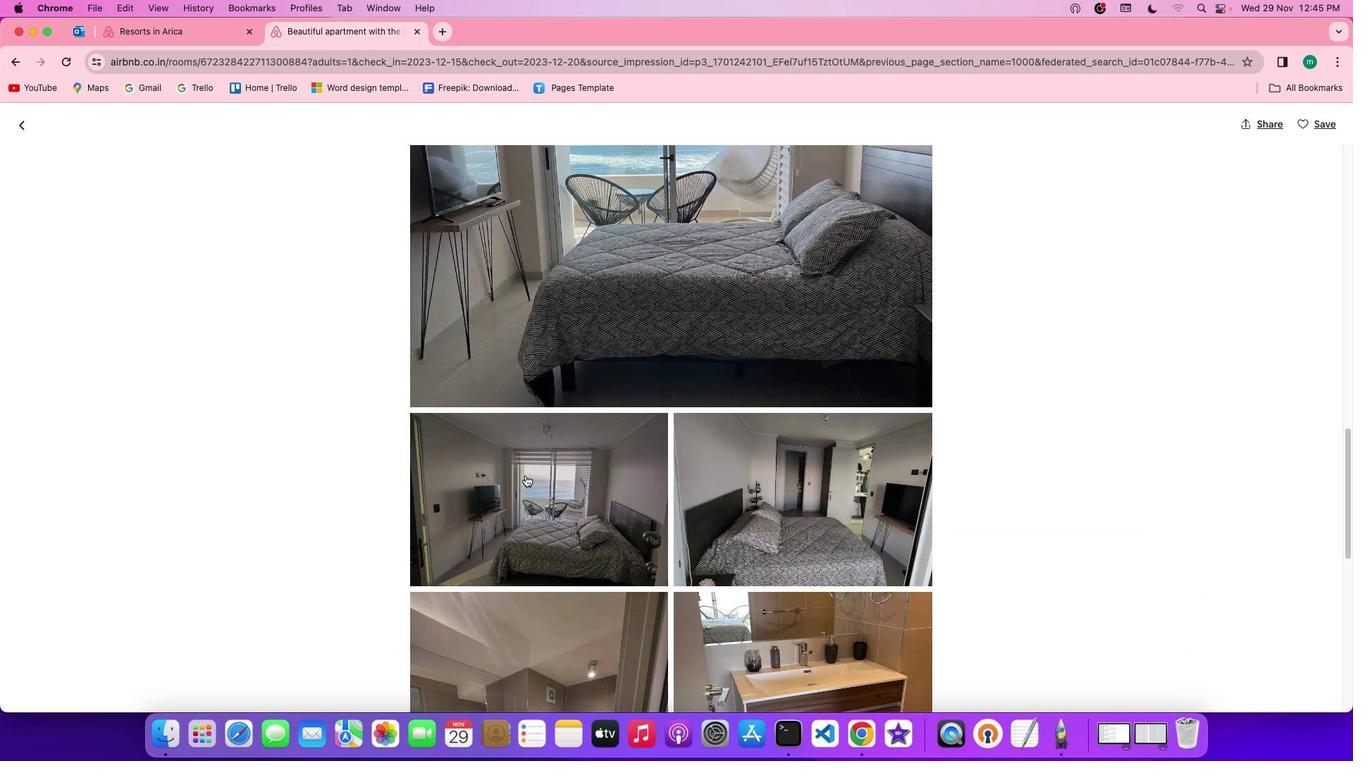 
Action: Mouse scrolled (525, 475) with delta (0, -1)
Screenshot: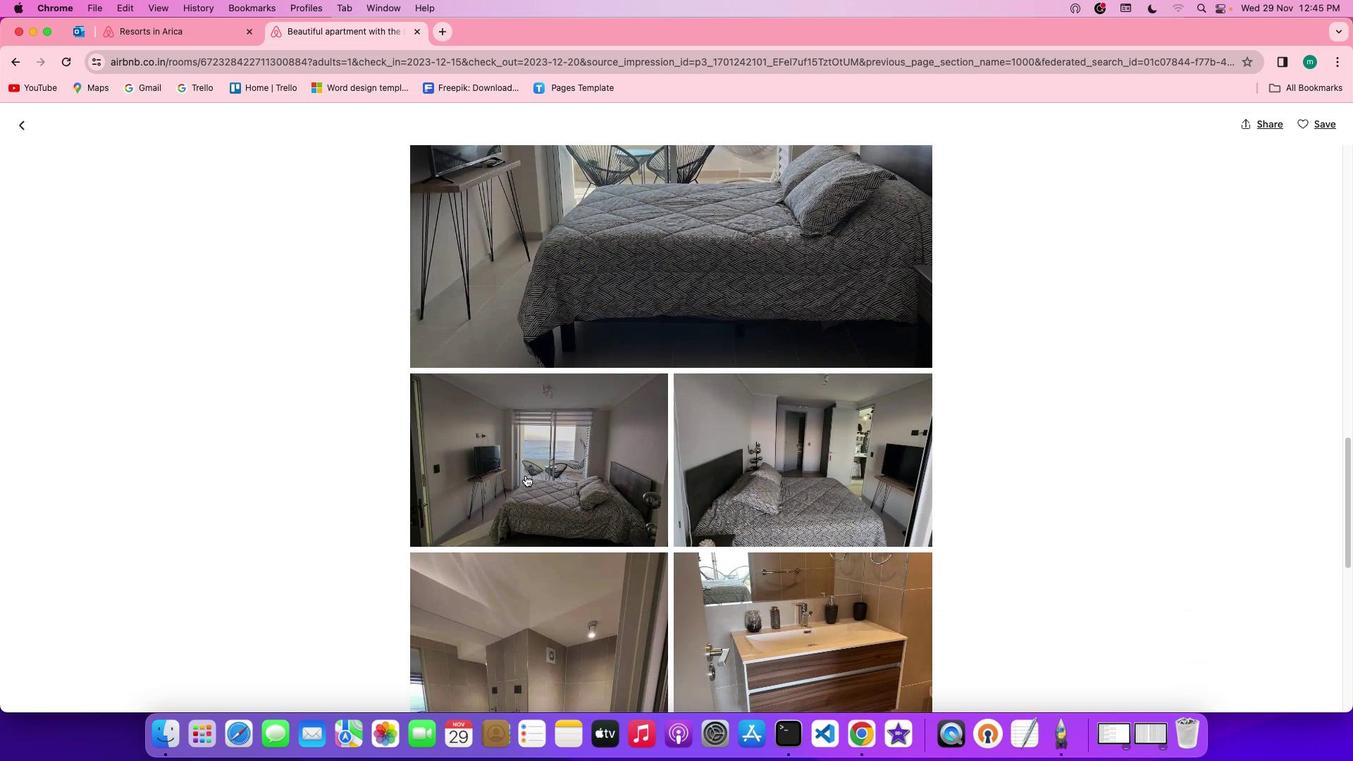 
Action: Mouse scrolled (525, 475) with delta (0, -1)
Screenshot: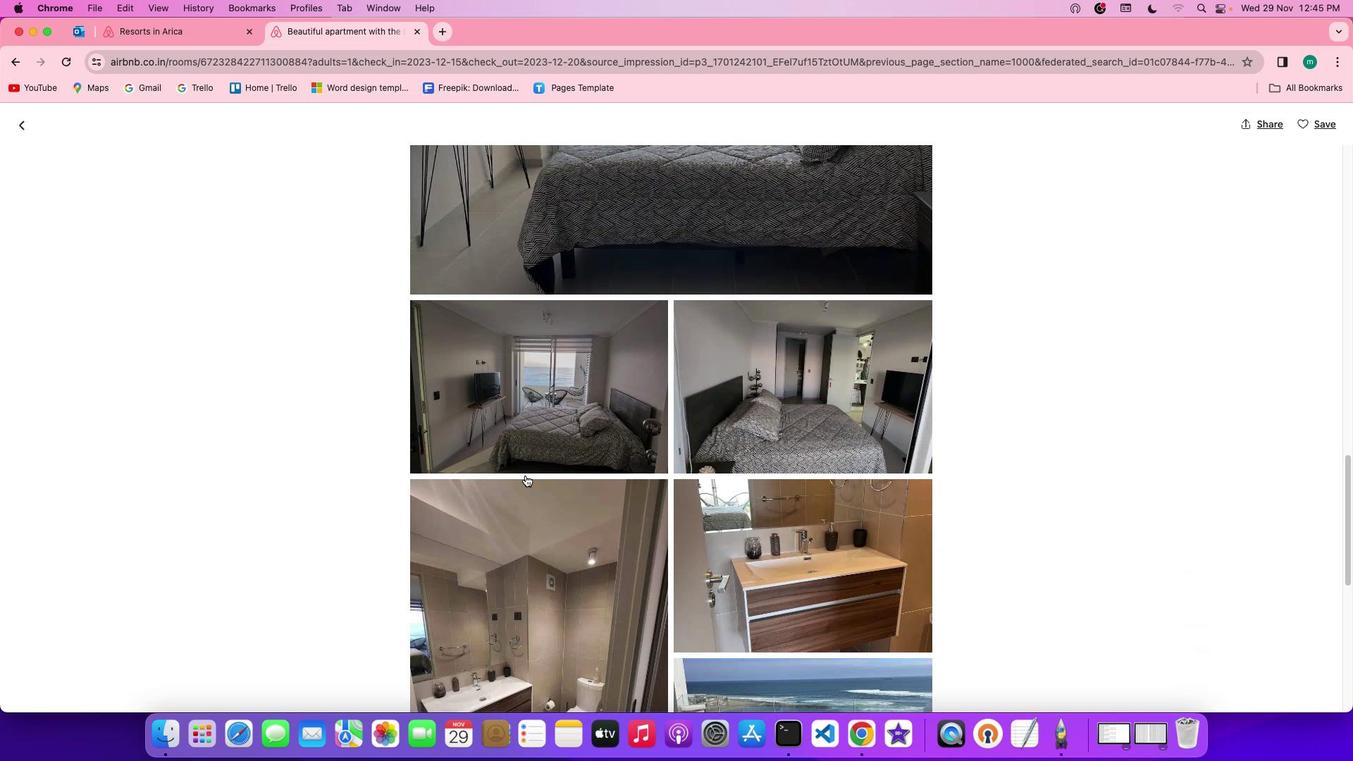
Action: Mouse scrolled (525, 475) with delta (0, 0)
Screenshot: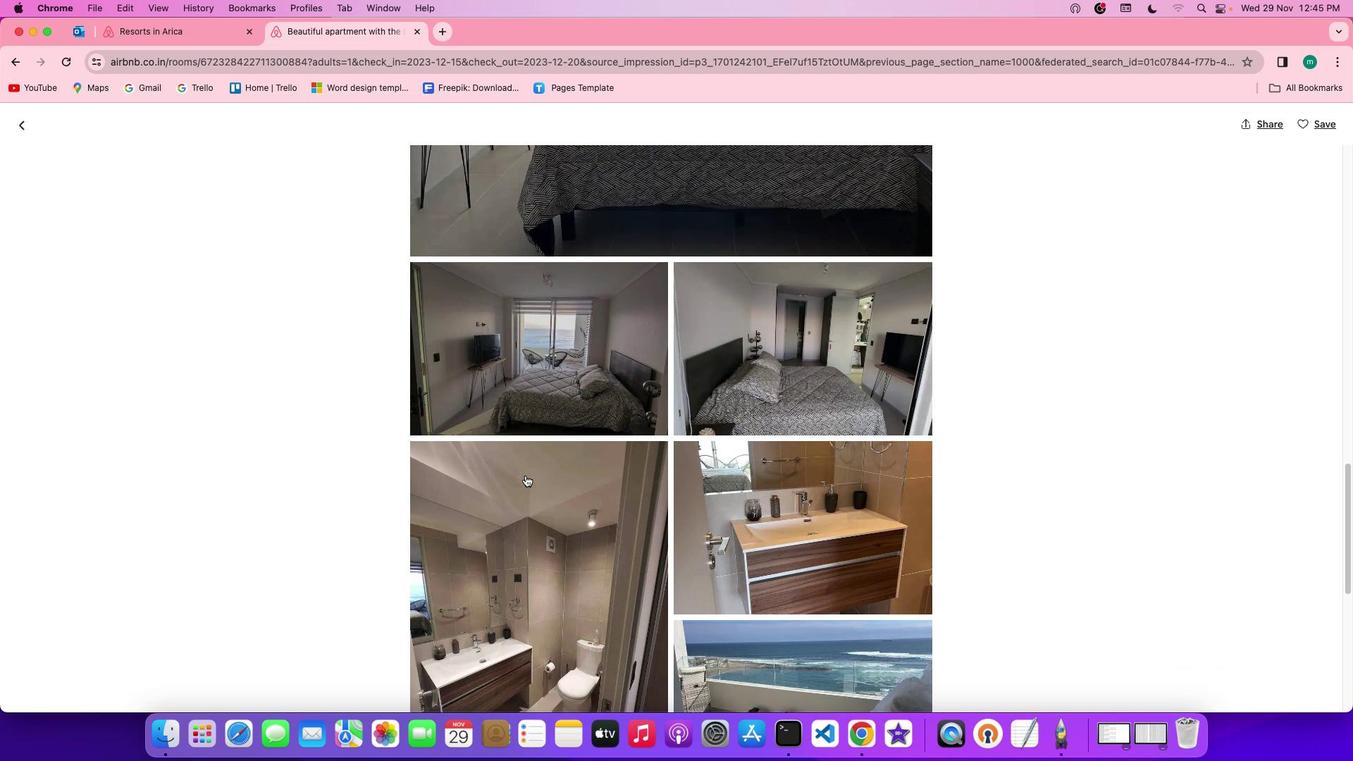 
Action: Mouse scrolled (525, 475) with delta (0, 0)
Screenshot: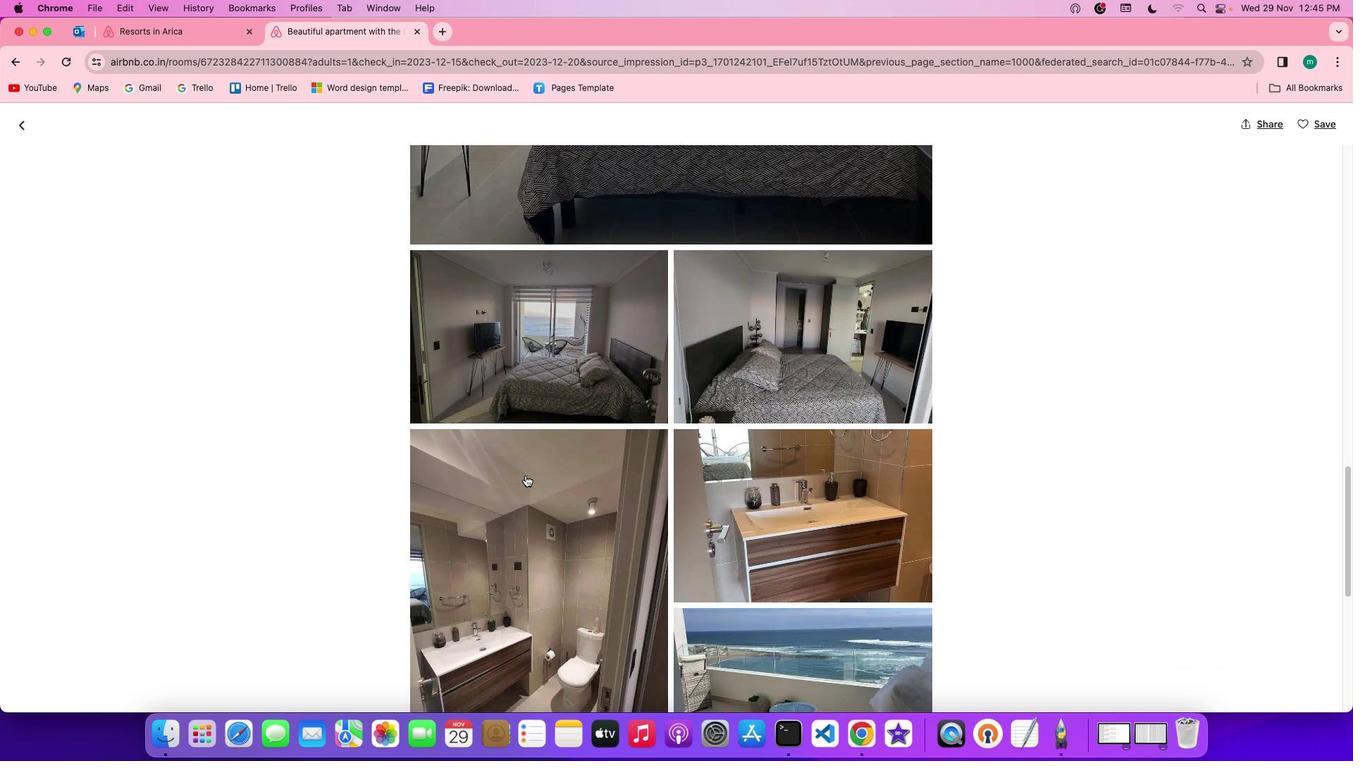 
Action: Mouse scrolled (525, 475) with delta (0, -1)
Screenshot: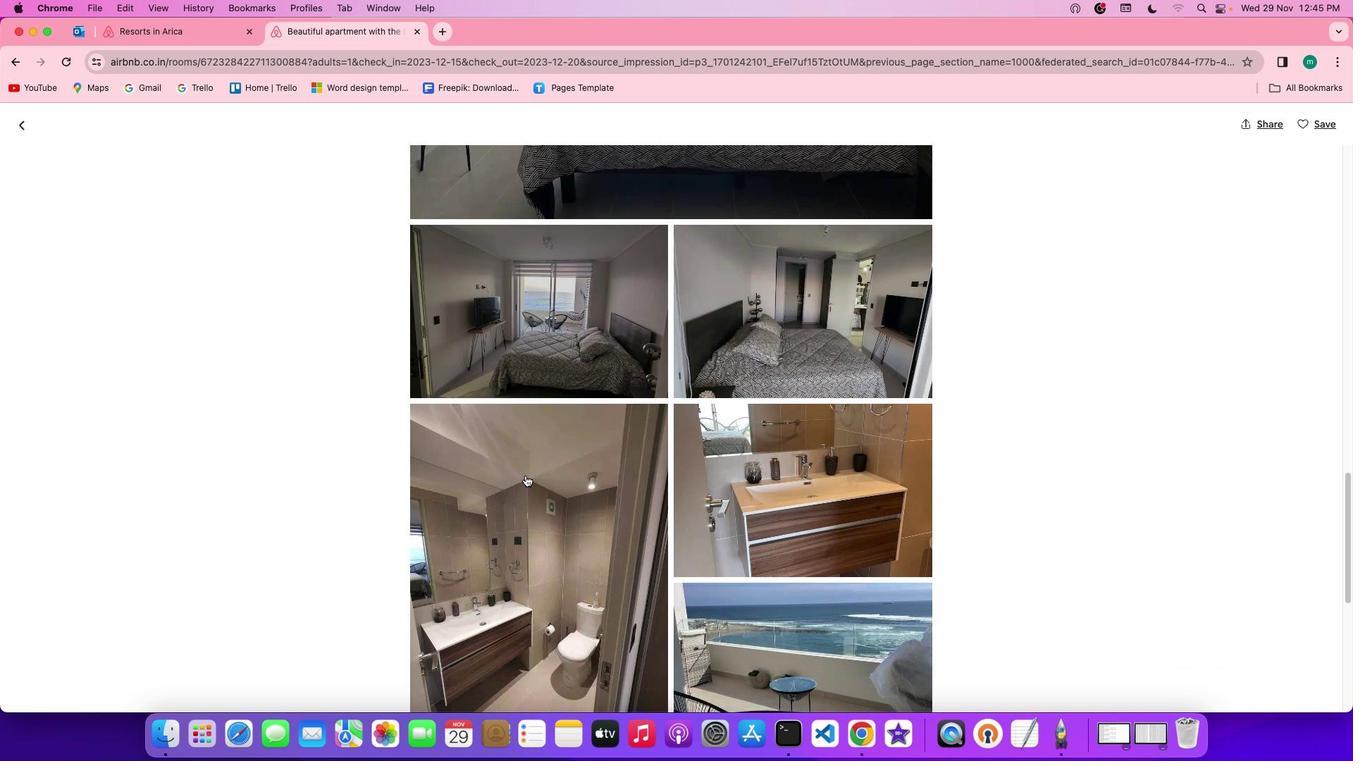
Action: Mouse scrolled (525, 475) with delta (0, -2)
Screenshot: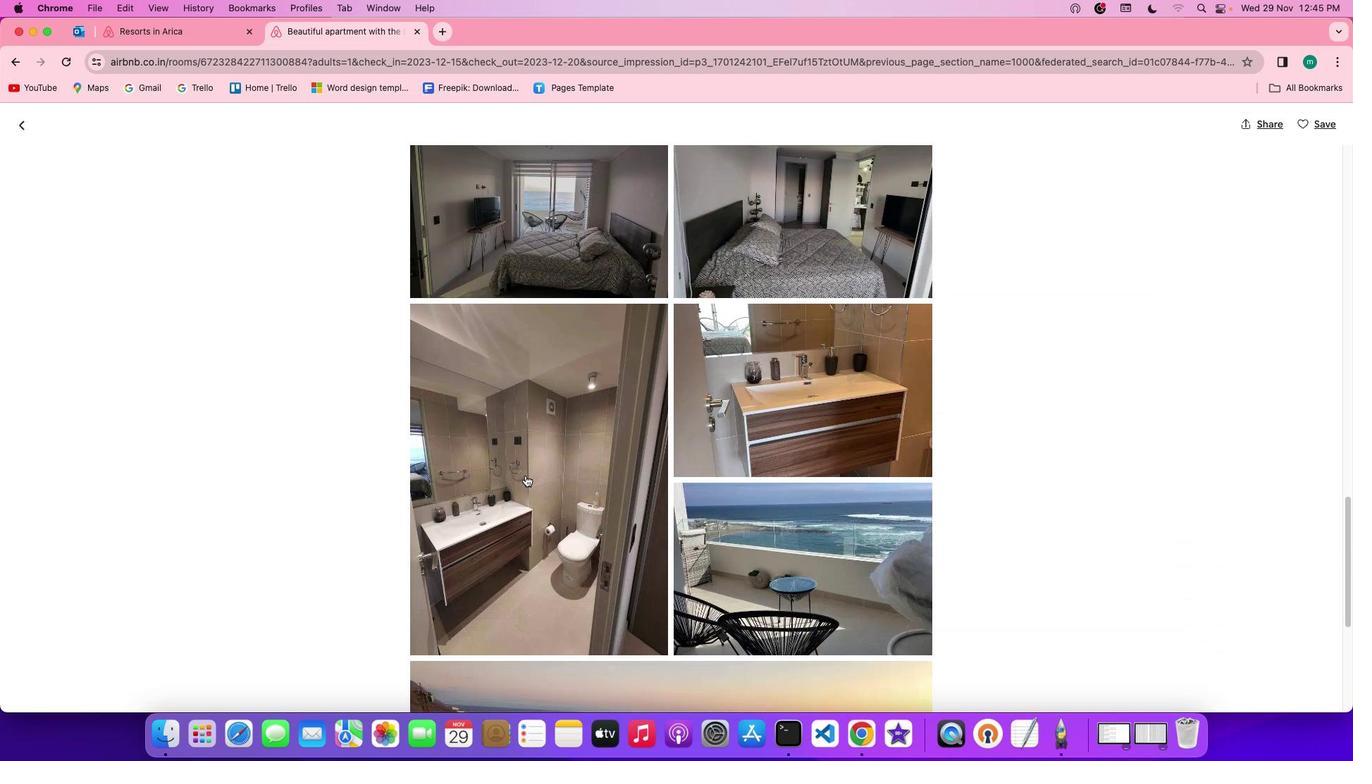 
Action: Mouse scrolled (525, 475) with delta (0, 0)
Screenshot: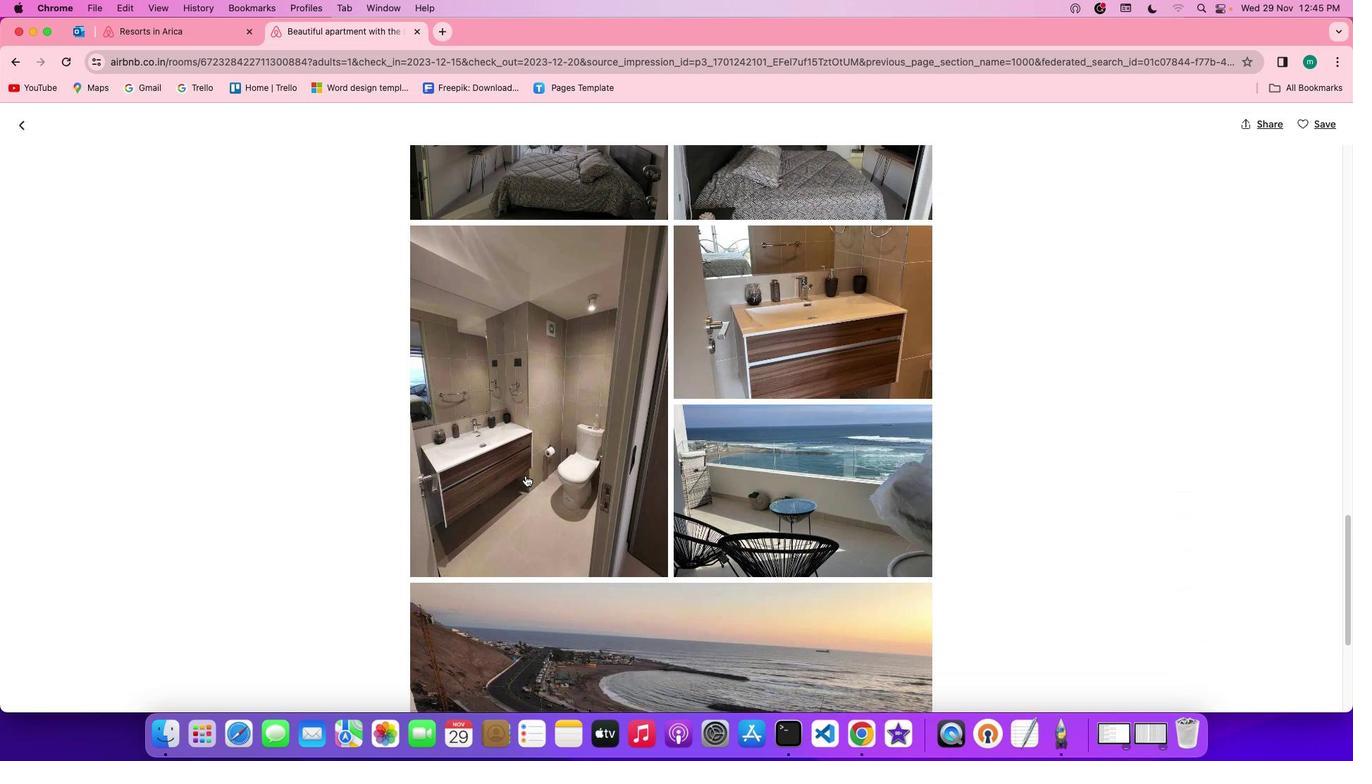 
Action: Mouse scrolled (525, 475) with delta (0, 0)
Screenshot: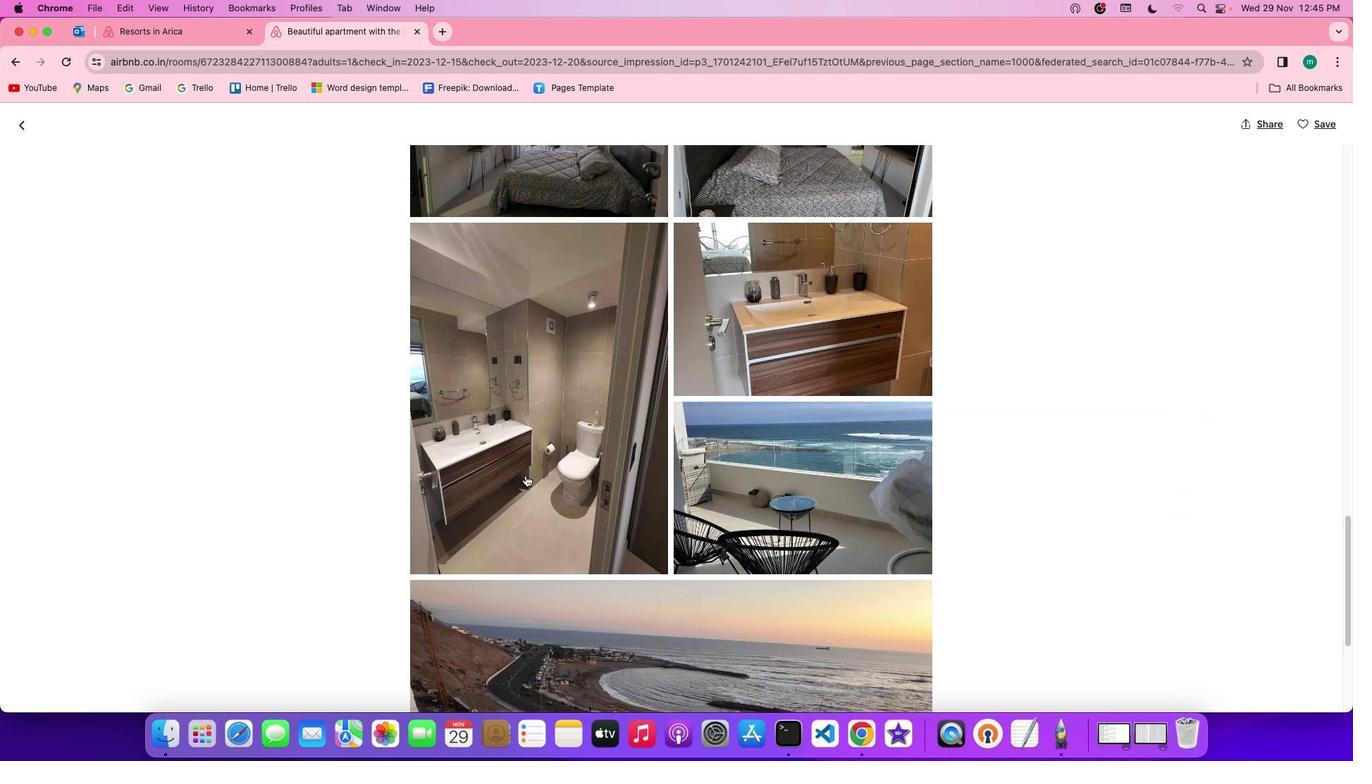 
Action: Mouse scrolled (525, 475) with delta (0, 0)
Screenshot: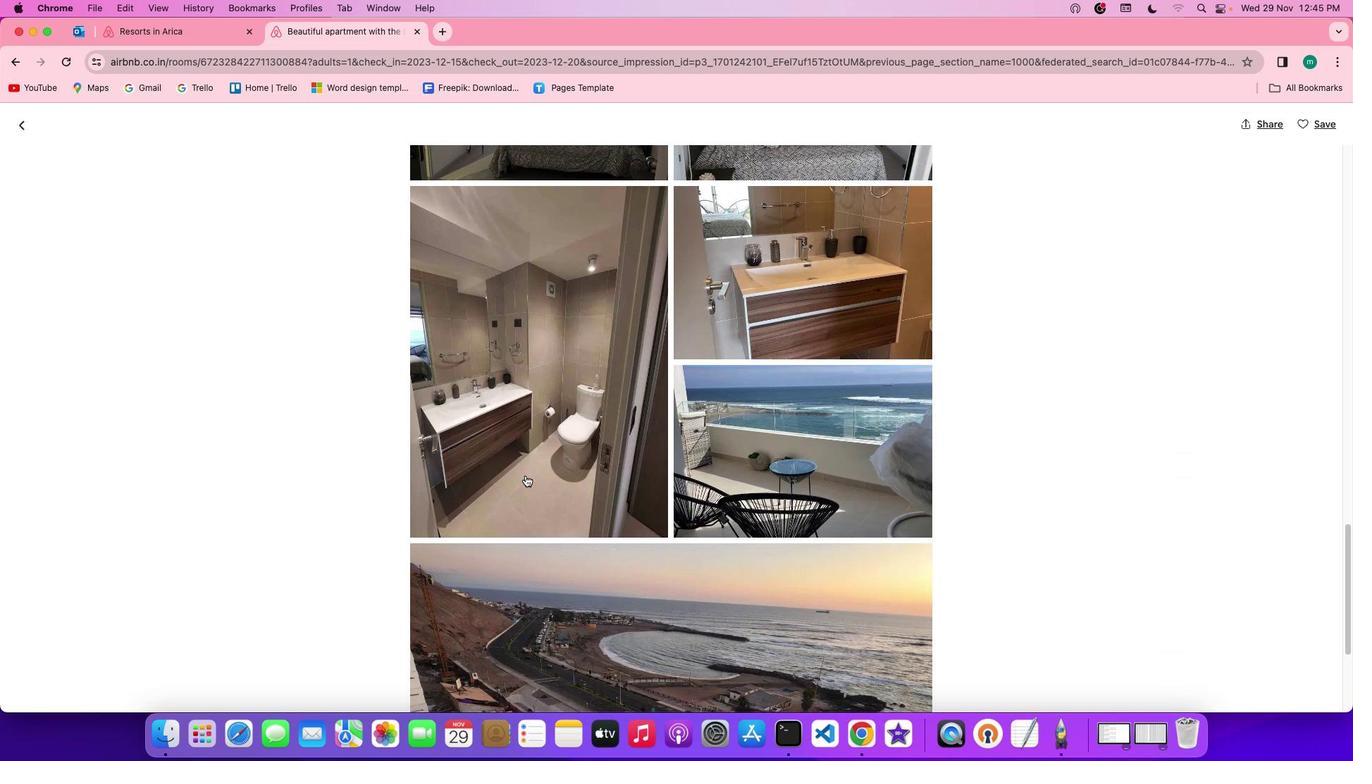 
Action: Mouse scrolled (525, 475) with delta (0, -1)
Screenshot: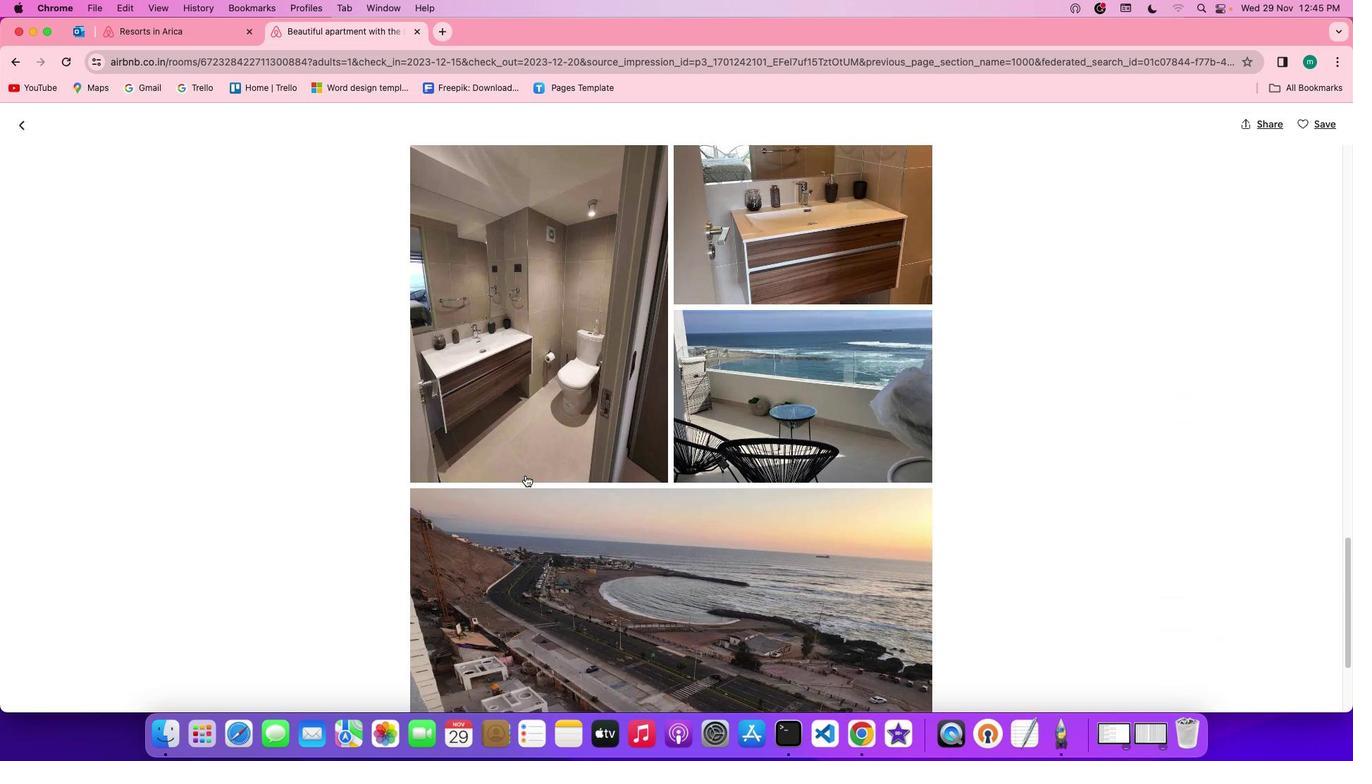 
Action: Mouse scrolled (525, 475) with delta (0, -2)
Screenshot: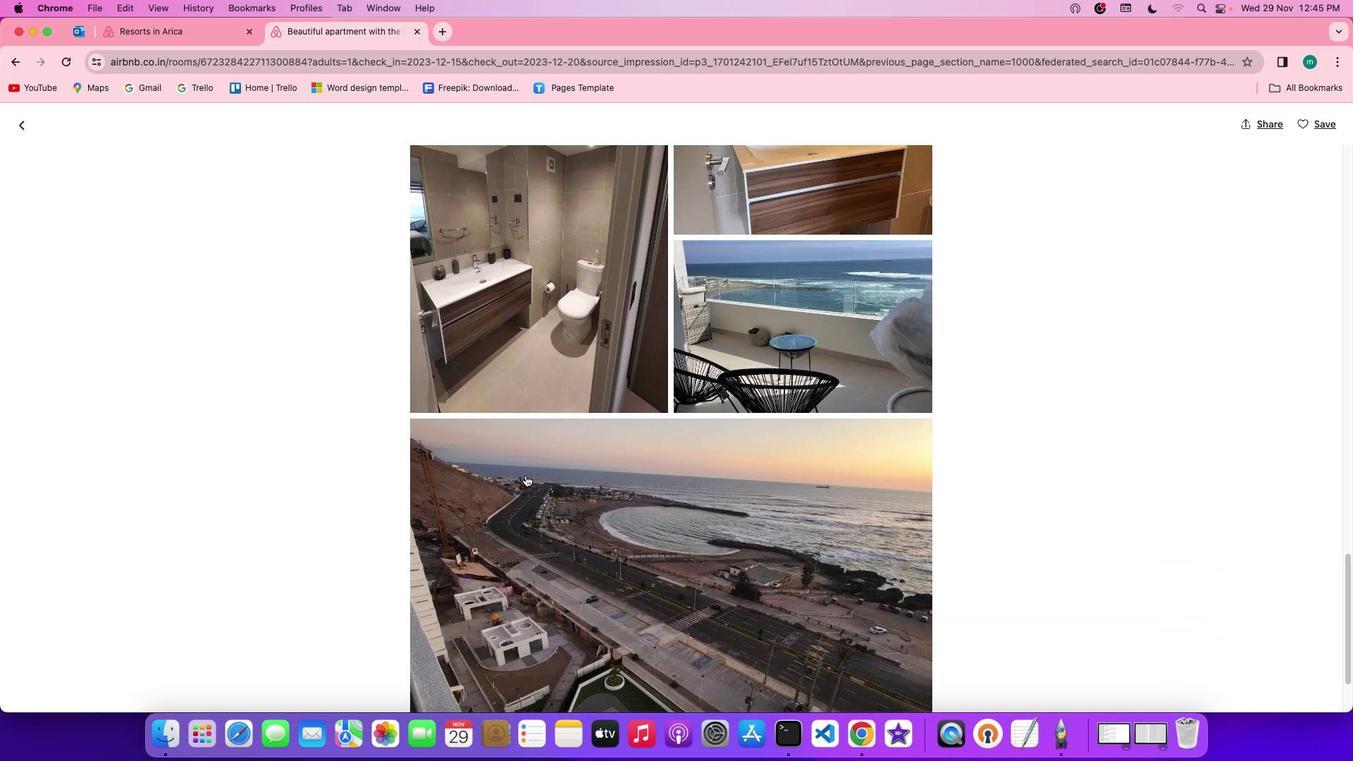 
Action: Mouse scrolled (525, 475) with delta (0, -2)
Screenshot: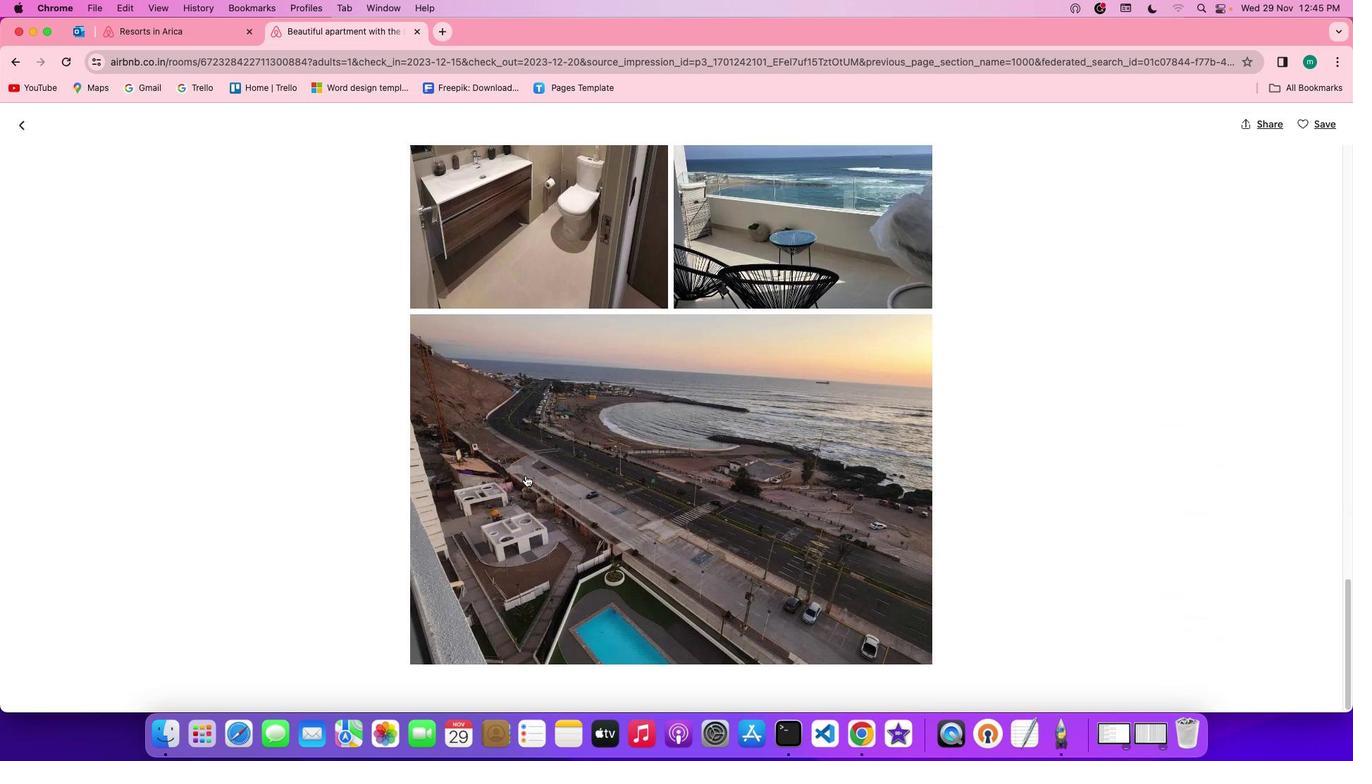 
Action: Mouse scrolled (525, 475) with delta (0, 0)
Screenshot: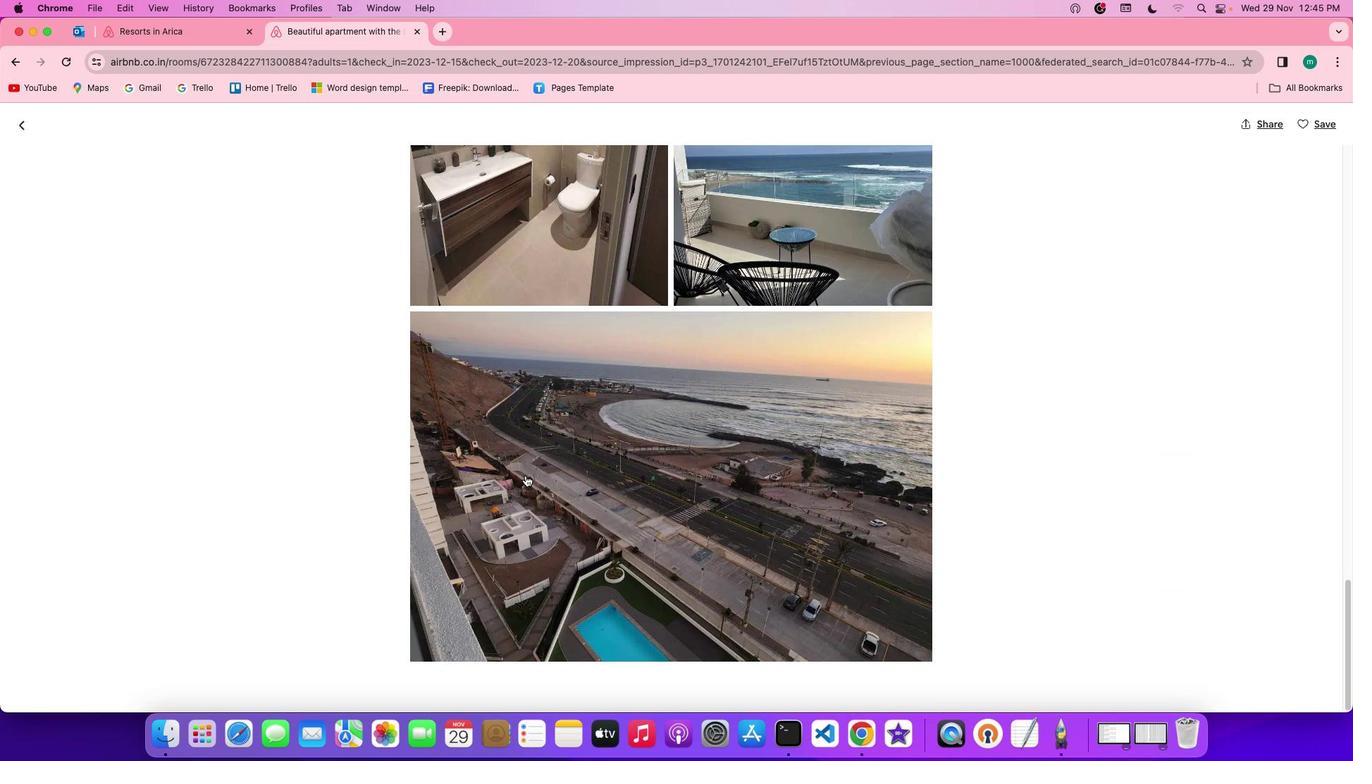 
Action: Mouse scrolled (525, 475) with delta (0, 0)
Screenshot: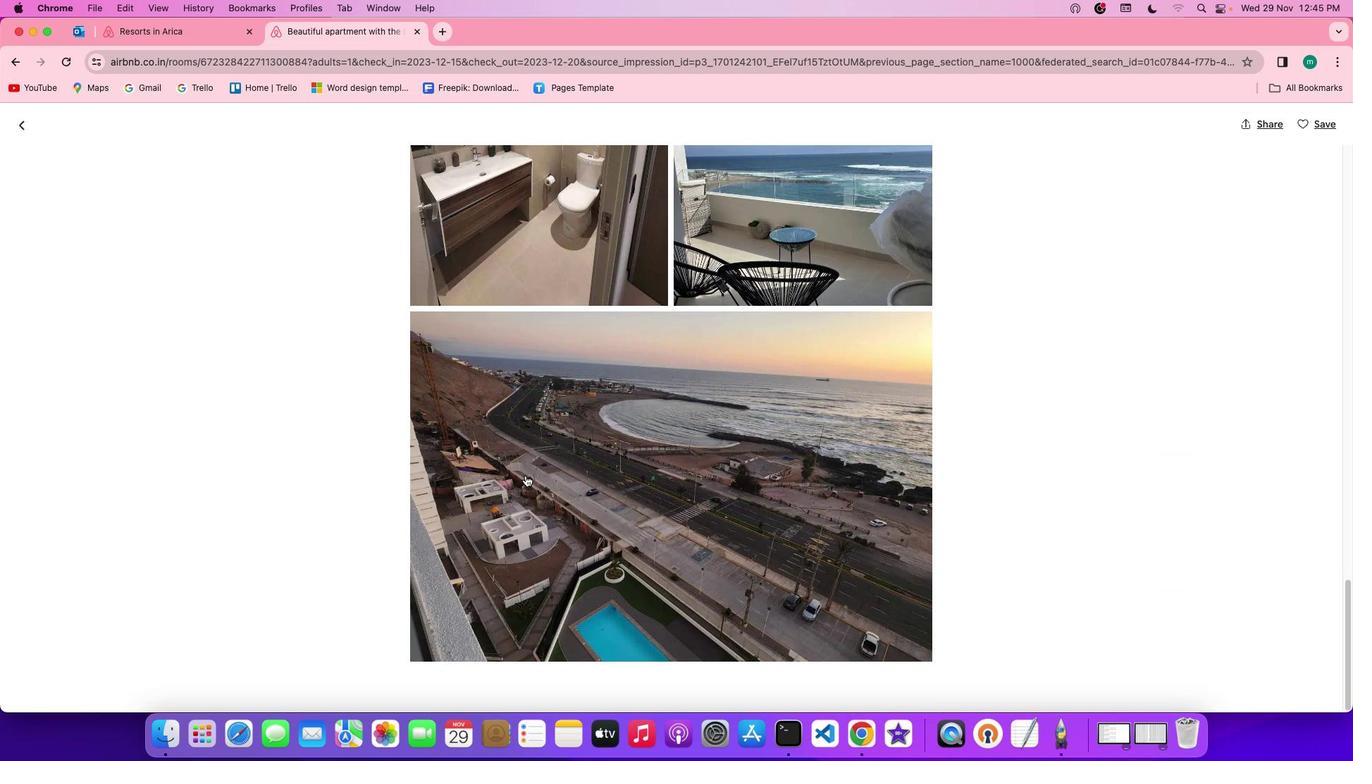 
Action: Mouse scrolled (525, 475) with delta (0, -2)
Screenshot: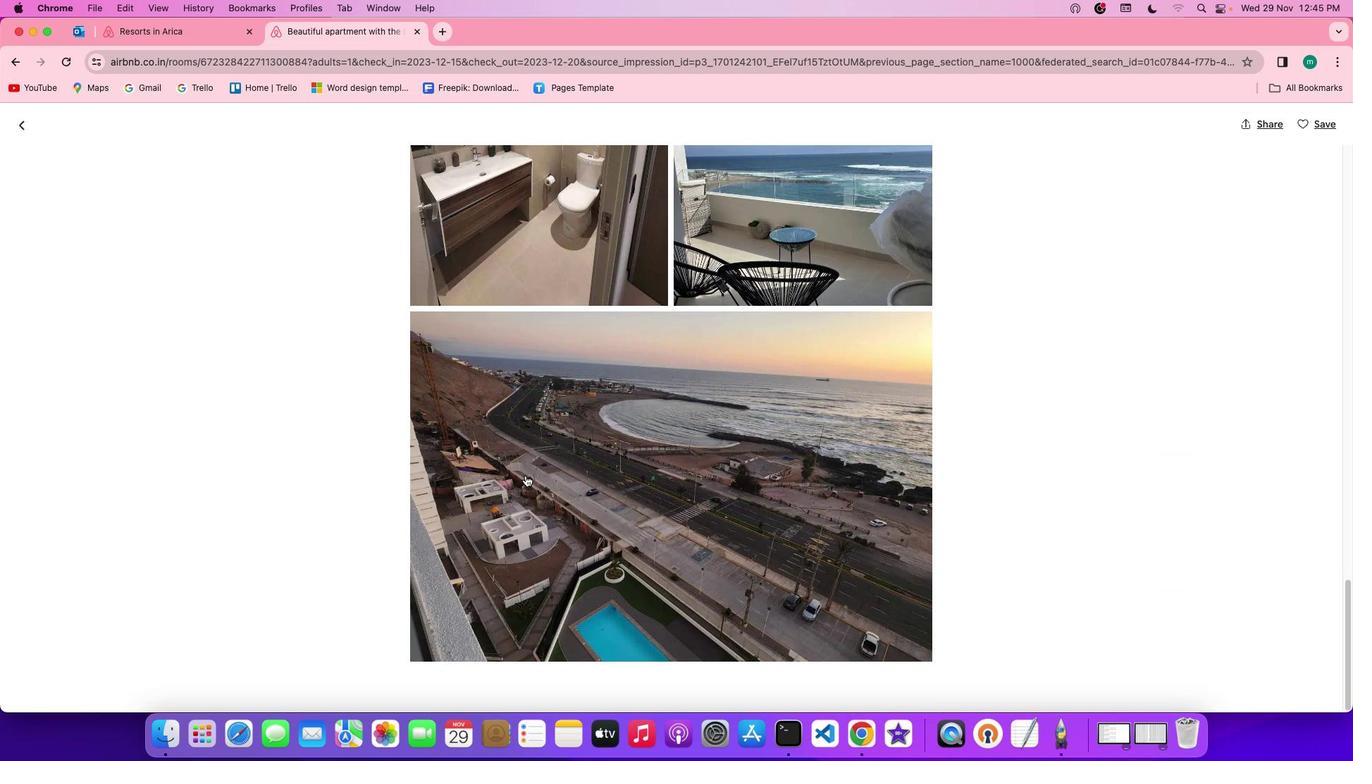 
Action: Mouse scrolled (525, 475) with delta (0, -2)
Screenshot: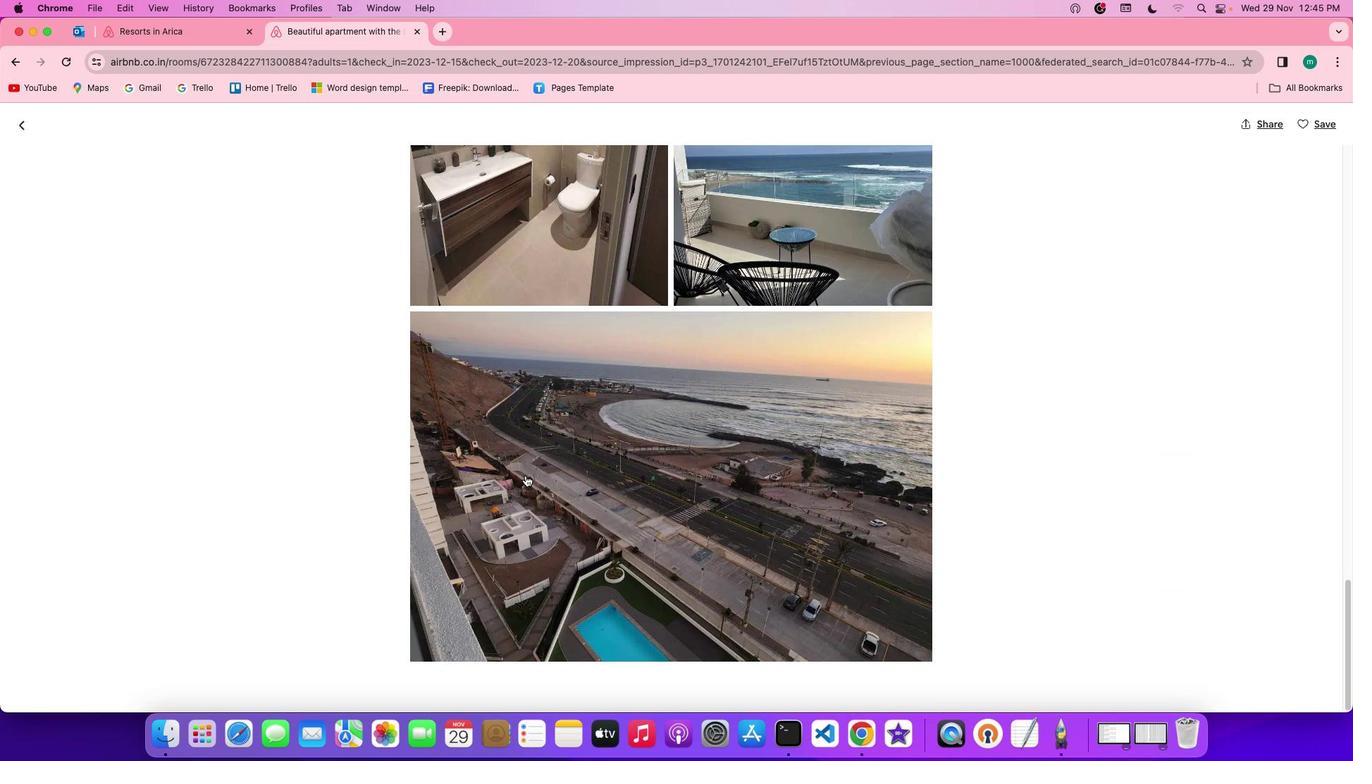 
Action: Mouse scrolled (525, 475) with delta (0, 0)
Screenshot: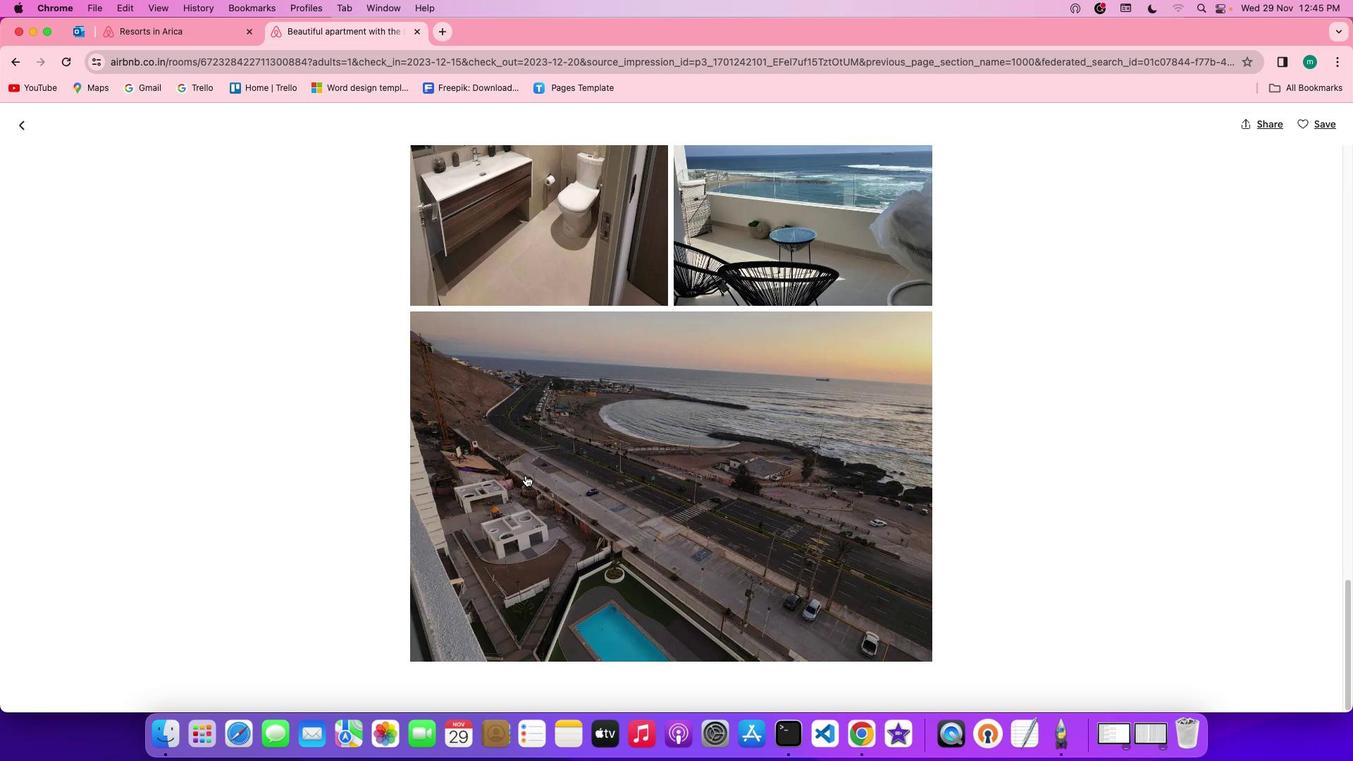 
Action: Mouse scrolled (525, 475) with delta (0, 0)
Screenshot: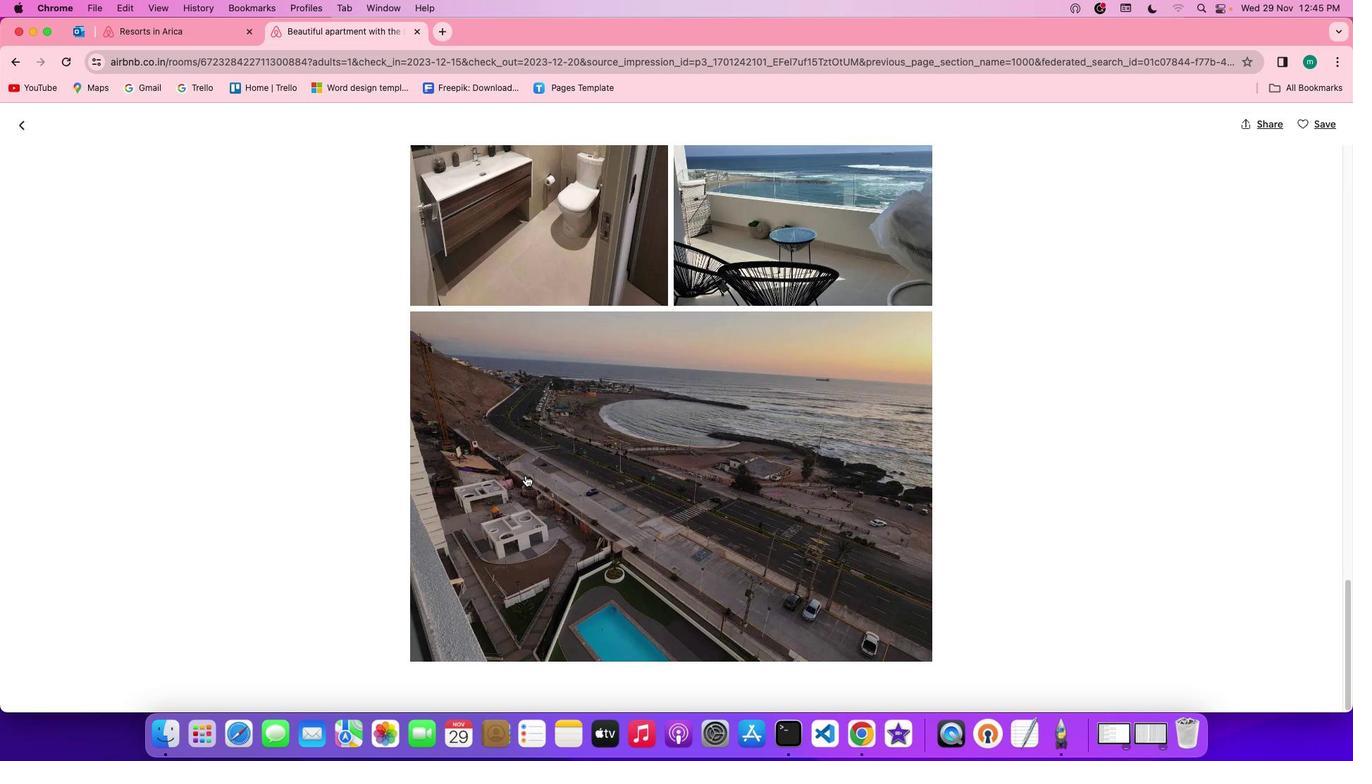 
Action: Mouse scrolled (525, 475) with delta (0, -2)
Screenshot: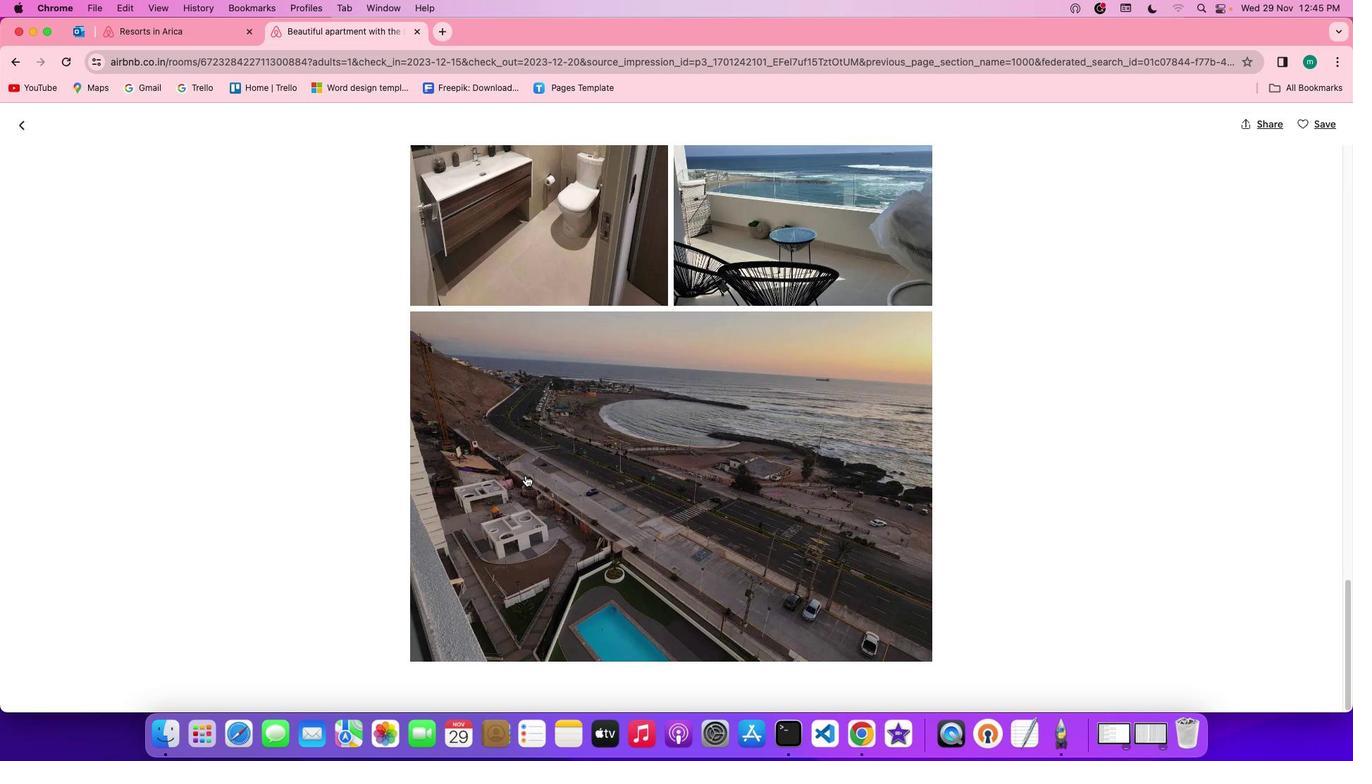 
Action: Mouse scrolled (525, 475) with delta (0, -2)
Screenshot: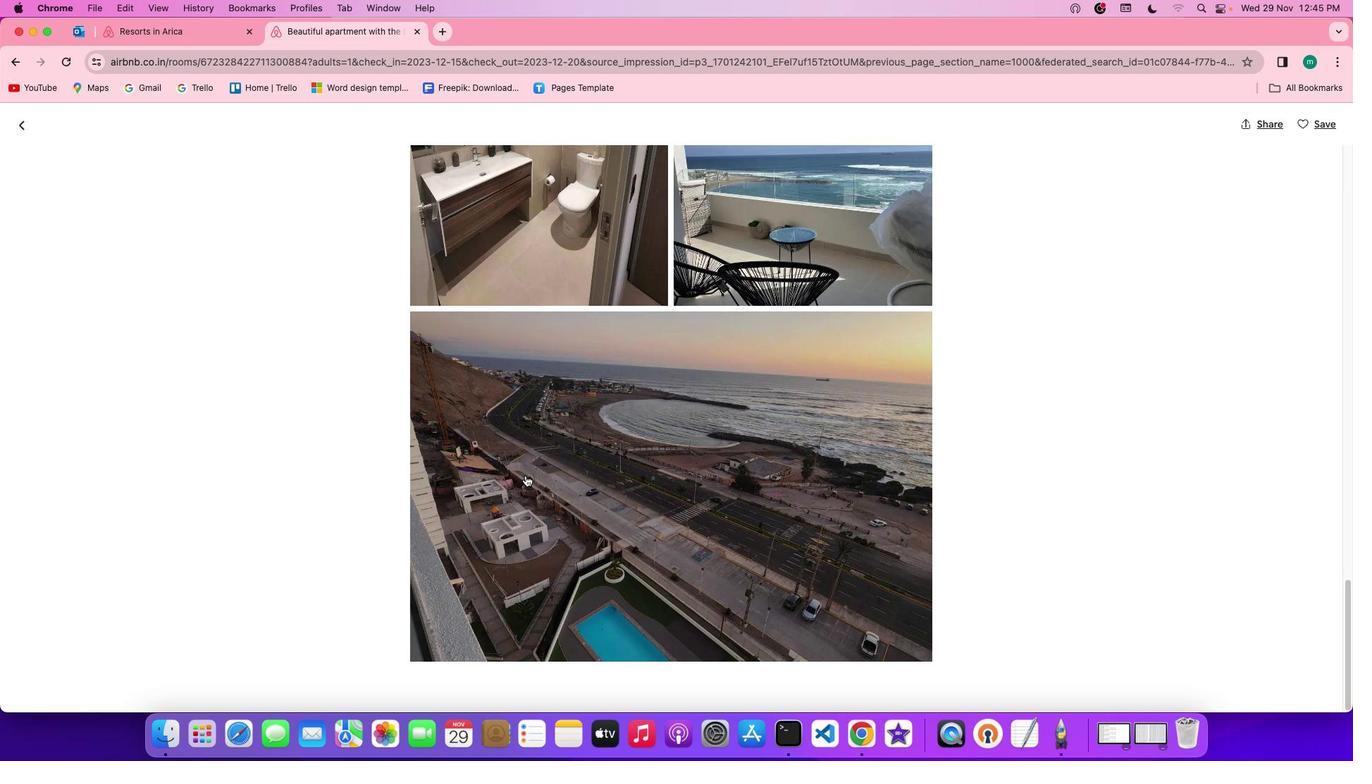 
Action: Mouse moved to (22, 131)
Screenshot: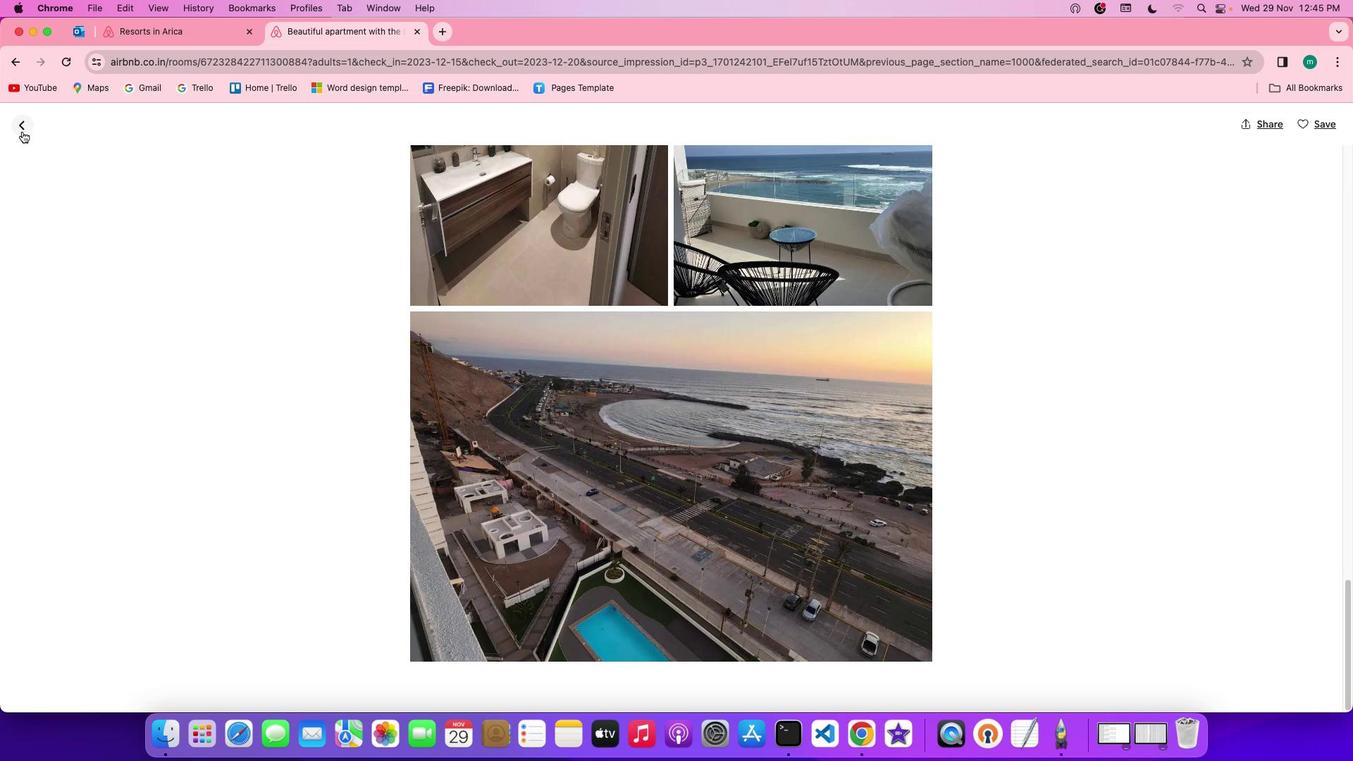 
Action: Mouse pressed left at (22, 131)
Screenshot: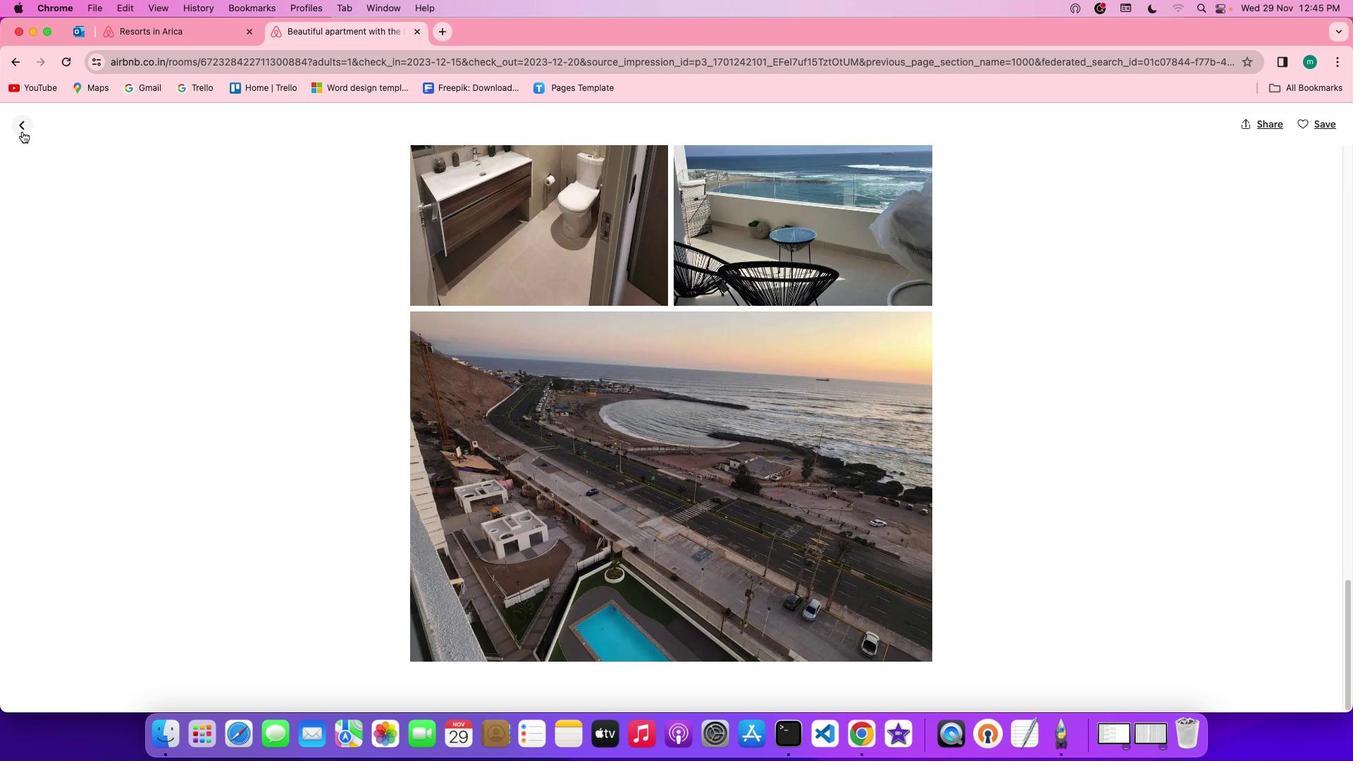 
Action: Mouse moved to (683, 463)
Screenshot: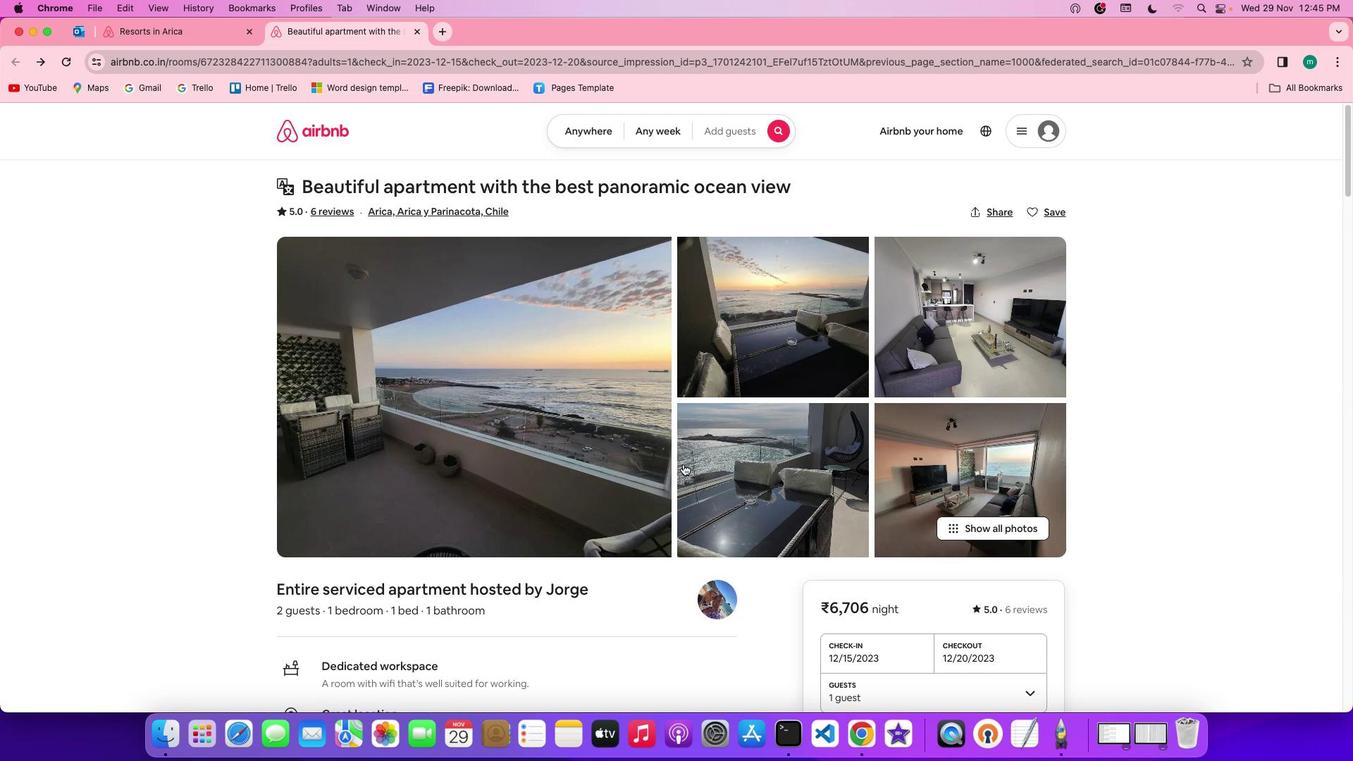 
Action: Mouse scrolled (683, 463) with delta (0, 0)
Screenshot: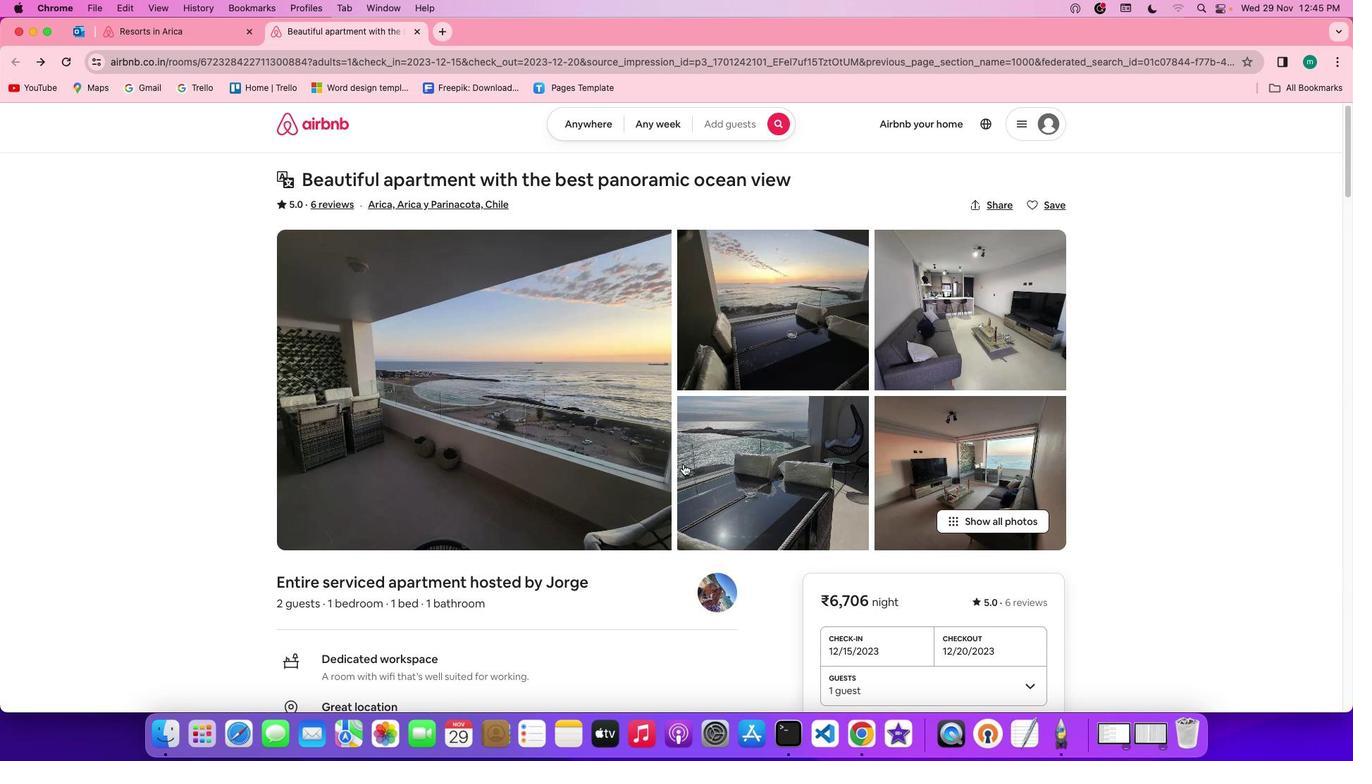 
Action: Mouse scrolled (683, 463) with delta (0, 0)
Screenshot: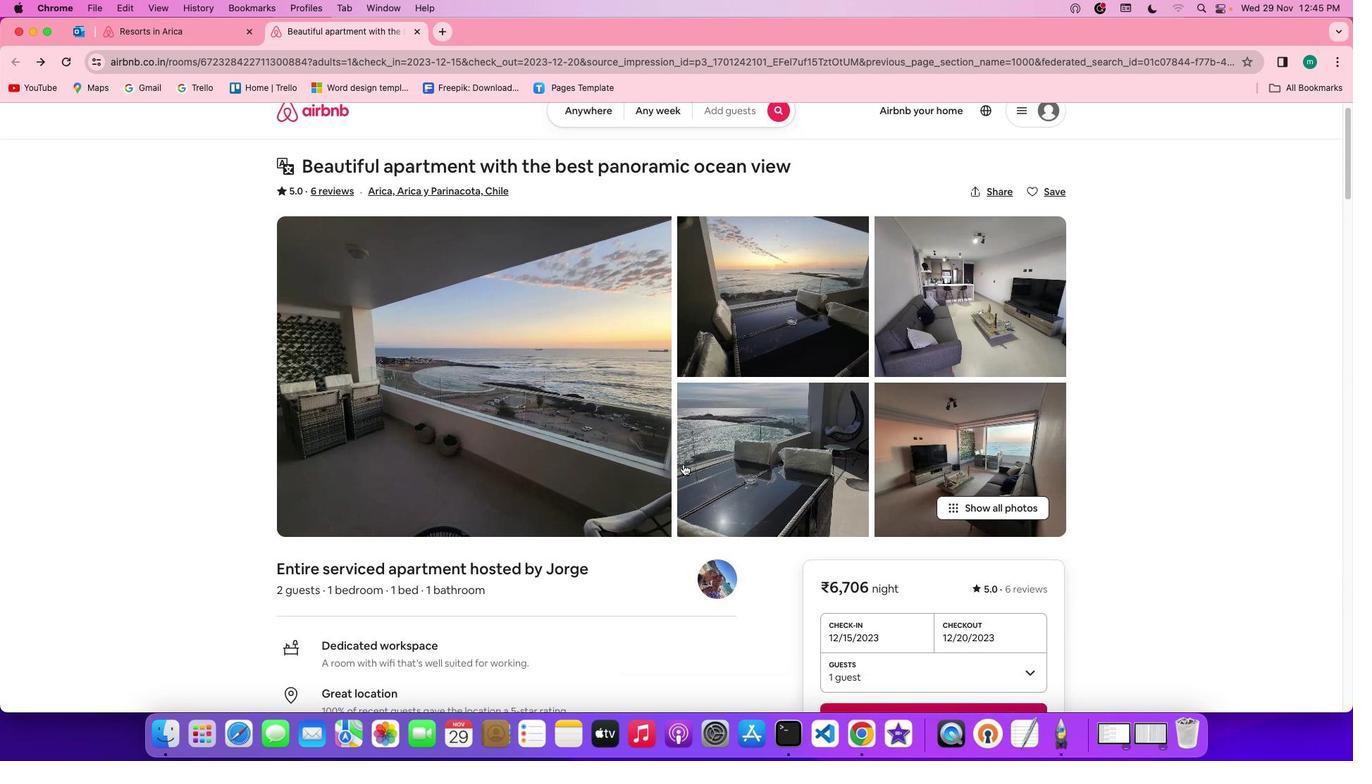 
Action: Mouse scrolled (683, 463) with delta (0, -1)
Screenshot: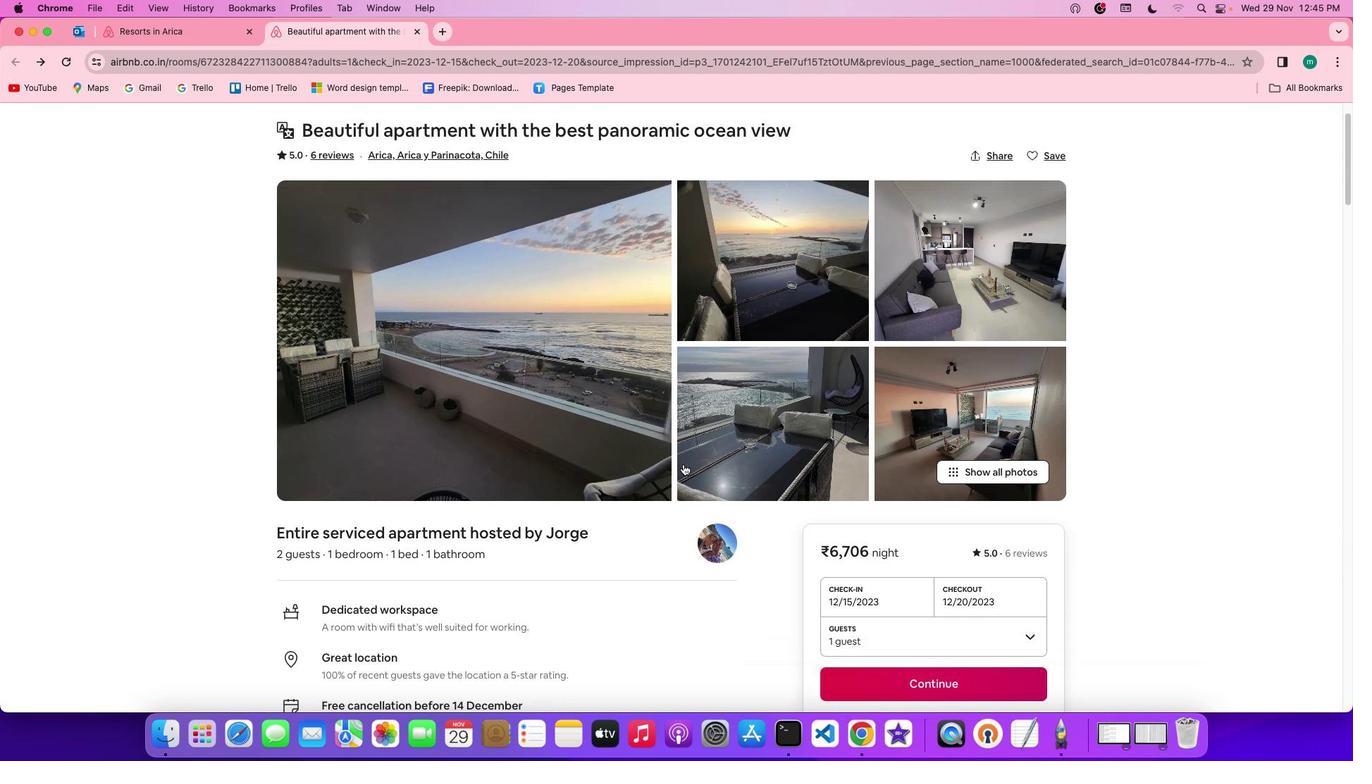 
Action: Mouse scrolled (683, 463) with delta (0, -1)
Screenshot: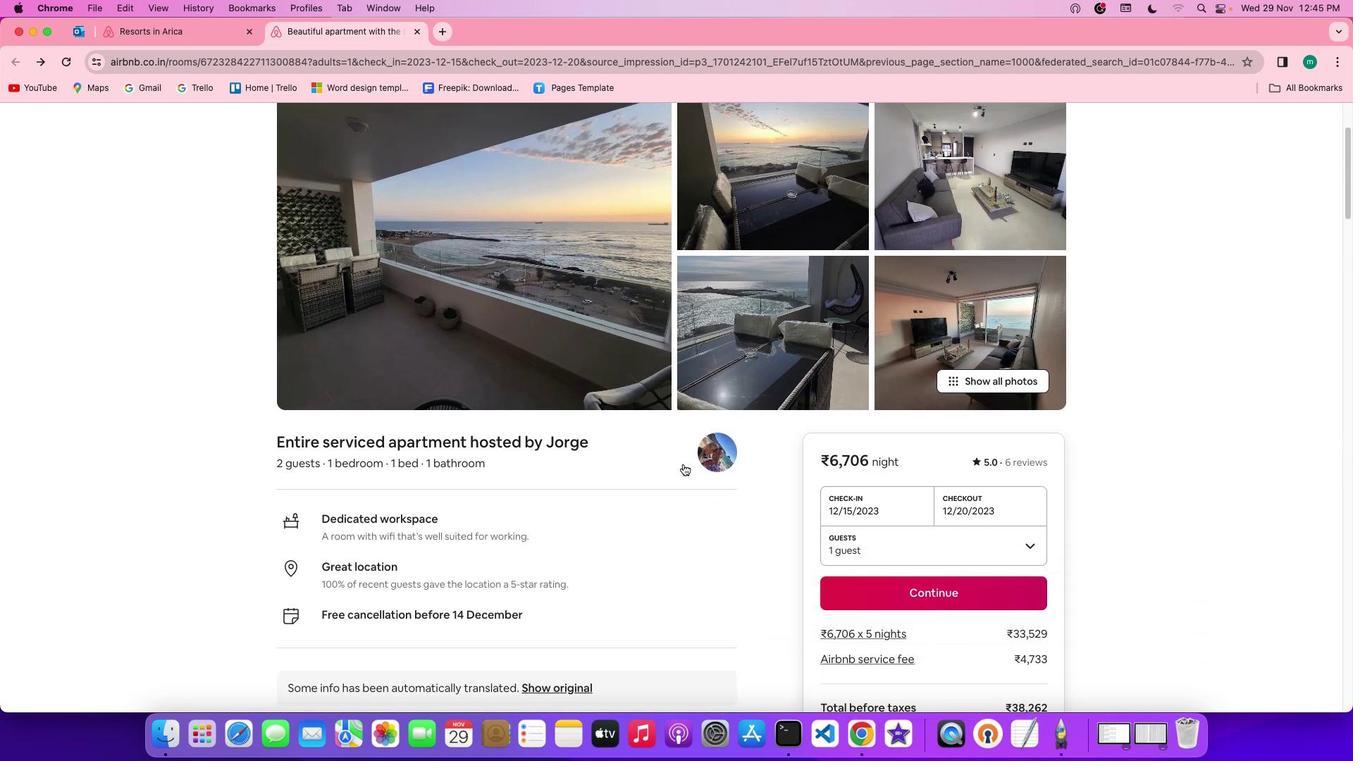 
Action: Mouse scrolled (683, 463) with delta (0, 0)
Screenshot: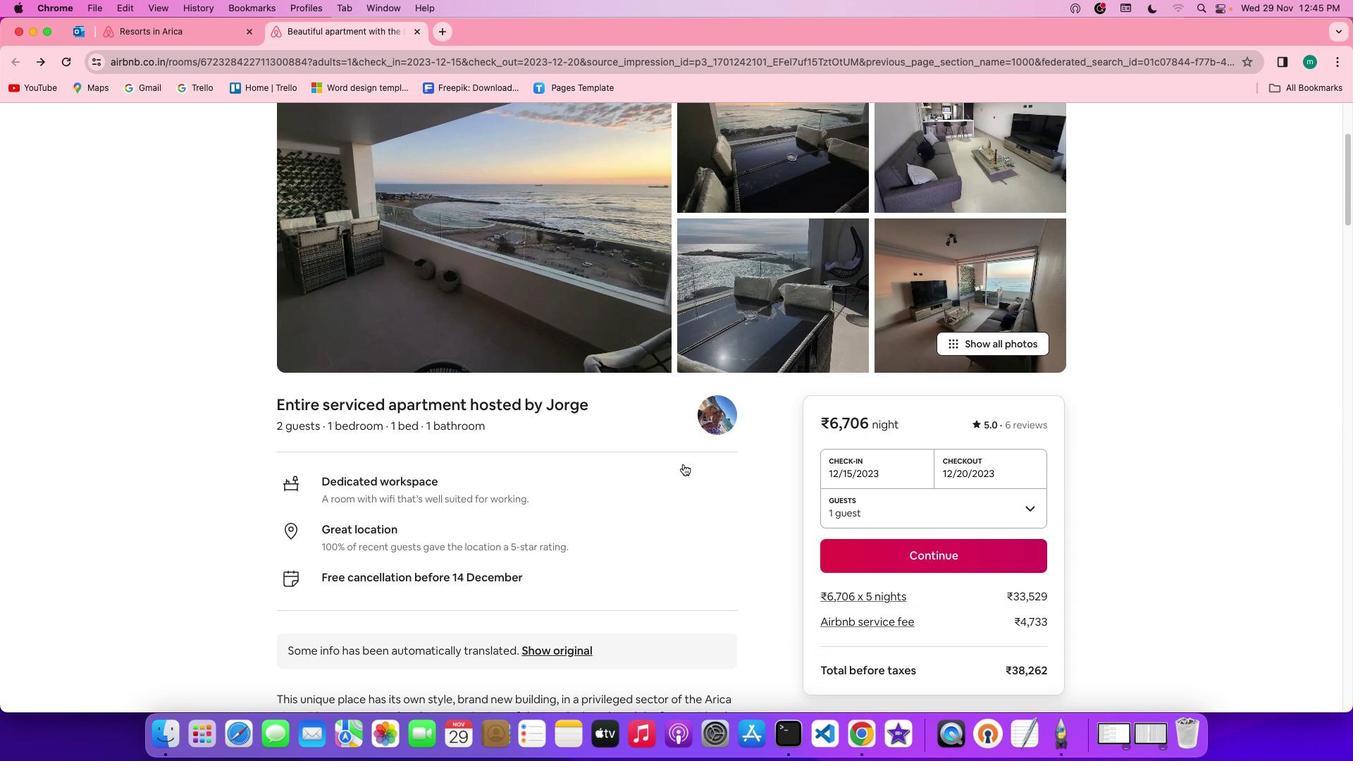 
Action: Mouse scrolled (683, 463) with delta (0, 0)
Screenshot: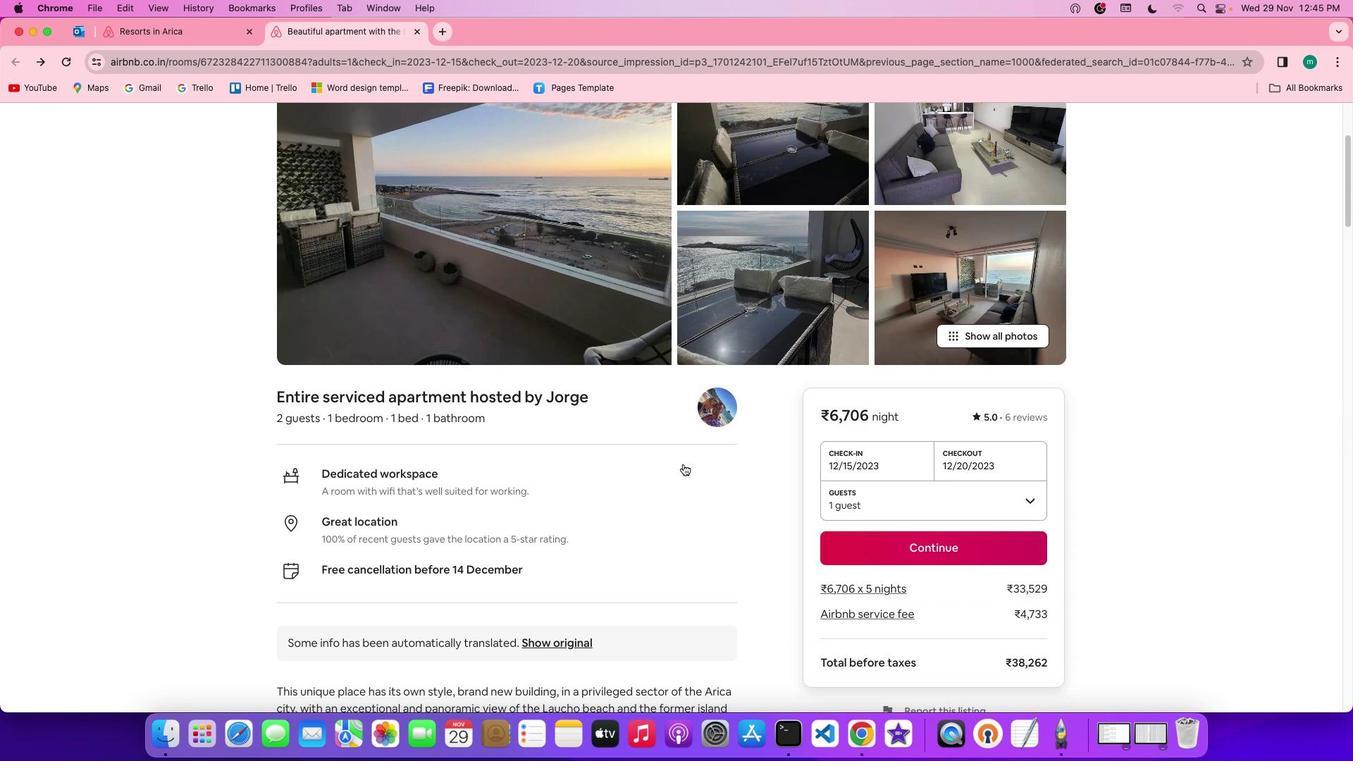 
Action: Mouse scrolled (683, 463) with delta (0, -1)
Screenshot: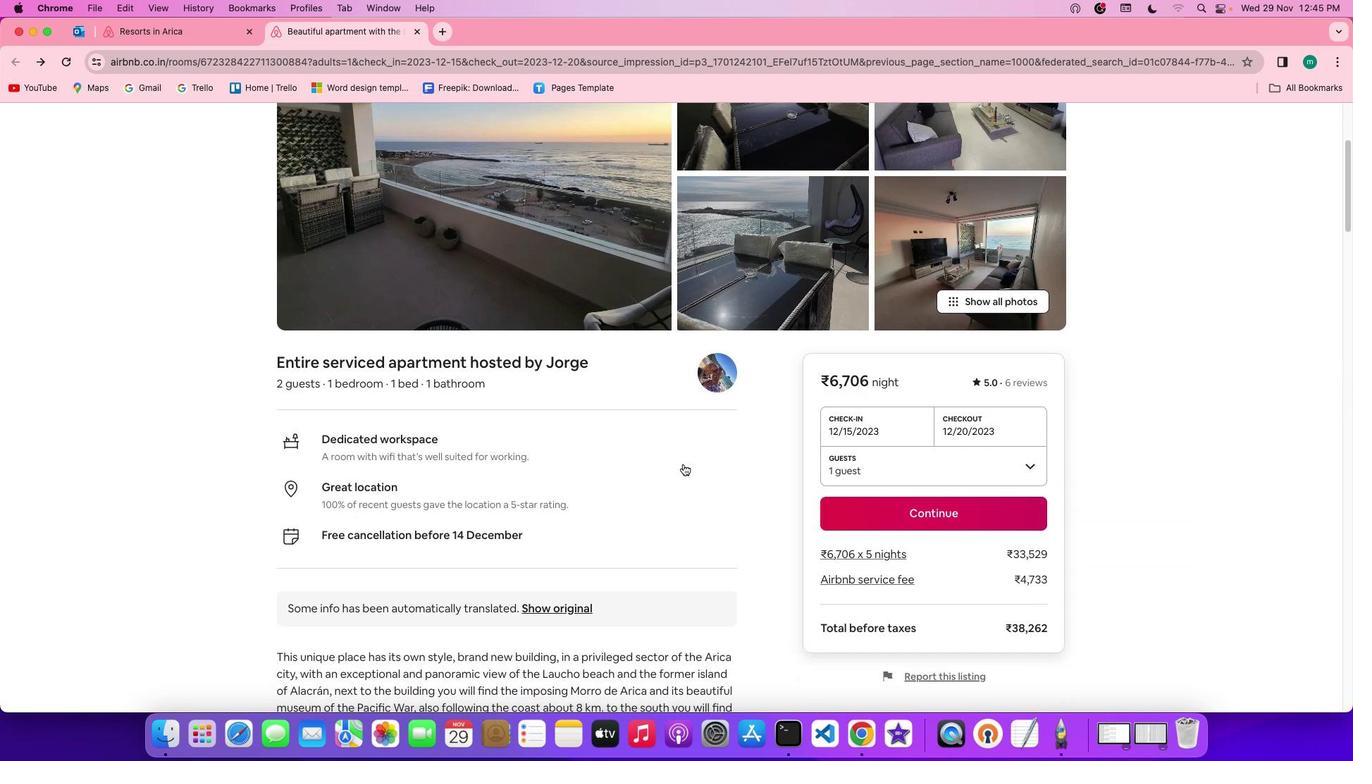 
Action: Mouse scrolled (683, 463) with delta (0, 0)
Screenshot: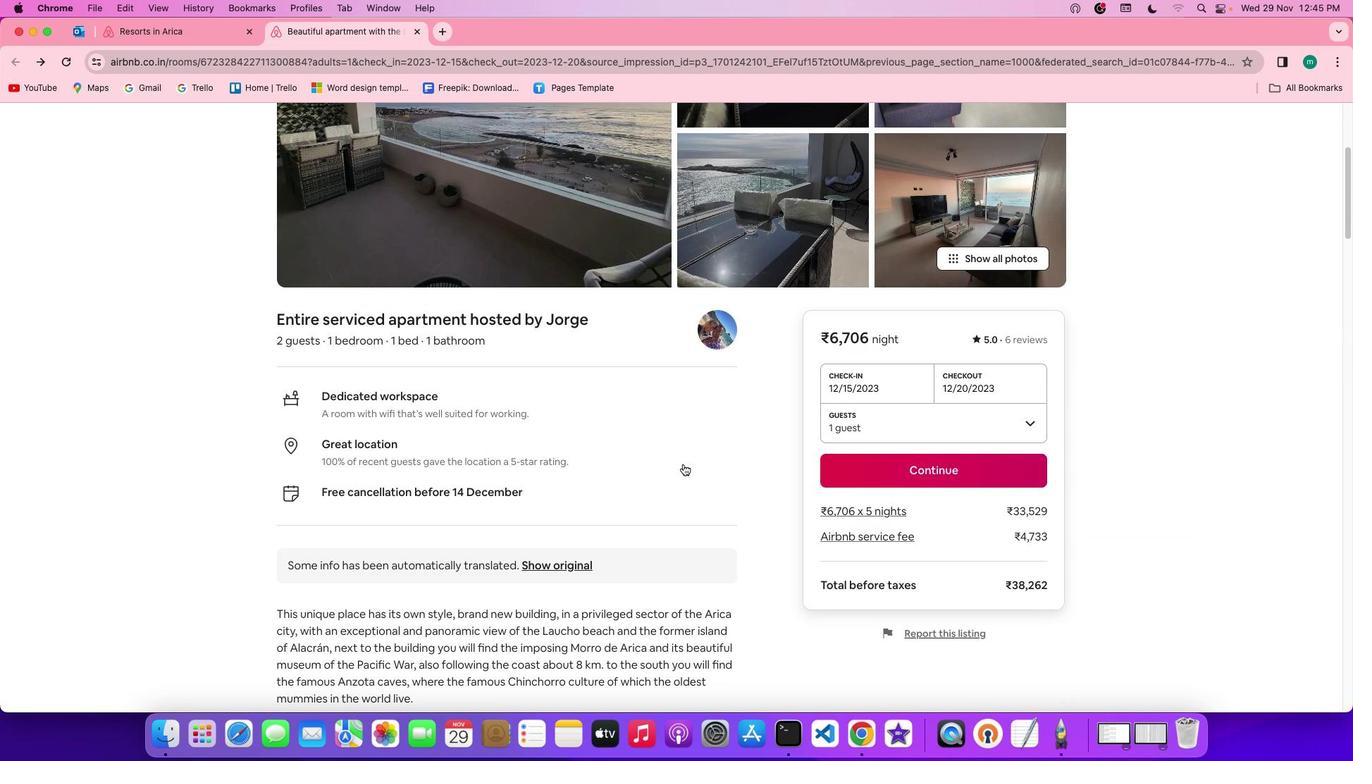
Action: Mouse scrolled (683, 463) with delta (0, 0)
Screenshot: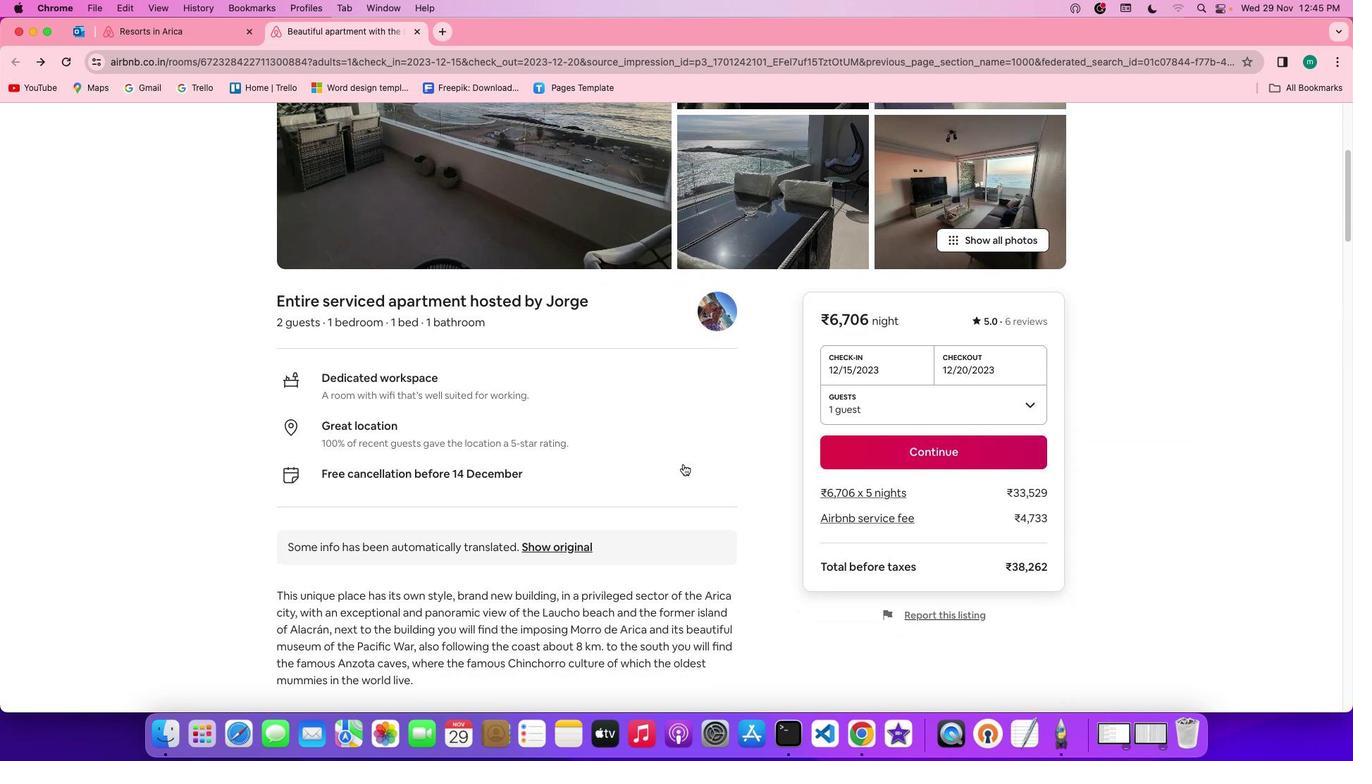 
Action: Mouse scrolled (683, 463) with delta (0, -1)
Screenshot: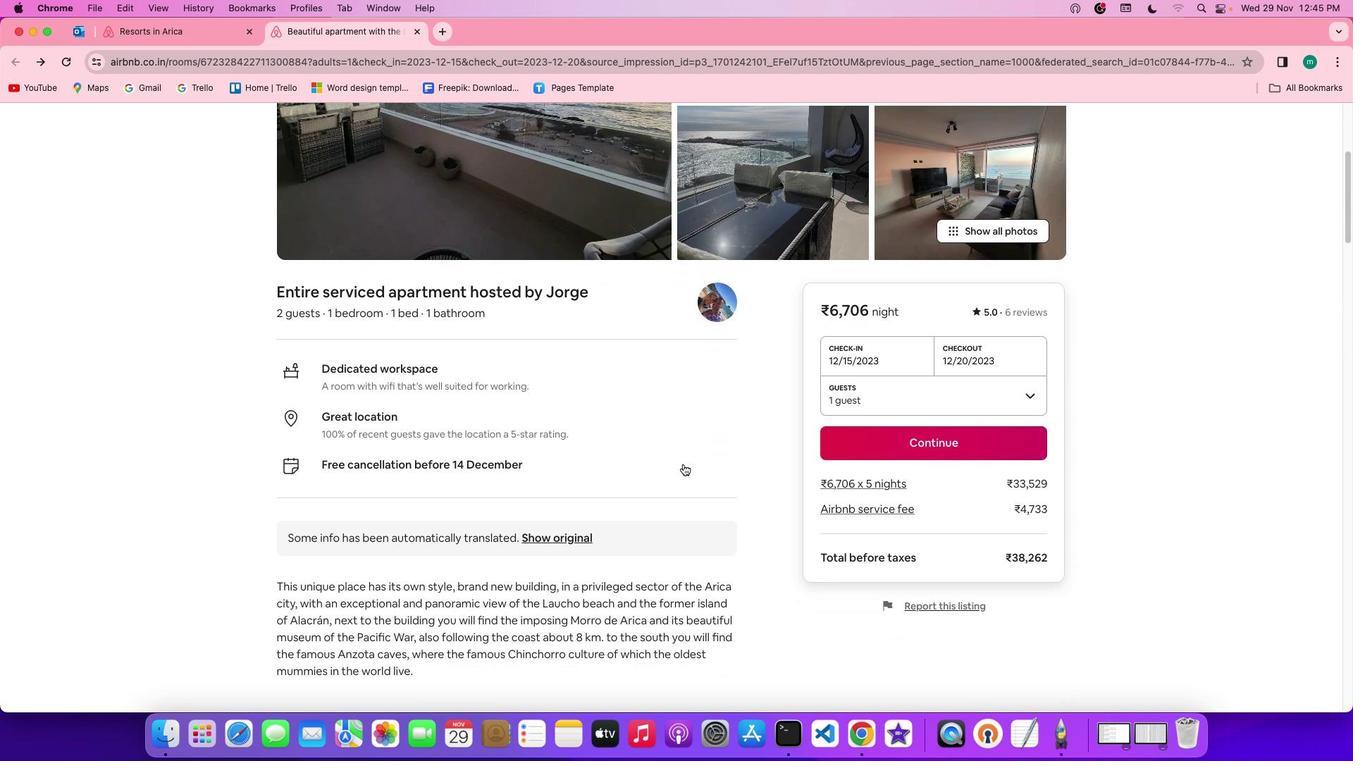
Action: Mouse scrolled (683, 463) with delta (0, -1)
Screenshot: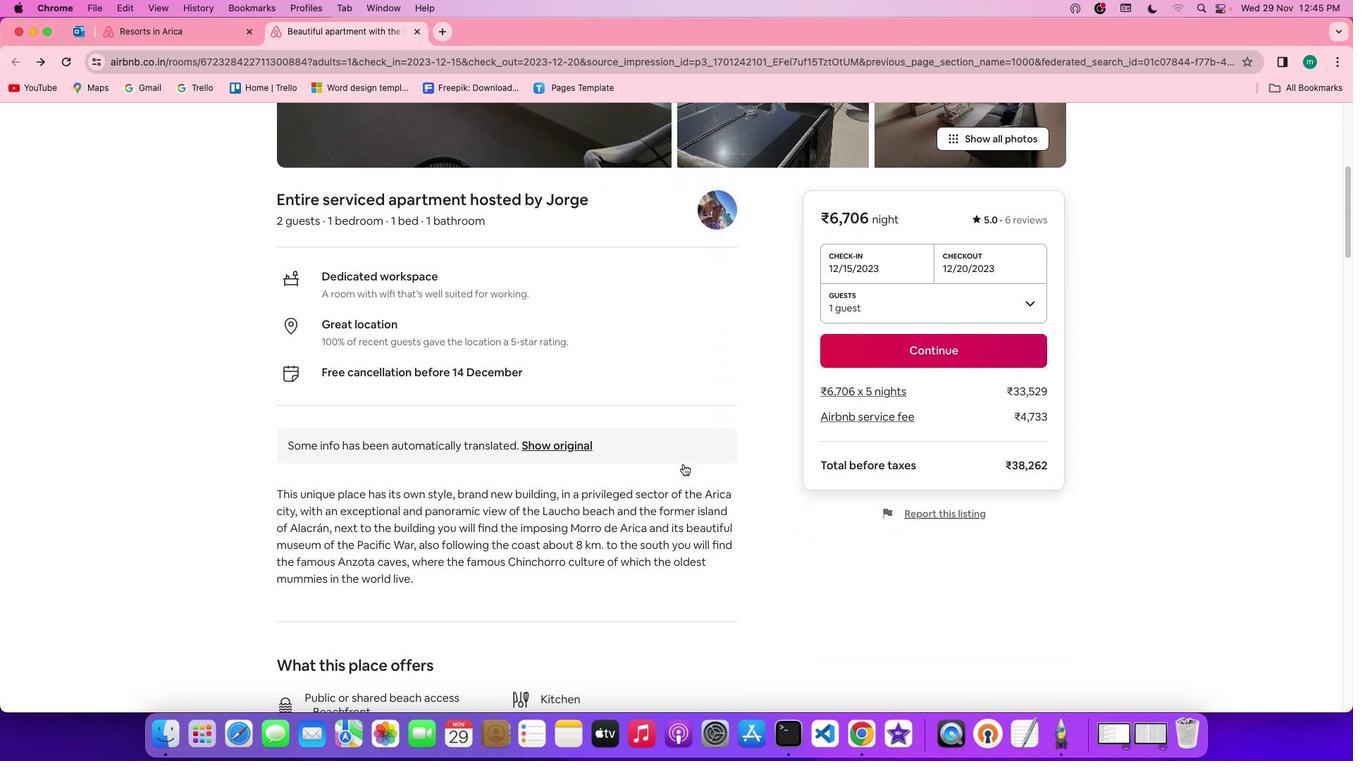 
Action: Mouse scrolled (683, 463) with delta (0, 0)
Screenshot: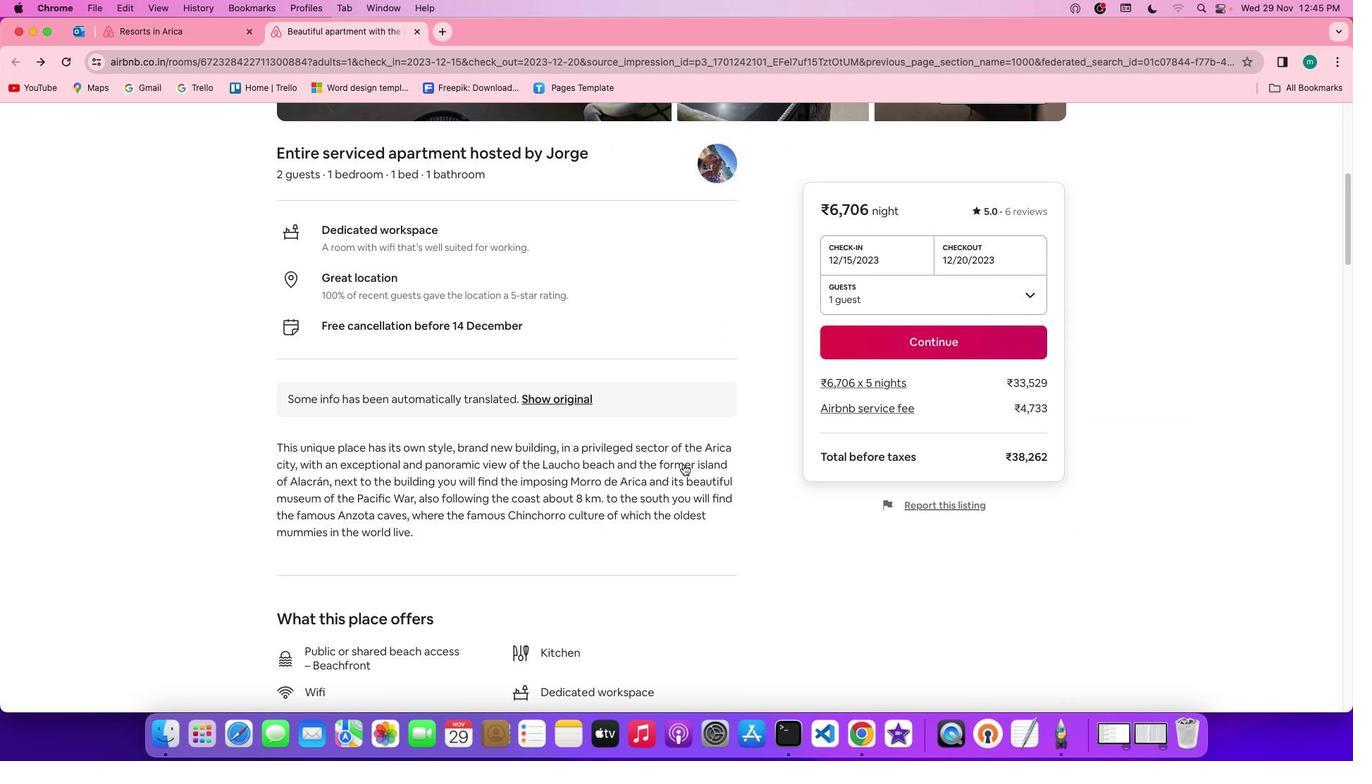 
Action: Mouse scrolled (683, 463) with delta (0, 0)
Screenshot: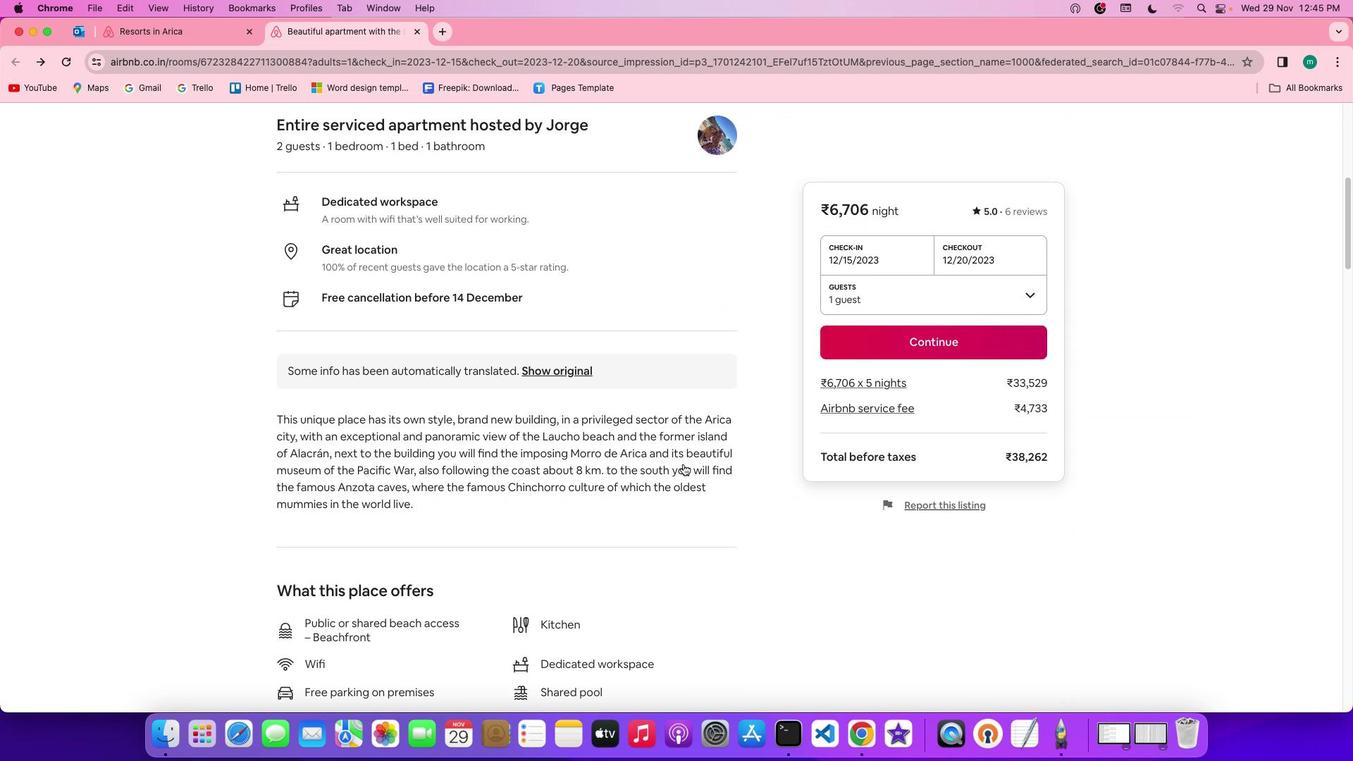 
Action: Mouse scrolled (683, 463) with delta (0, -1)
Screenshot: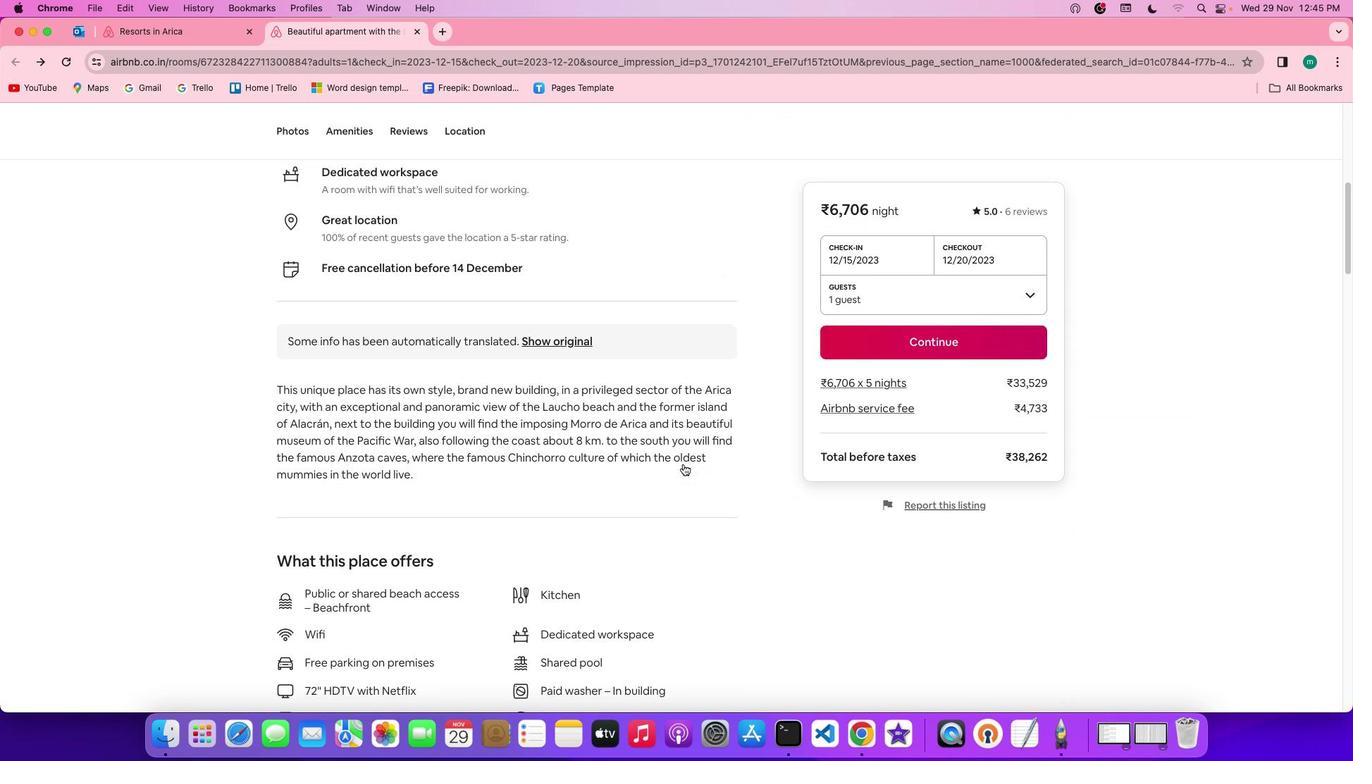 
Action: Mouse scrolled (683, 463) with delta (0, -2)
Screenshot: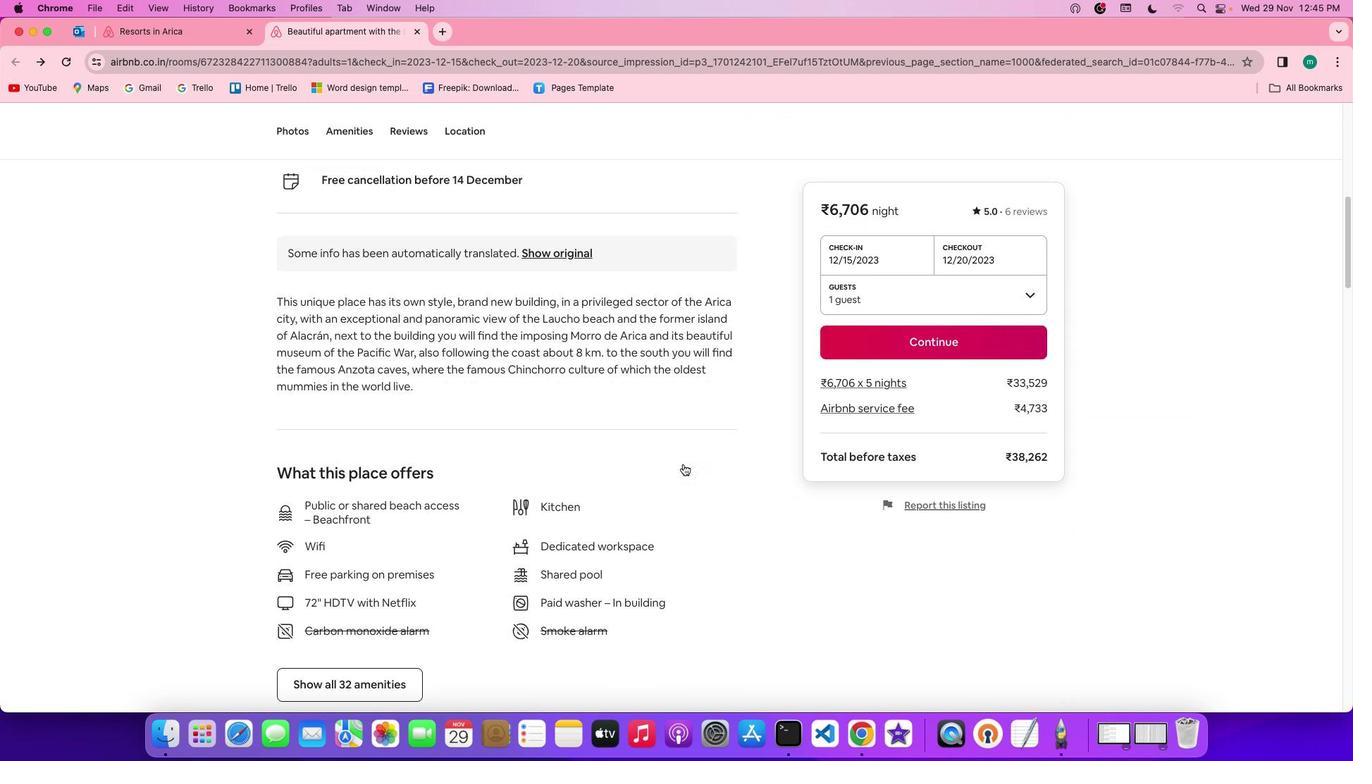 
Action: Mouse moved to (591, 465)
Screenshot: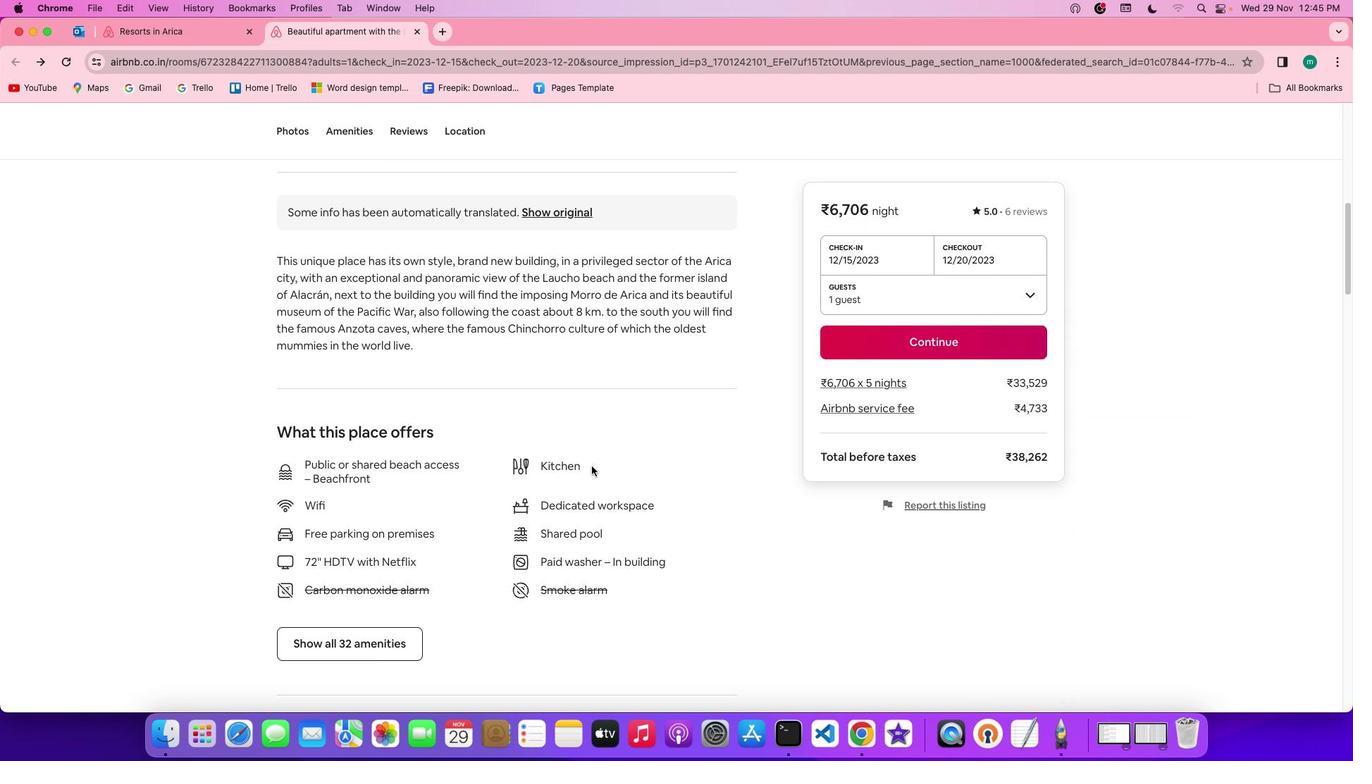 
Action: Mouse scrolled (591, 465) with delta (0, 0)
Screenshot: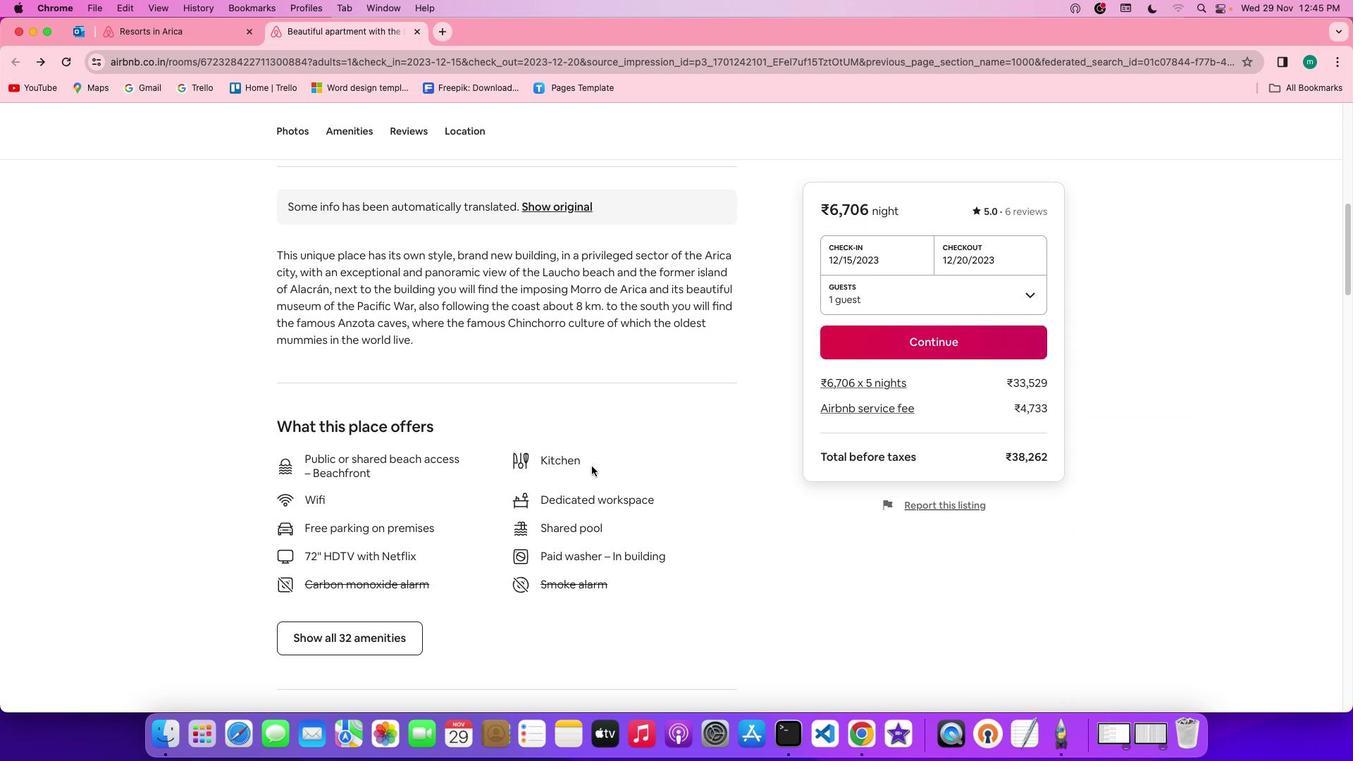 
Action: Mouse scrolled (591, 465) with delta (0, 0)
Screenshot: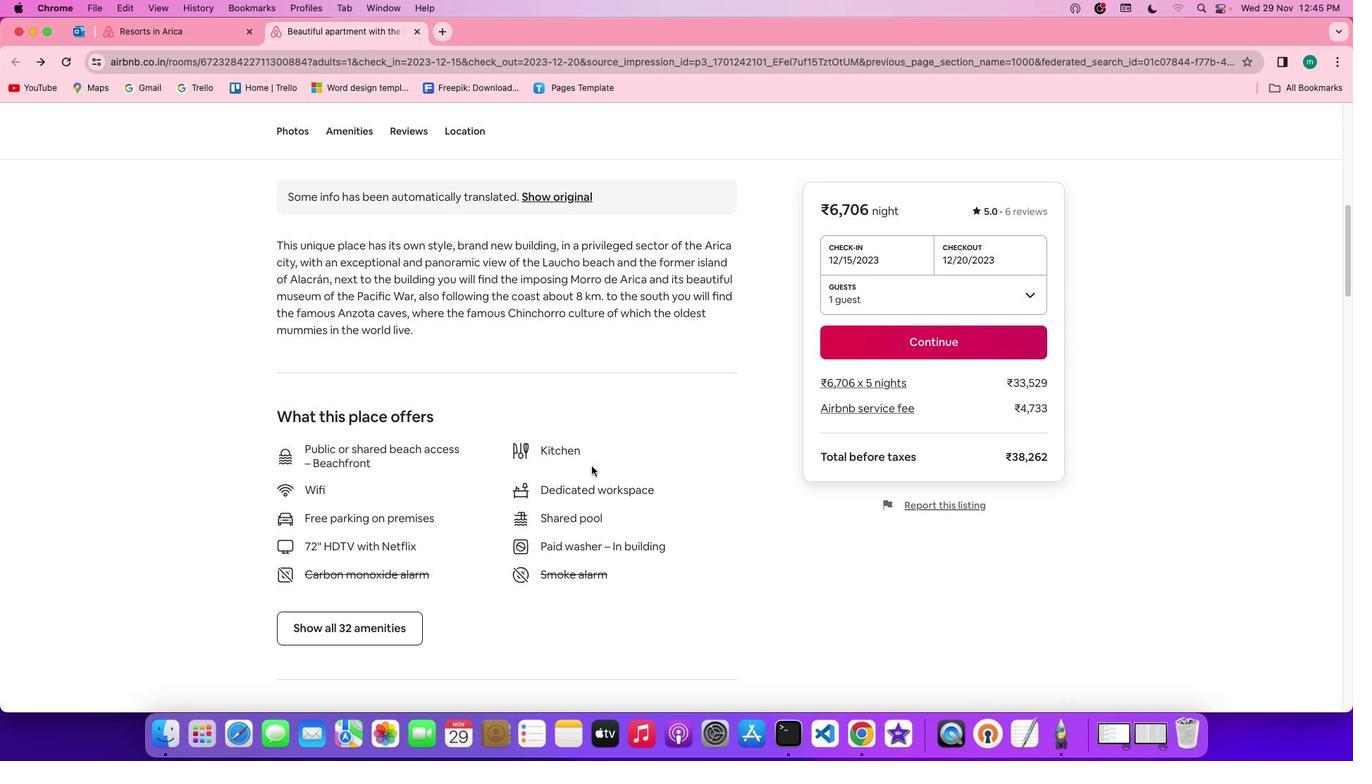 
Action: Mouse scrolled (591, 465) with delta (0, -1)
Screenshot: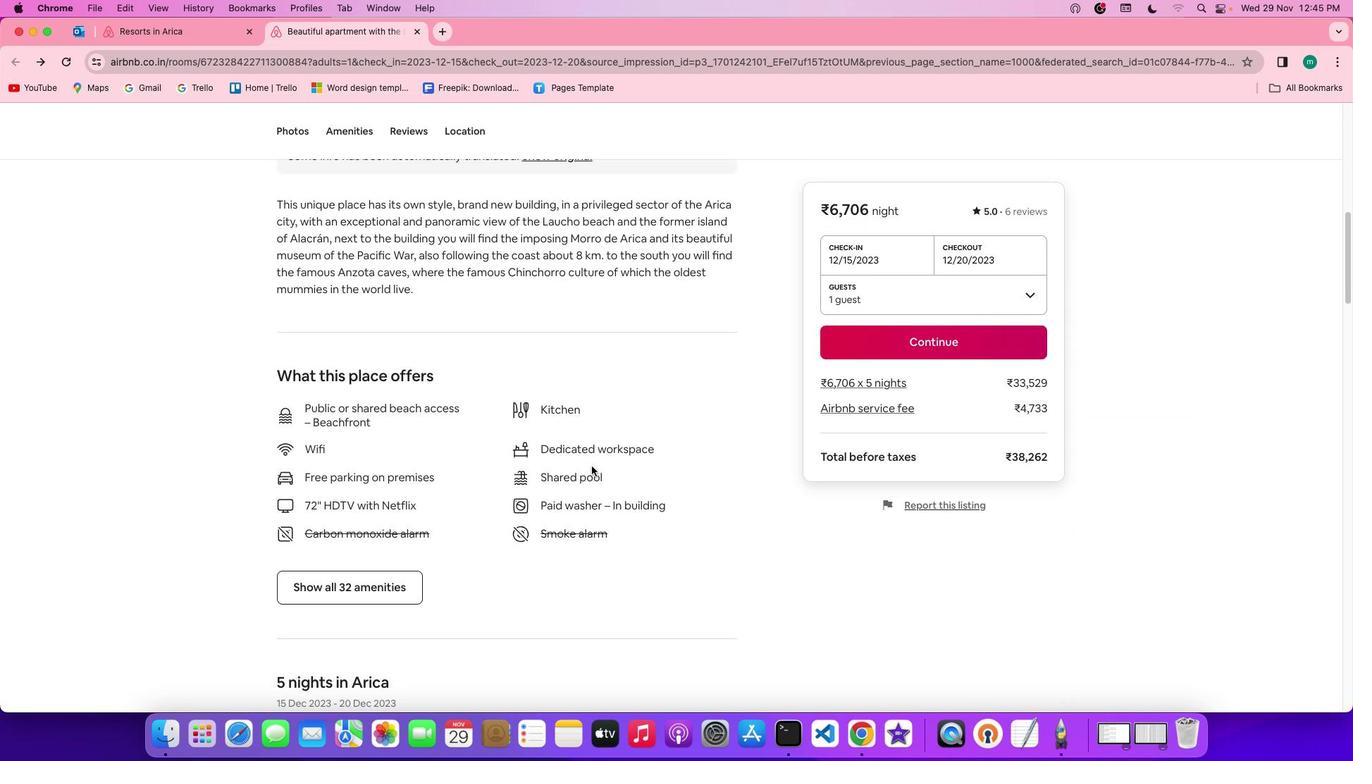 
Action: Mouse moved to (410, 544)
Screenshot: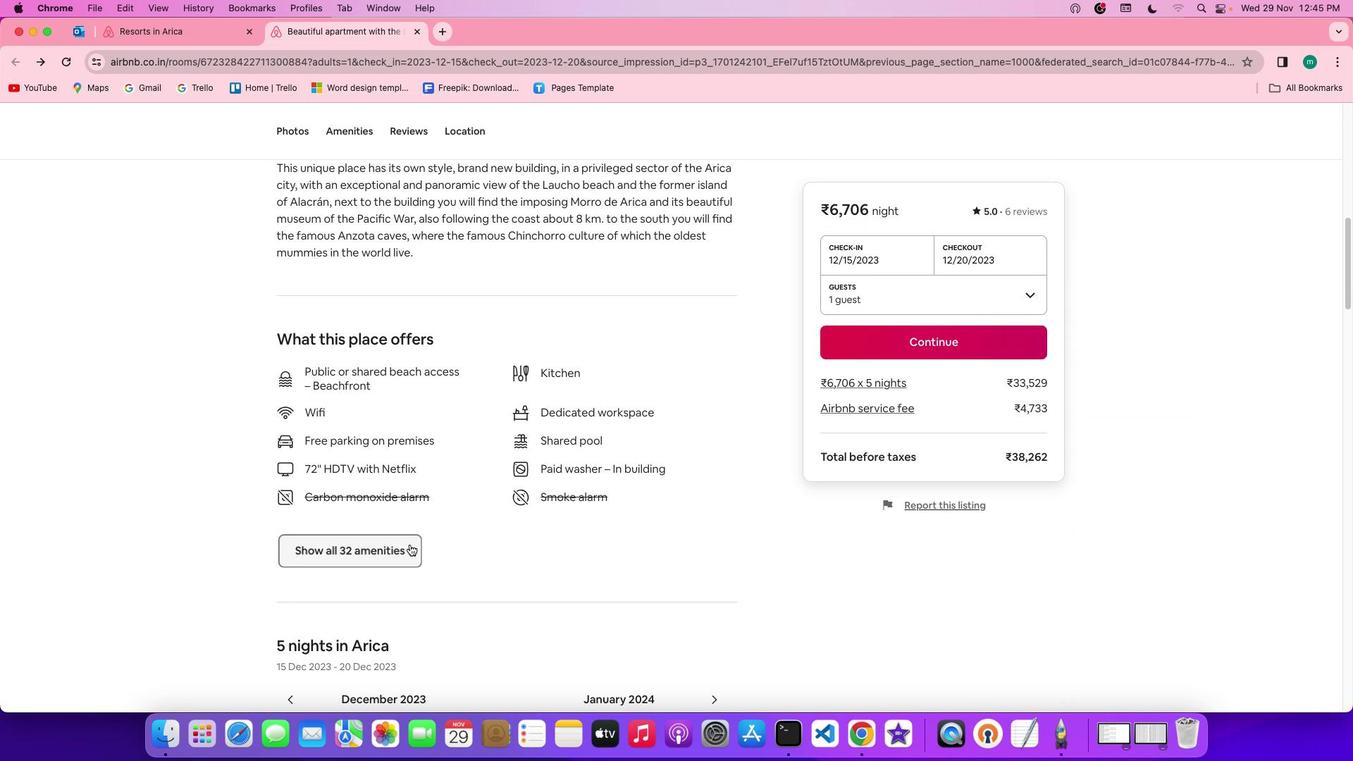 
Action: Mouse pressed left at (410, 544)
Screenshot: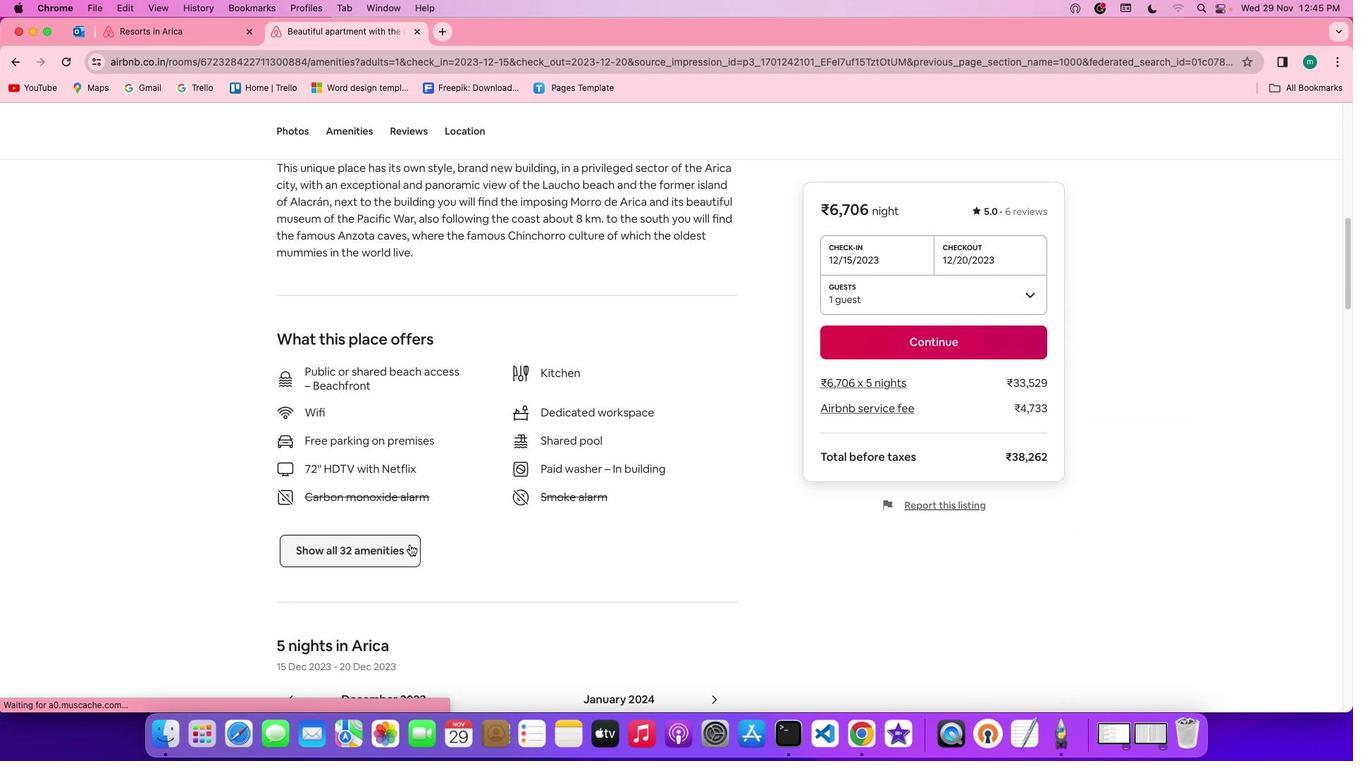
Action: Mouse moved to (660, 487)
Screenshot: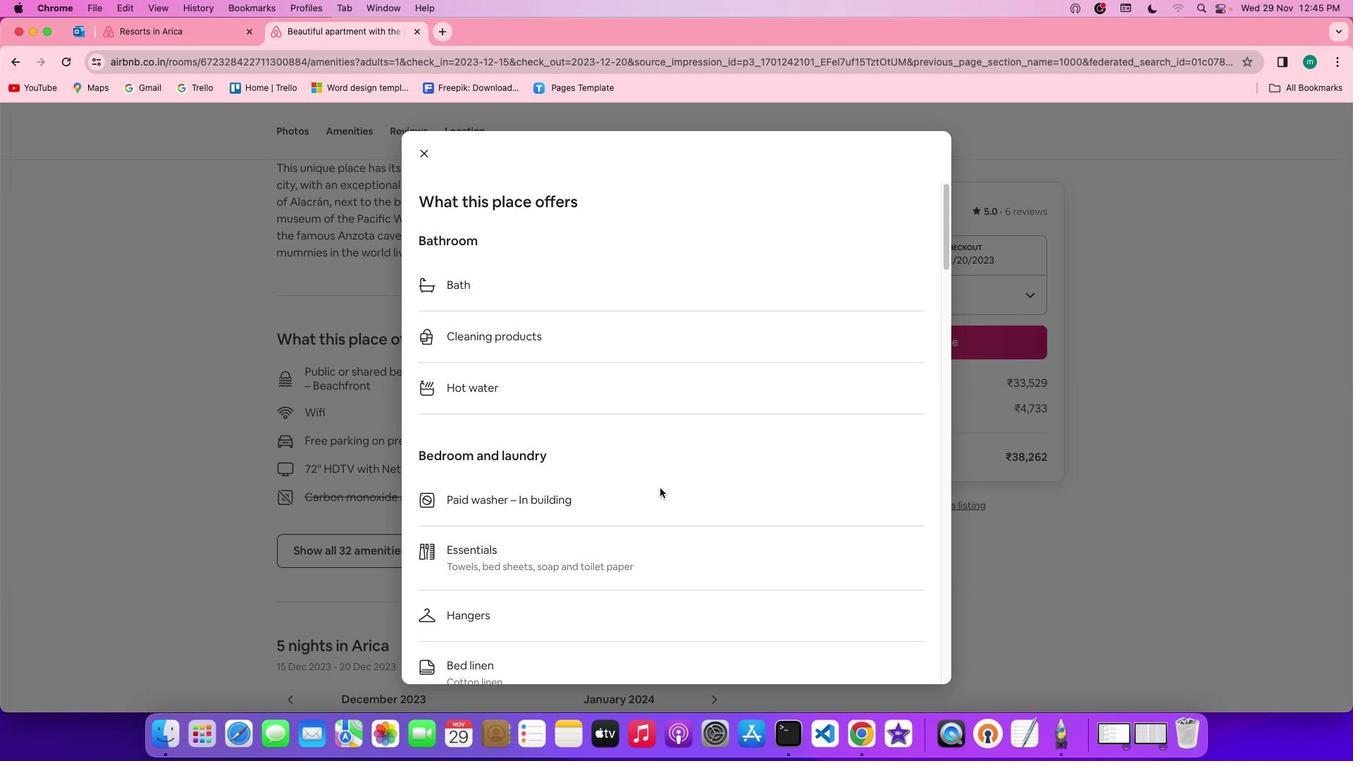 
Action: Mouse scrolled (660, 487) with delta (0, 0)
Screenshot: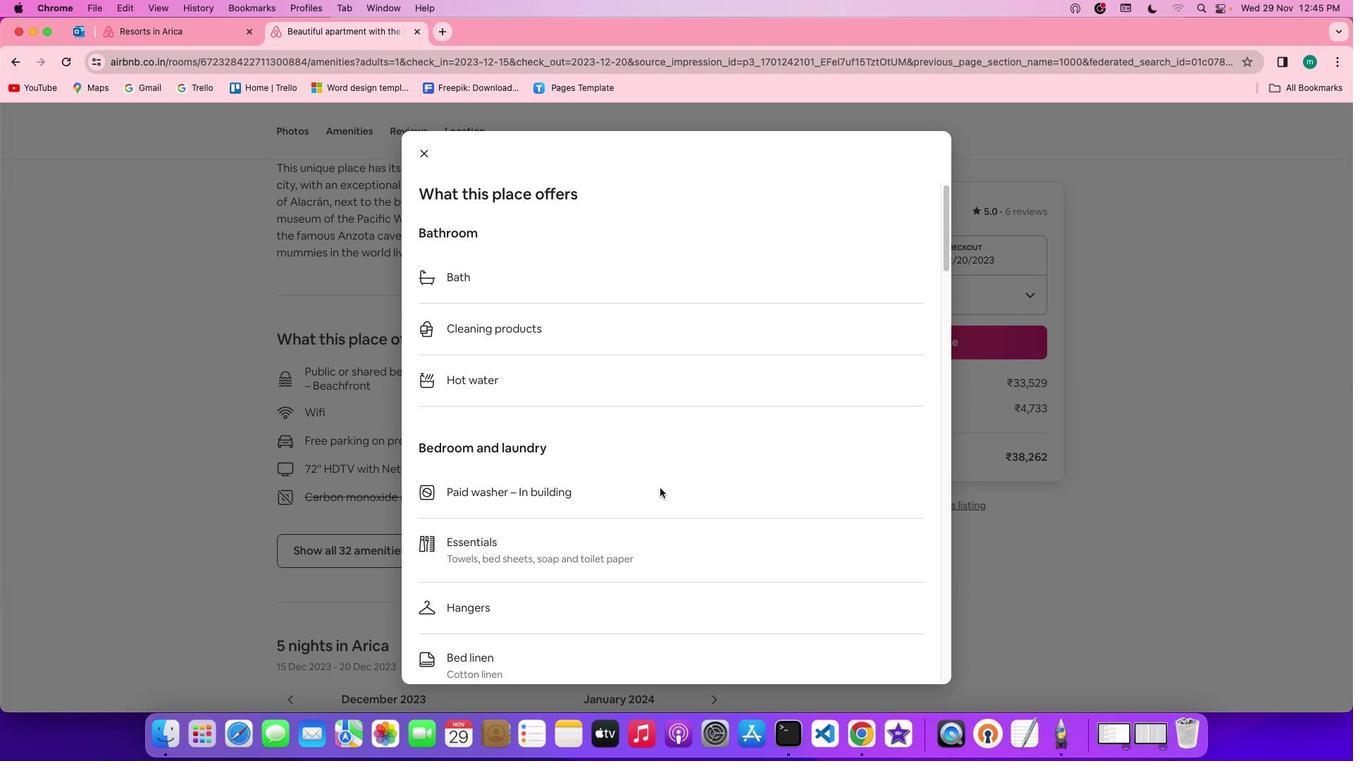 
Action: Mouse scrolled (660, 487) with delta (0, 0)
Screenshot: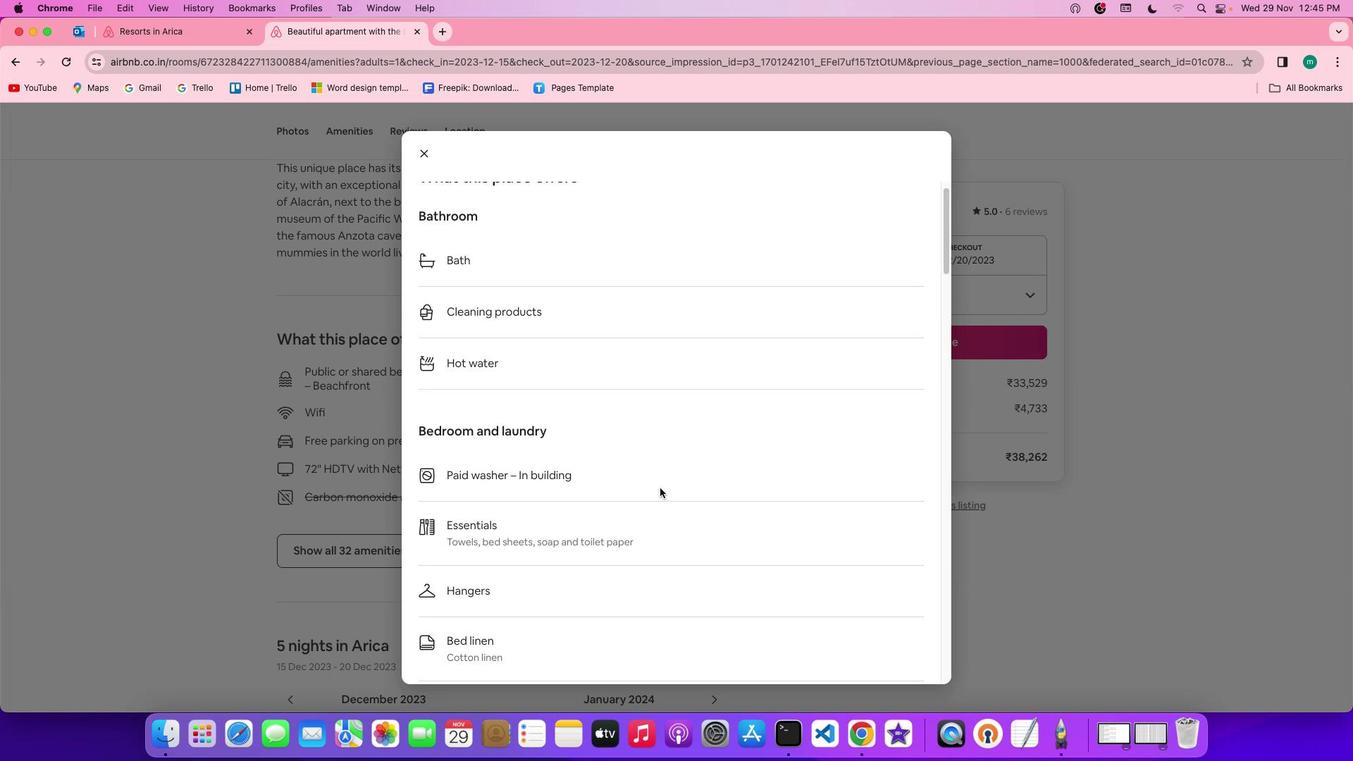 
Action: Mouse scrolled (660, 487) with delta (0, -1)
Screenshot: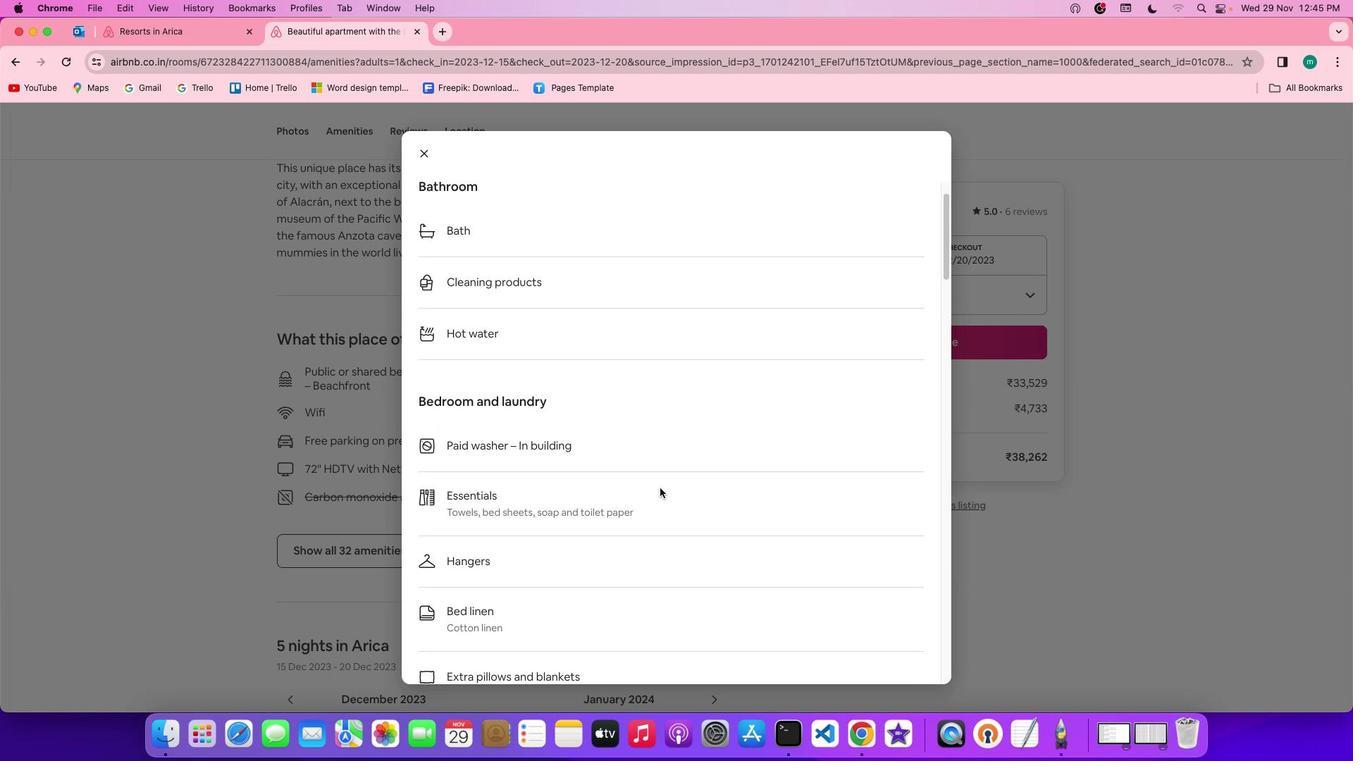 
Action: Mouse scrolled (660, 487) with delta (0, -2)
Screenshot: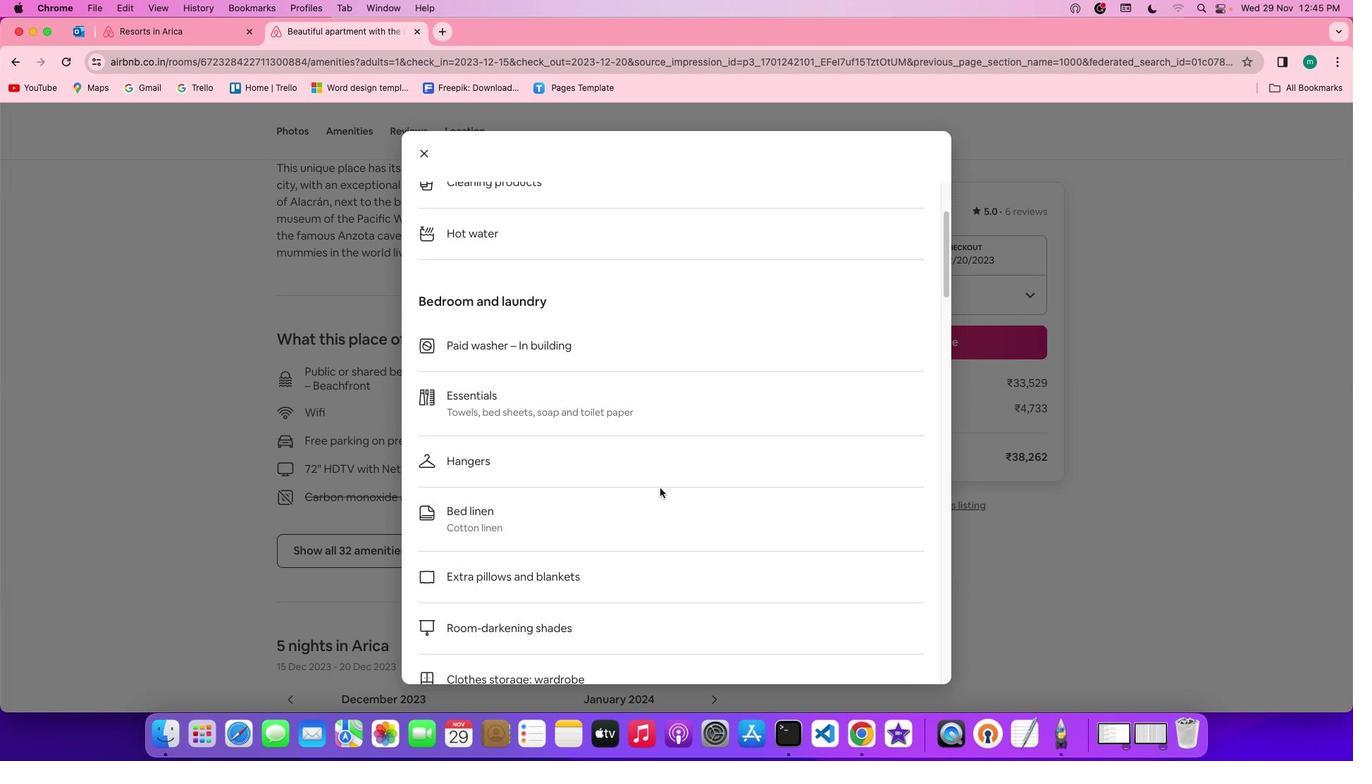 
Action: Mouse scrolled (660, 487) with delta (0, 0)
Screenshot: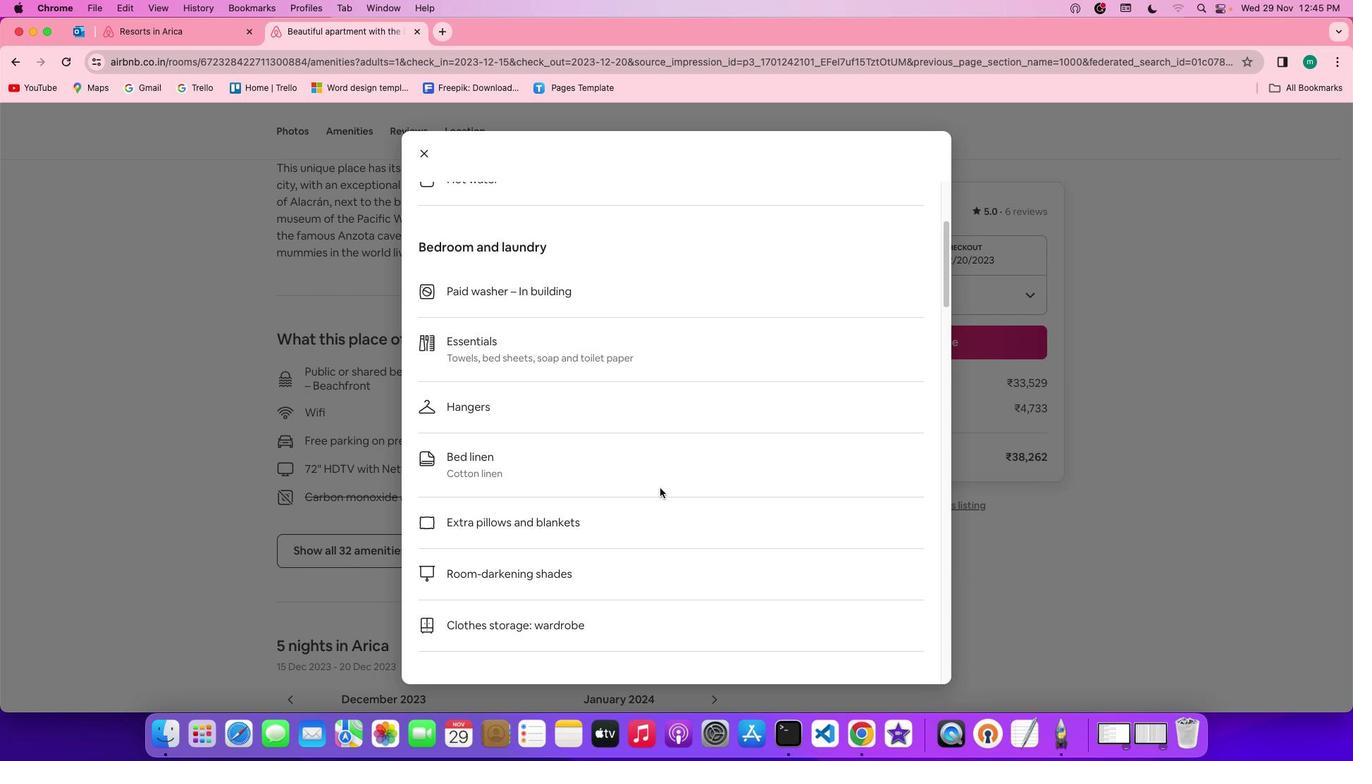 
Action: Mouse scrolled (660, 487) with delta (0, 0)
Screenshot: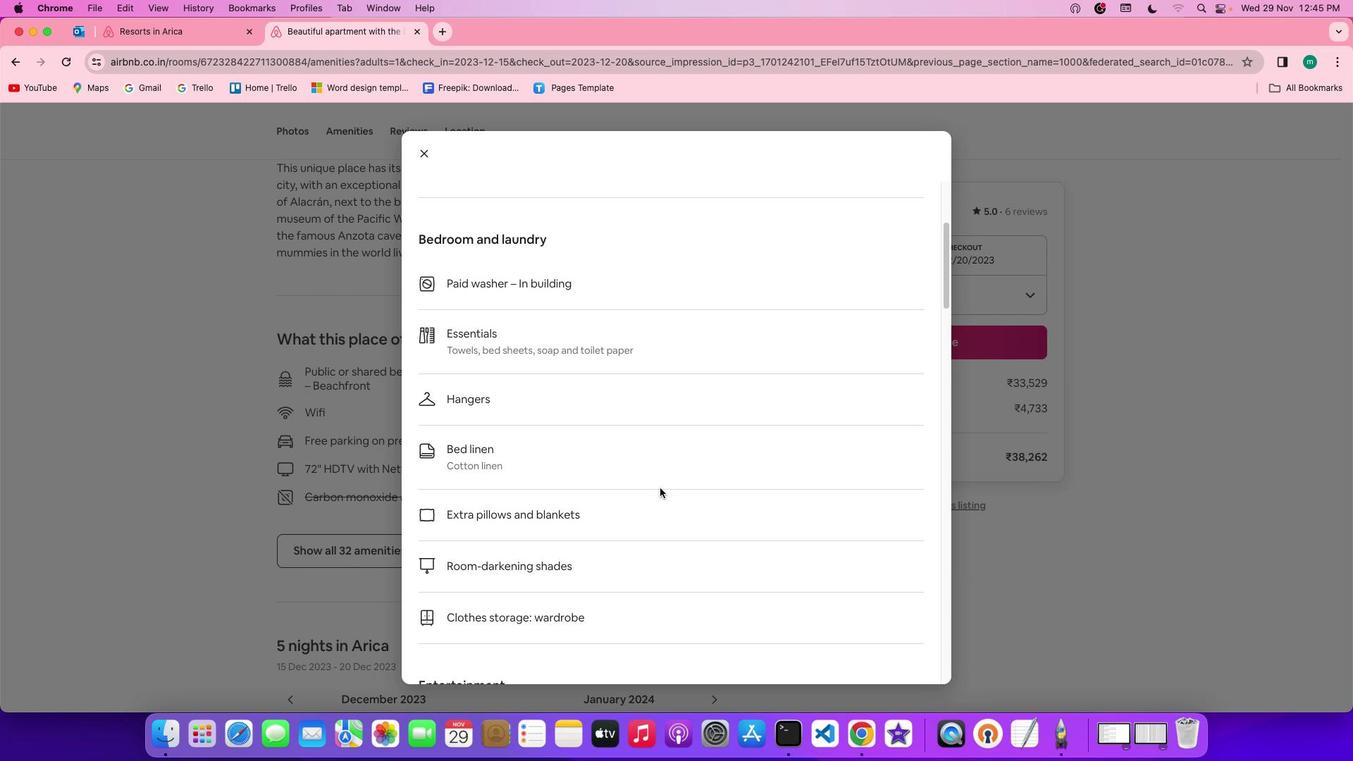
Action: Mouse scrolled (660, 487) with delta (0, 0)
Screenshot: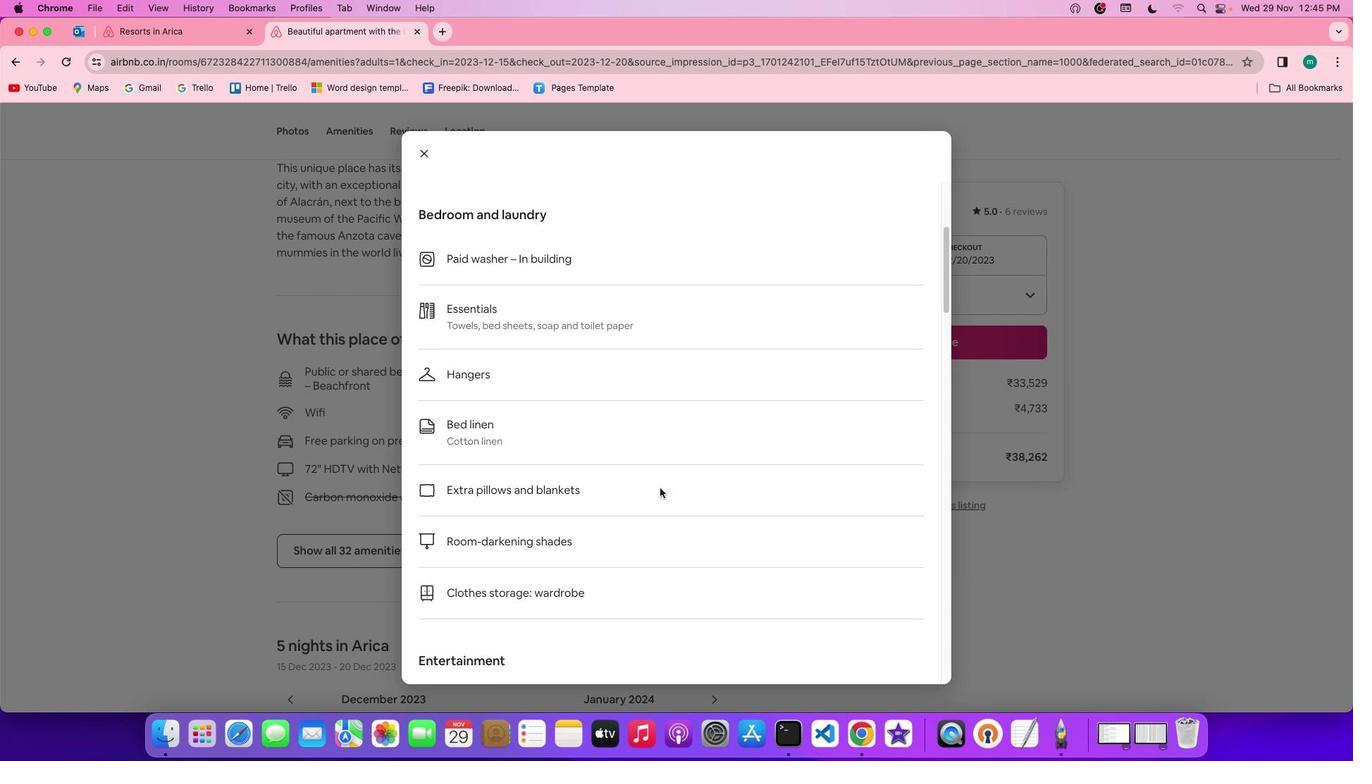
Action: Mouse scrolled (660, 487) with delta (0, 0)
Screenshot: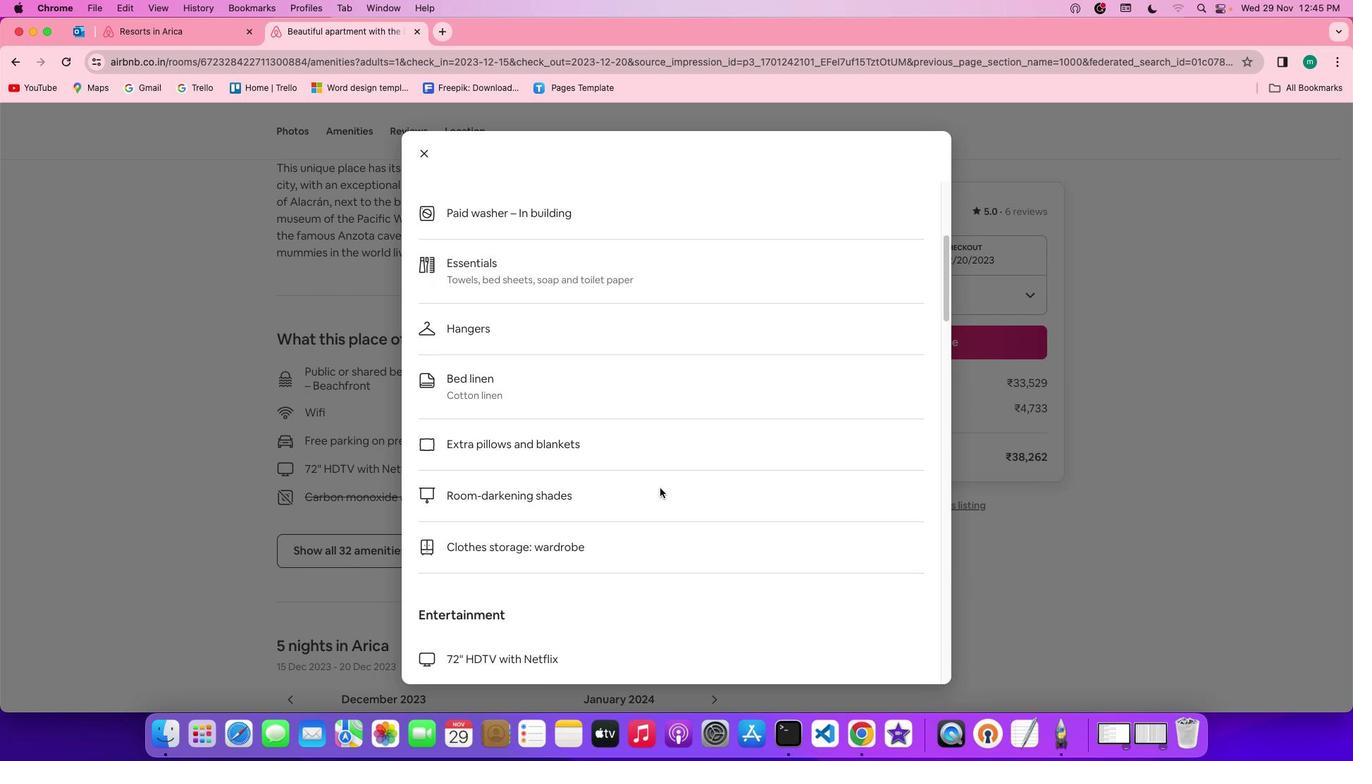
Action: Mouse scrolled (660, 487) with delta (0, 0)
Screenshot: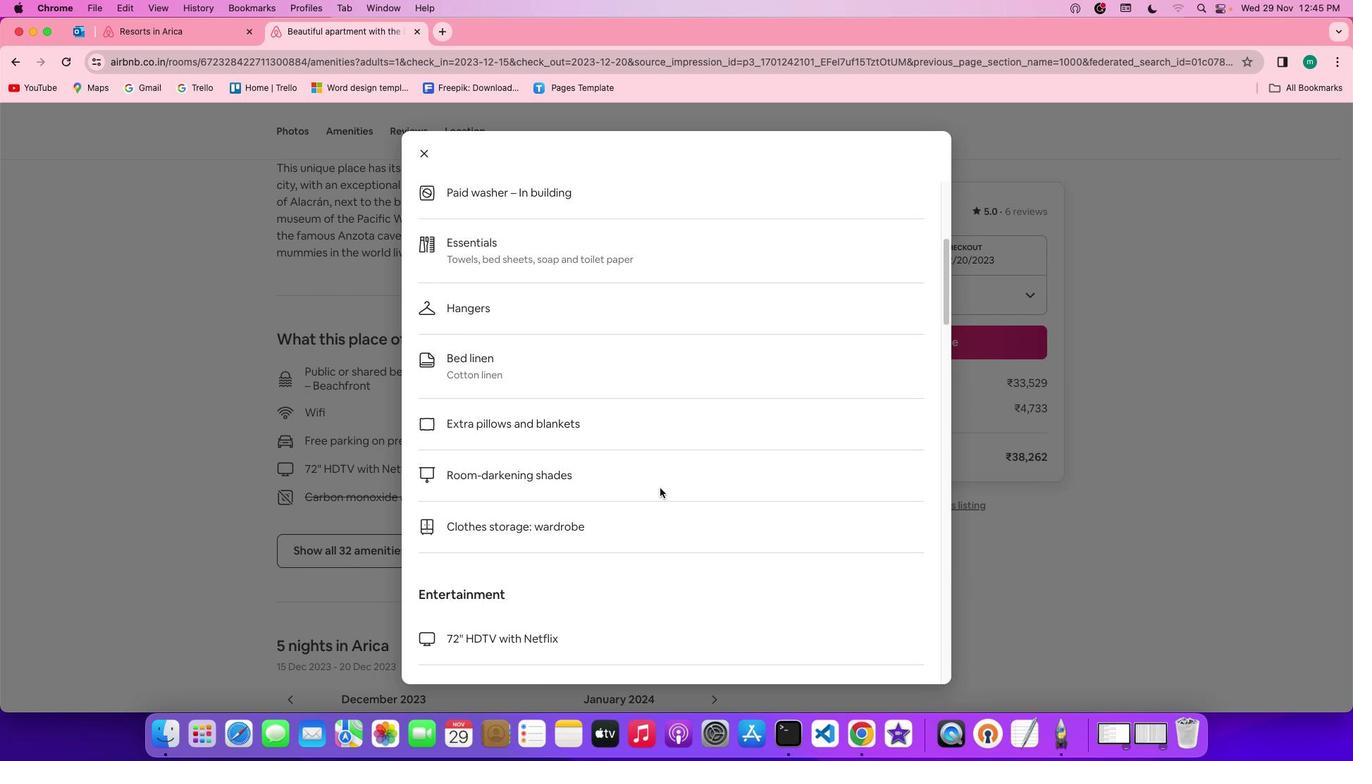
Action: Mouse scrolled (660, 487) with delta (0, 0)
Screenshot: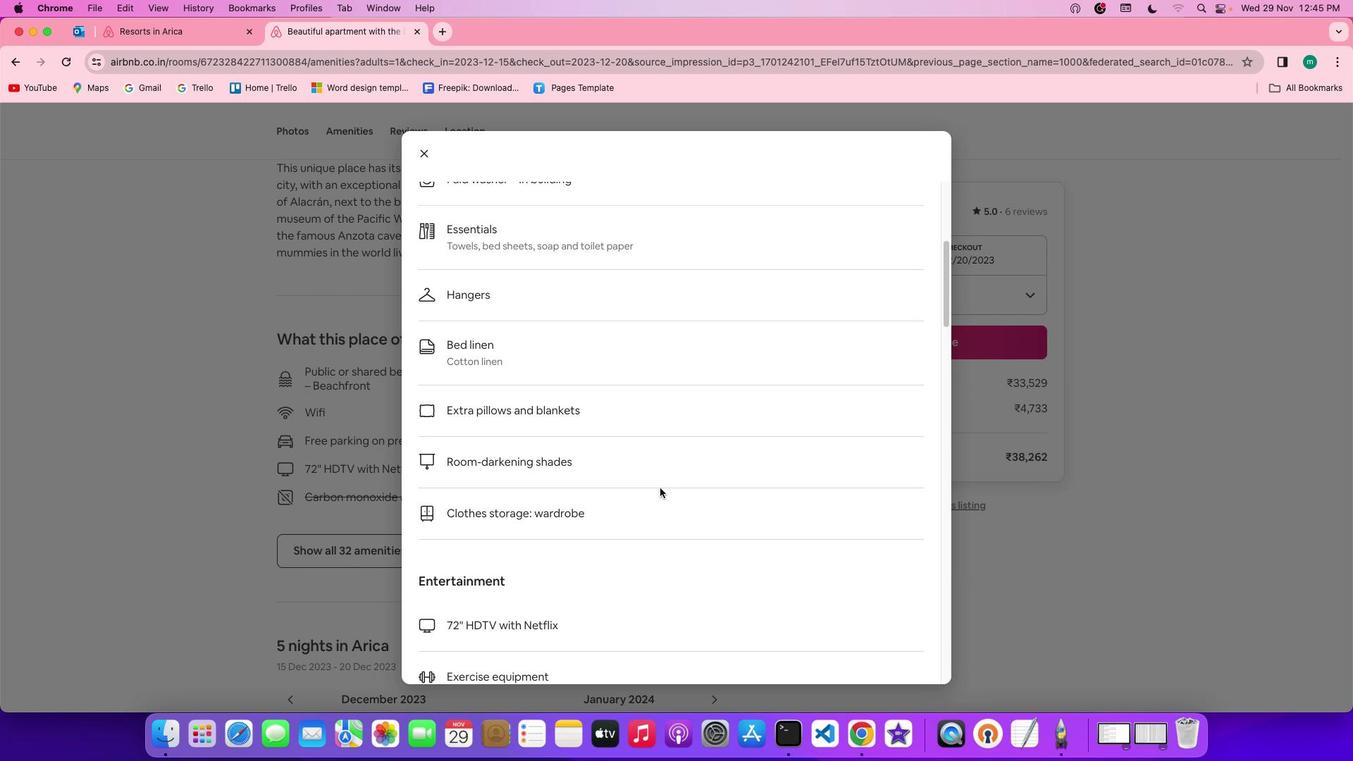 
Action: Mouse scrolled (660, 487) with delta (0, -1)
Screenshot: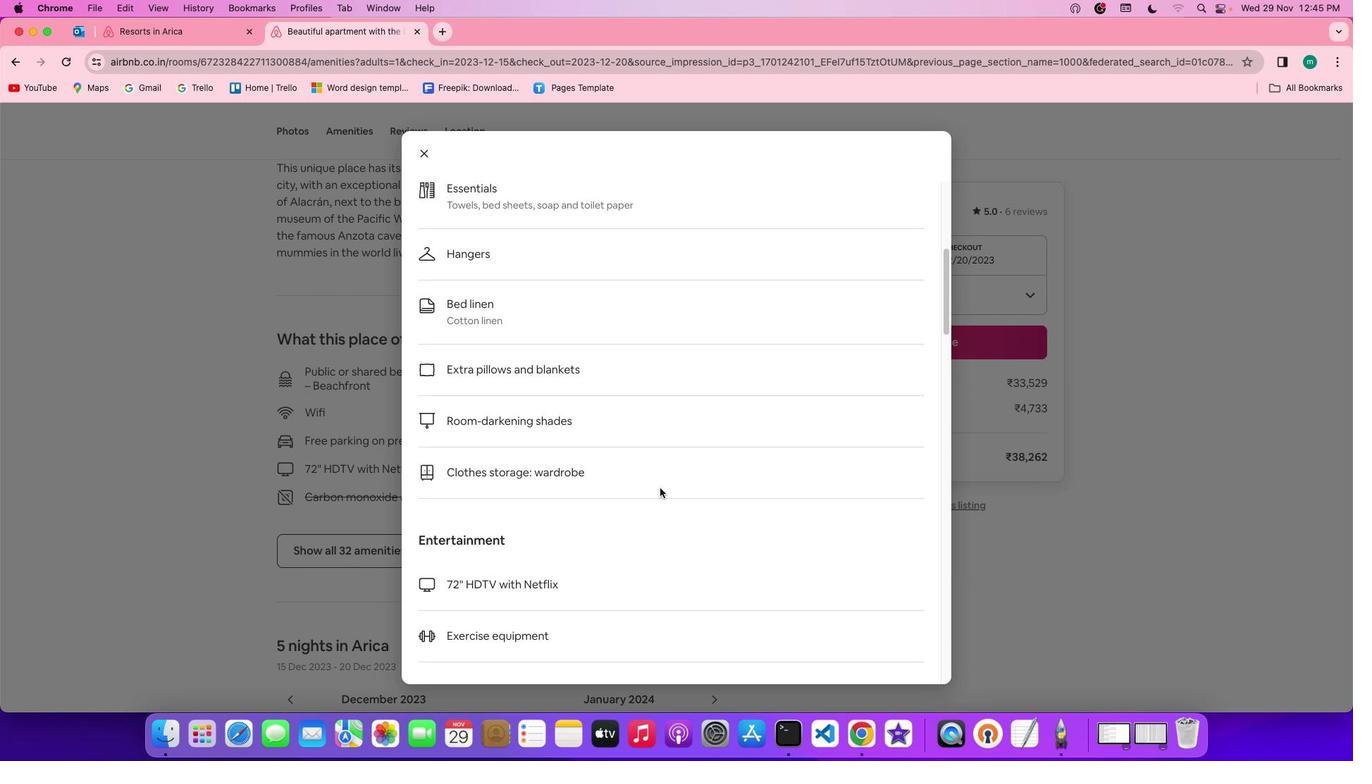 
Action: Mouse scrolled (660, 487) with delta (0, -1)
Screenshot: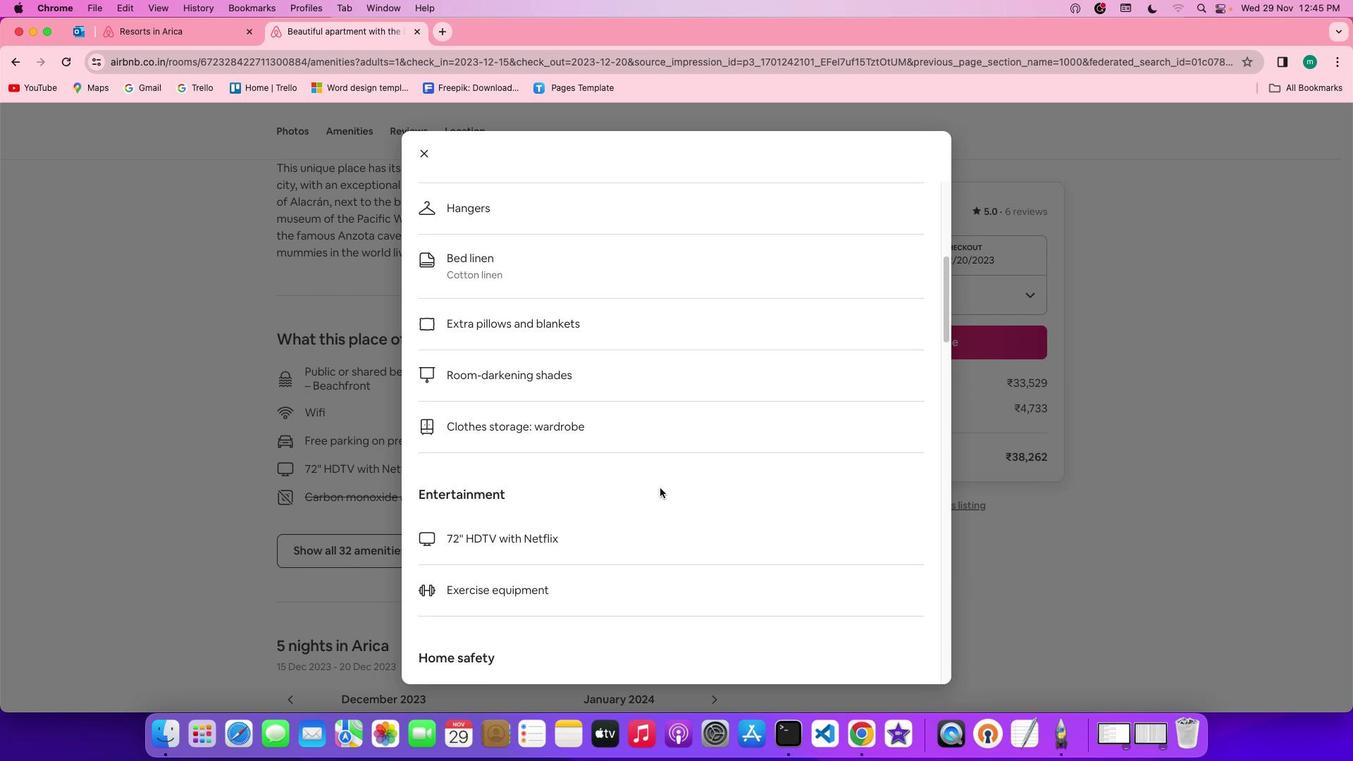 
Action: Mouse moved to (660, 487)
Screenshot: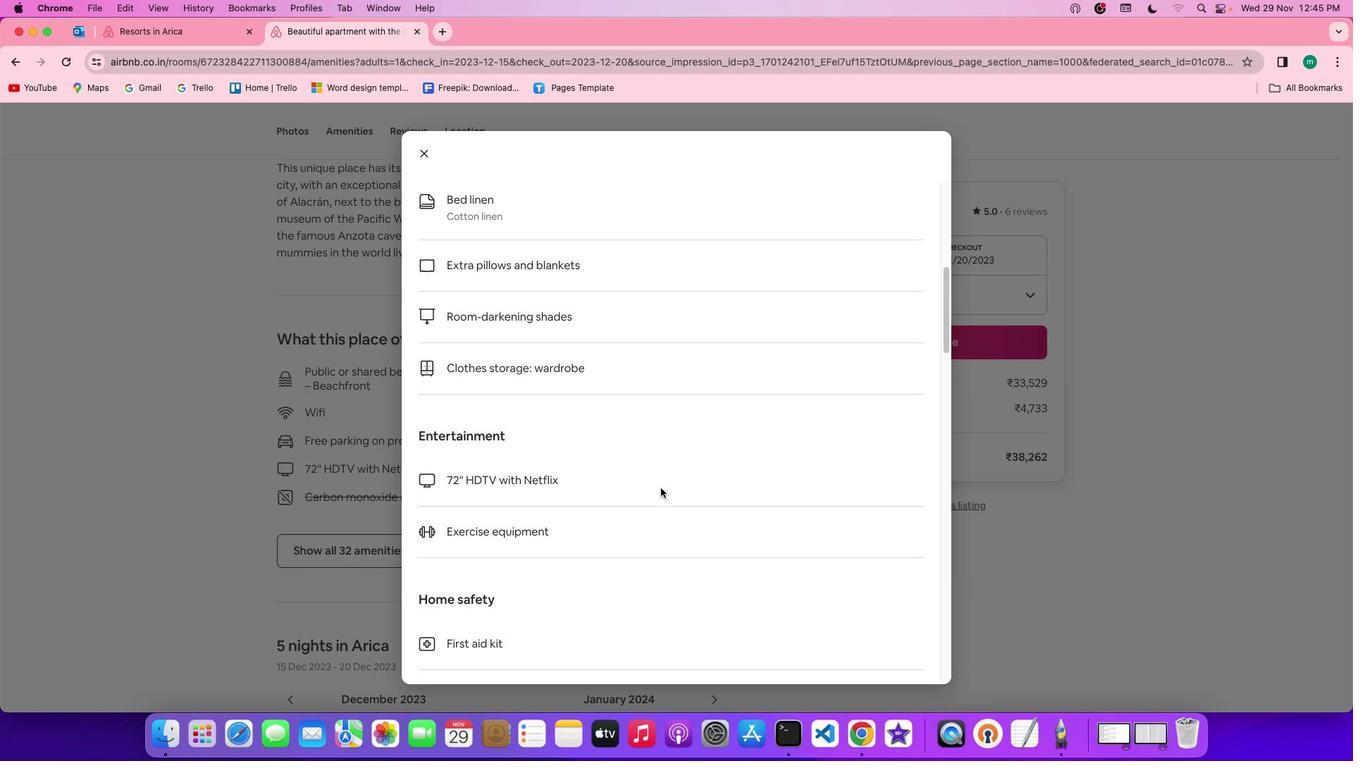 
Action: Mouse scrolled (660, 487) with delta (0, 0)
Screenshot: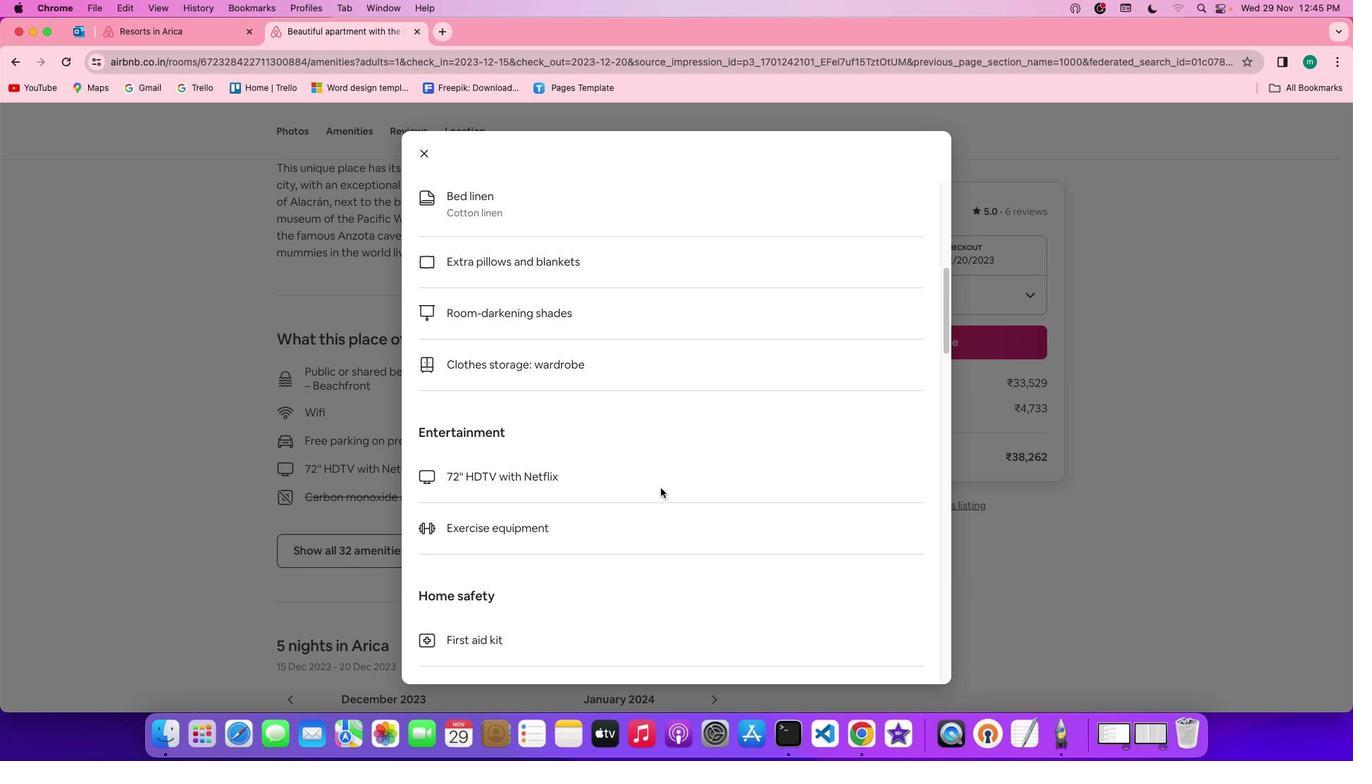 
Action: Mouse scrolled (660, 487) with delta (0, 0)
Screenshot: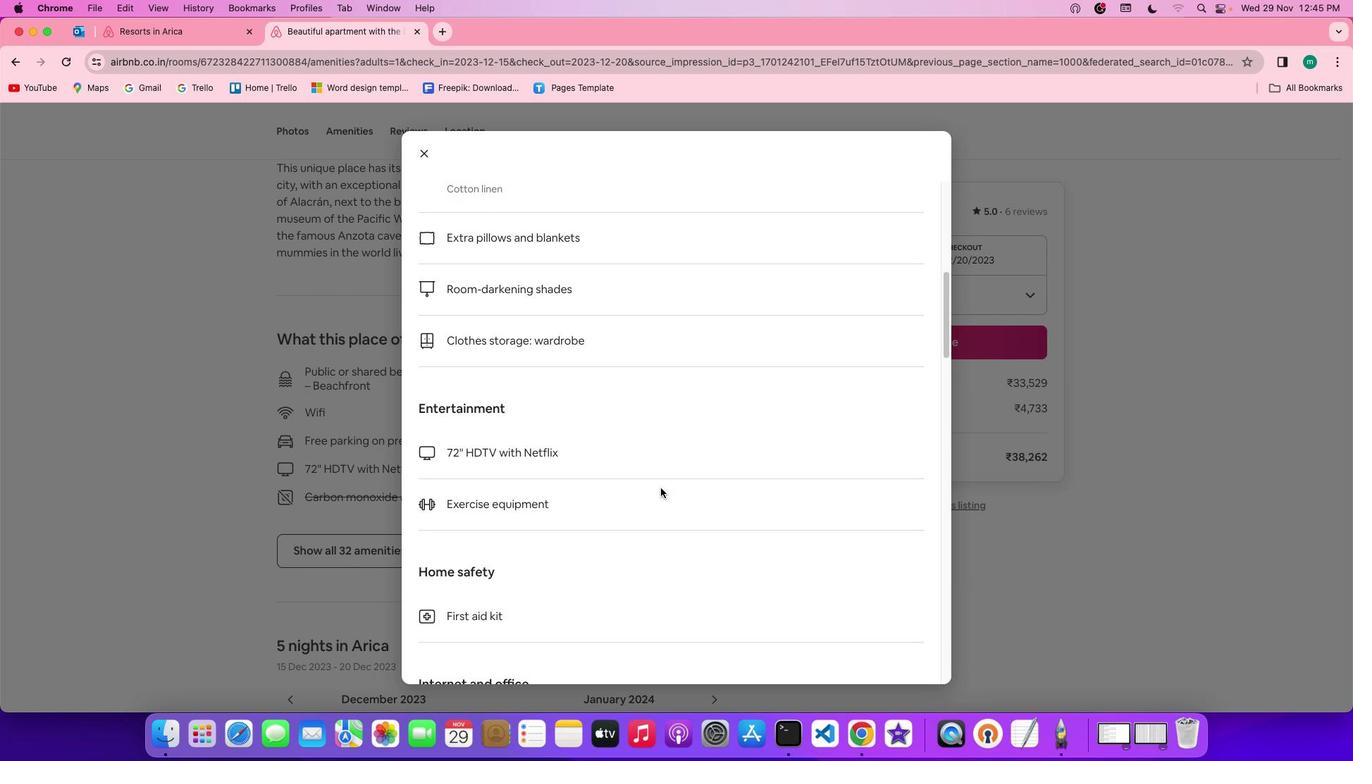 
Action: Mouse scrolled (660, 487) with delta (0, -1)
Screenshot: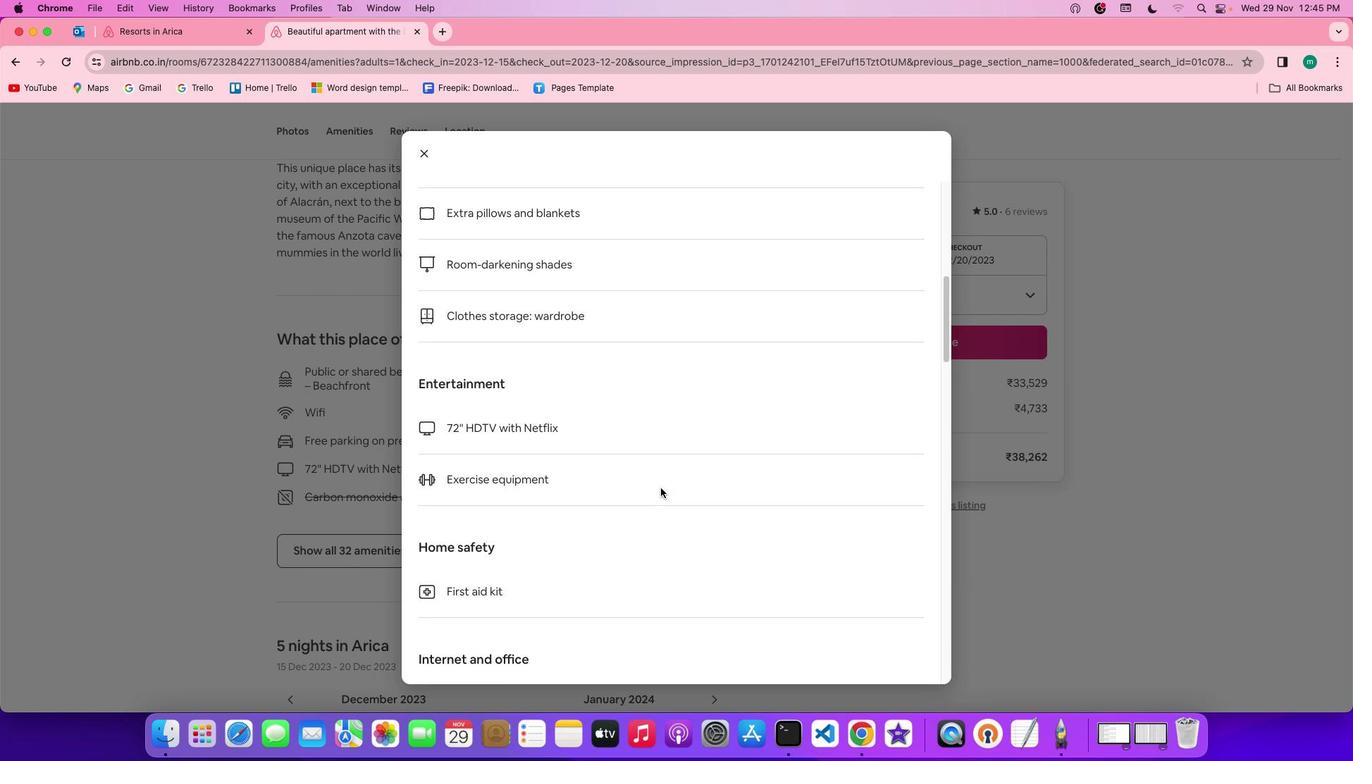 
Action: Mouse scrolled (660, 487) with delta (0, -2)
Screenshot: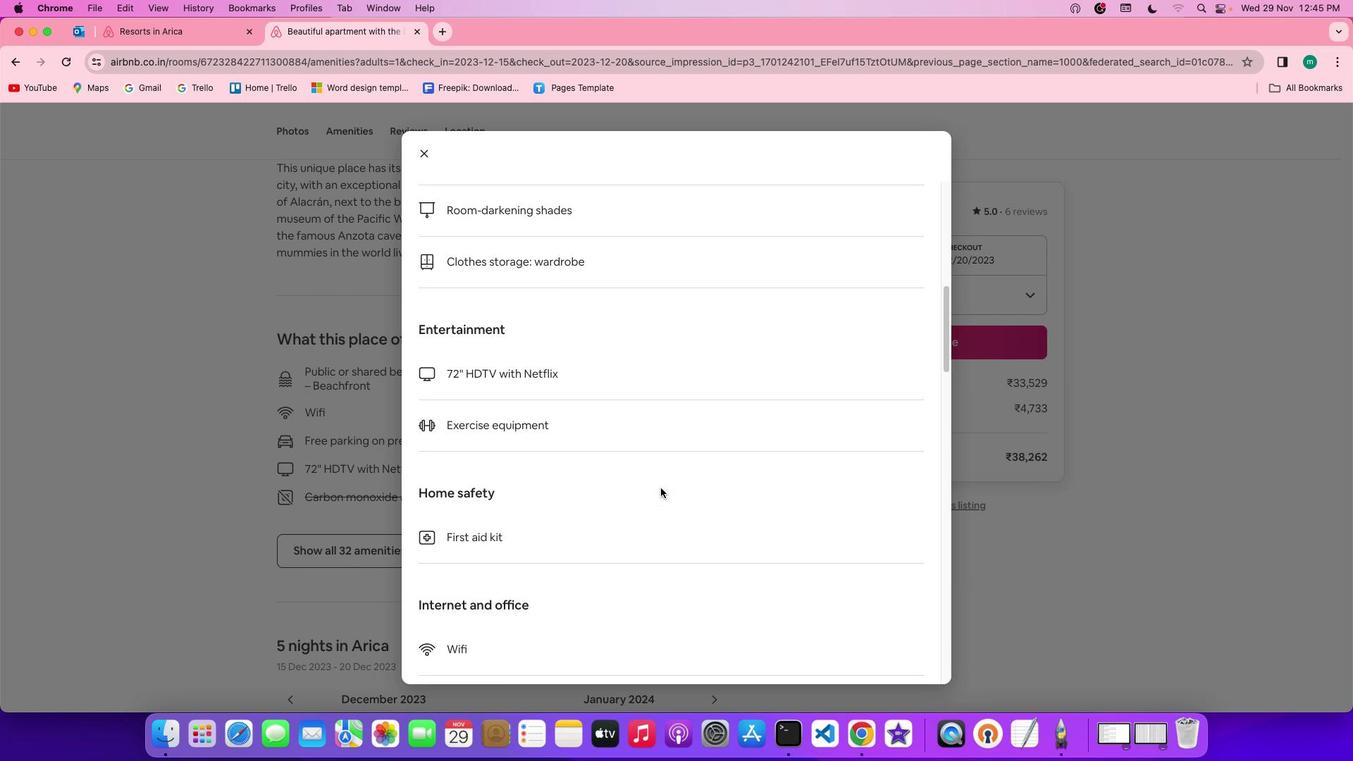 
Action: Mouse moved to (747, 498)
Screenshot: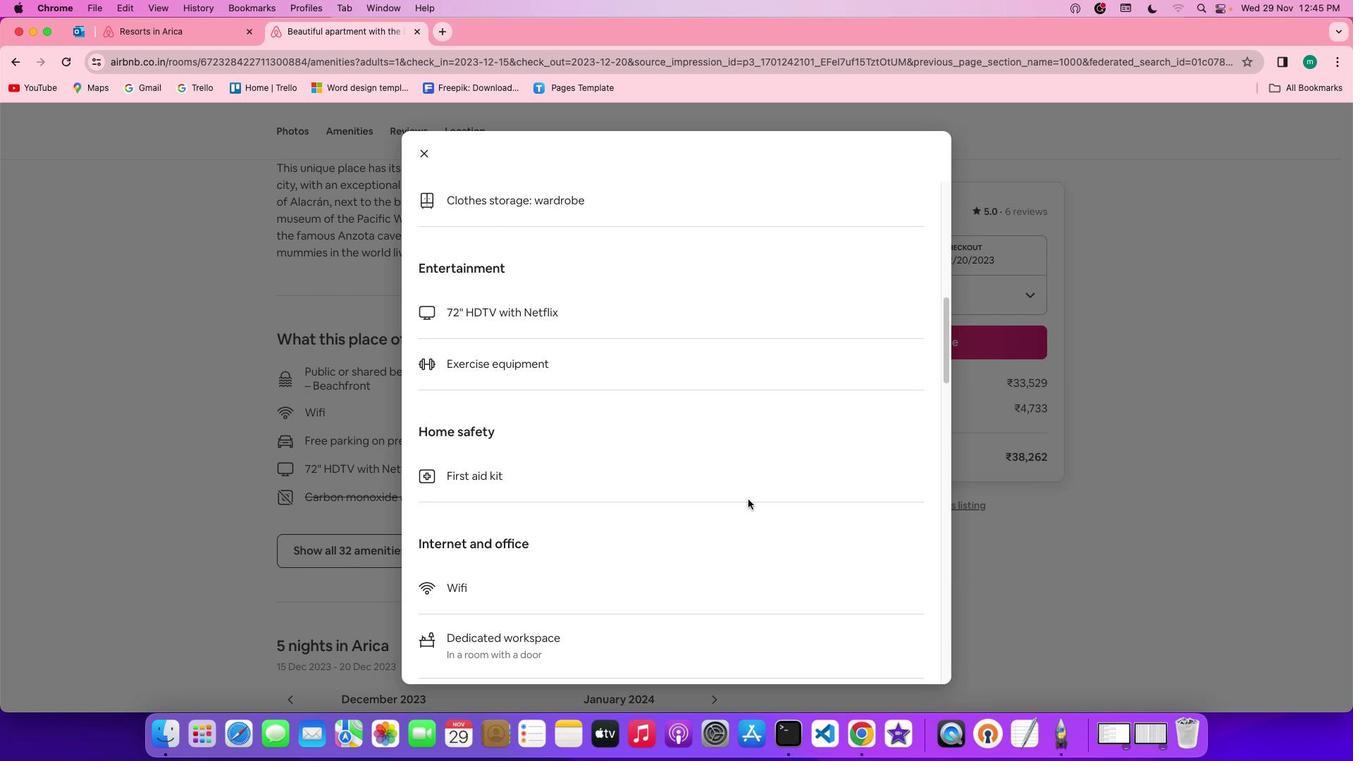 
Action: Mouse scrolled (747, 498) with delta (0, 0)
Screenshot: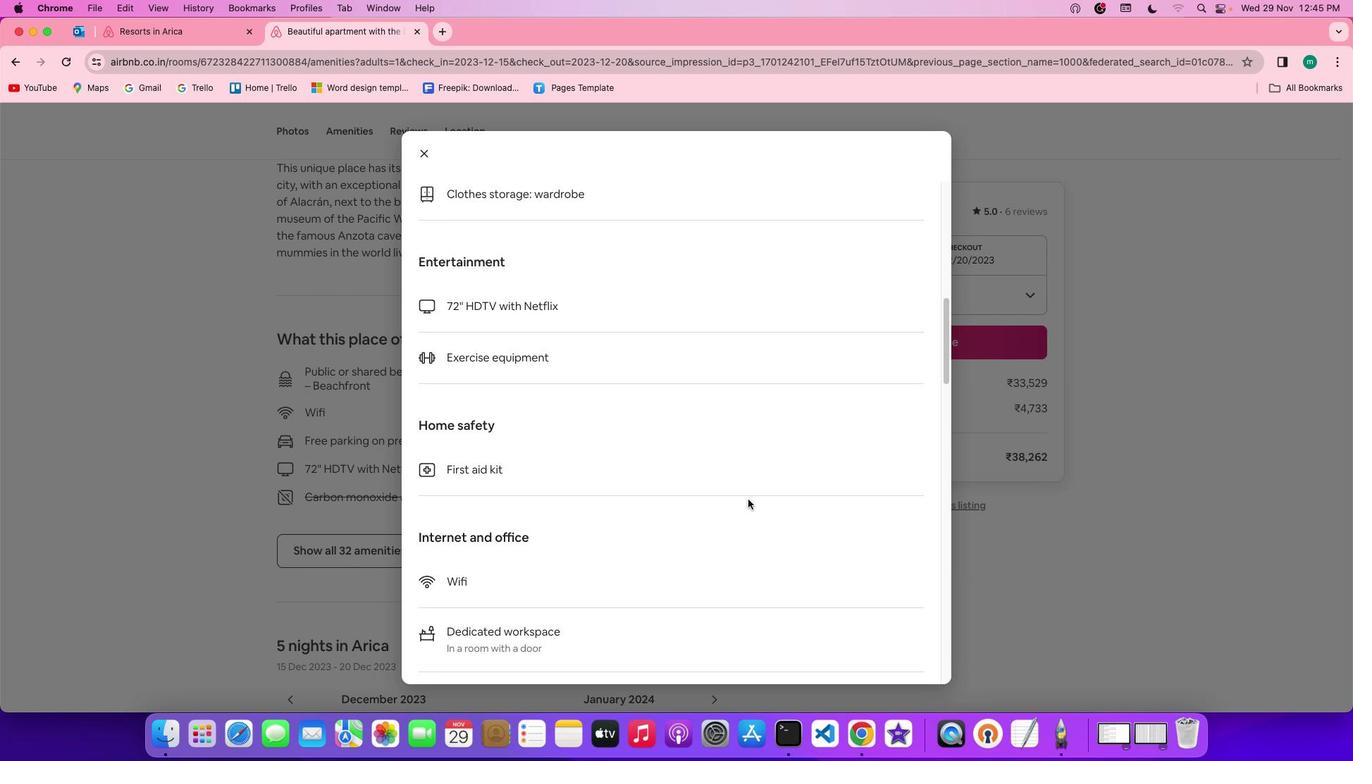 
Action: Mouse scrolled (747, 498) with delta (0, 0)
Screenshot: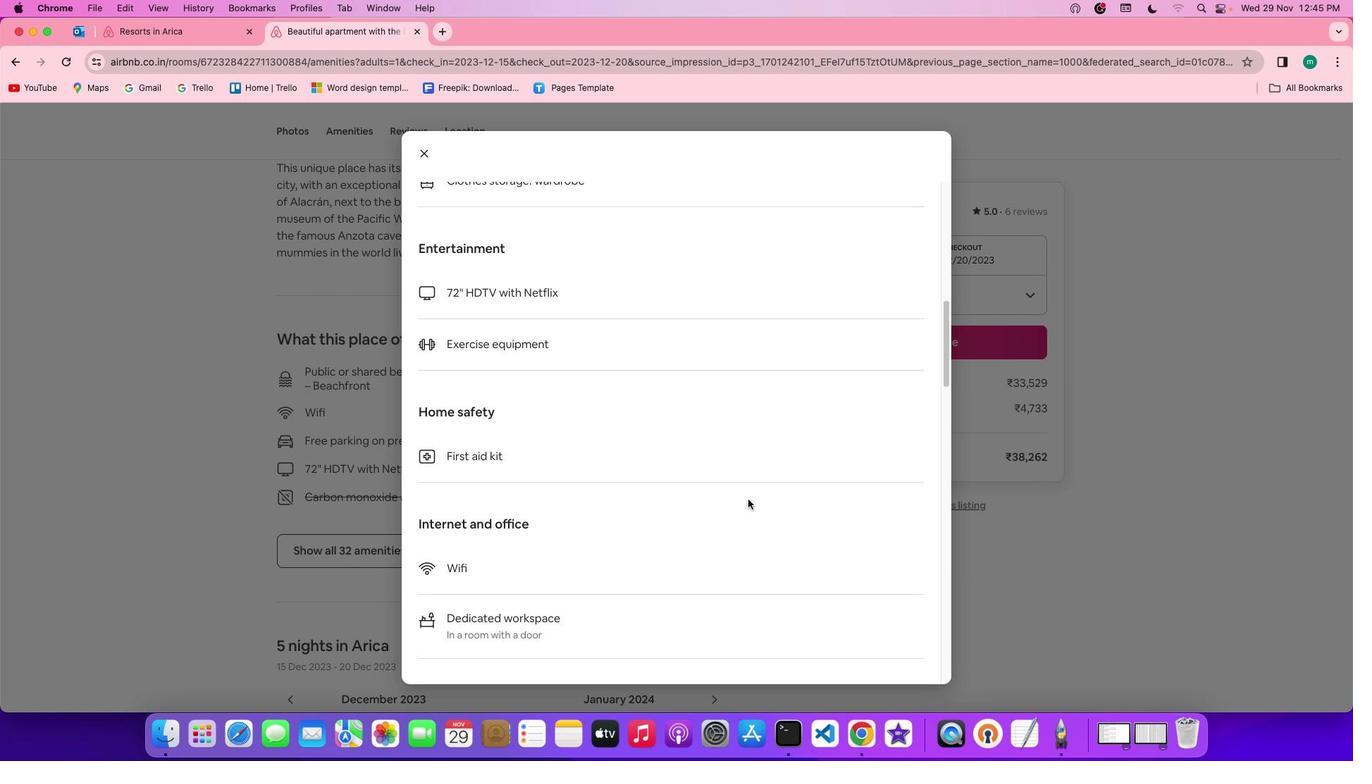 
Action: Mouse scrolled (747, 498) with delta (0, -1)
Screenshot: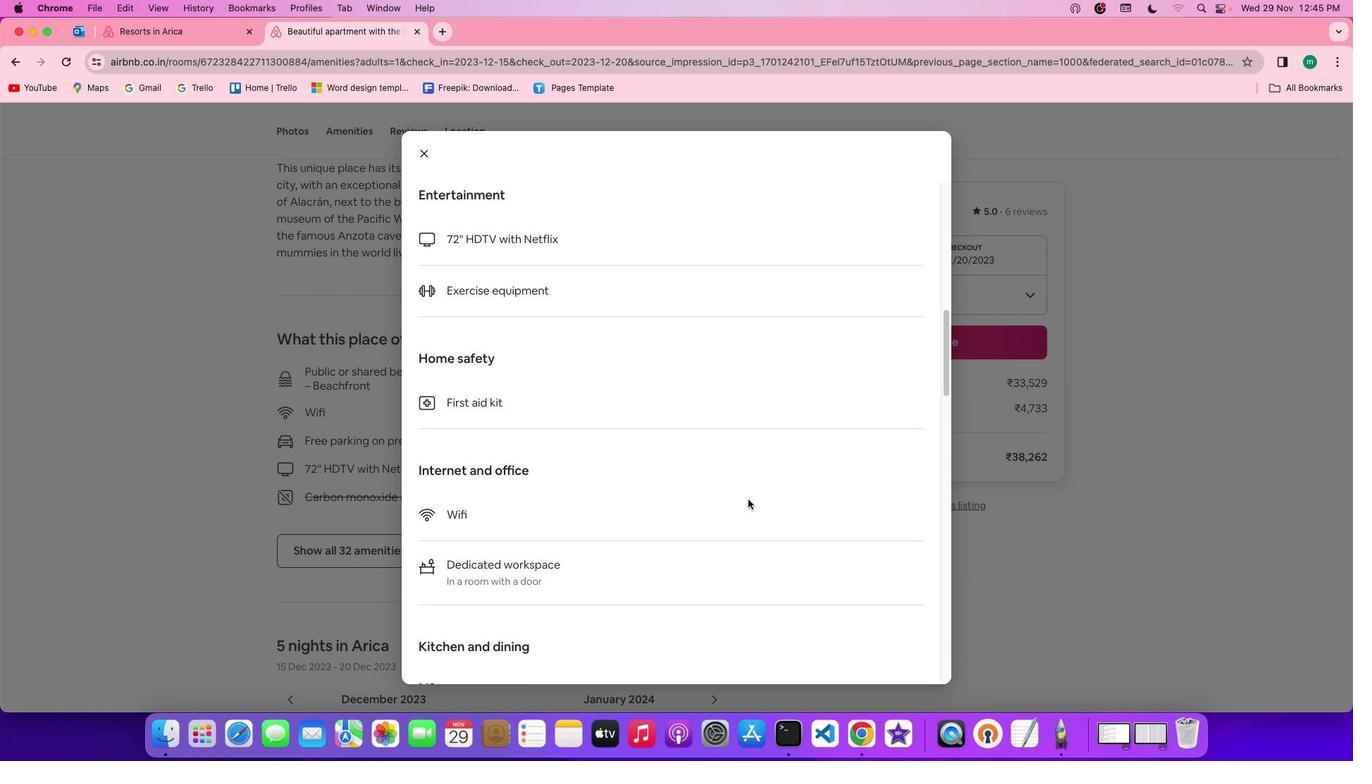 
Action: Mouse scrolled (747, 498) with delta (0, -2)
Screenshot: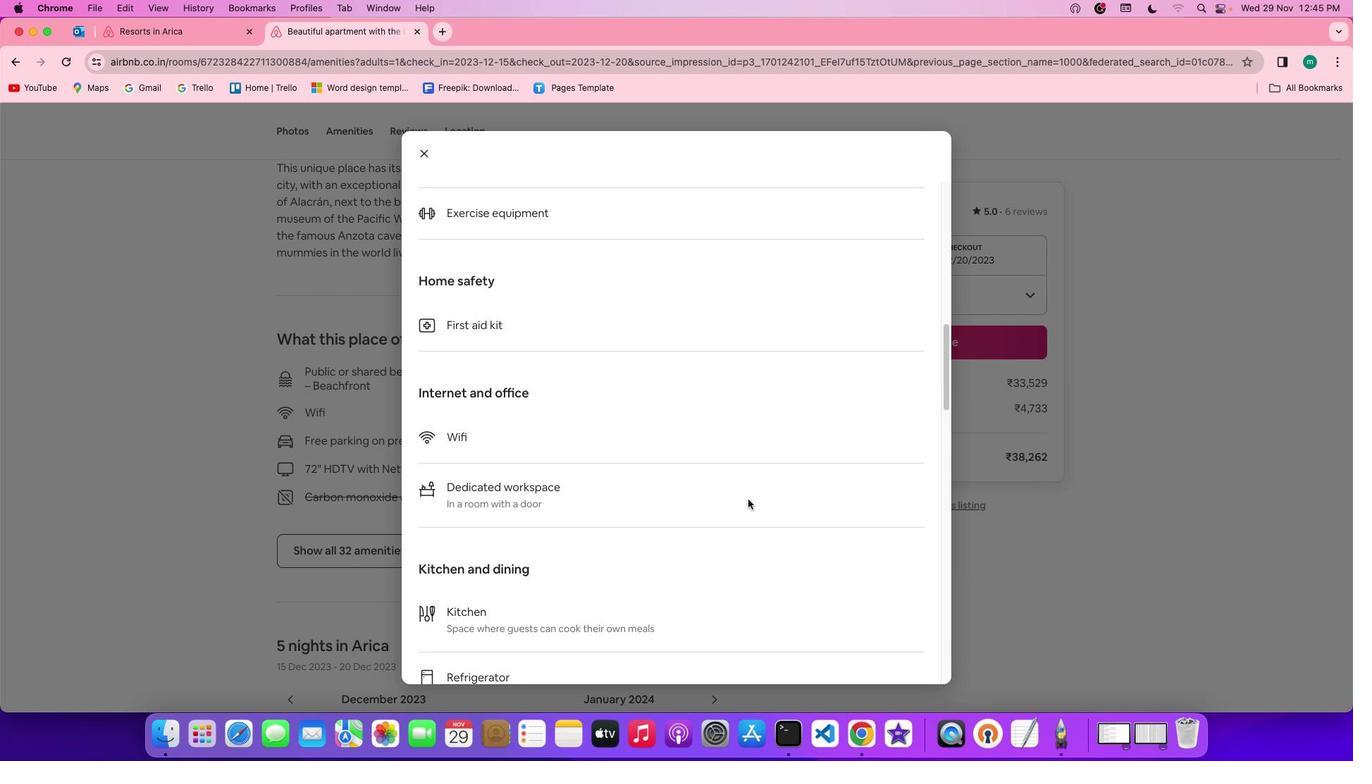 
Action: Mouse scrolled (747, 498) with delta (0, 0)
Screenshot: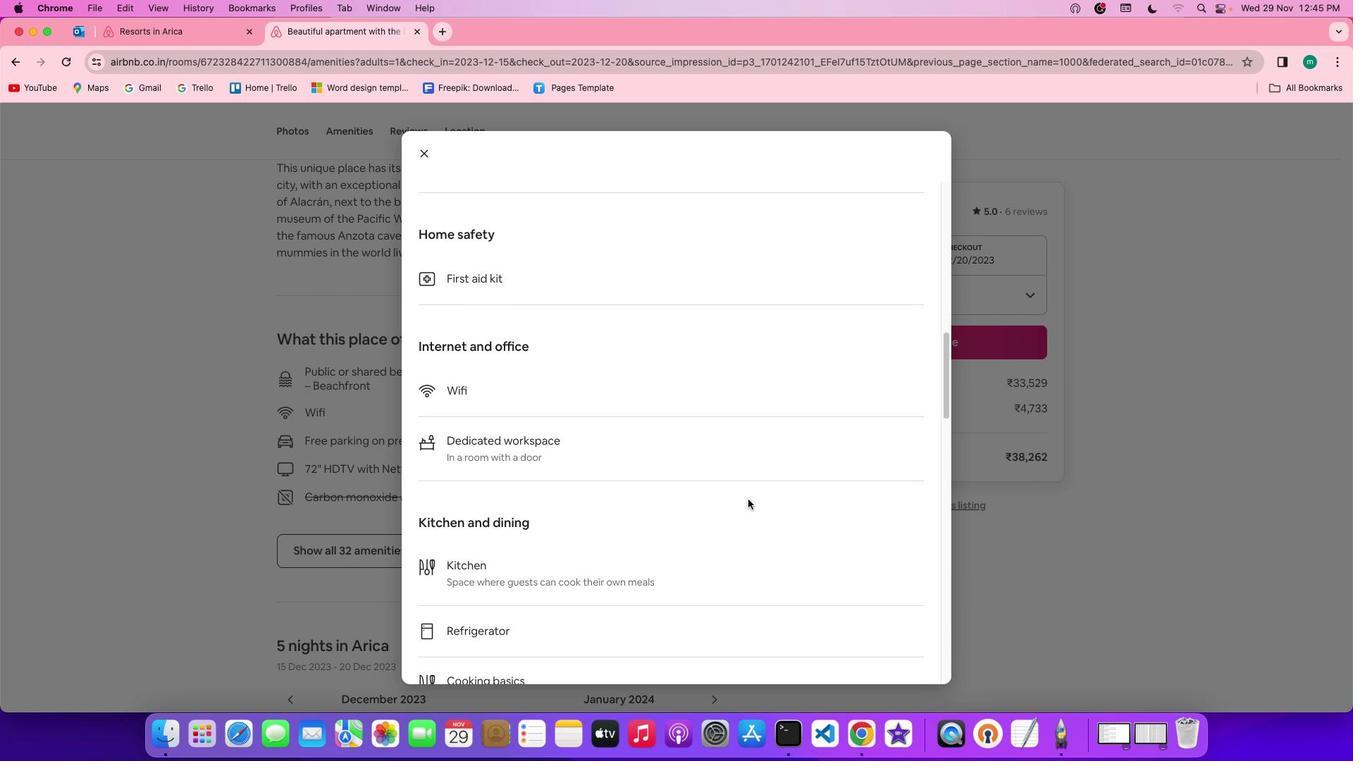 
Action: Mouse scrolled (747, 498) with delta (0, 0)
Screenshot: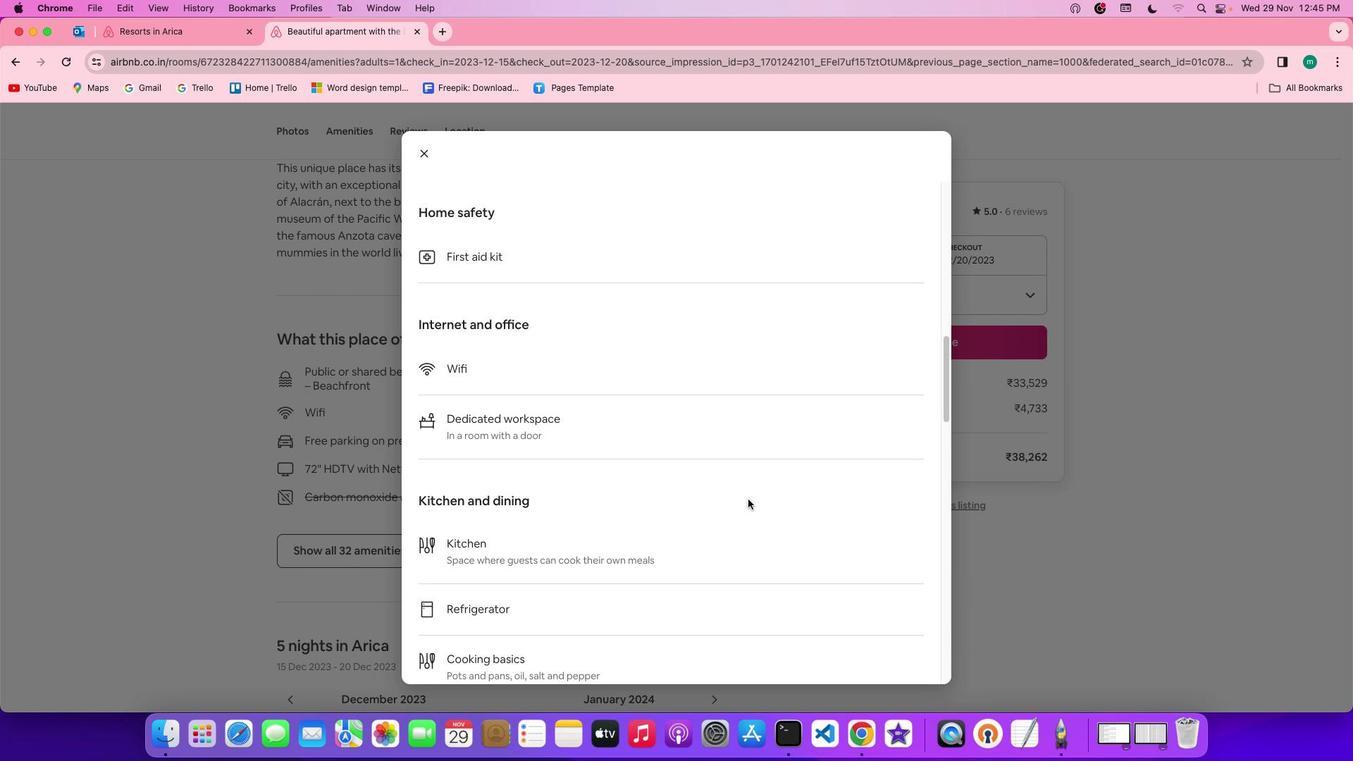 
Action: Mouse scrolled (747, 498) with delta (0, -2)
Screenshot: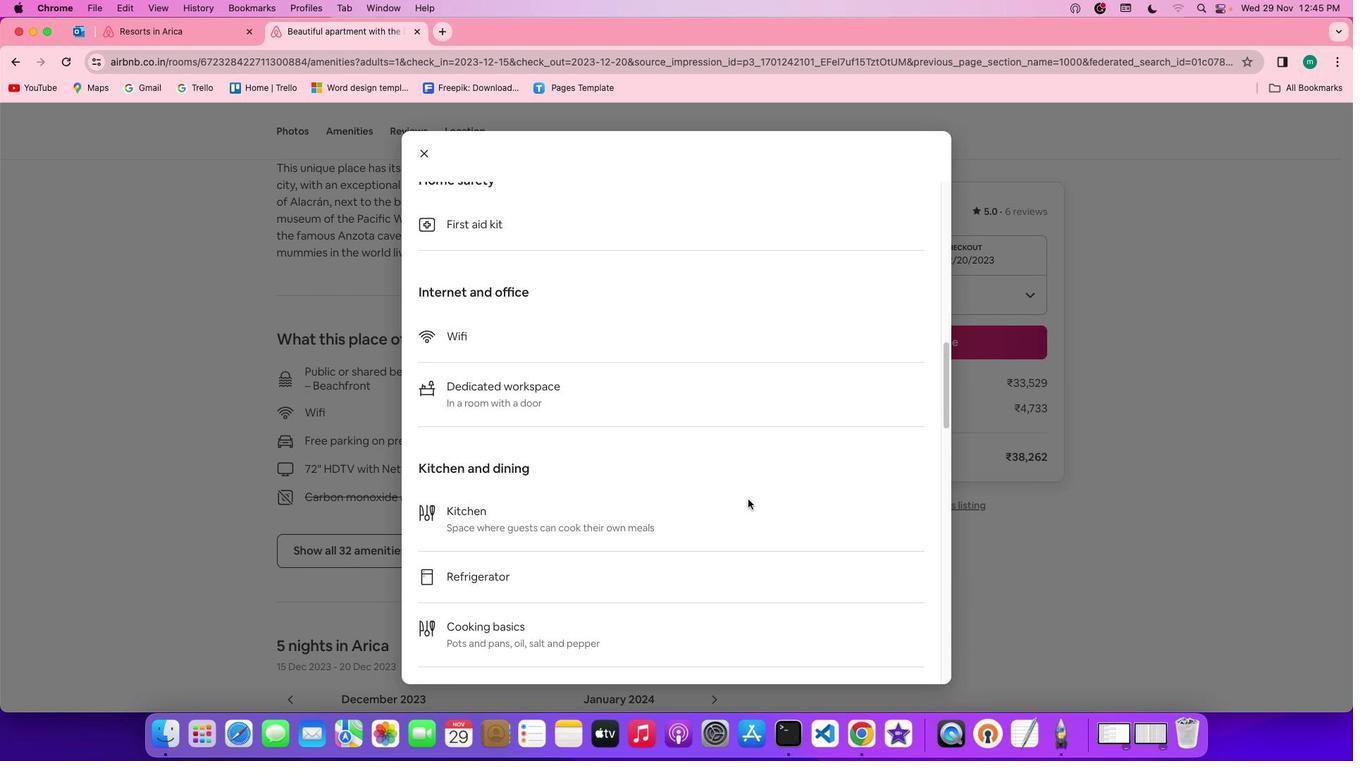 
Action: Mouse scrolled (747, 498) with delta (0, -2)
Screenshot: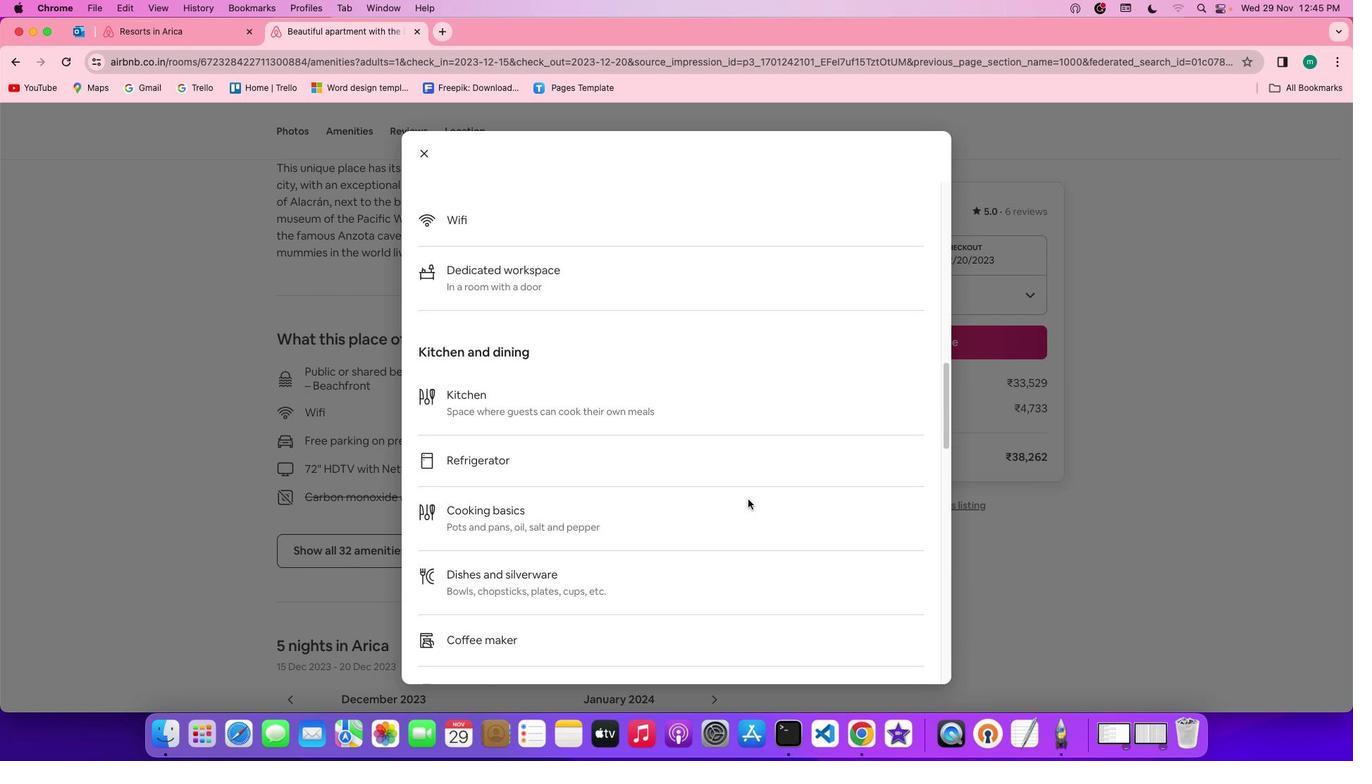 
Action: Mouse scrolled (747, 498) with delta (0, 0)
Screenshot: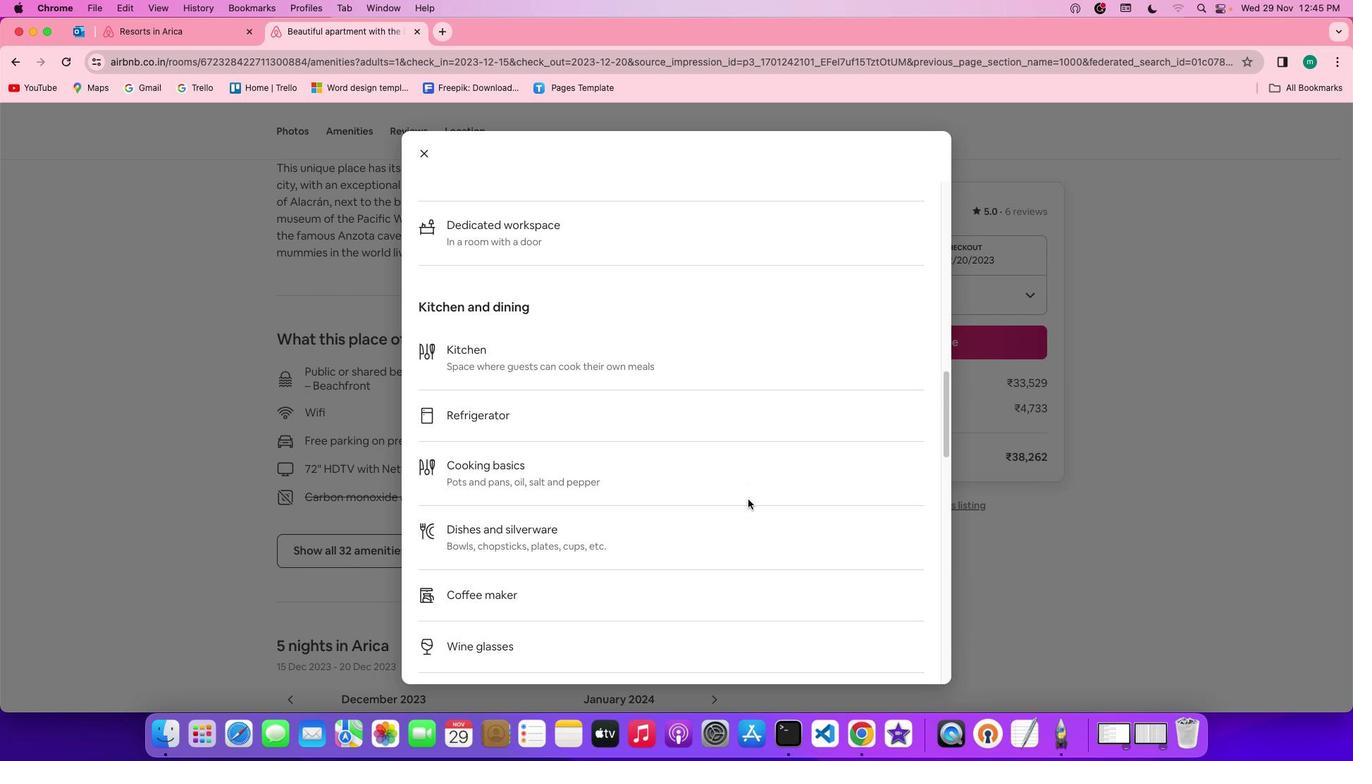 
Action: Mouse scrolled (747, 498) with delta (0, 0)
Screenshot: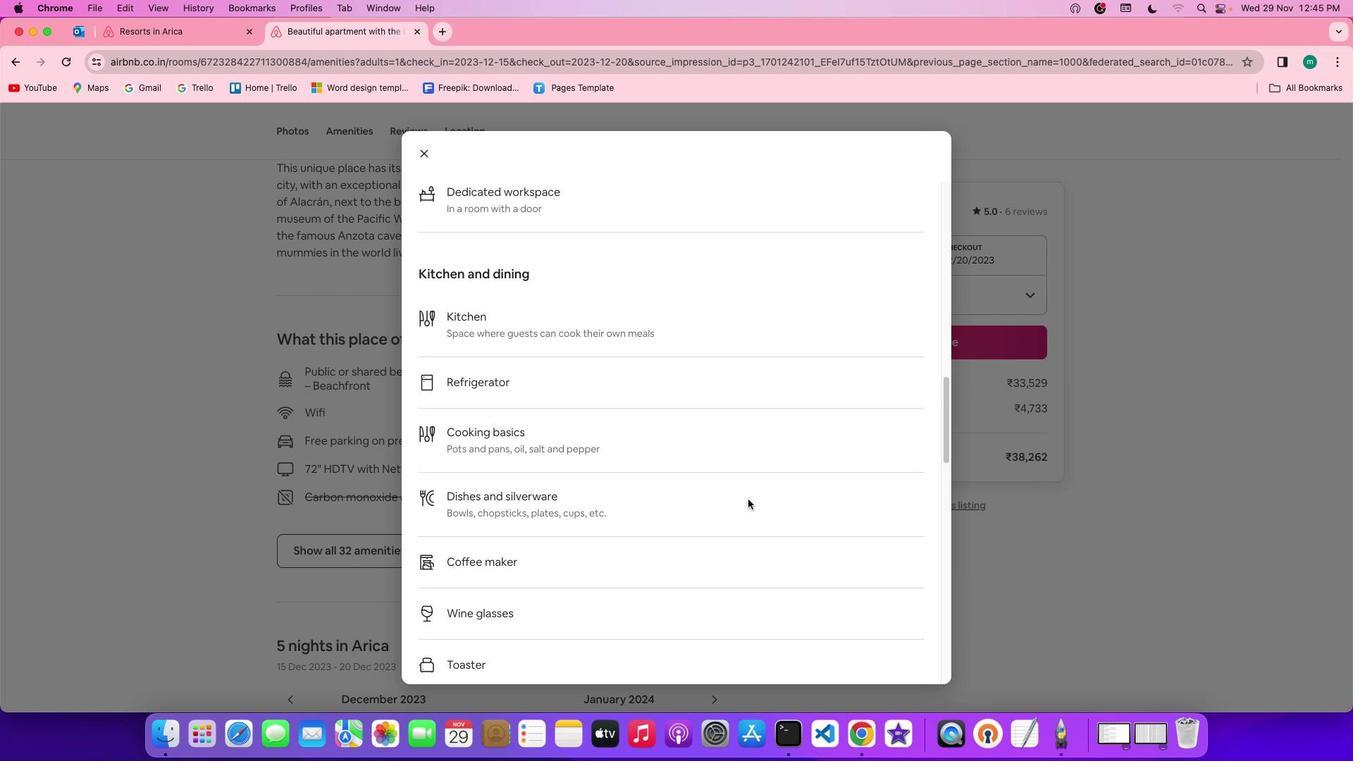 
Action: Mouse scrolled (747, 498) with delta (0, -2)
Screenshot: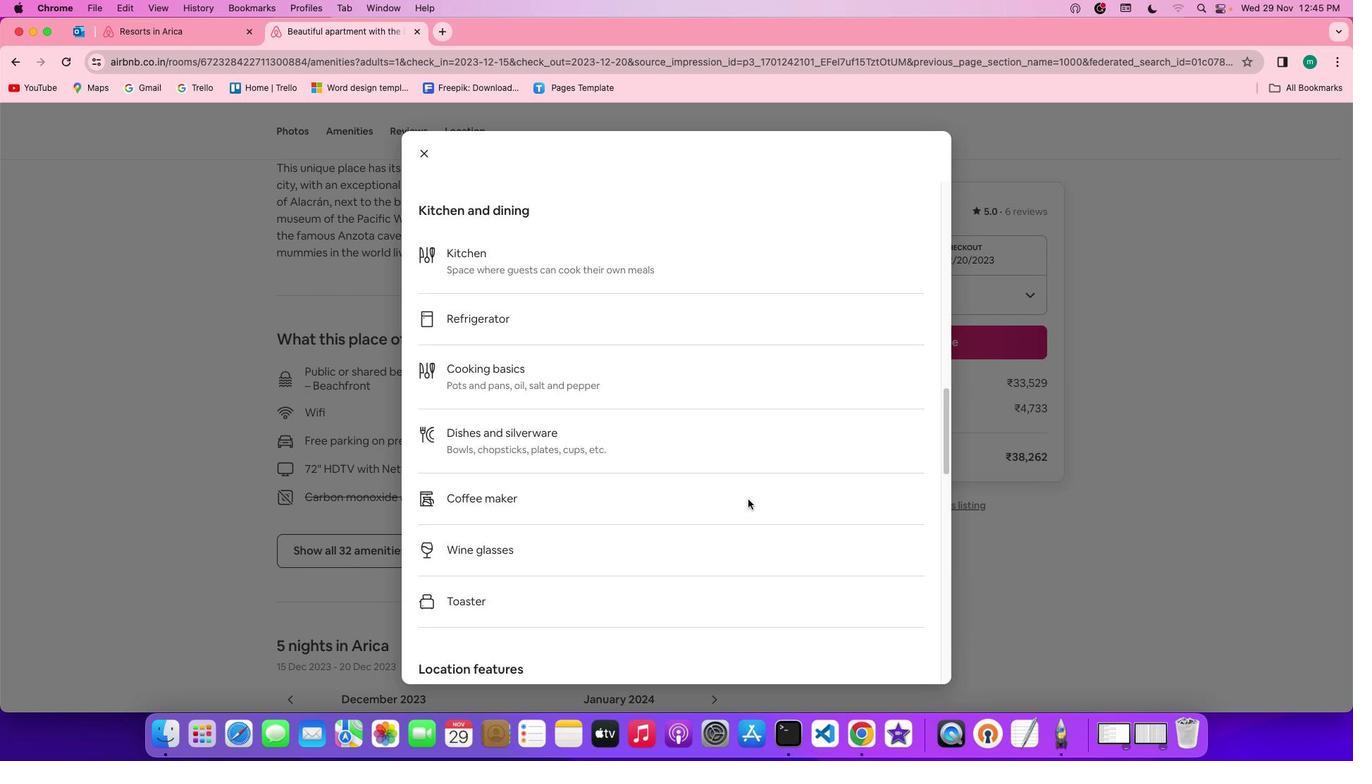 
Action: Mouse scrolled (747, 498) with delta (0, -2)
Screenshot: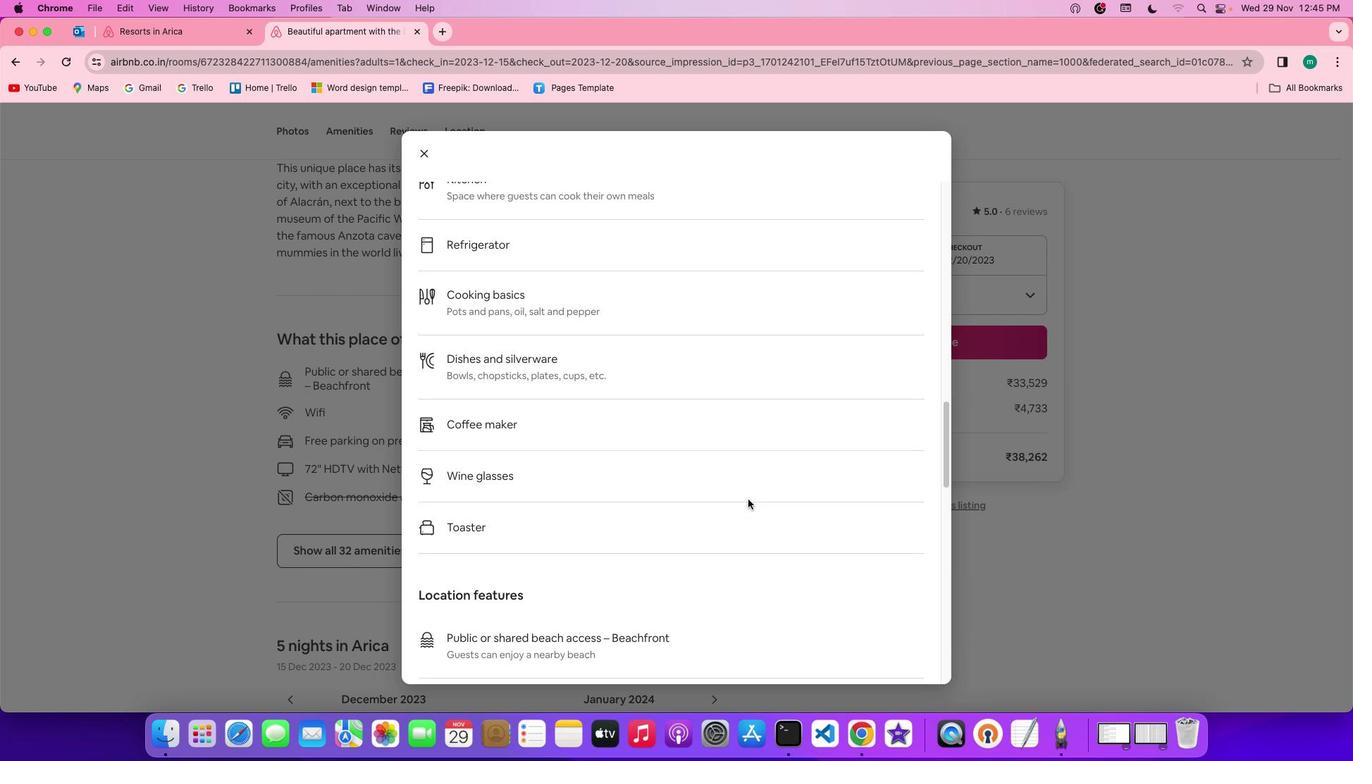 
Action: Mouse scrolled (747, 498) with delta (0, 0)
Screenshot: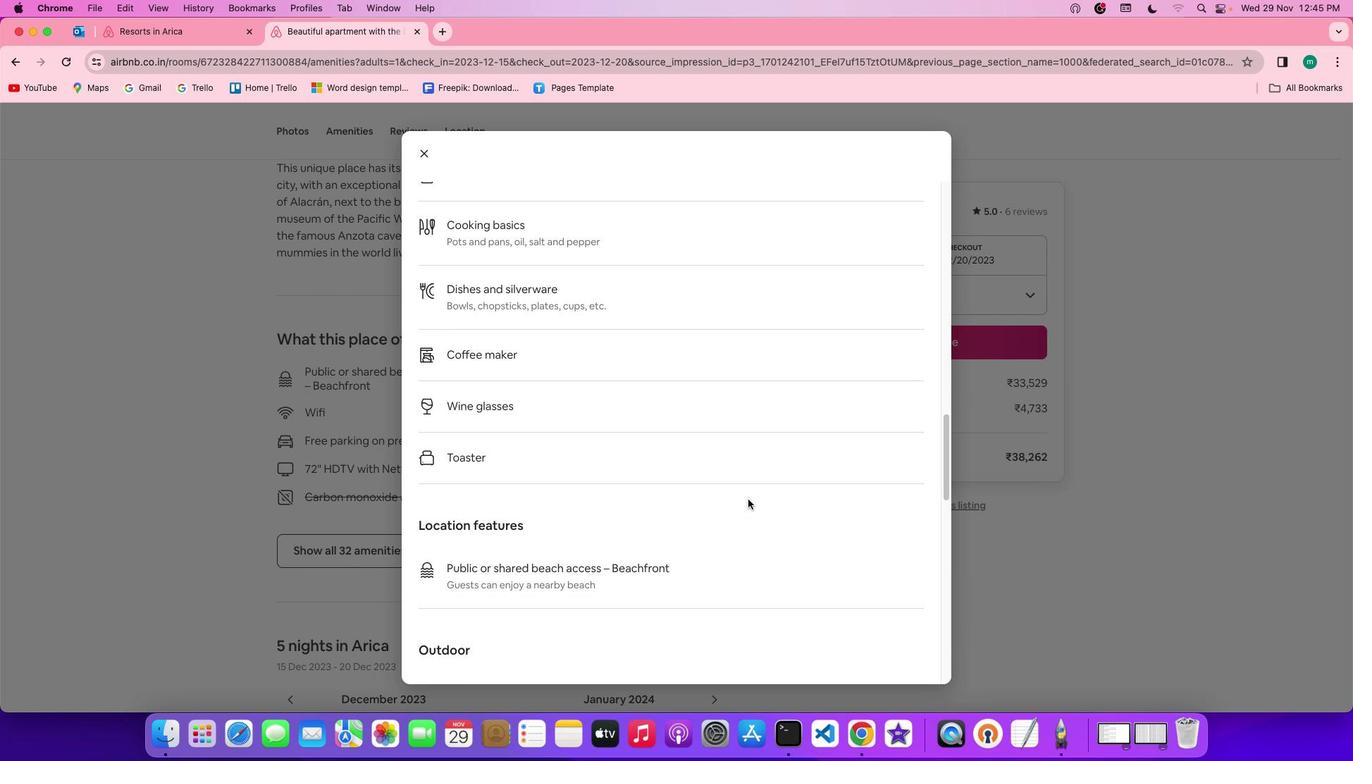 
Action: Mouse scrolled (747, 498) with delta (0, 0)
Screenshot: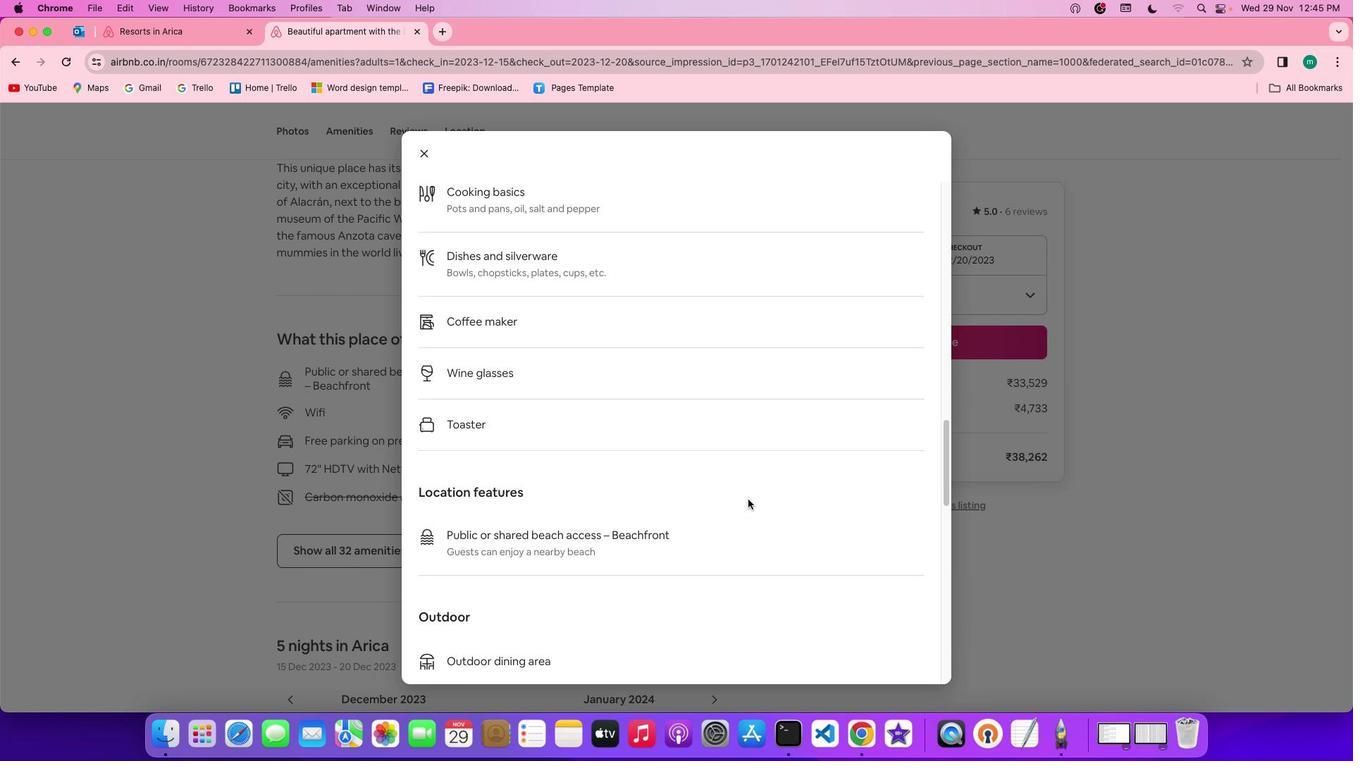 
Action: Mouse scrolled (747, 498) with delta (0, -1)
Screenshot: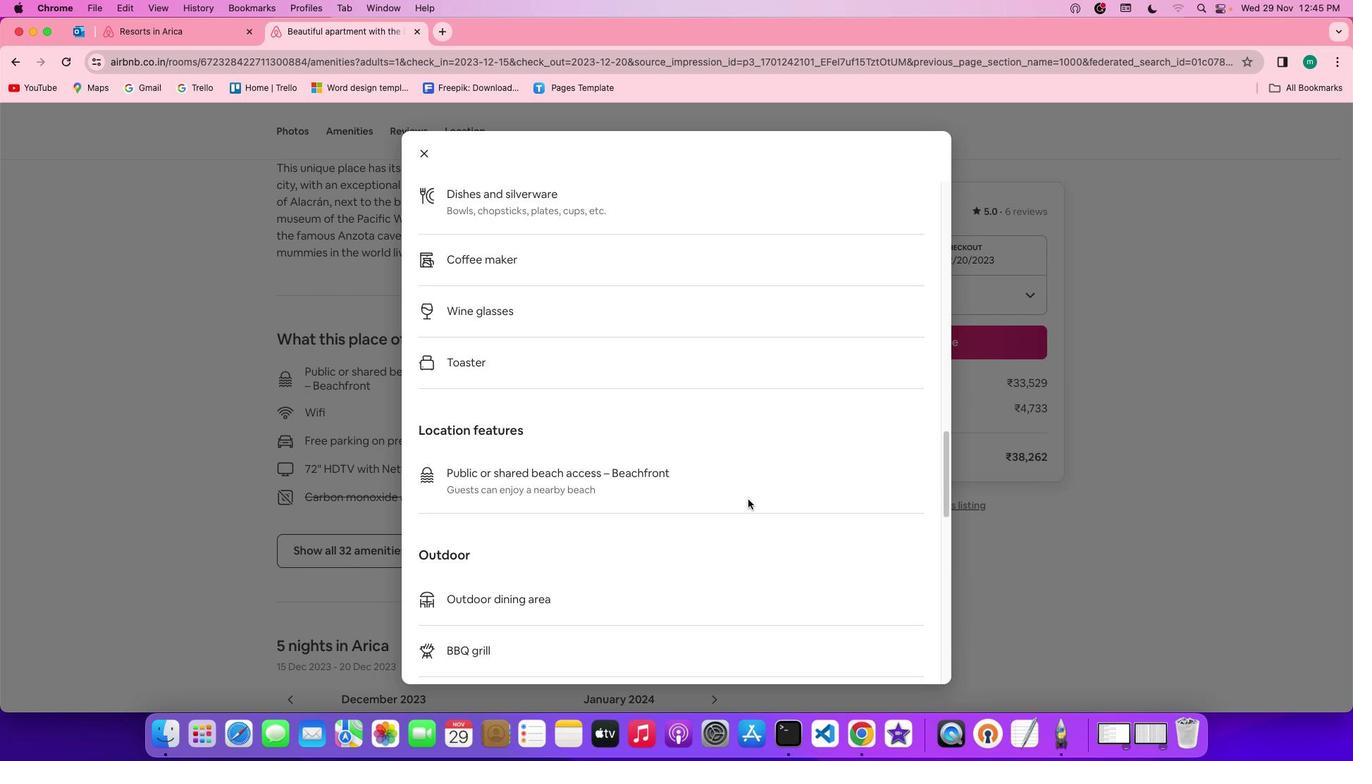 
Action: Mouse scrolled (747, 498) with delta (0, -2)
Screenshot: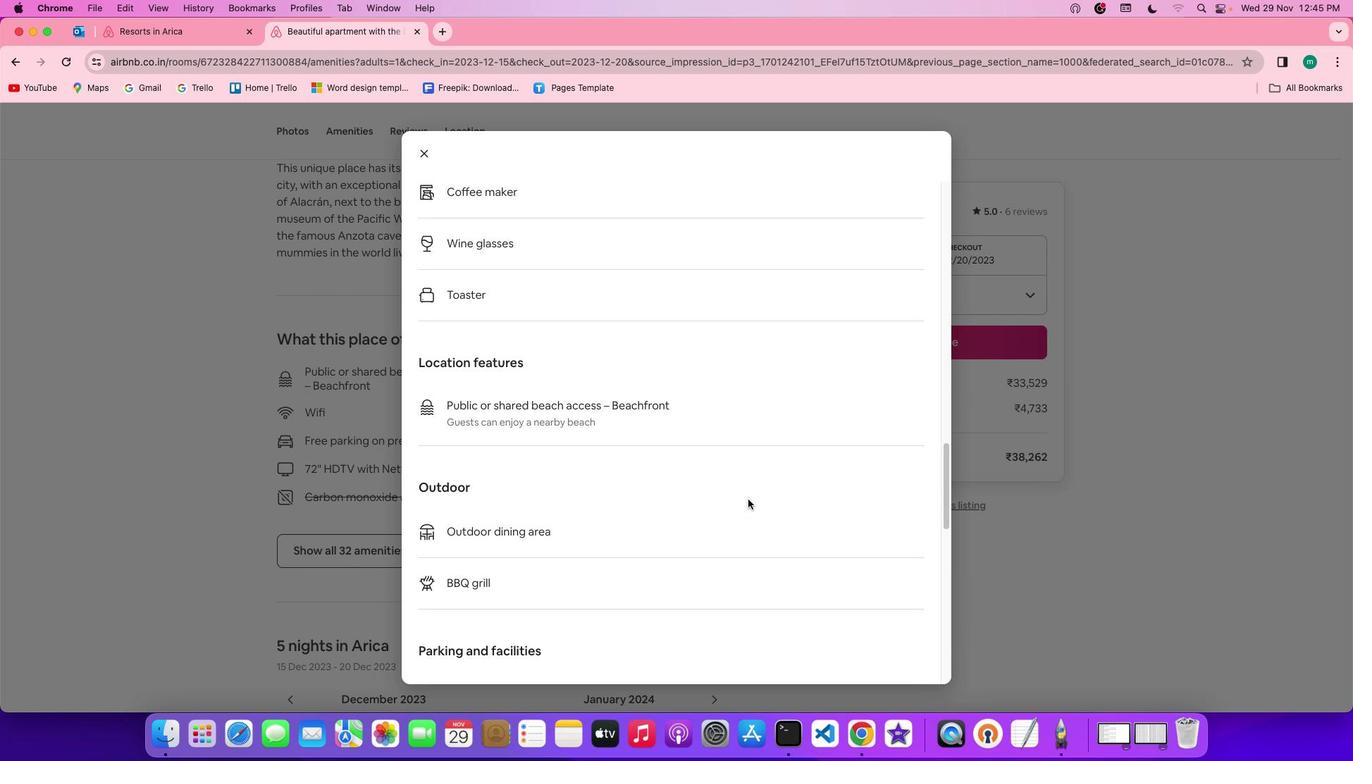 
Action: Mouse scrolled (747, 498) with delta (0, 0)
Screenshot: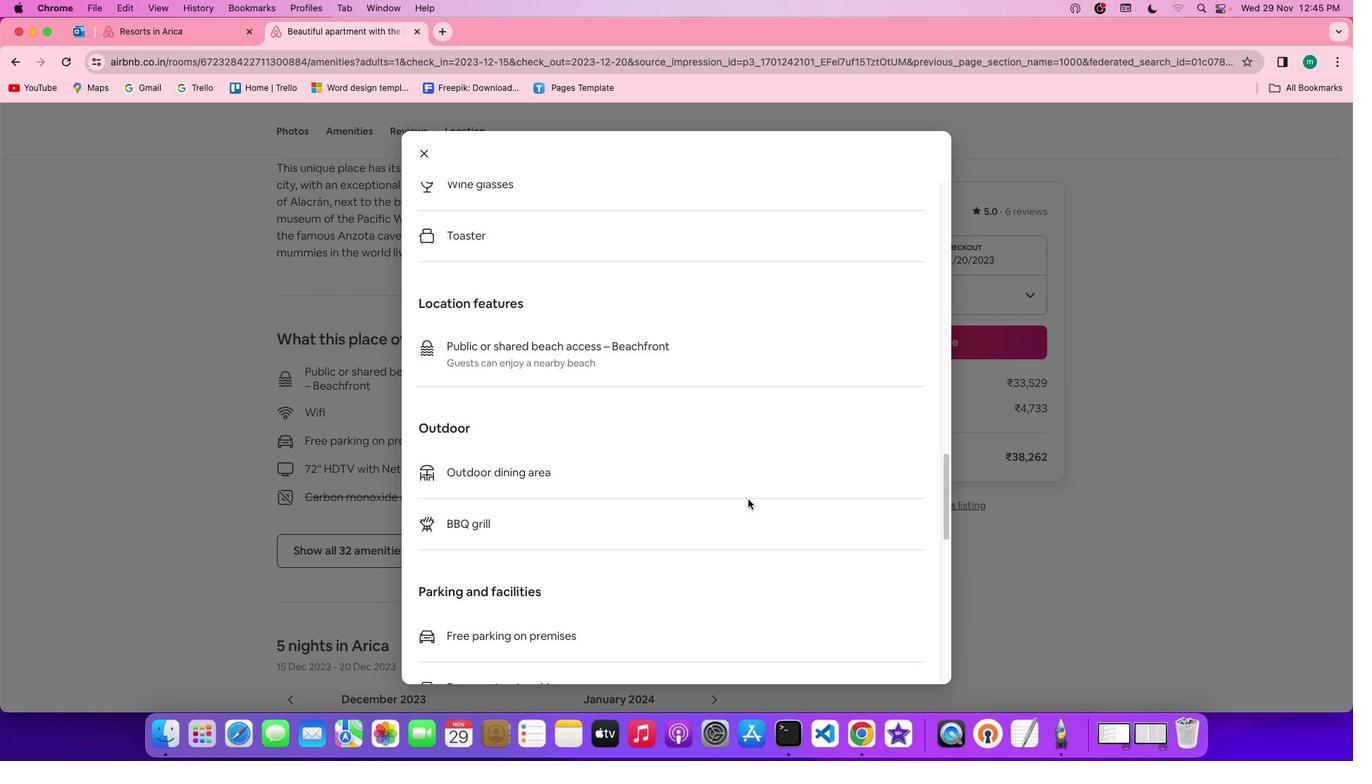 
Action: Mouse scrolled (747, 498) with delta (0, 0)
Screenshot: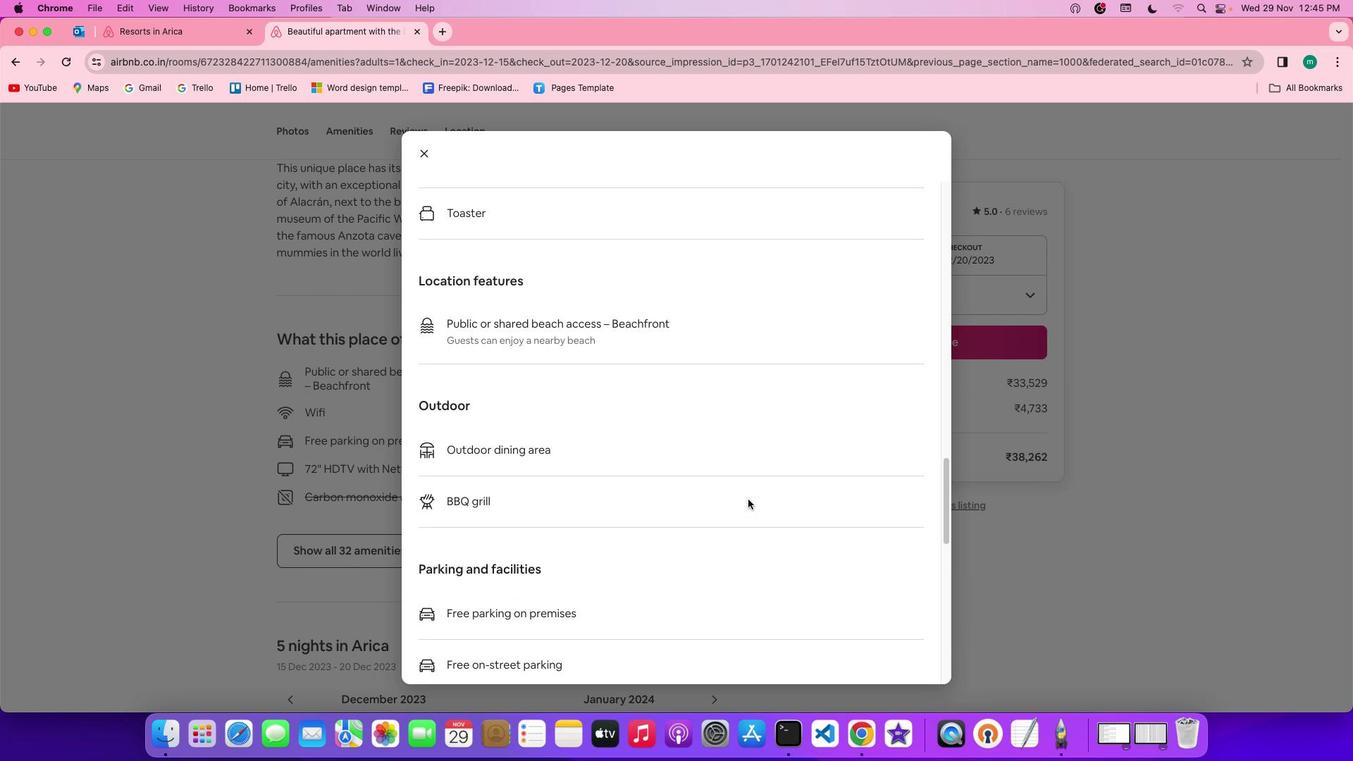 
Action: Mouse scrolled (747, 498) with delta (0, -1)
Screenshot: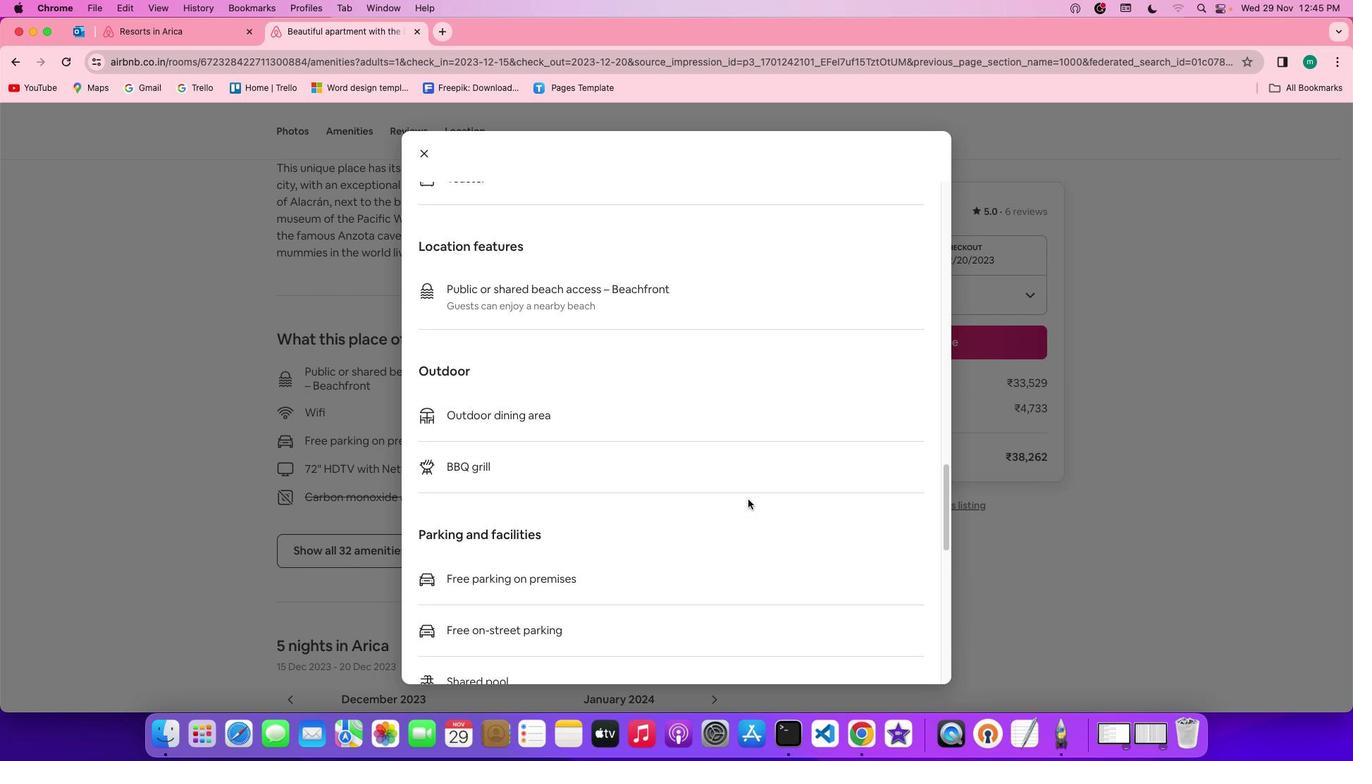 
Action: Mouse scrolled (747, 498) with delta (0, -2)
Screenshot: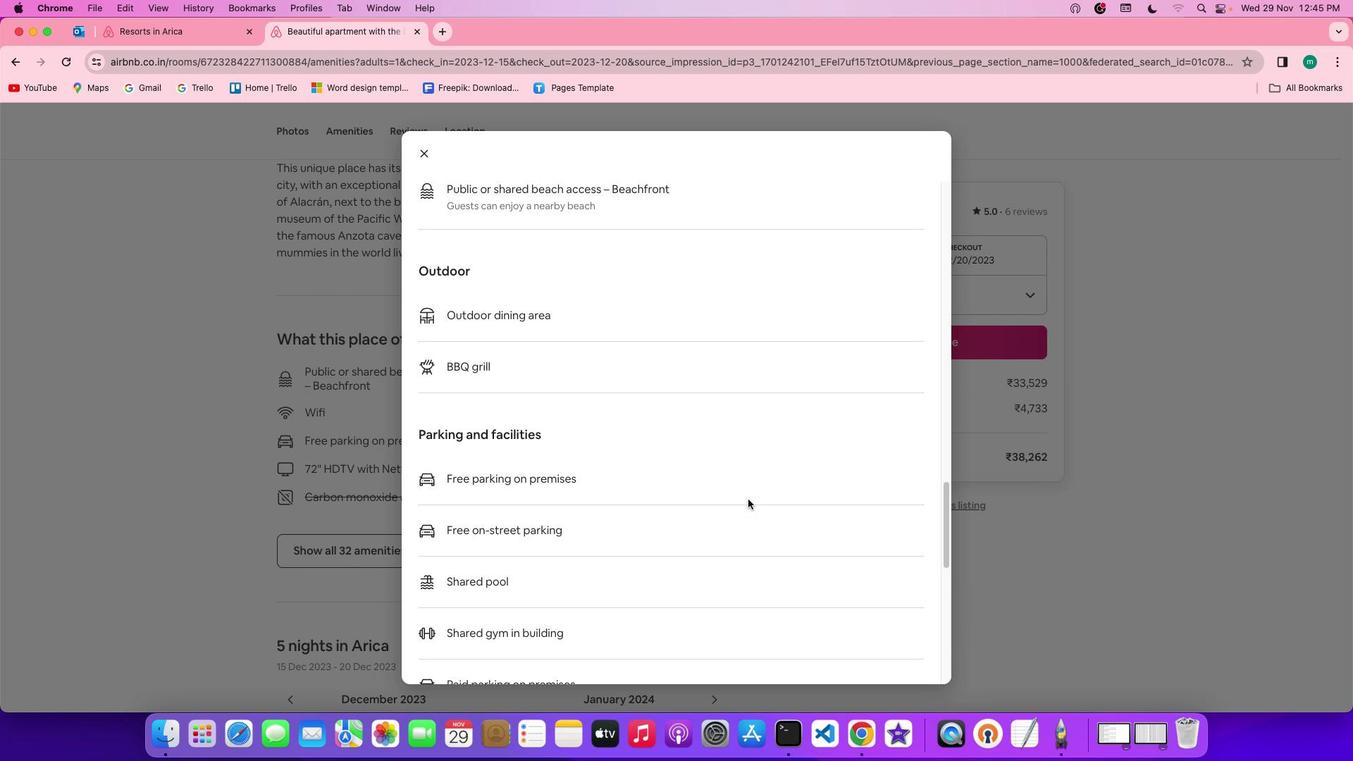 
Action: Mouse scrolled (747, 498) with delta (0, 0)
Screenshot: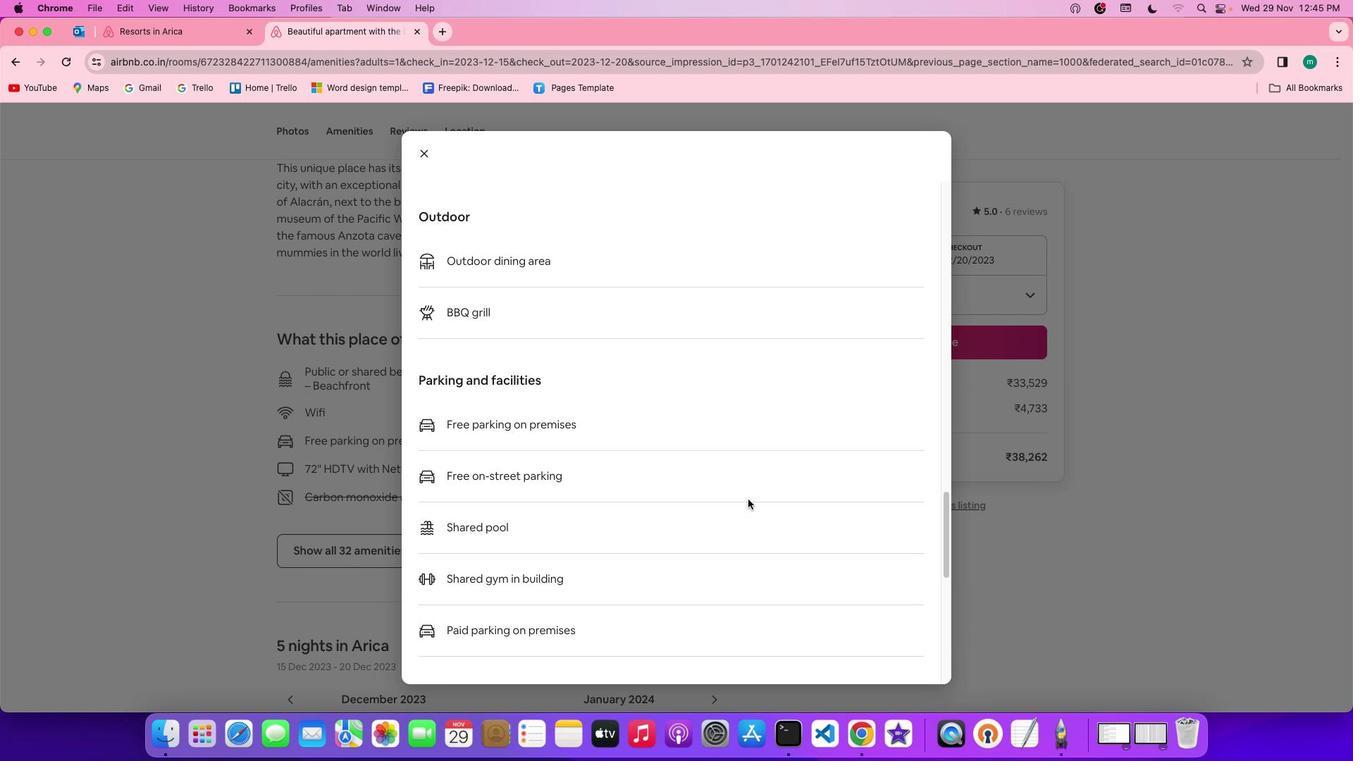 
Action: Mouse scrolled (747, 498) with delta (0, 0)
Screenshot: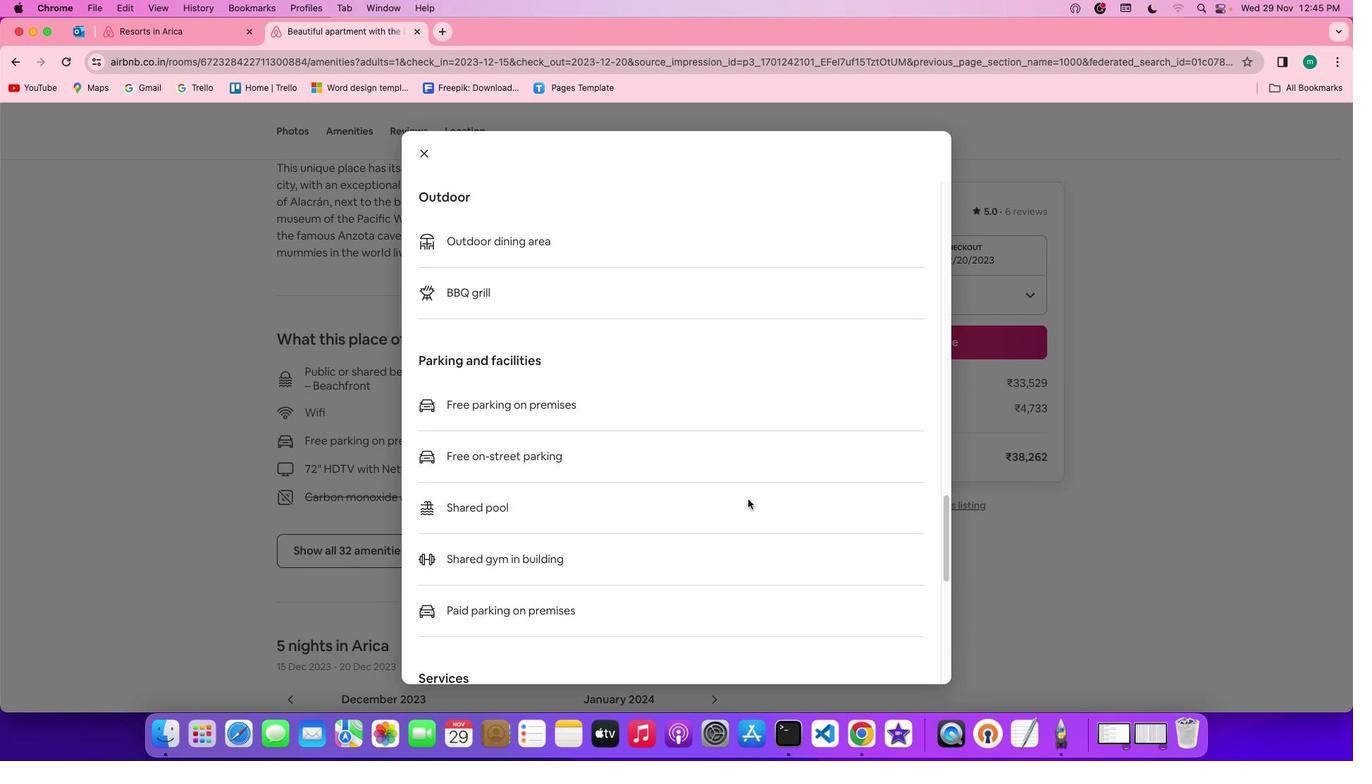 
Action: Mouse scrolled (747, 498) with delta (0, -1)
Screenshot: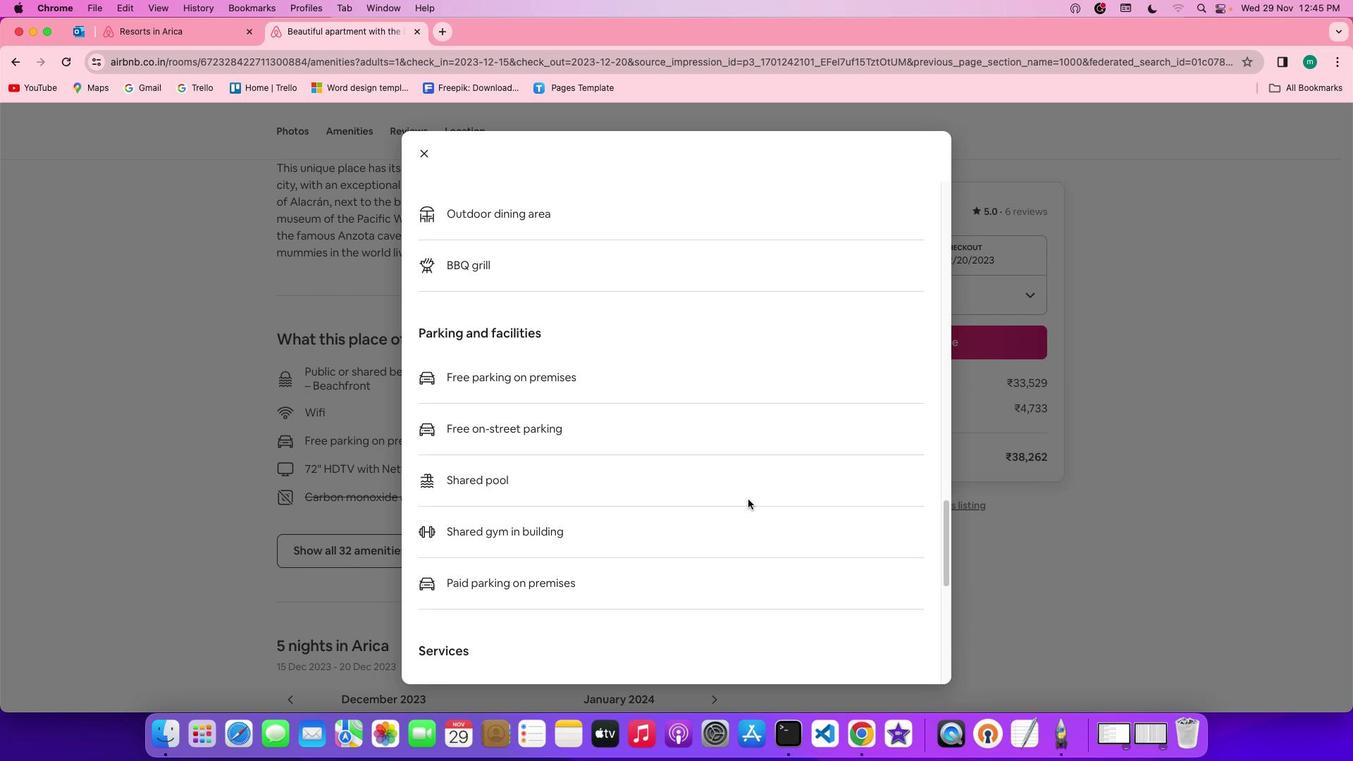 
Action: Mouse scrolled (747, 498) with delta (0, 0)
Screenshot: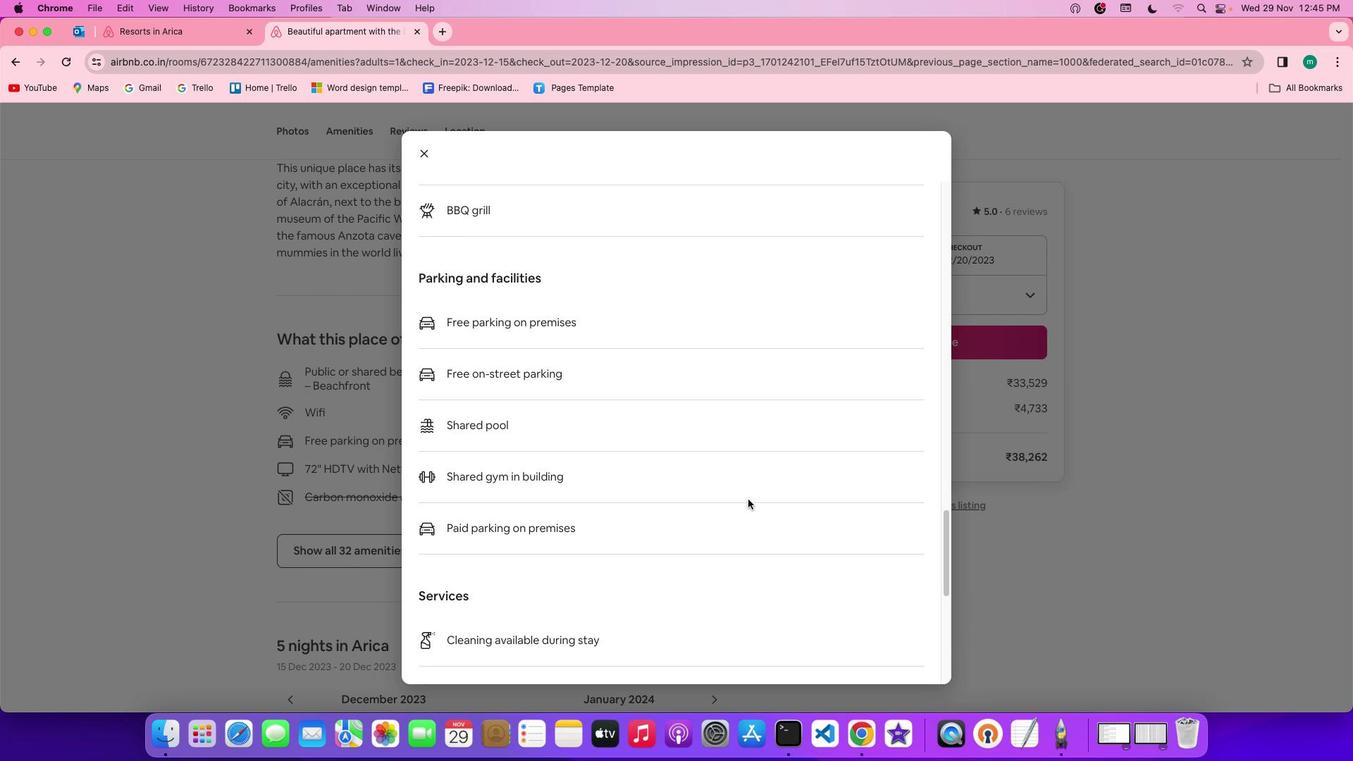 
Action: Mouse scrolled (747, 498) with delta (0, 0)
Screenshot: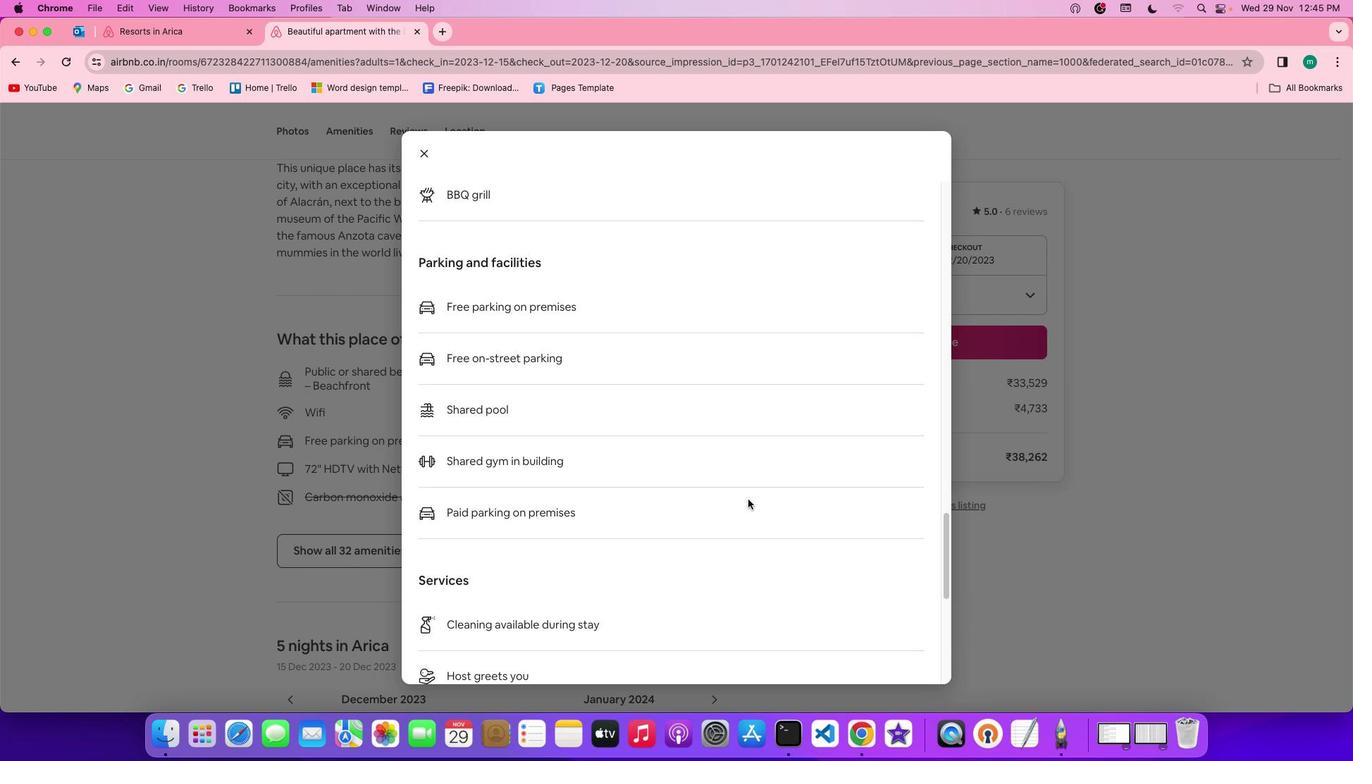 
Action: Mouse scrolled (747, 498) with delta (0, -1)
Screenshot: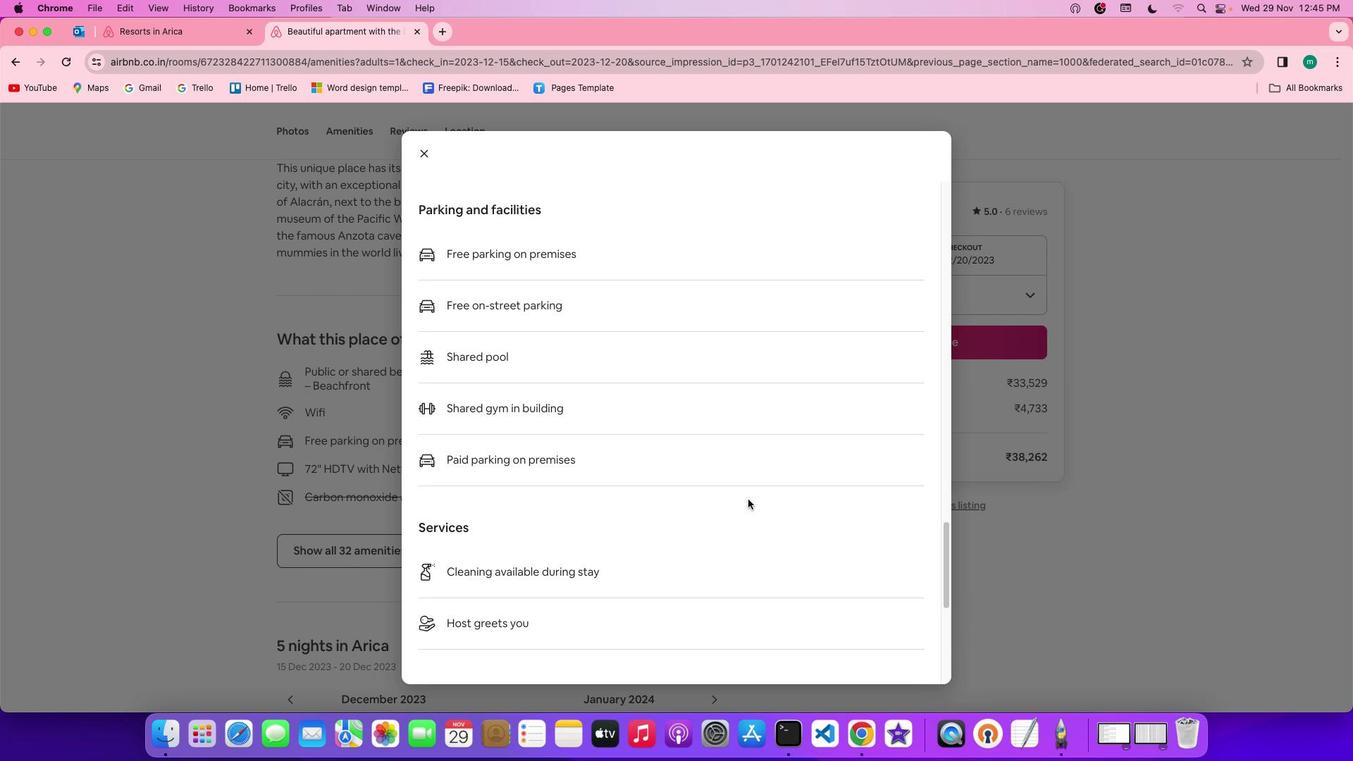 
Action: Mouse moved to (748, 498)
Screenshot: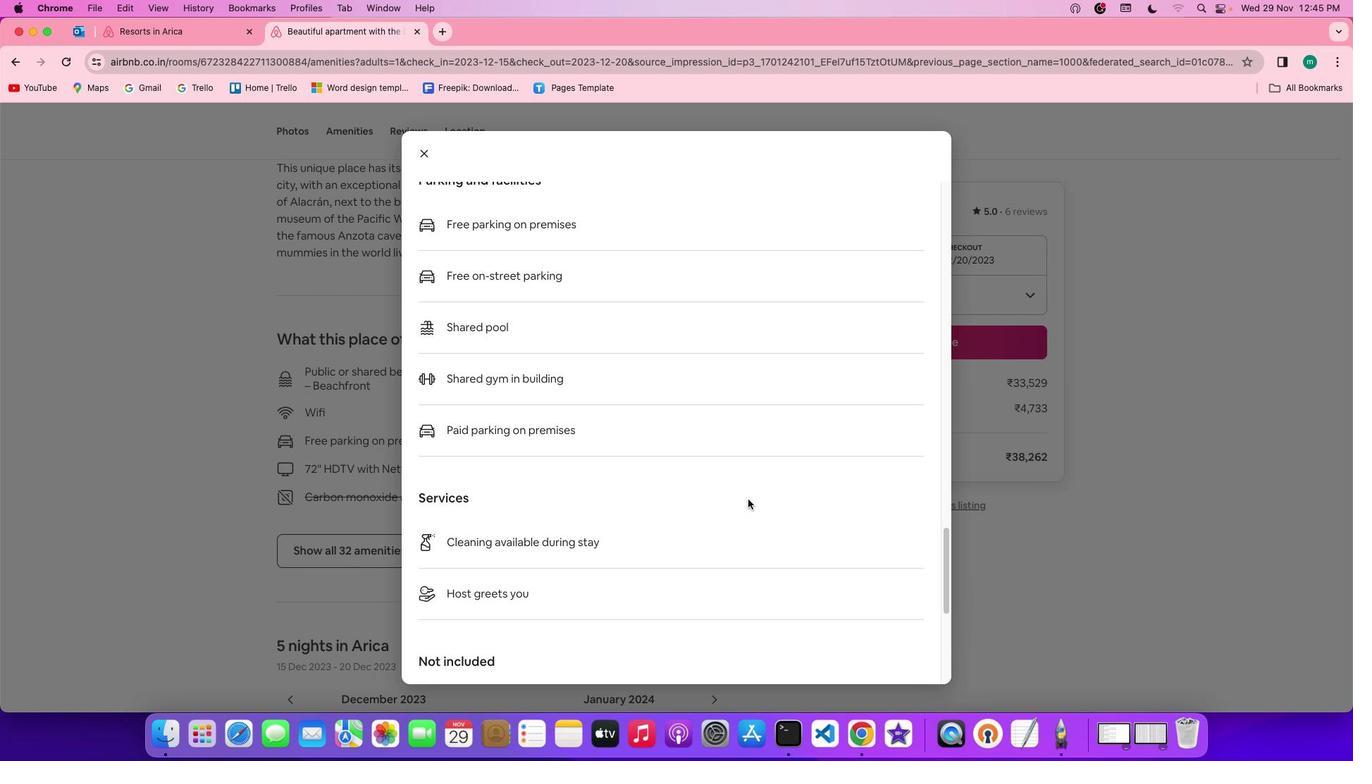 
Action: Mouse scrolled (748, 498) with delta (0, 0)
Screenshot: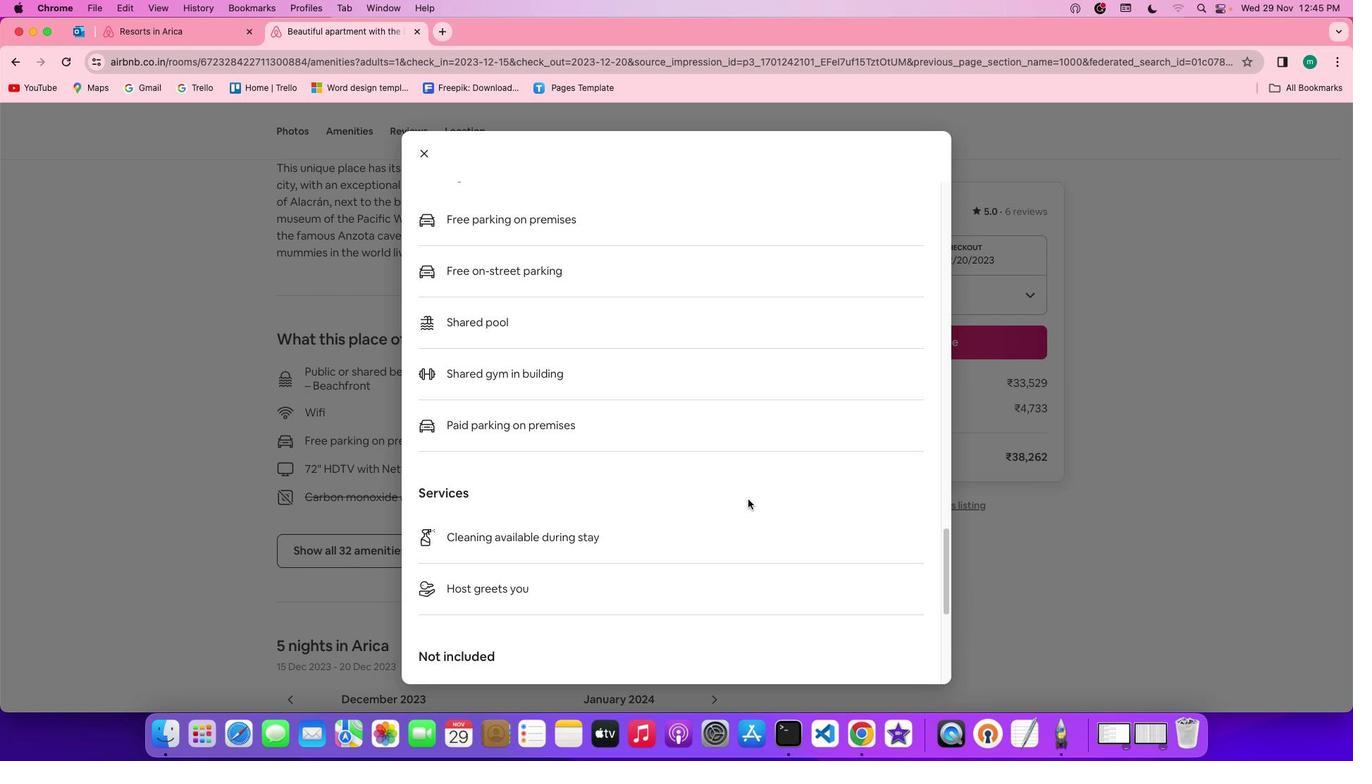 
Action: Mouse scrolled (748, 498) with delta (0, 0)
Screenshot: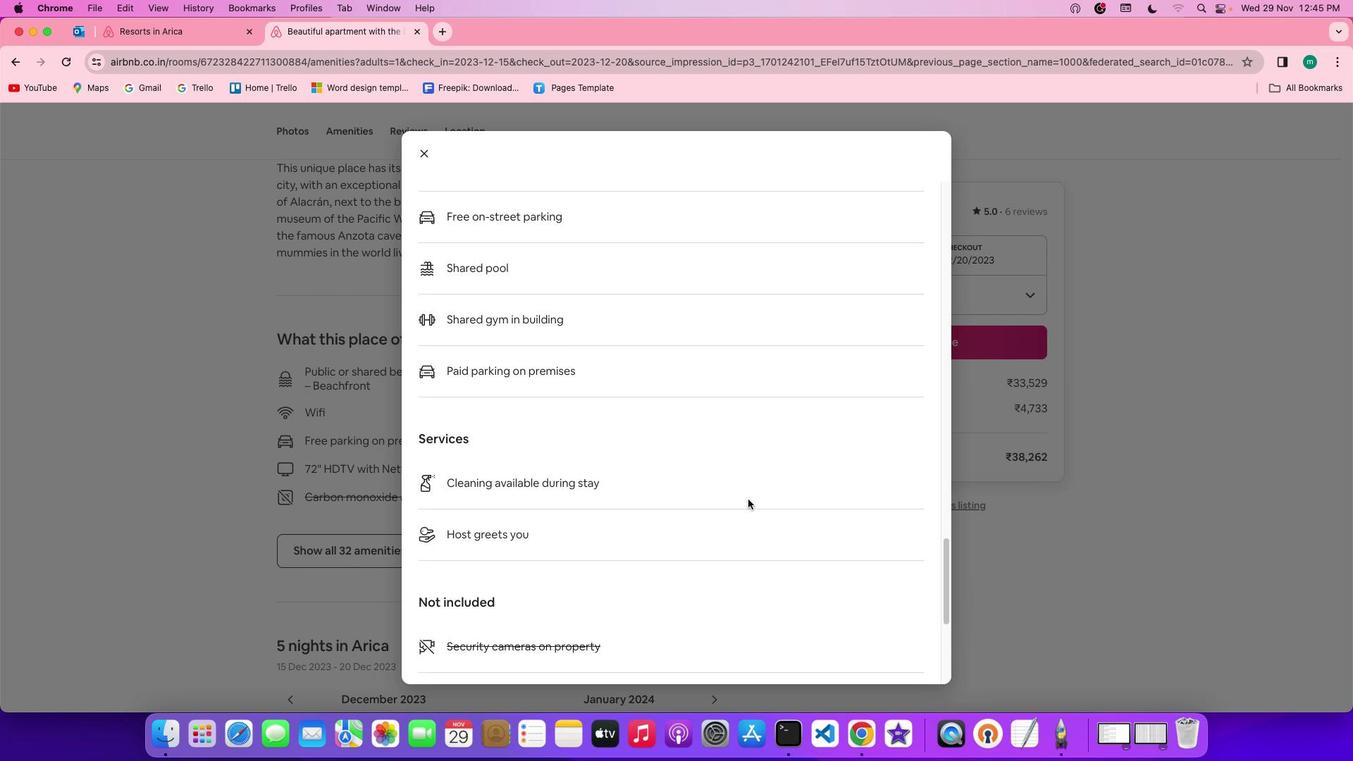 
Action: Mouse scrolled (748, 498) with delta (0, -1)
Screenshot: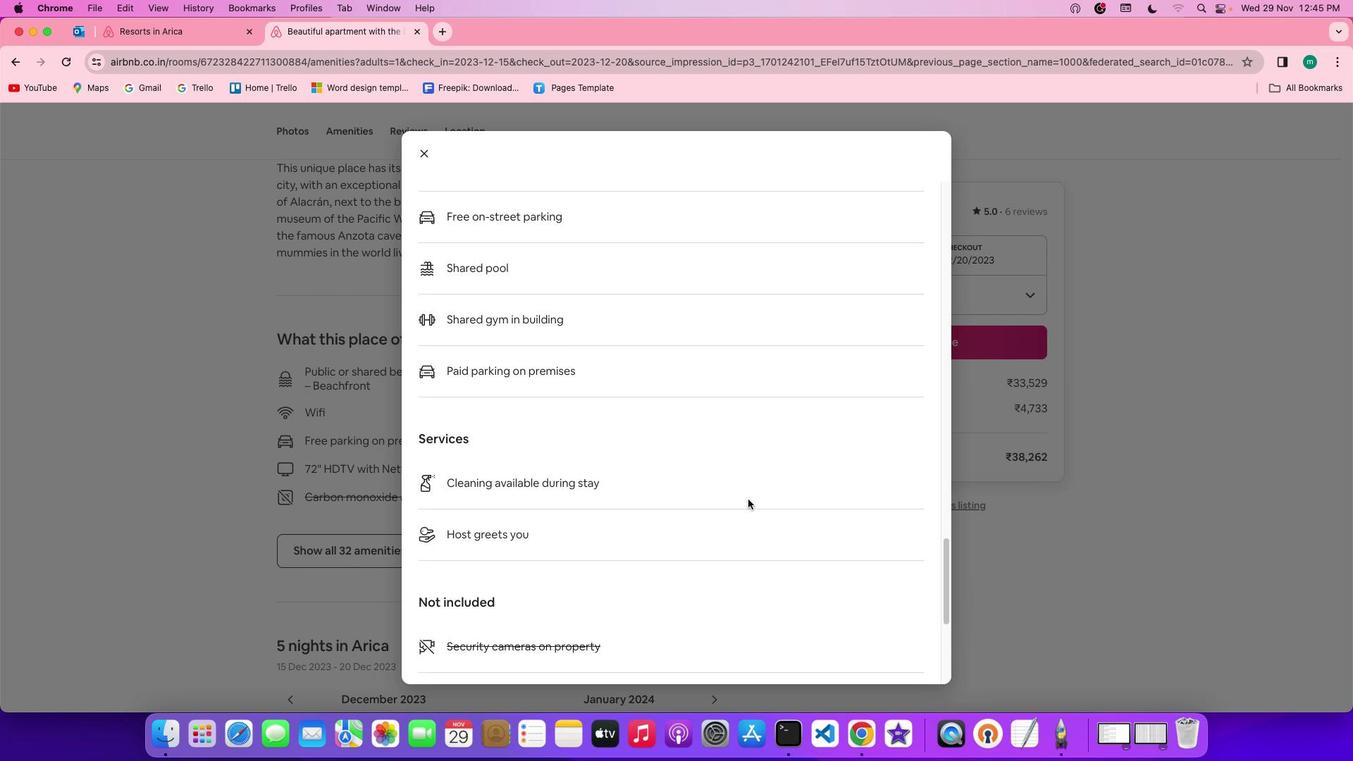 
Action: Mouse scrolled (748, 498) with delta (0, -2)
Screenshot: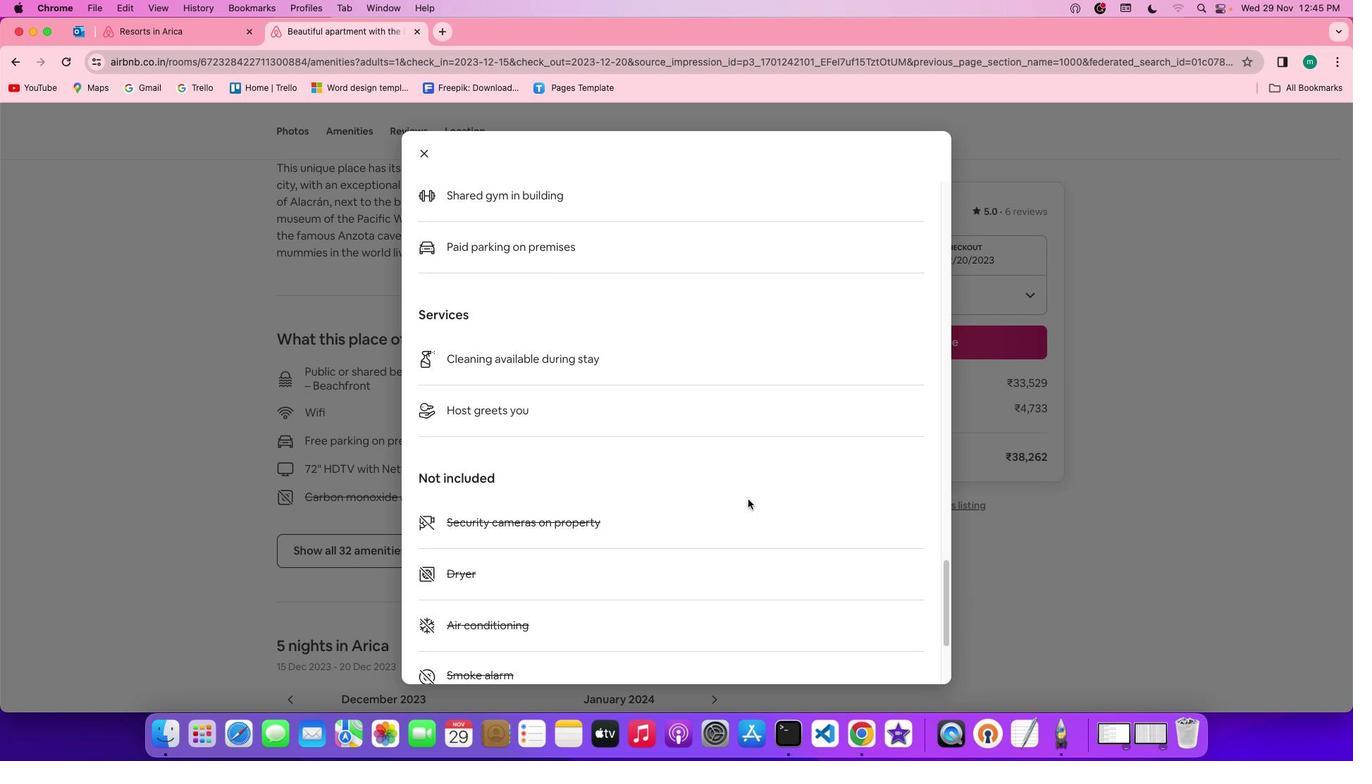 
Action: Mouse scrolled (748, 498) with delta (0, 0)
Screenshot: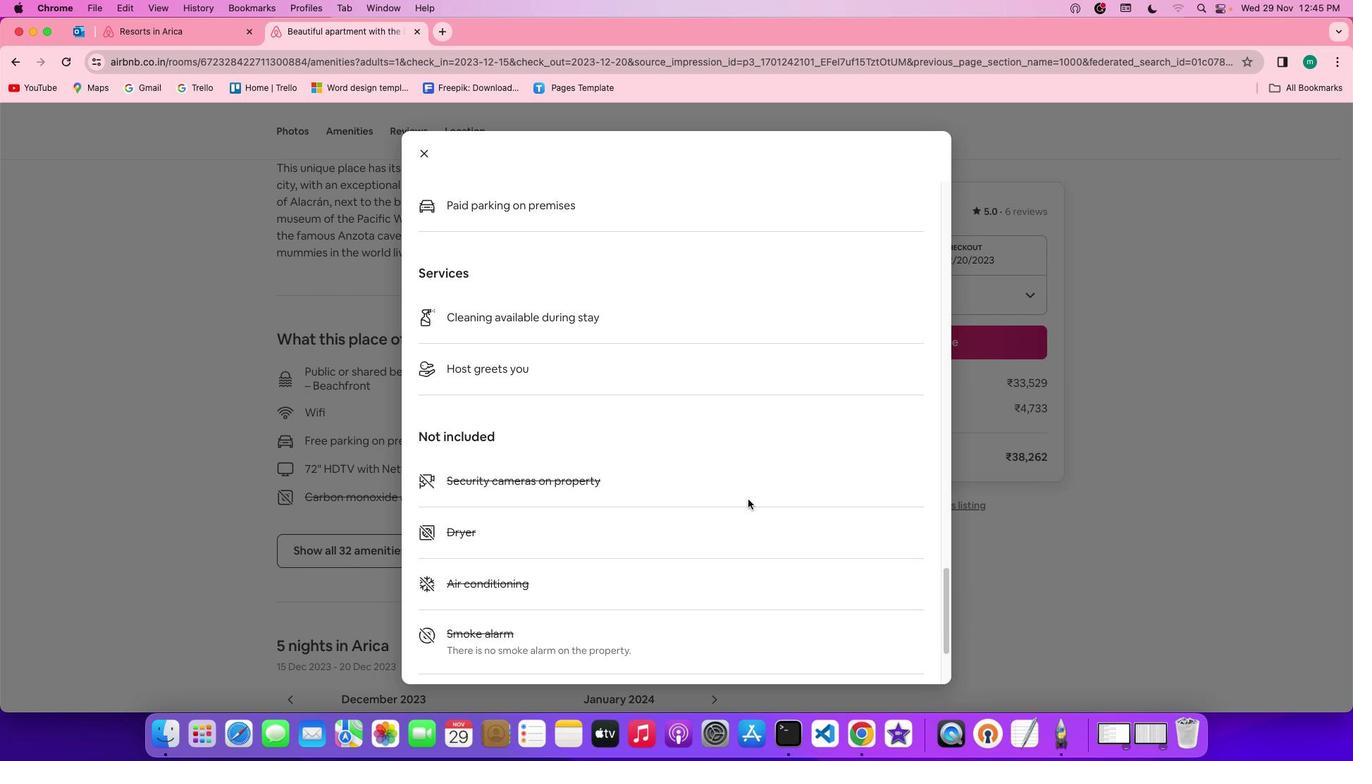 
Action: Mouse scrolled (748, 498) with delta (0, 0)
Screenshot: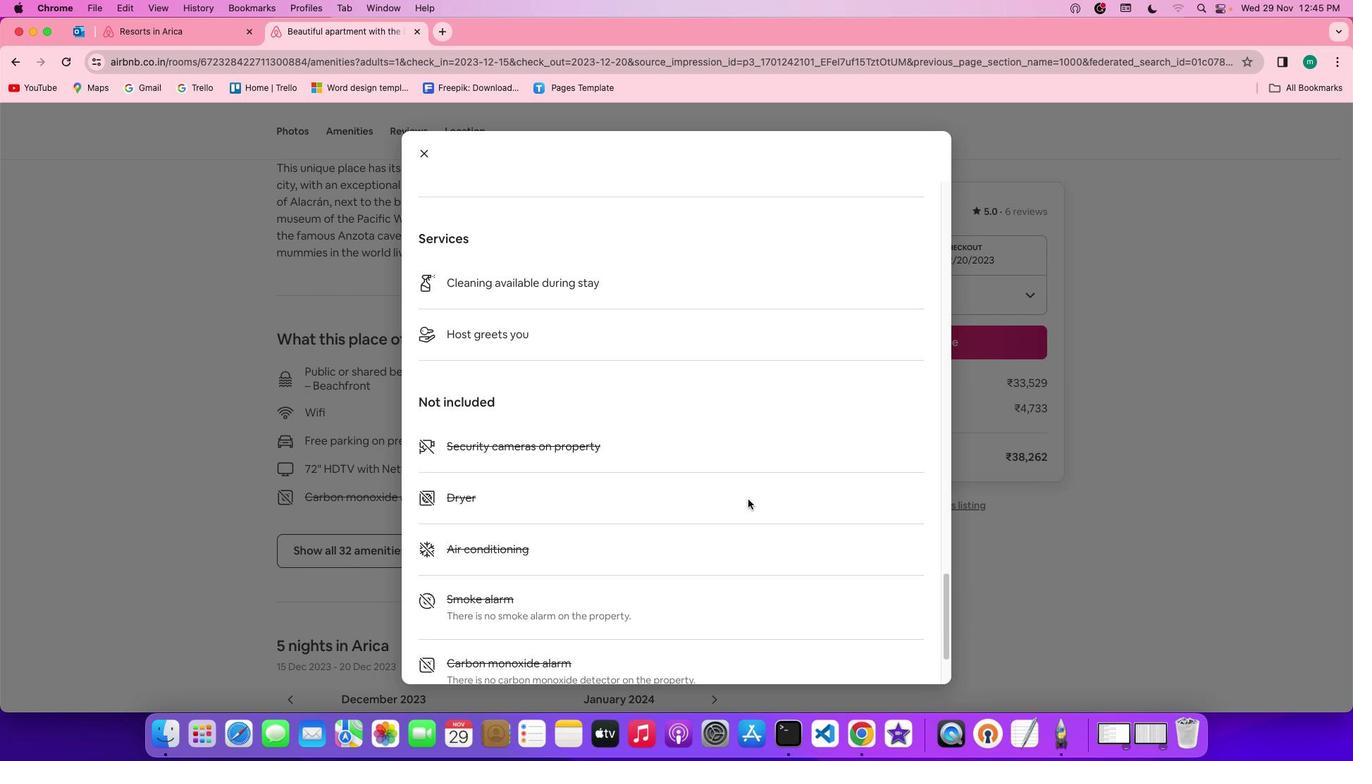 
Action: Mouse scrolled (748, 498) with delta (0, -1)
Screenshot: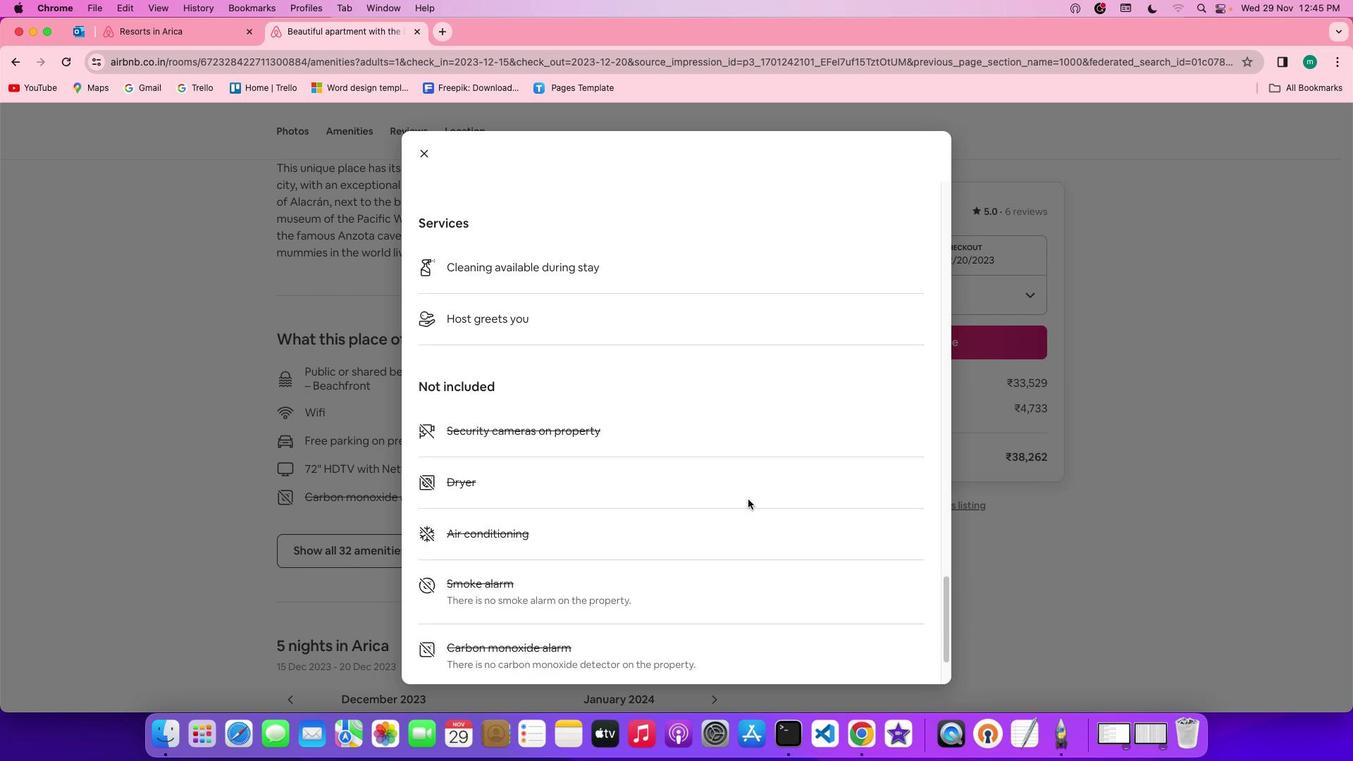 
Action: Mouse moved to (748, 476)
Screenshot: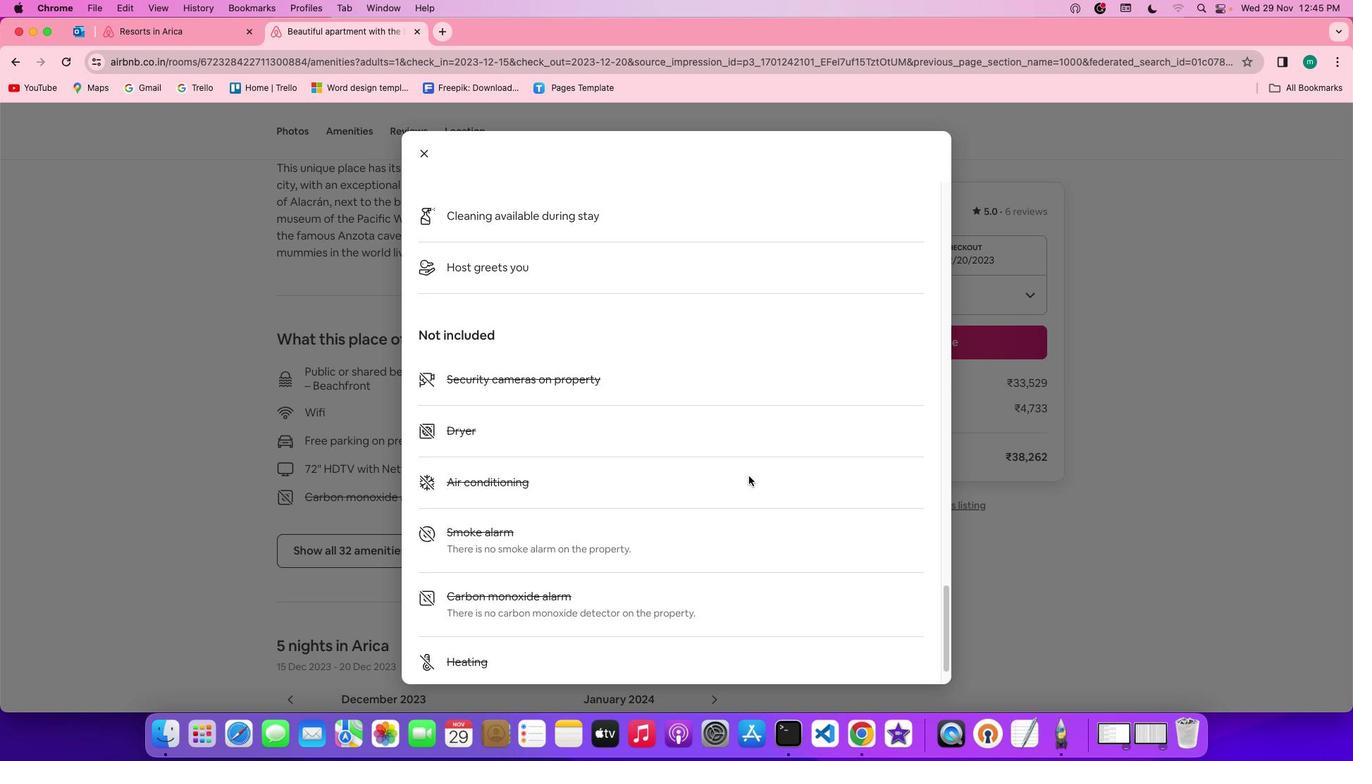 
Action: Mouse scrolled (748, 476) with delta (0, 0)
Screenshot: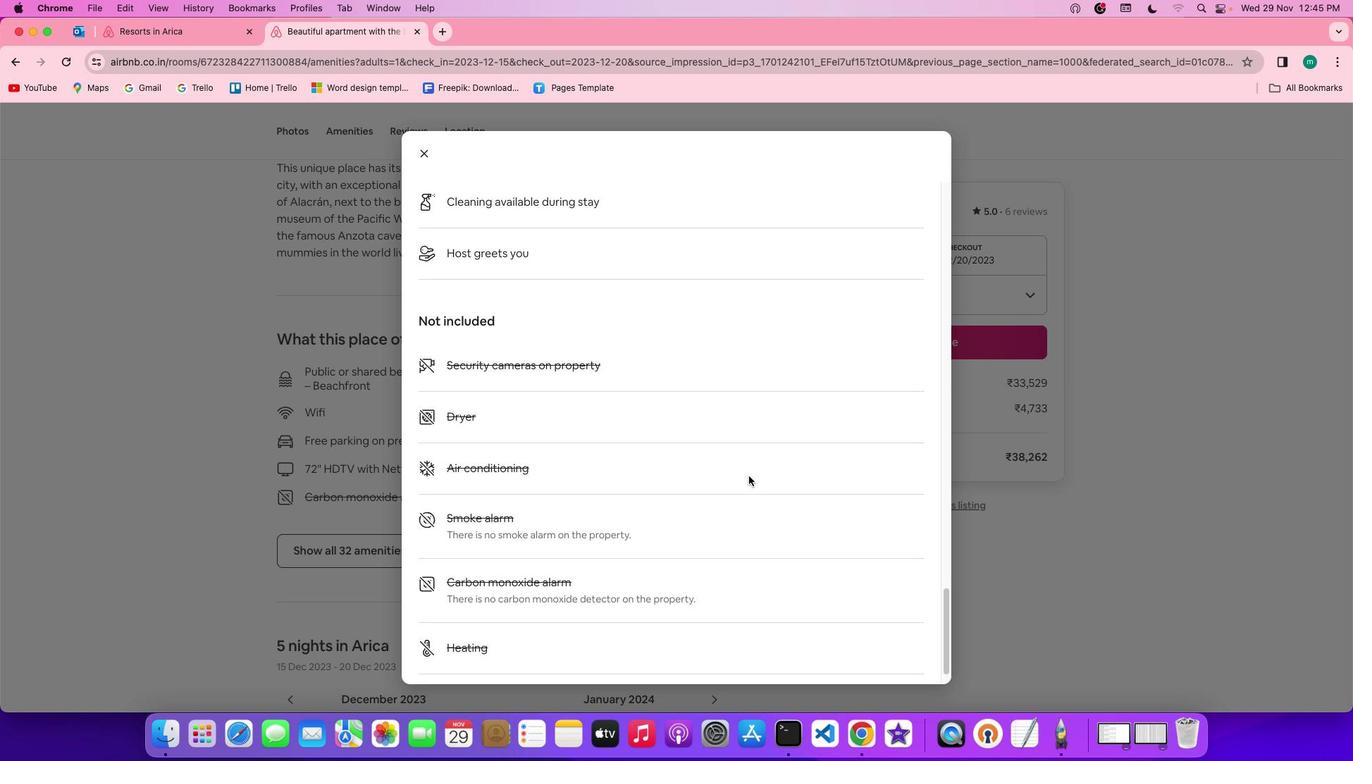 
Action: Mouse scrolled (748, 476) with delta (0, 0)
Screenshot: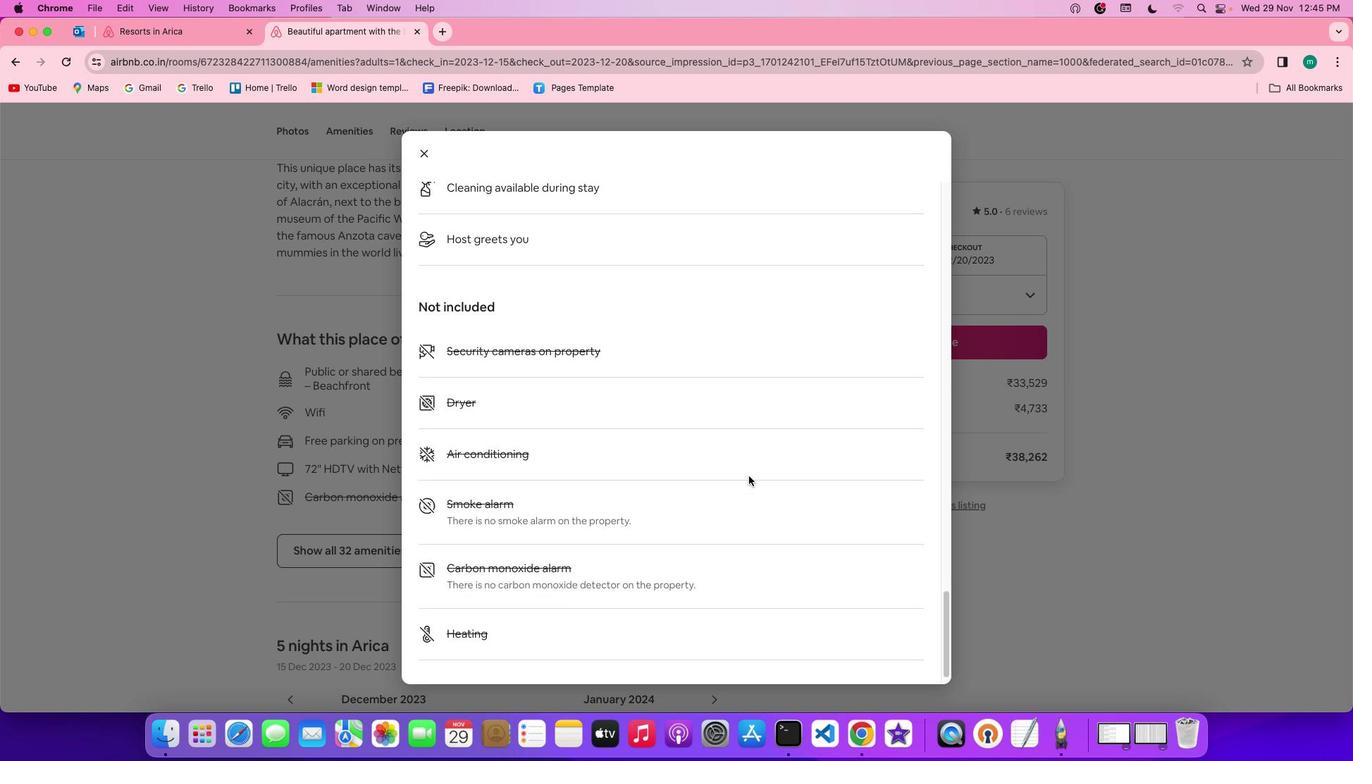 
Action: Mouse scrolled (748, 476) with delta (0, -2)
Screenshot: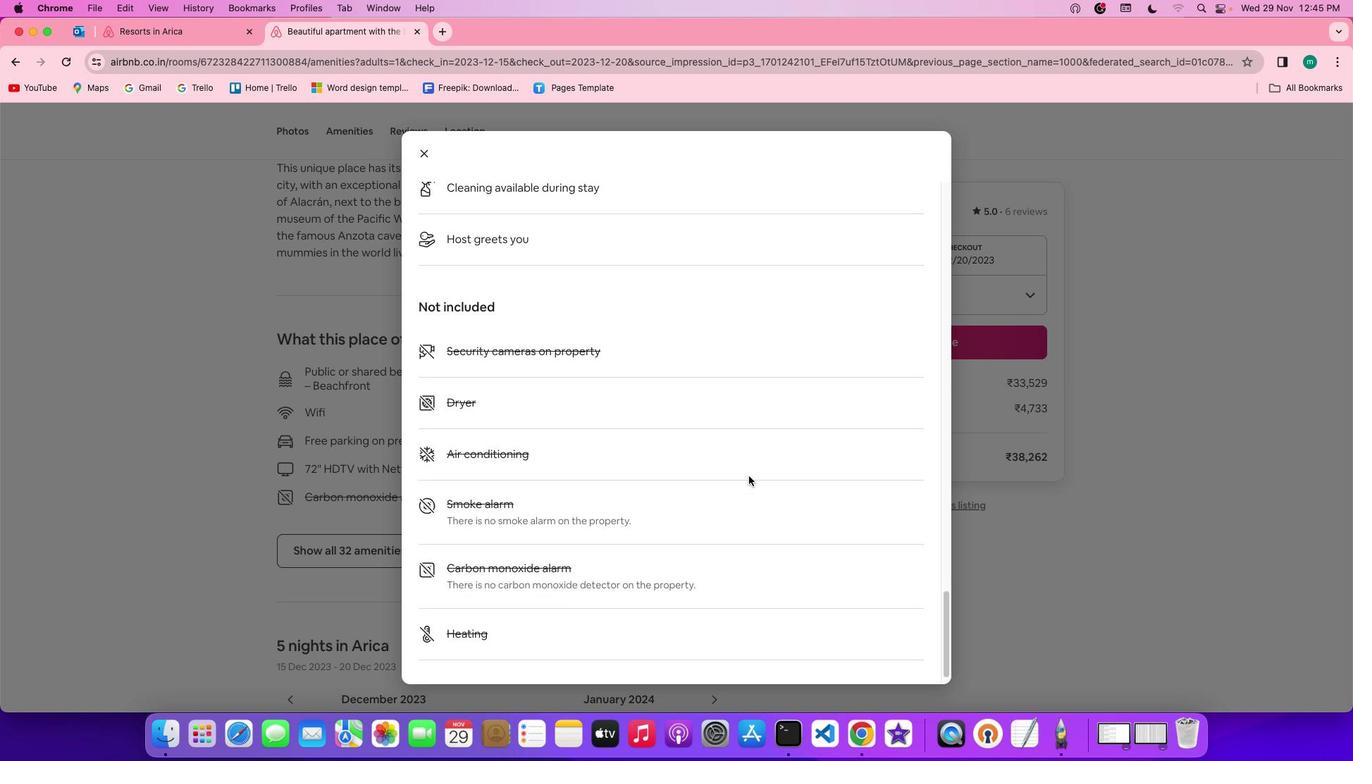 
Action: Mouse scrolled (748, 476) with delta (0, -3)
Screenshot: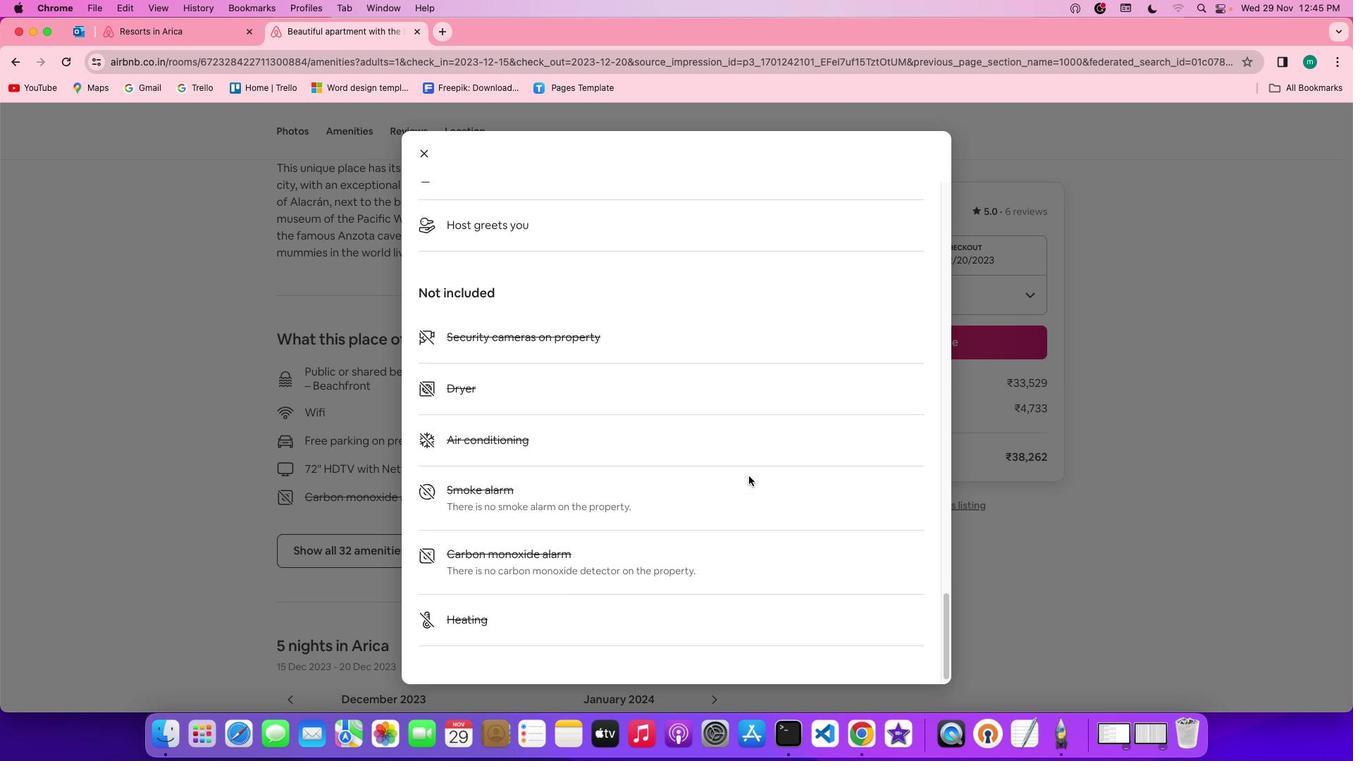 
Action: Mouse moved to (425, 154)
Screenshot: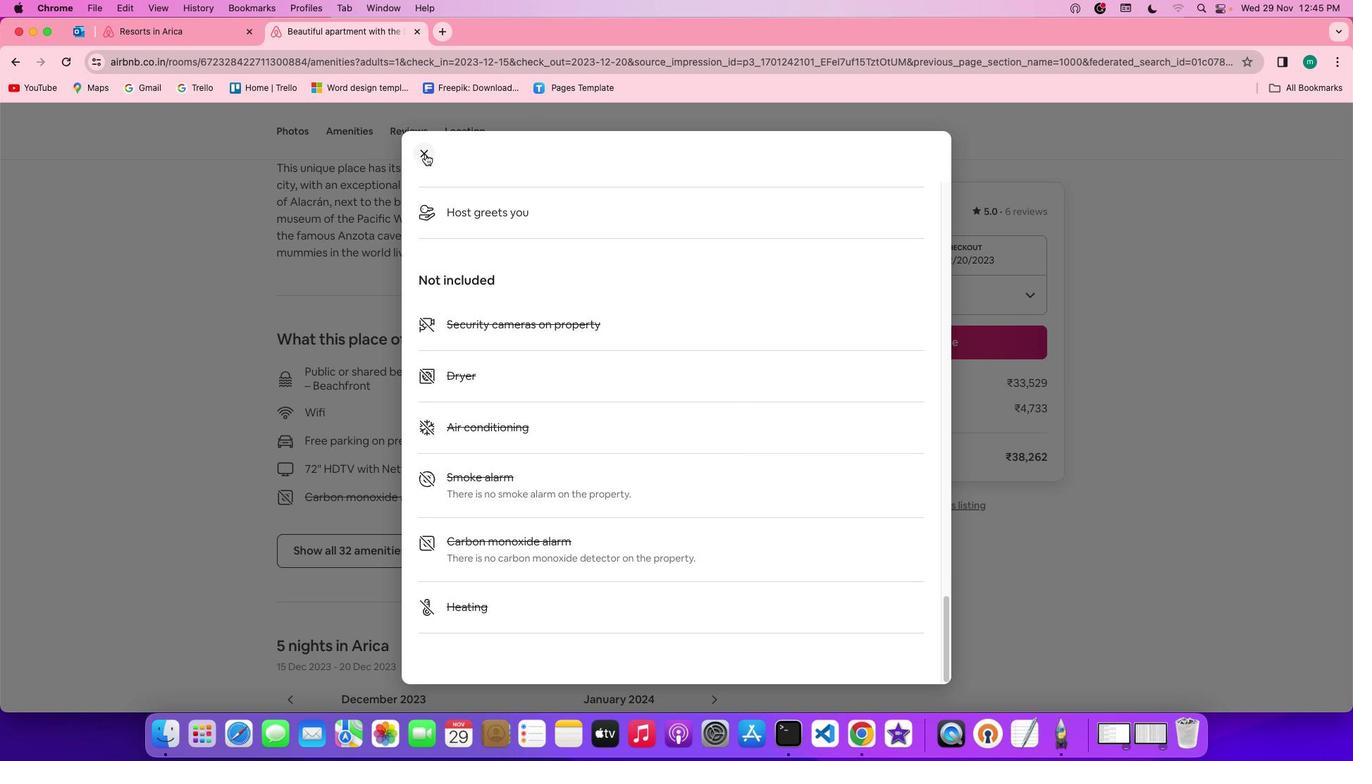 
Action: Mouse pressed left at (425, 154)
Screenshot: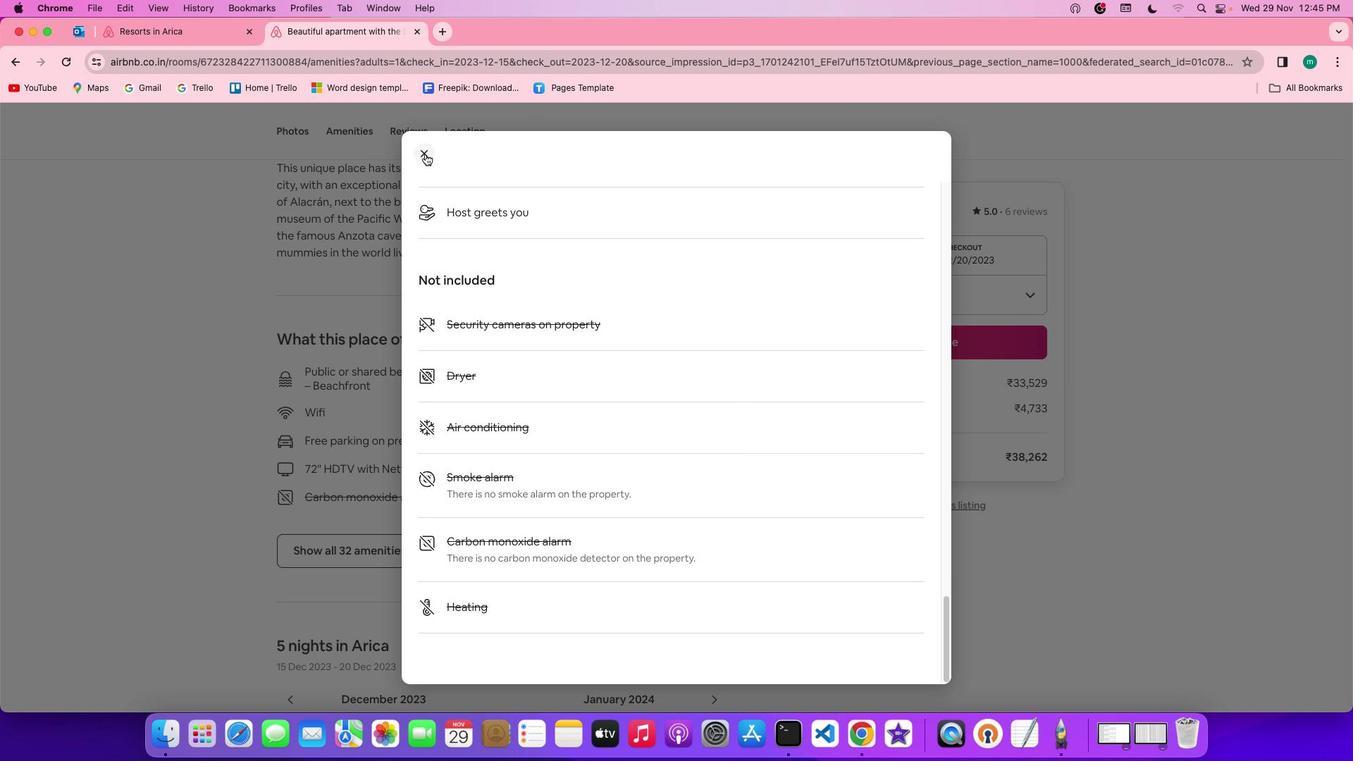 
Action: Mouse moved to (595, 284)
Screenshot: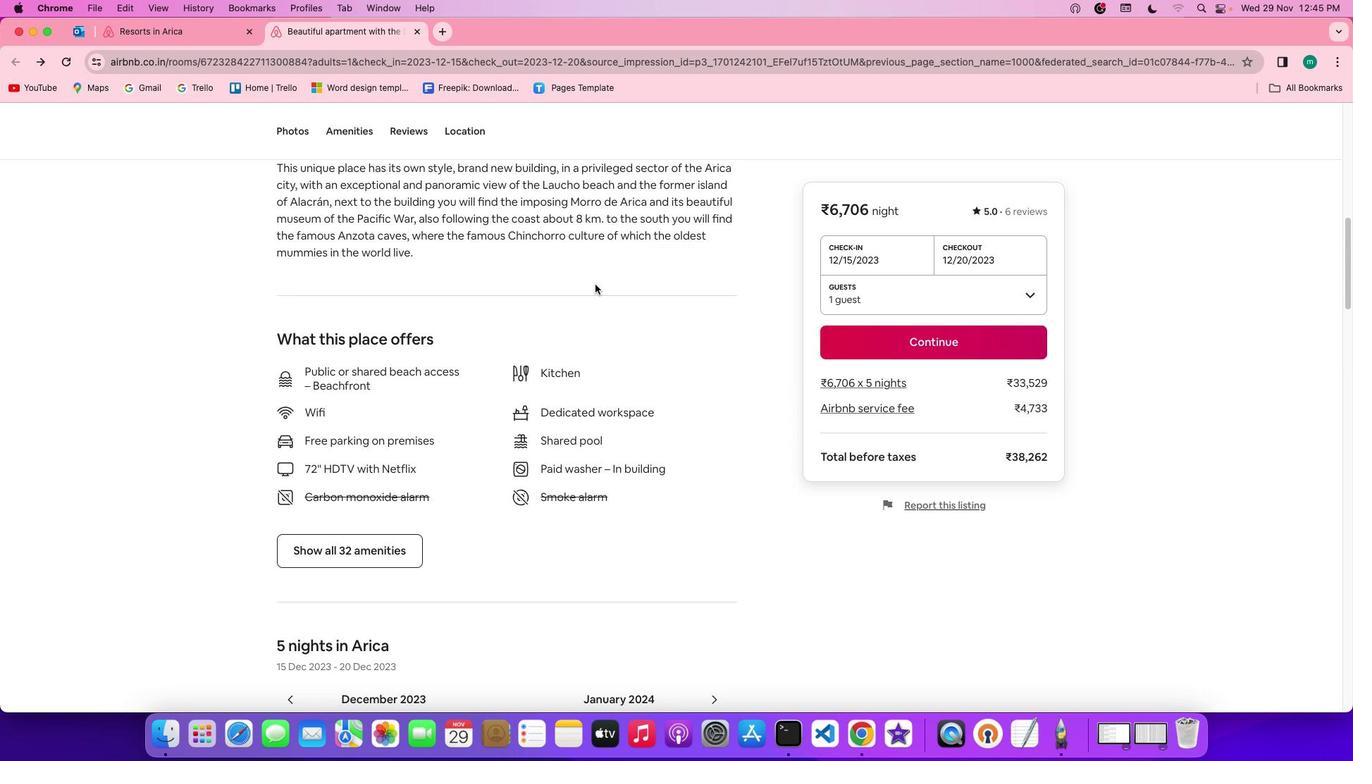 
Action: Mouse scrolled (595, 284) with delta (0, 0)
Screenshot: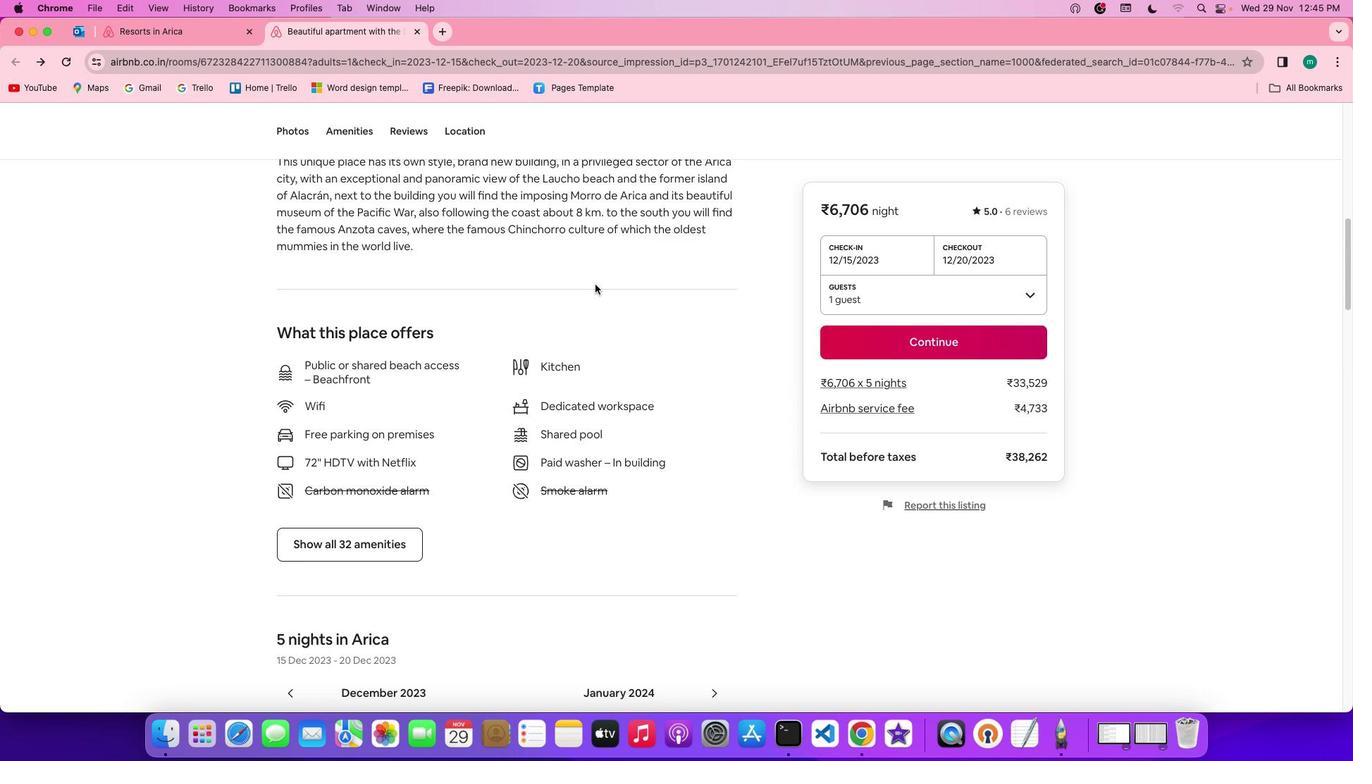 
Action: Mouse scrolled (595, 284) with delta (0, 0)
Screenshot: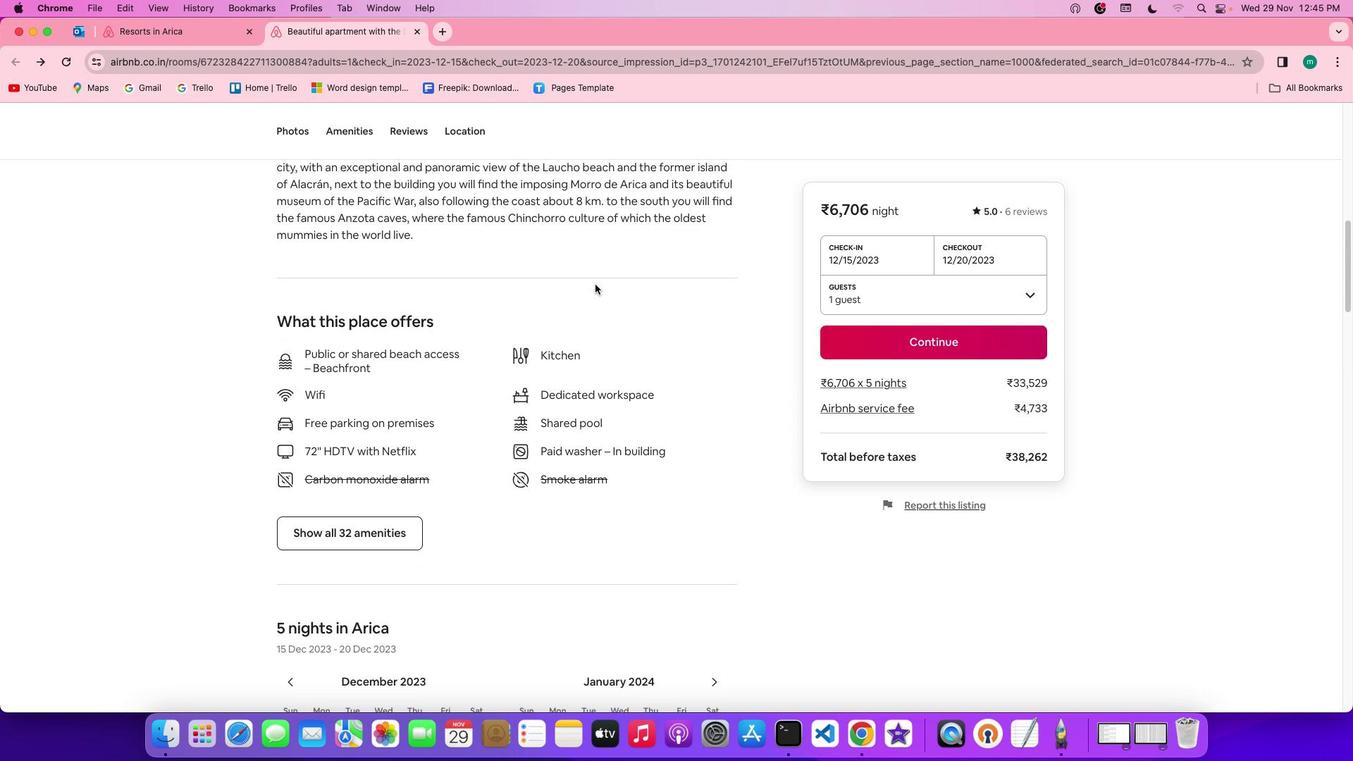 
Action: Mouse scrolled (595, 284) with delta (0, -1)
Screenshot: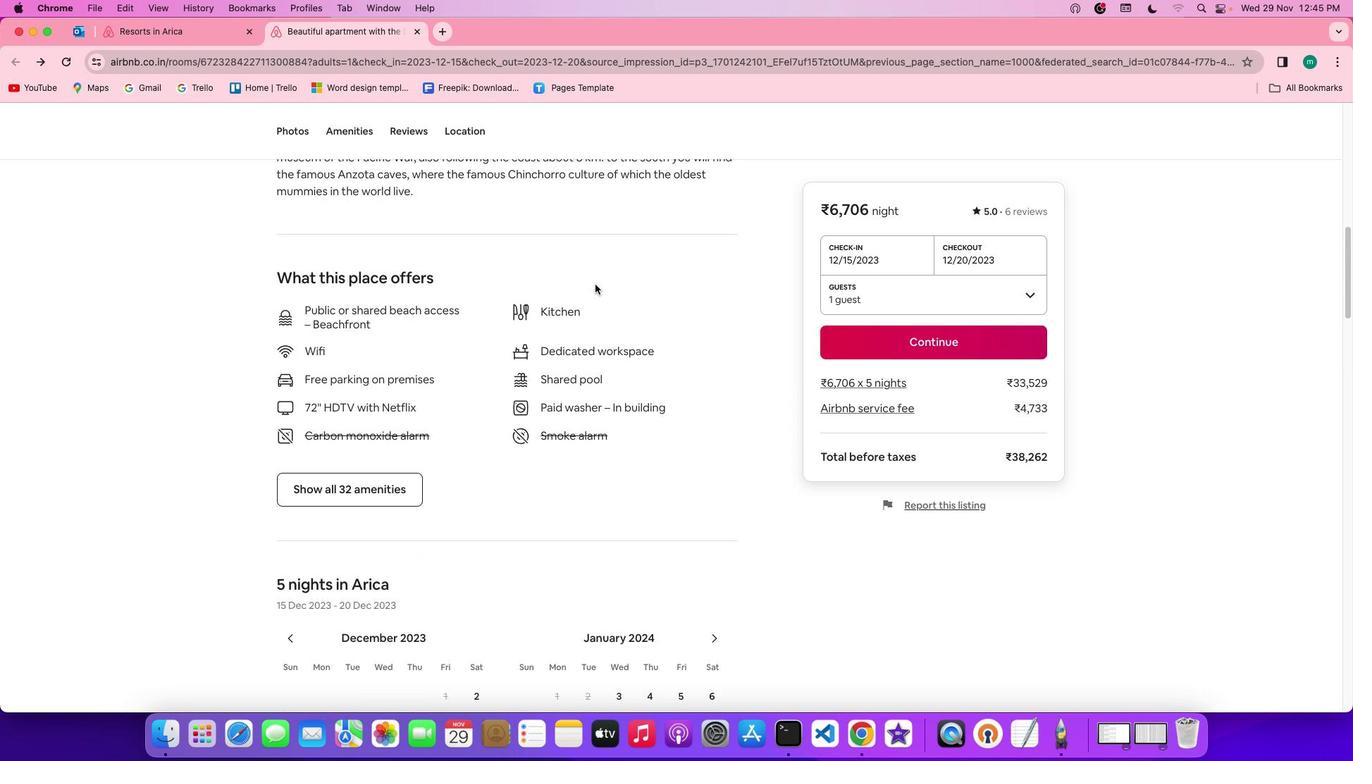
Action: Mouse scrolled (595, 284) with delta (0, -1)
